 Task: Create a red blue creative presentation templates elements.
Action: Mouse moved to (544, 251)
Screenshot: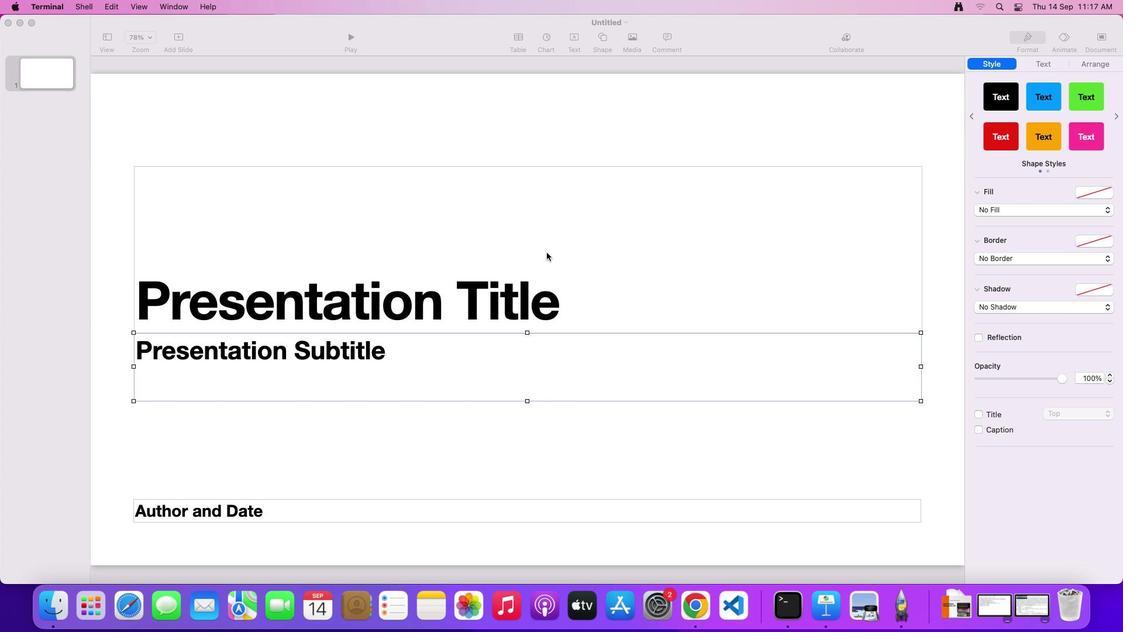 
Action: Mouse pressed left at (544, 251)
Screenshot: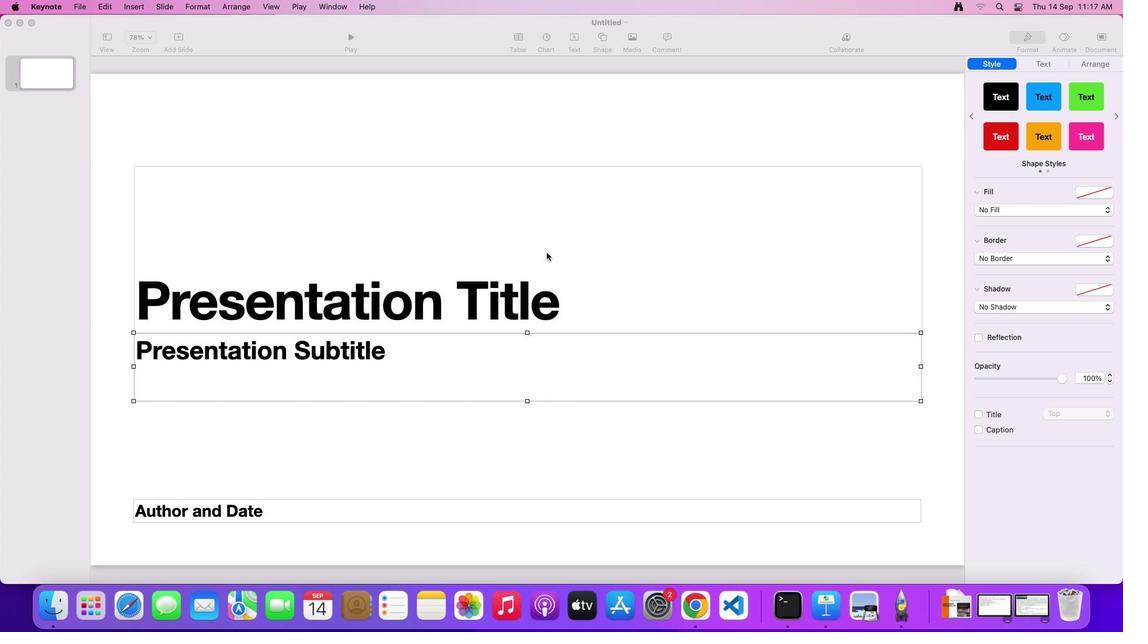 
Action: Mouse moved to (560, 247)
Screenshot: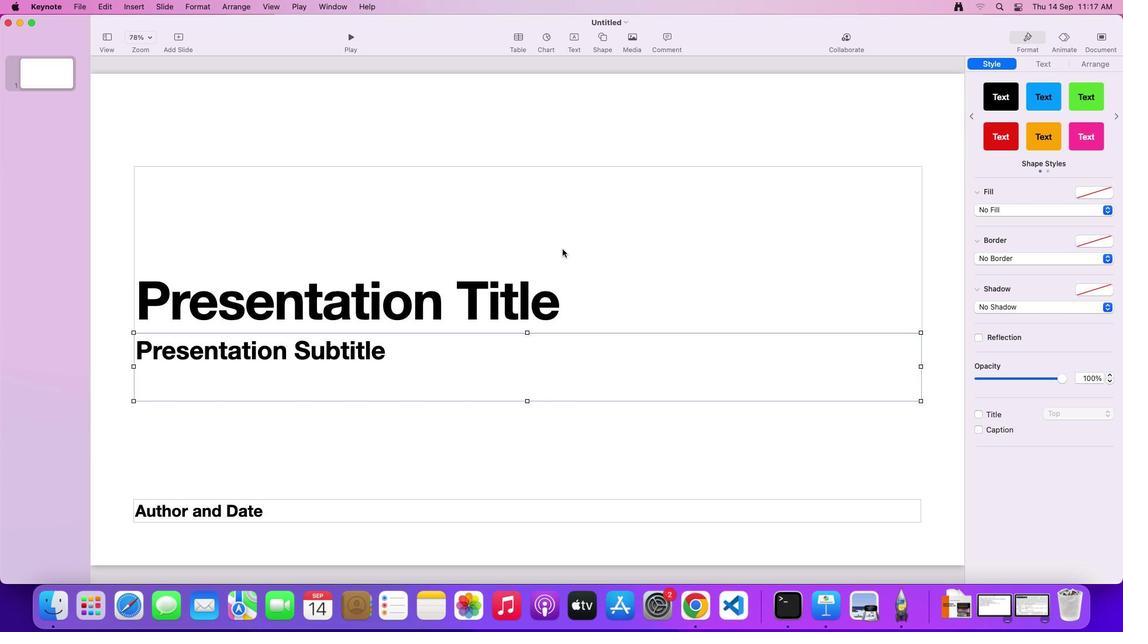
Action: Mouse pressed left at (560, 247)
Screenshot: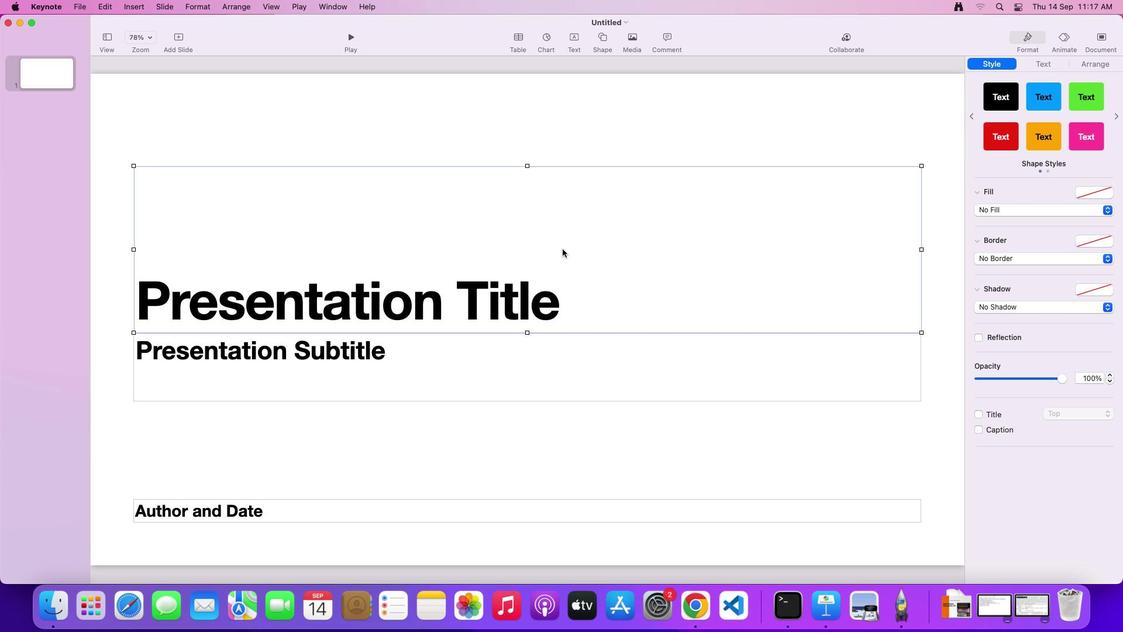 
Action: Mouse moved to (559, 249)
Screenshot: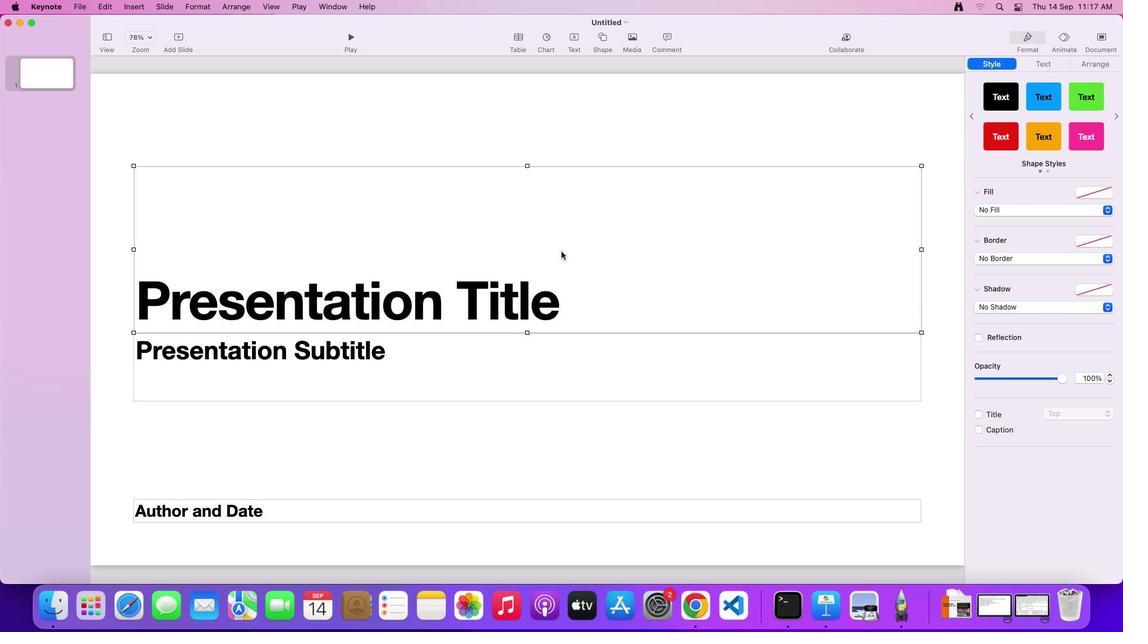 
Action: Key pressed Key.delete
Screenshot: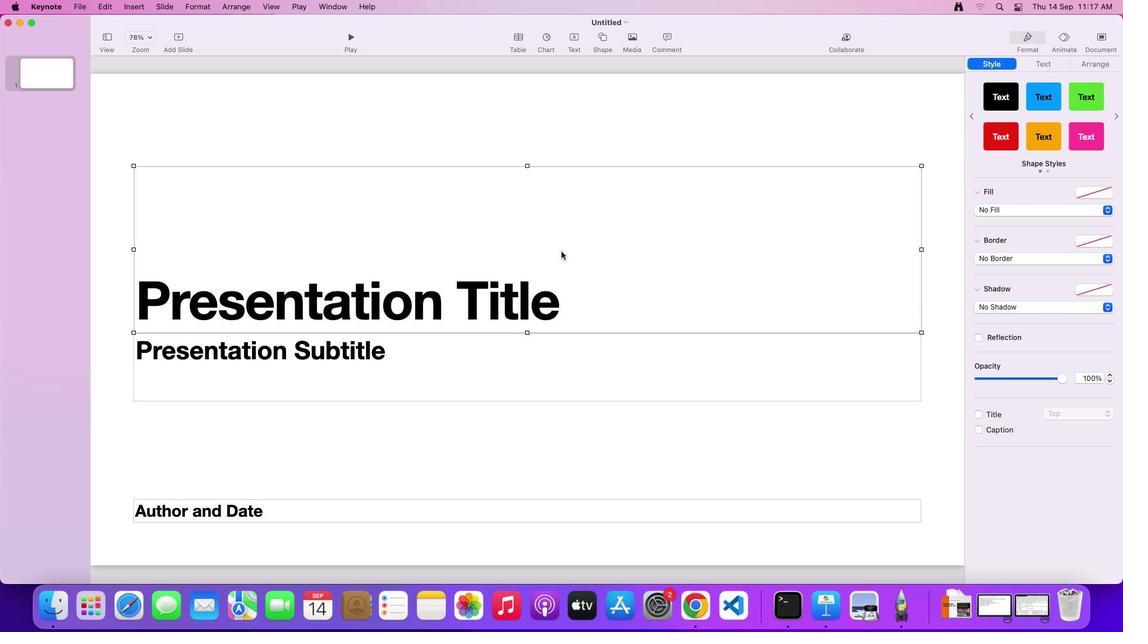
Action: Mouse moved to (544, 355)
Screenshot: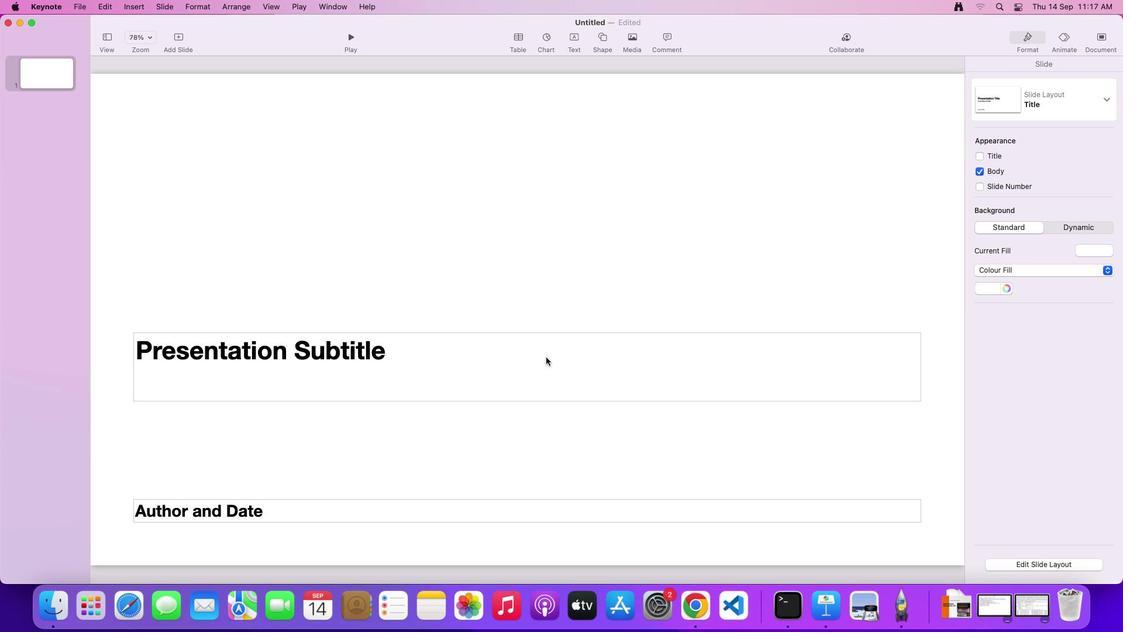 
Action: Mouse pressed left at (544, 355)
Screenshot: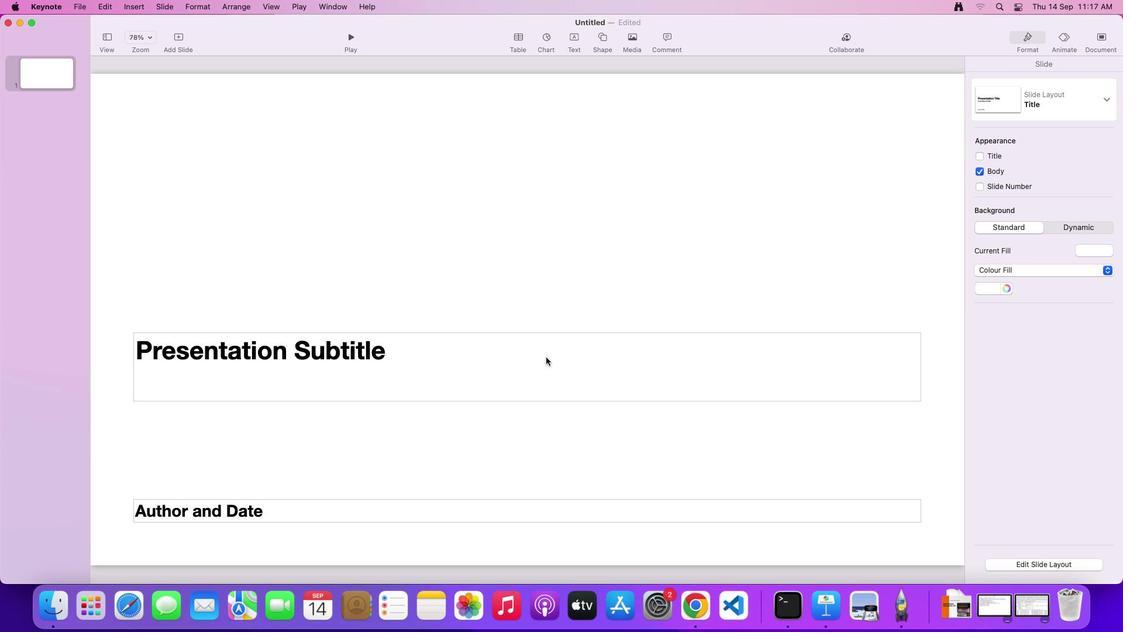 
Action: Key pressed Key.delete
Screenshot: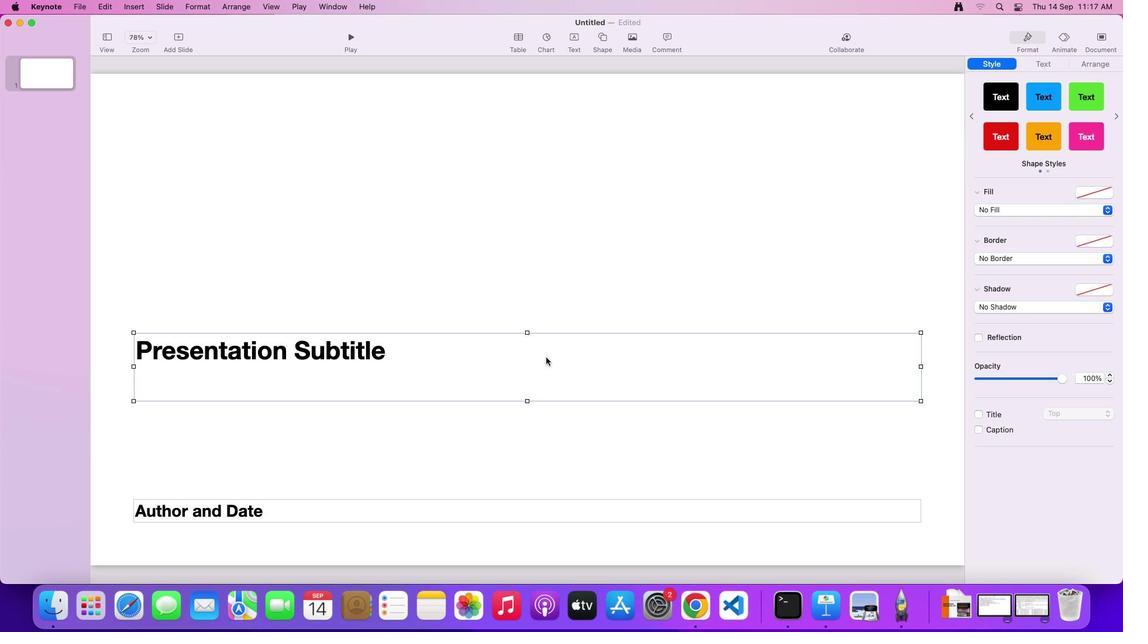 
Action: Mouse moved to (541, 505)
Screenshot: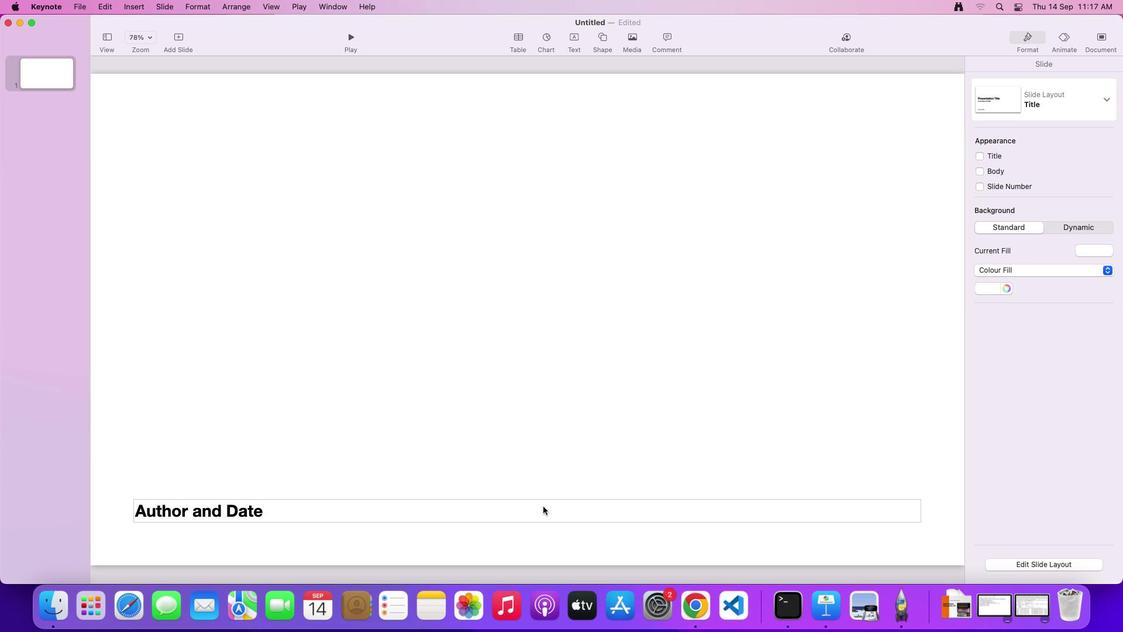 
Action: Mouse pressed left at (541, 505)
Screenshot: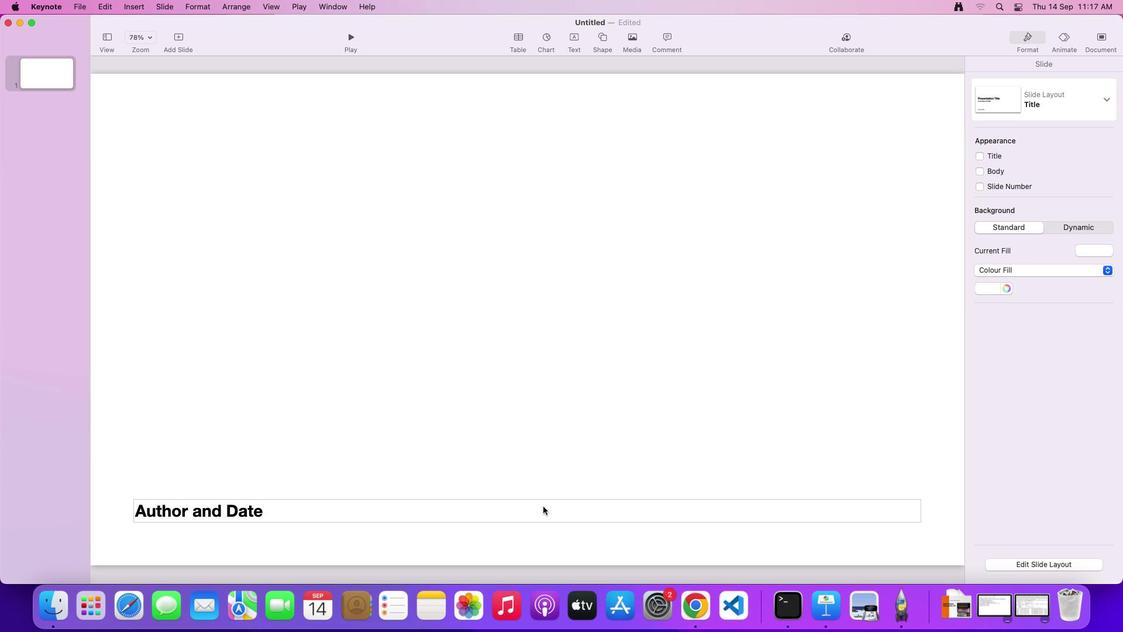
Action: Key pressed Key.delete
Screenshot: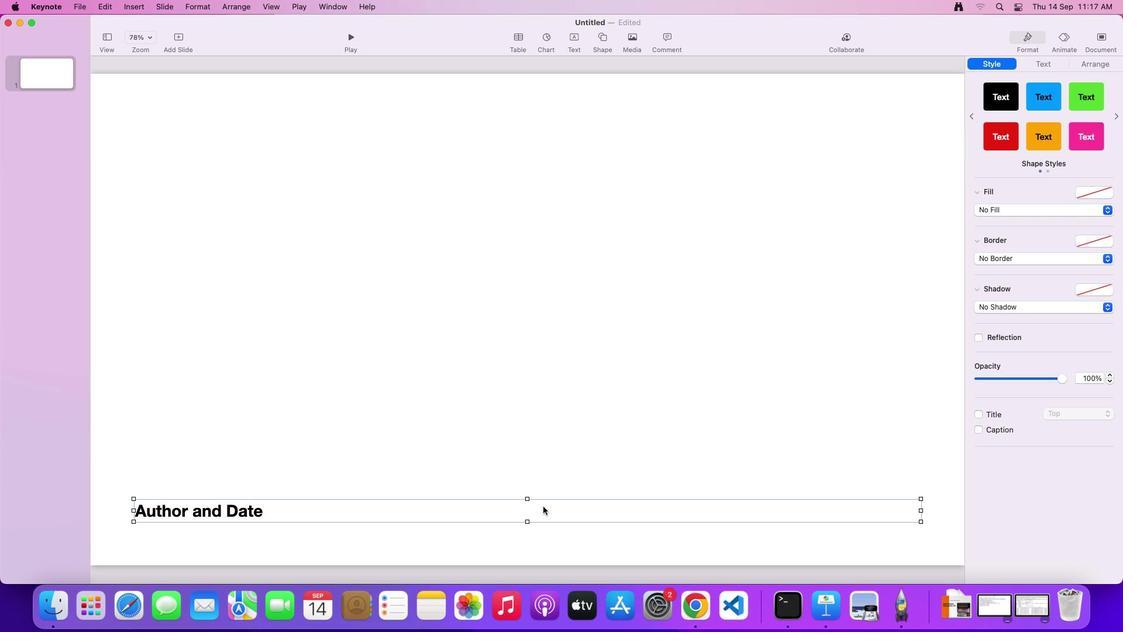 
Action: Mouse moved to (475, 318)
Screenshot: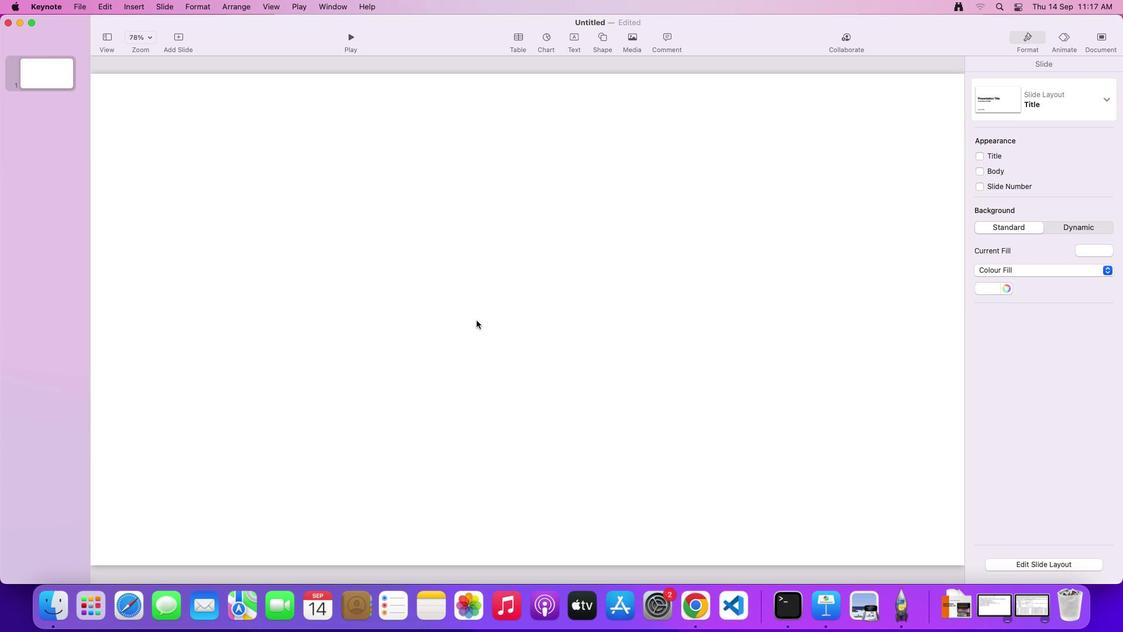 
Action: Mouse pressed left at (475, 318)
Screenshot: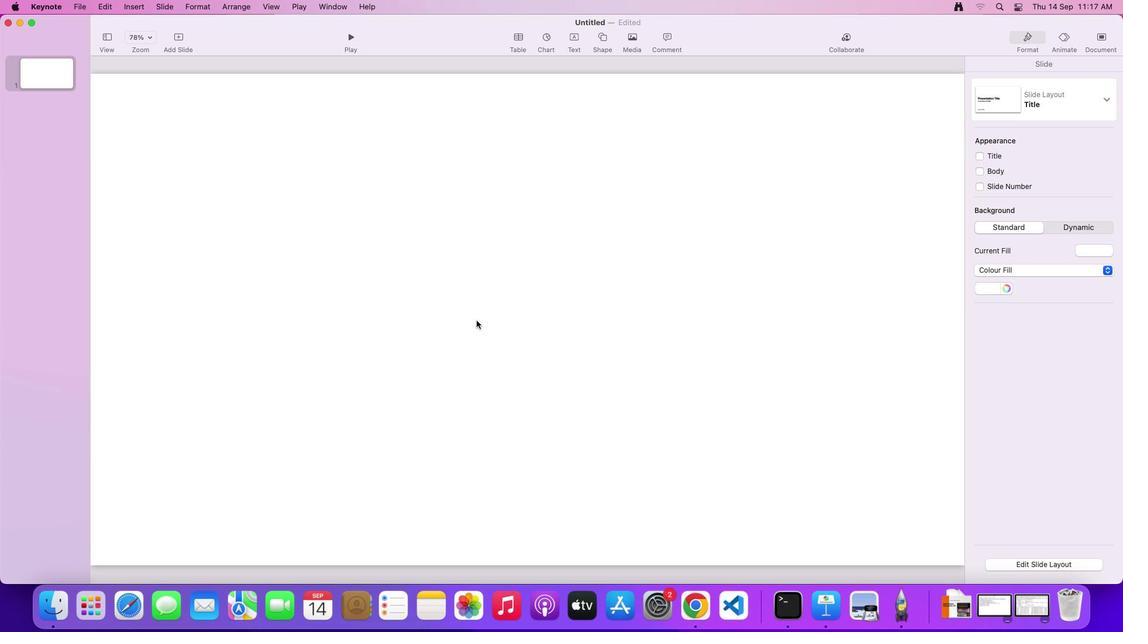 
Action: Mouse moved to (605, 34)
Screenshot: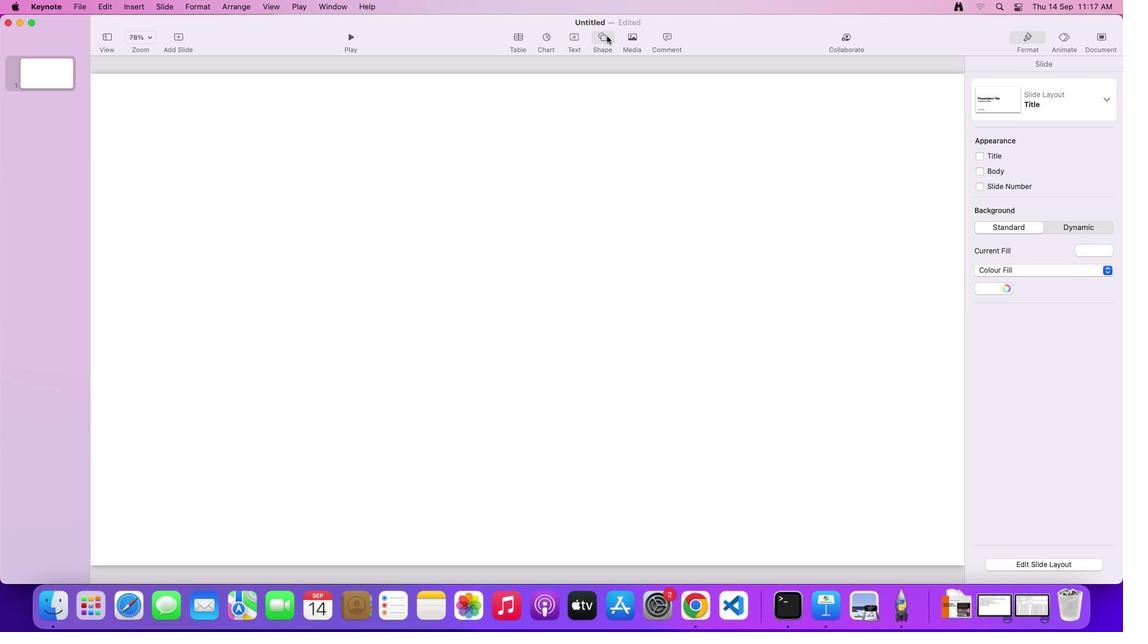 
Action: Mouse pressed left at (605, 34)
Screenshot: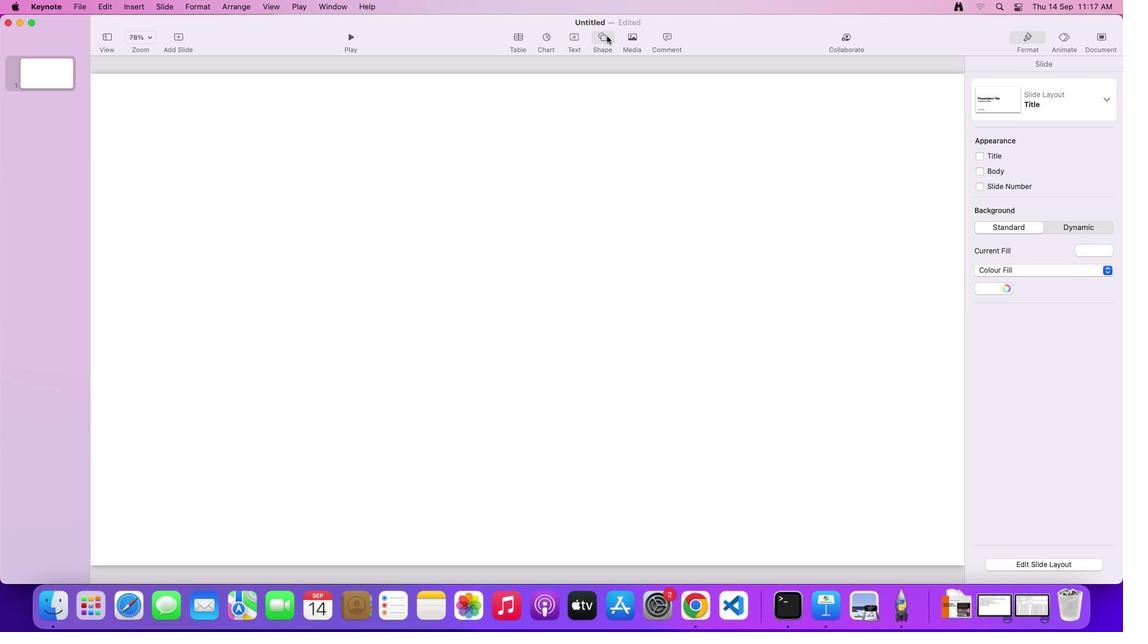 
Action: Mouse moved to (602, 129)
Screenshot: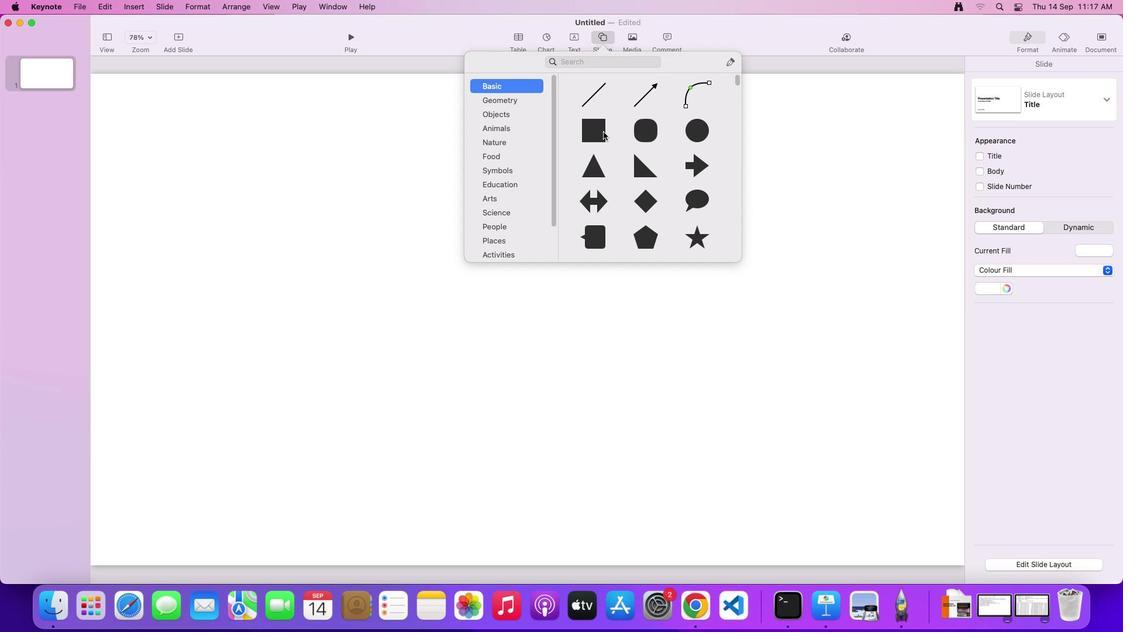 
Action: Mouse pressed left at (602, 129)
Screenshot: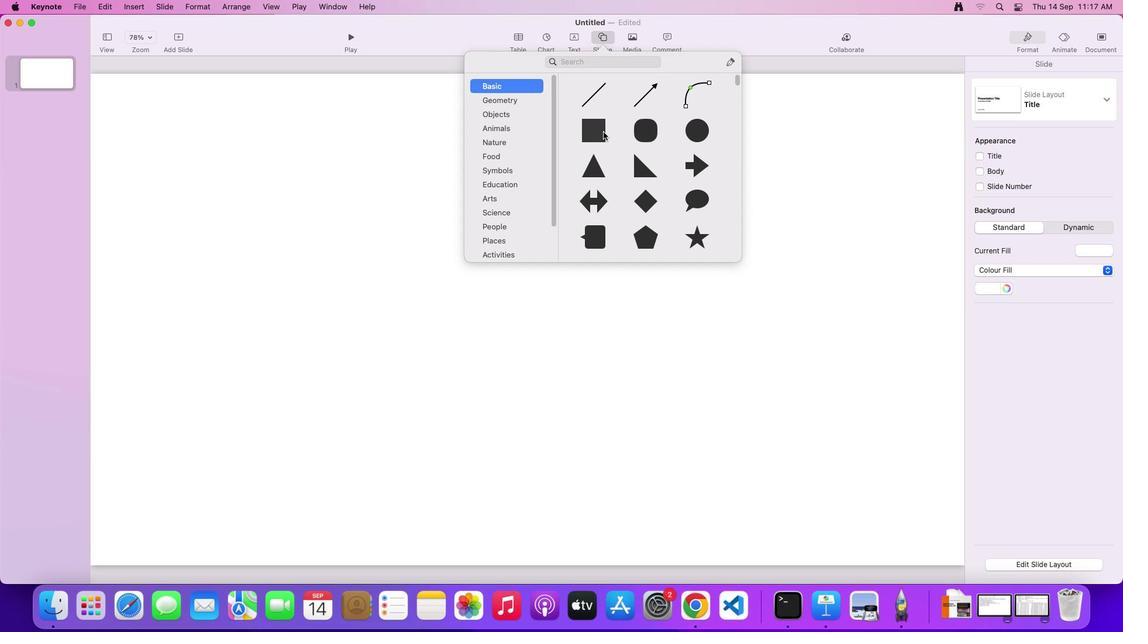
Action: Mouse moved to (502, 293)
Screenshot: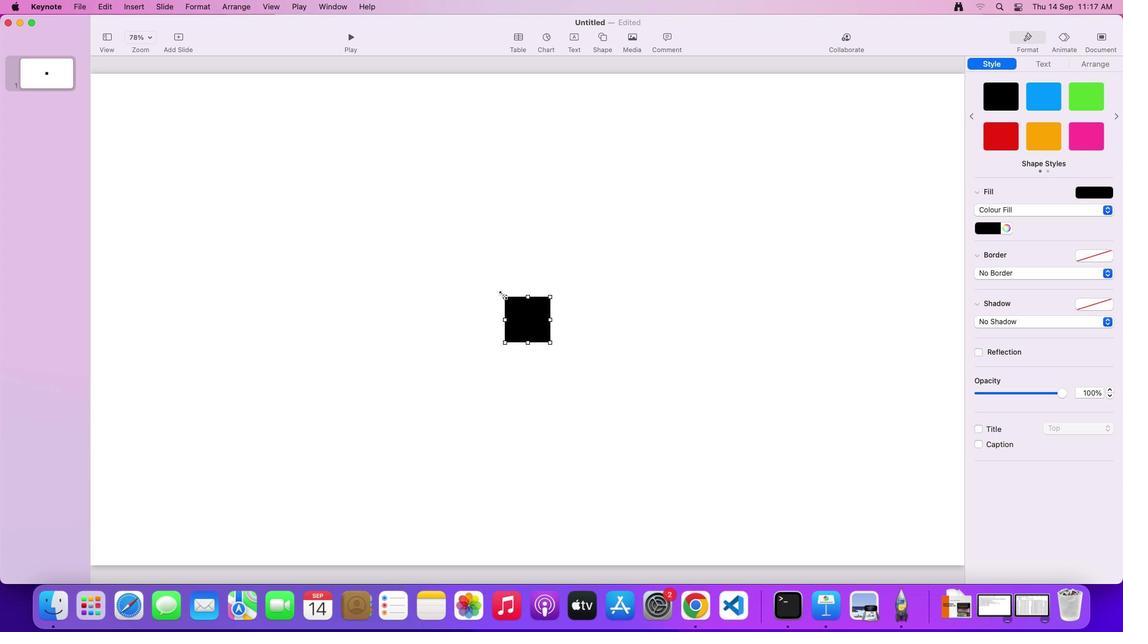 
Action: Mouse pressed left at (502, 293)
Screenshot: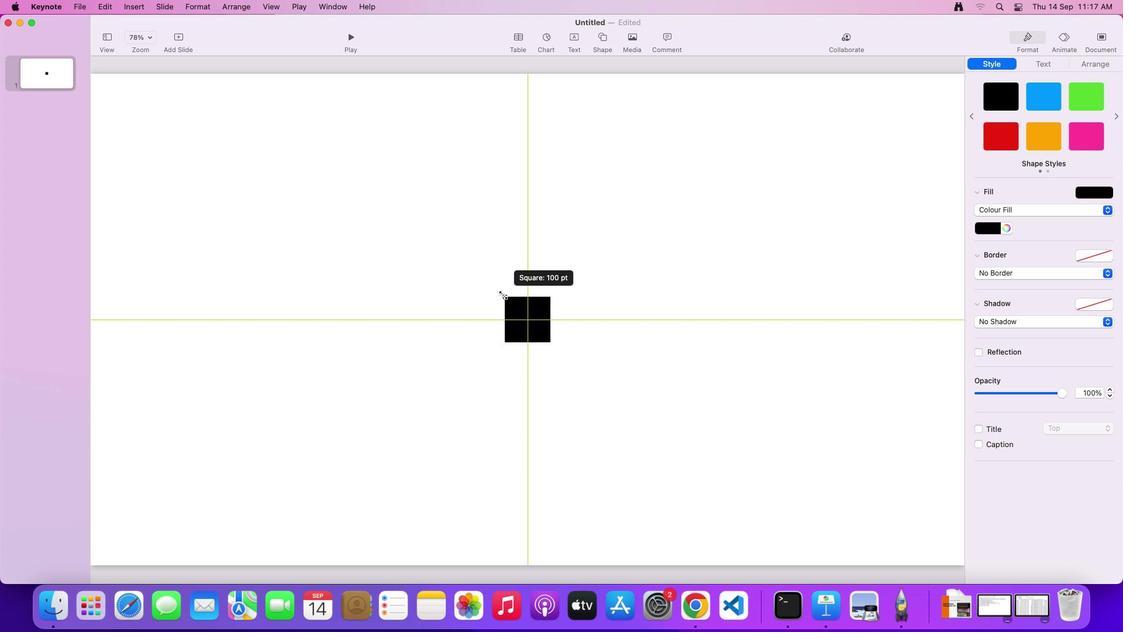 
Action: Mouse moved to (547, 341)
Screenshot: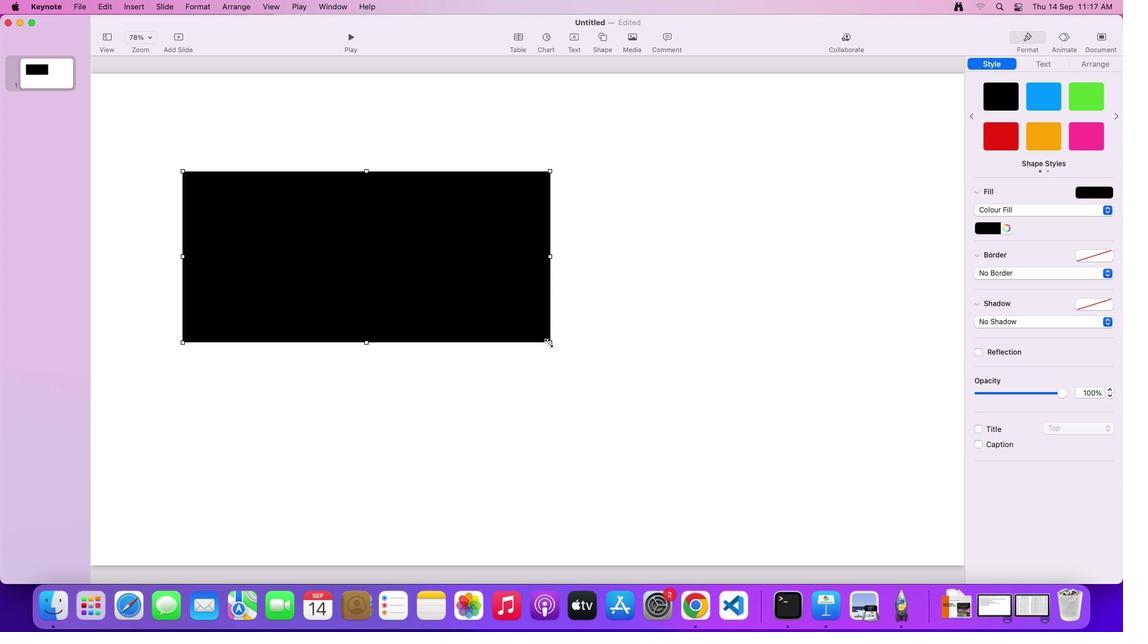 
Action: Mouse pressed left at (547, 341)
Screenshot: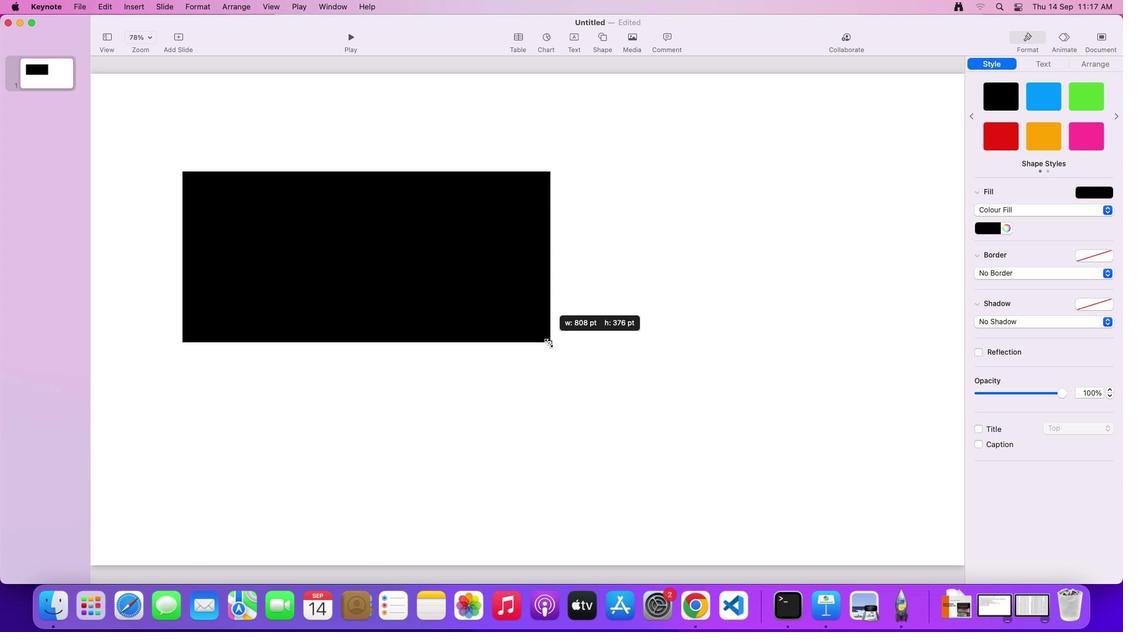 
Action: Mouse moved to (656, 400)
Screenshot: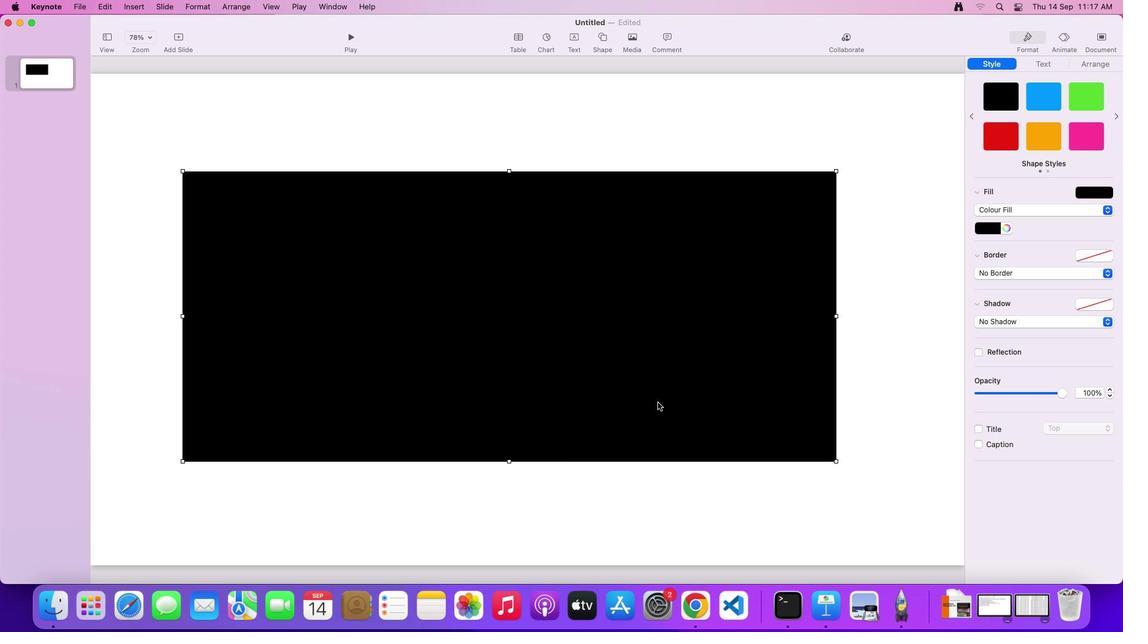 
Action: Mouse pressed left at (656, 400)
Screenshot: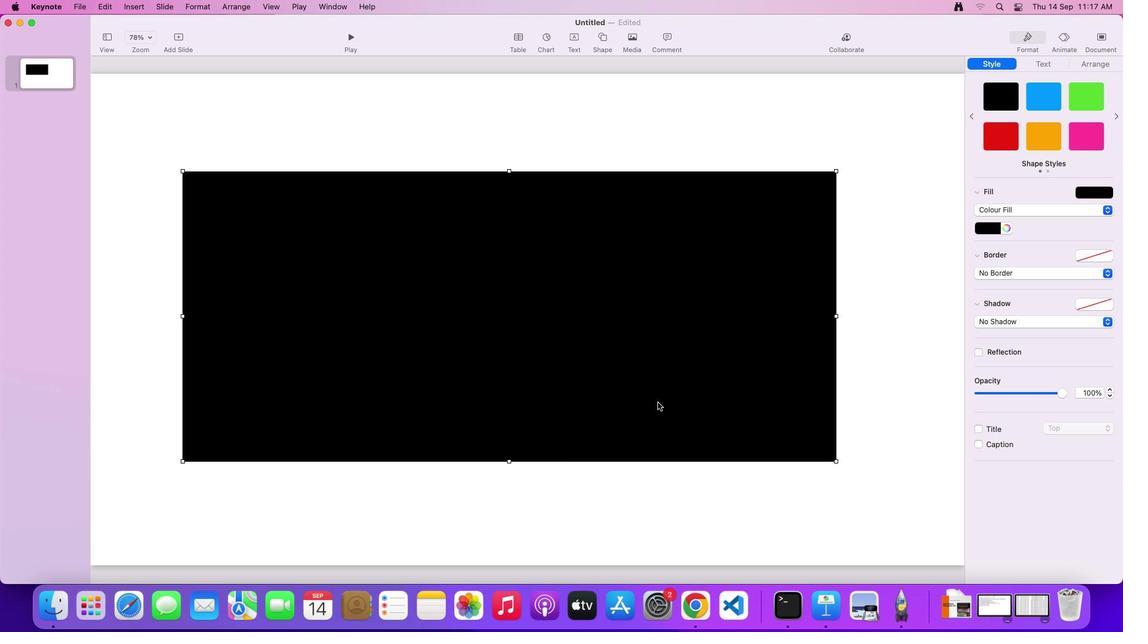 
Action: Mouse moved to (805, 431)
Screenshot: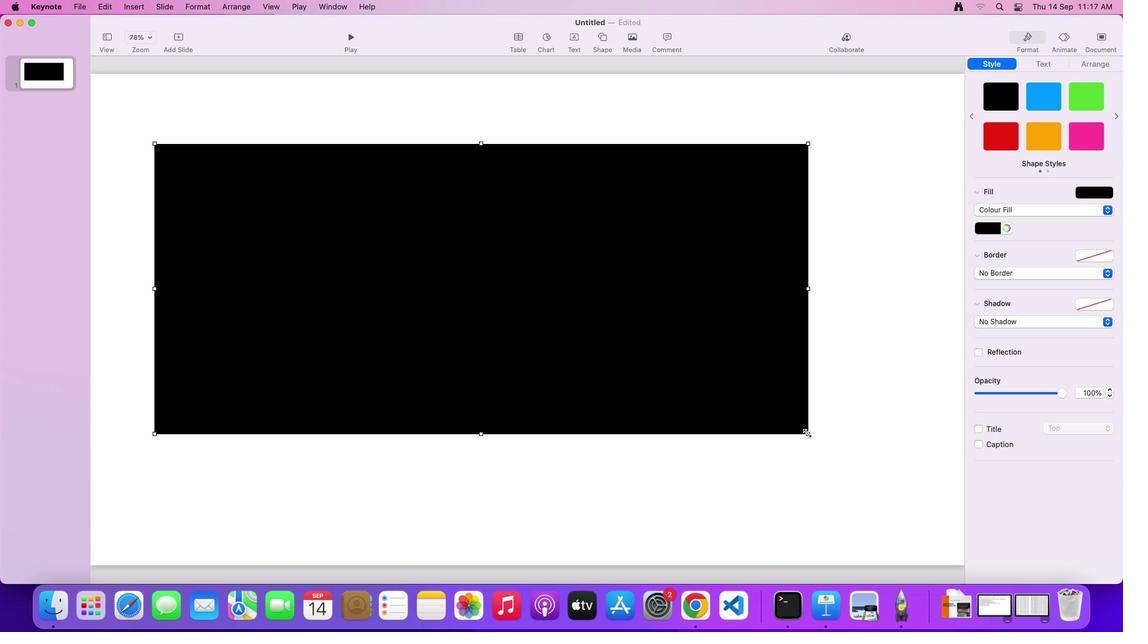 
Action: Mouse pressed left at (805, 431)
Screenshot: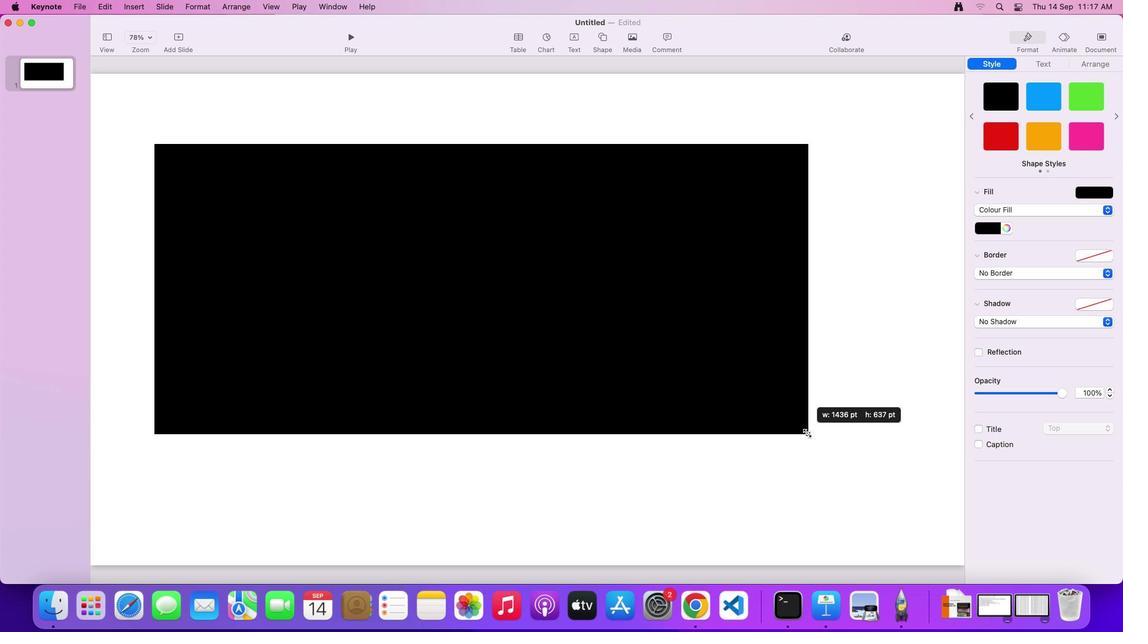 
Action: Mouse moved to (733, 402)
Screenshot: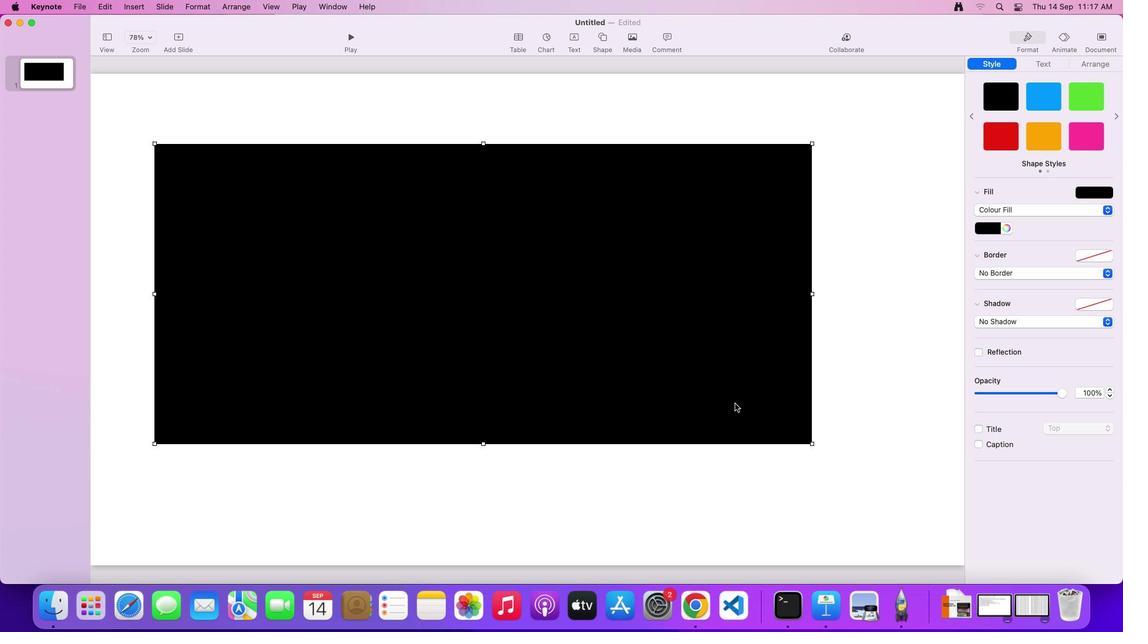 
Action: Mouse pressed left at (733, 402)
Screenshot: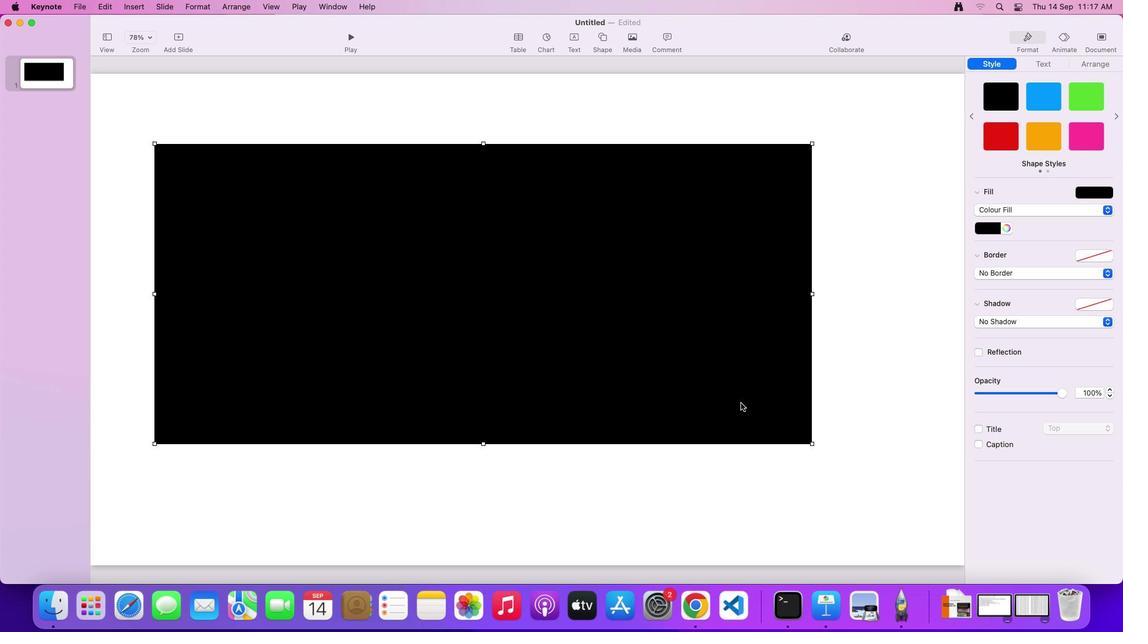 
Action: Mouse moved to (1103, 204)
Screenshot: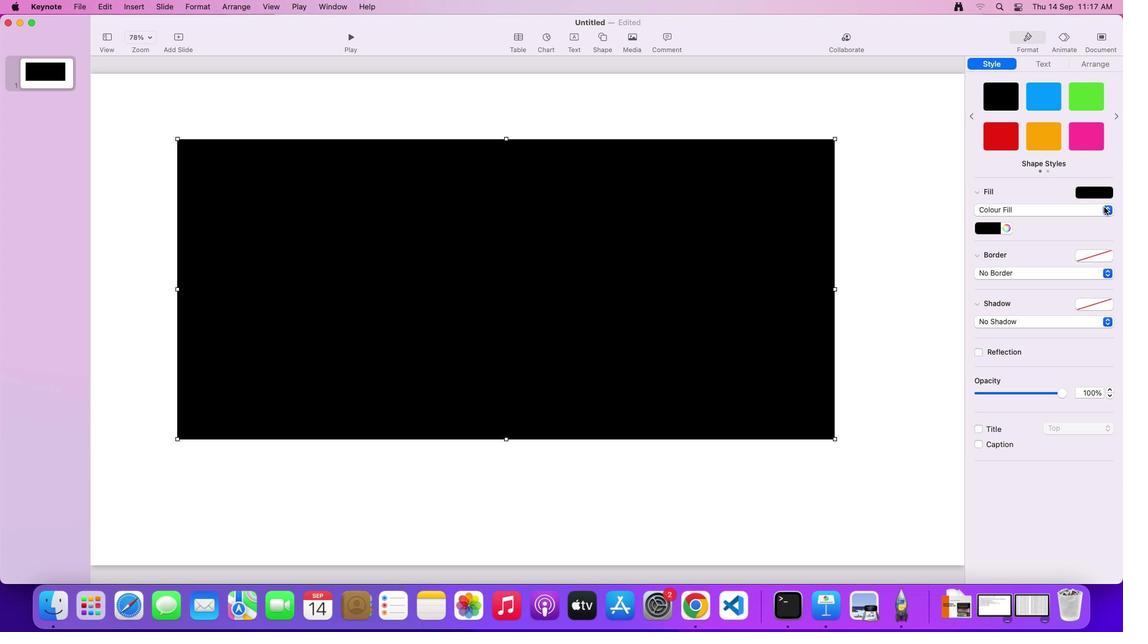 
Action: Mouse pressed left at (1103, 204)
Screenshot: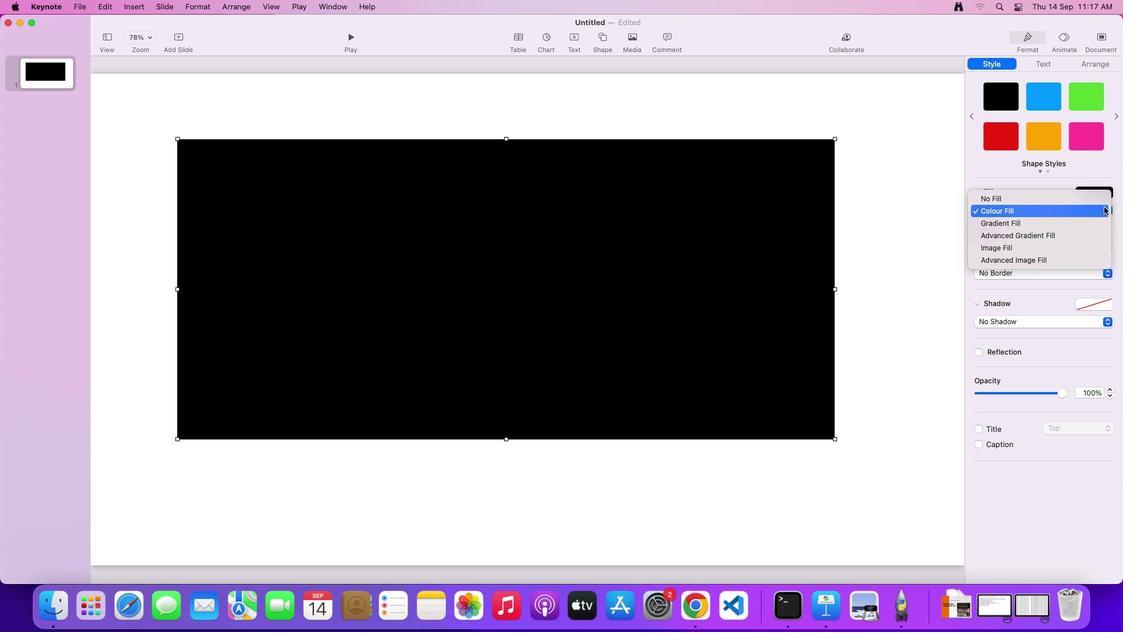 
Action: Mouse moved to (1010, 225)
Screenshot: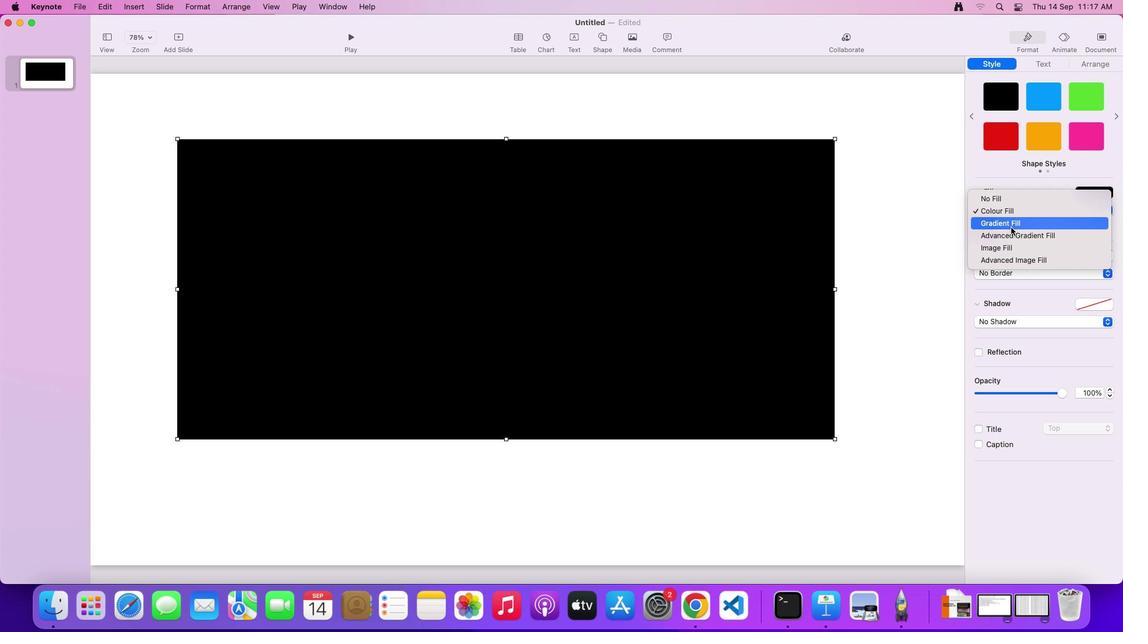 
Action: Mouse pressed left at (1010, 225)
Screenshot: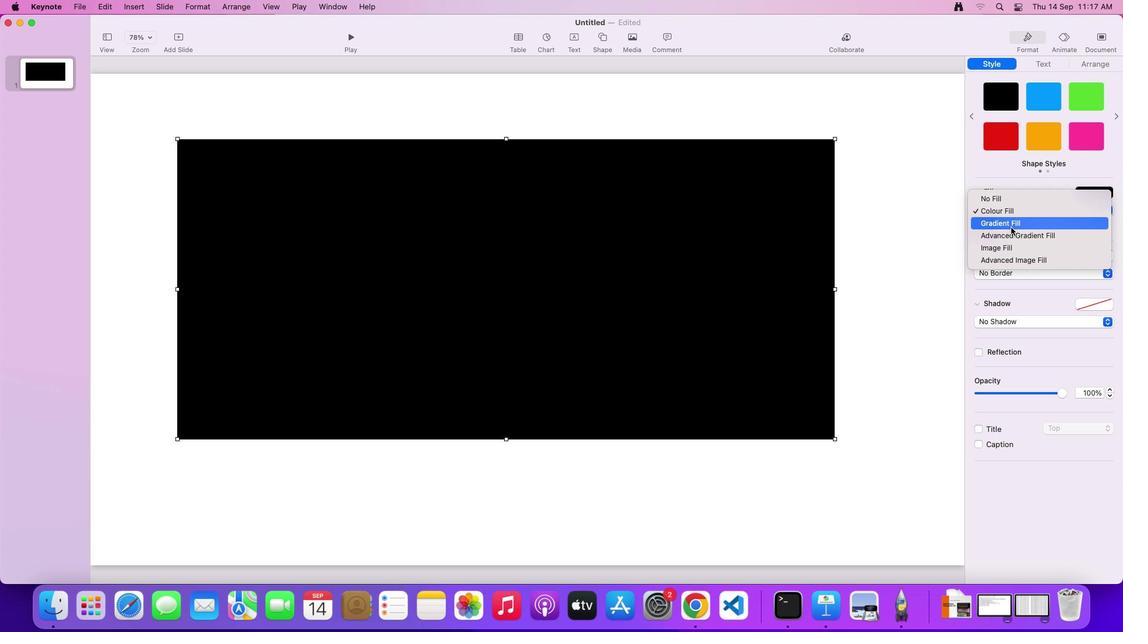 
Action: Mouse moved to (1001, 222)
Screenshot: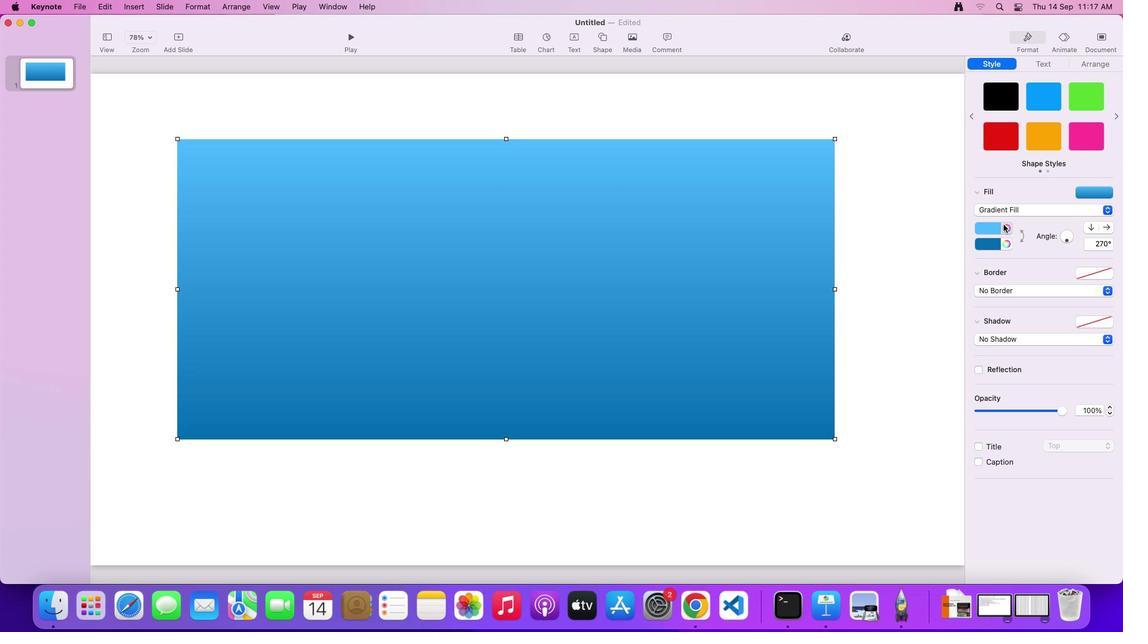 
Action: Mouse pressed left at (1001, 222)
Screenshot: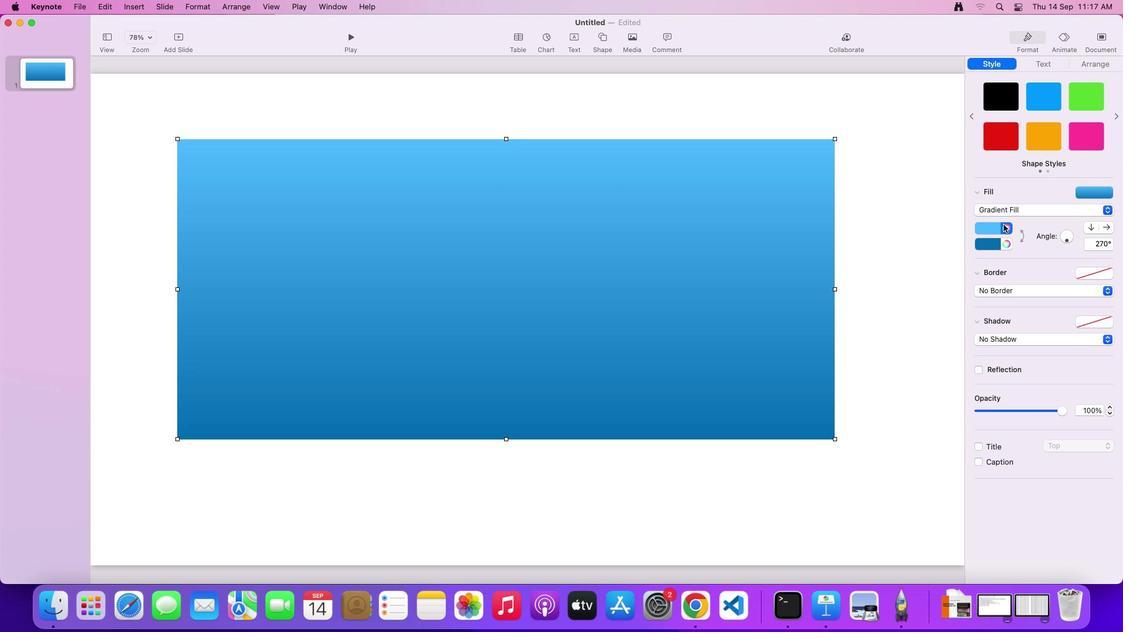 
Action: Mouse moved to (21, 354)
Screenshot: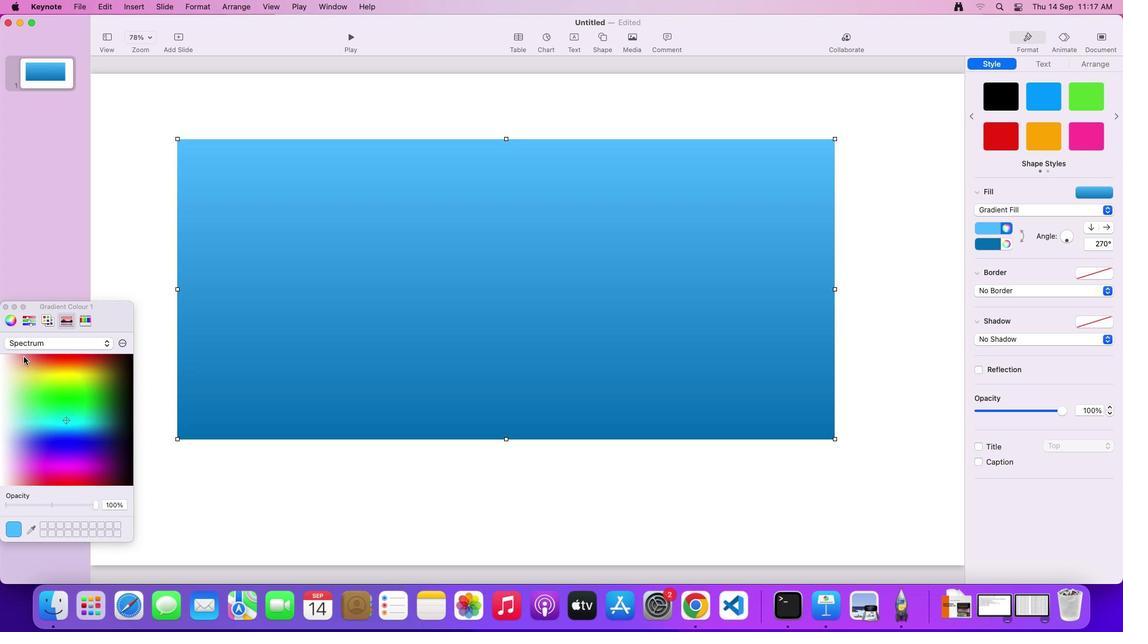 
Action: Mouse pressed left at (21, 354)
Screenshot: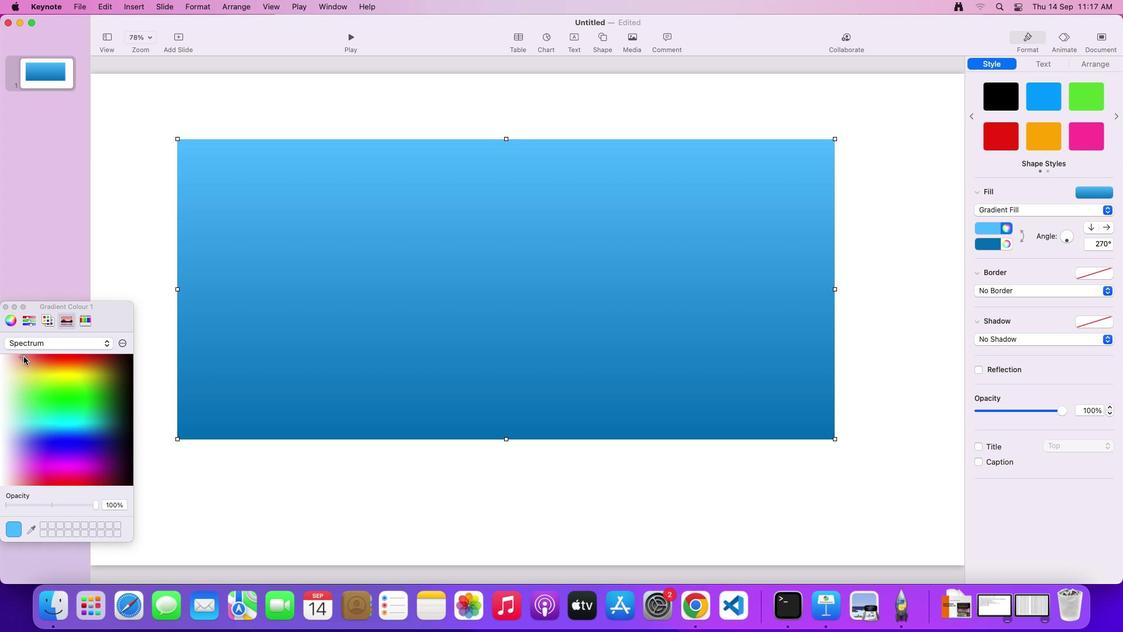 
Action: Mouse moved to (38, 358)
Screenshot: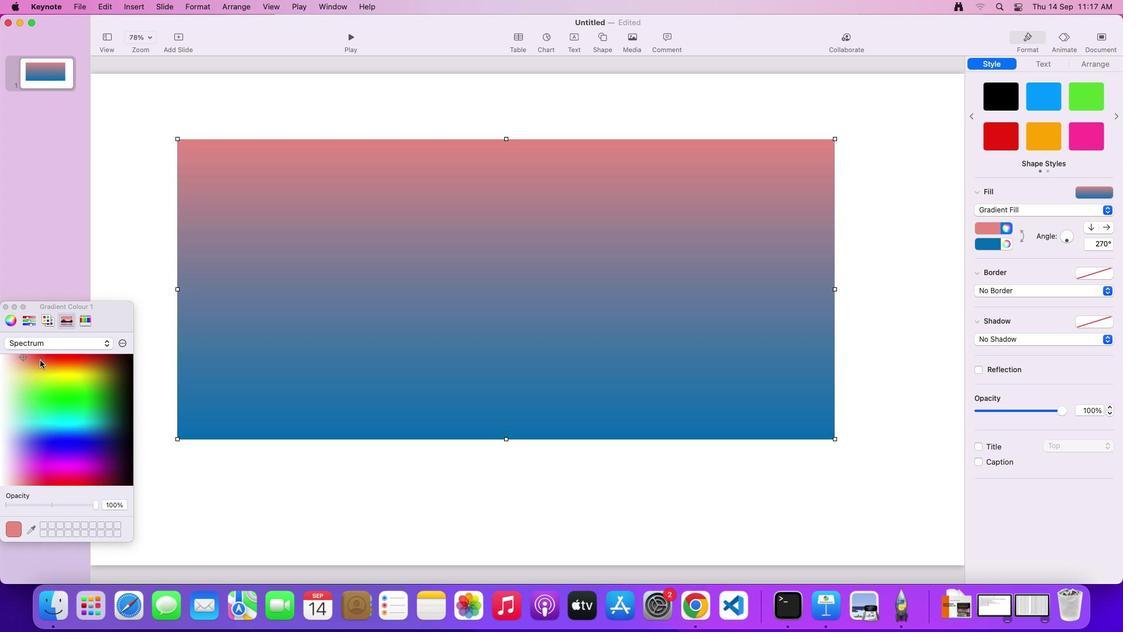 
Action: Mouse pressed left at (38, 358)
Screenshot: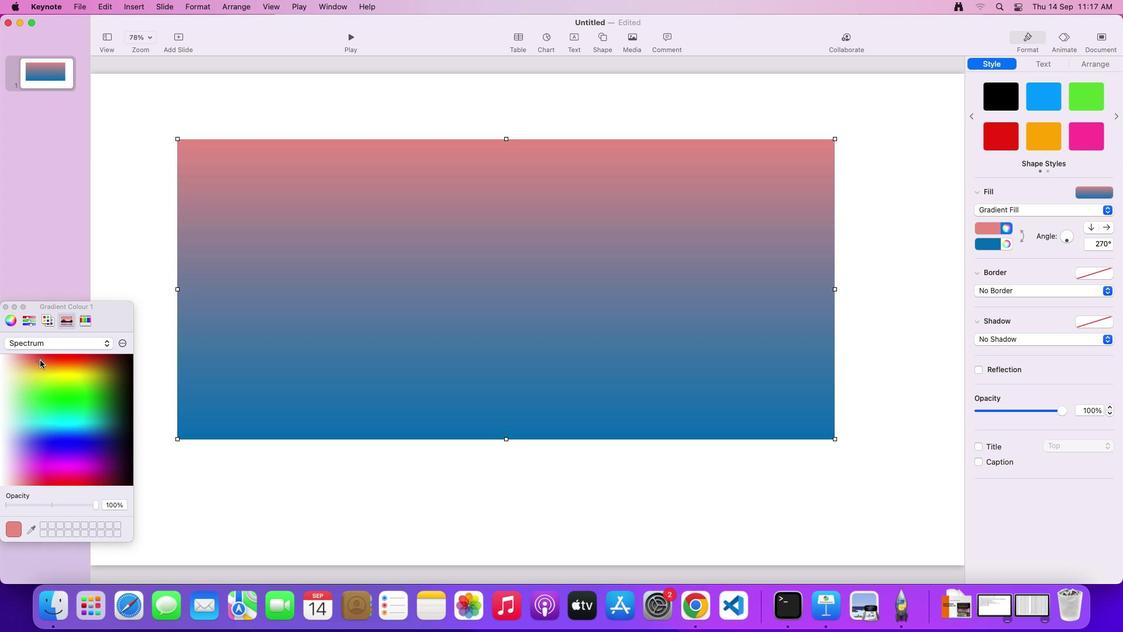 
Action: Mouse moved to (1002, 243)
Screenshot: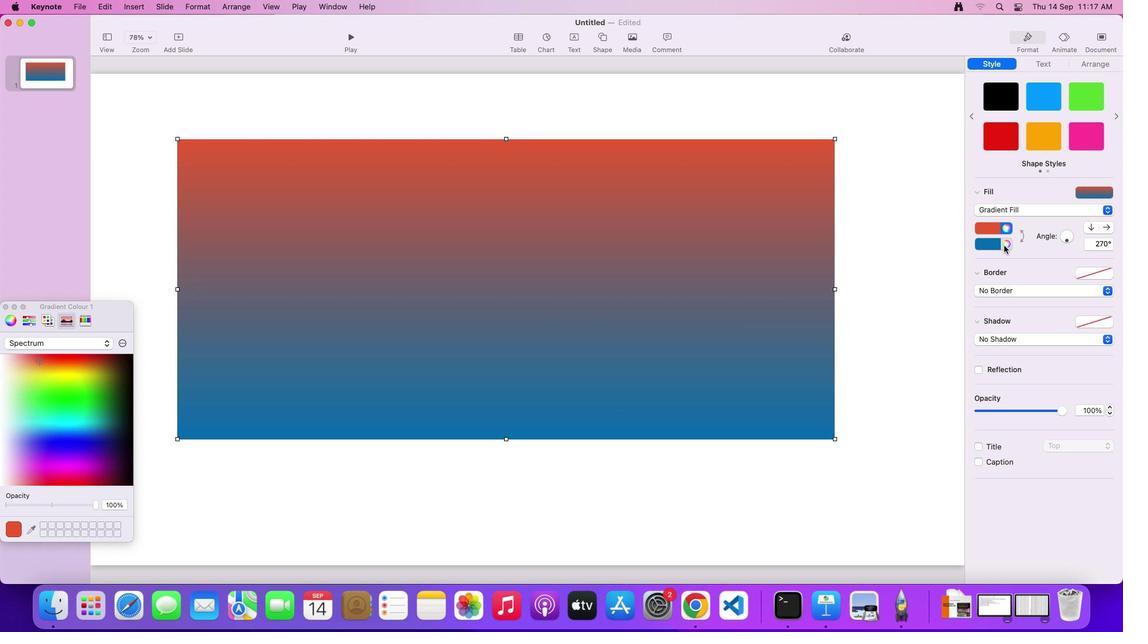 
Action: Mouse pressed left at (1002, 243)
Screenshot: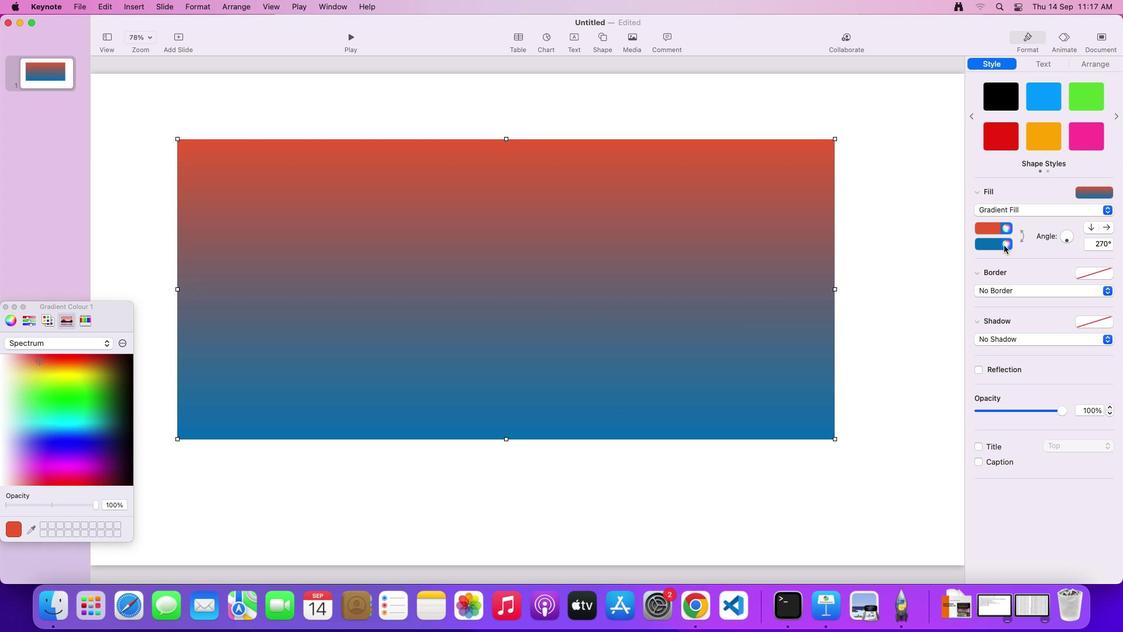 
Action: Mouse moved to (29, 430)
Screenshot: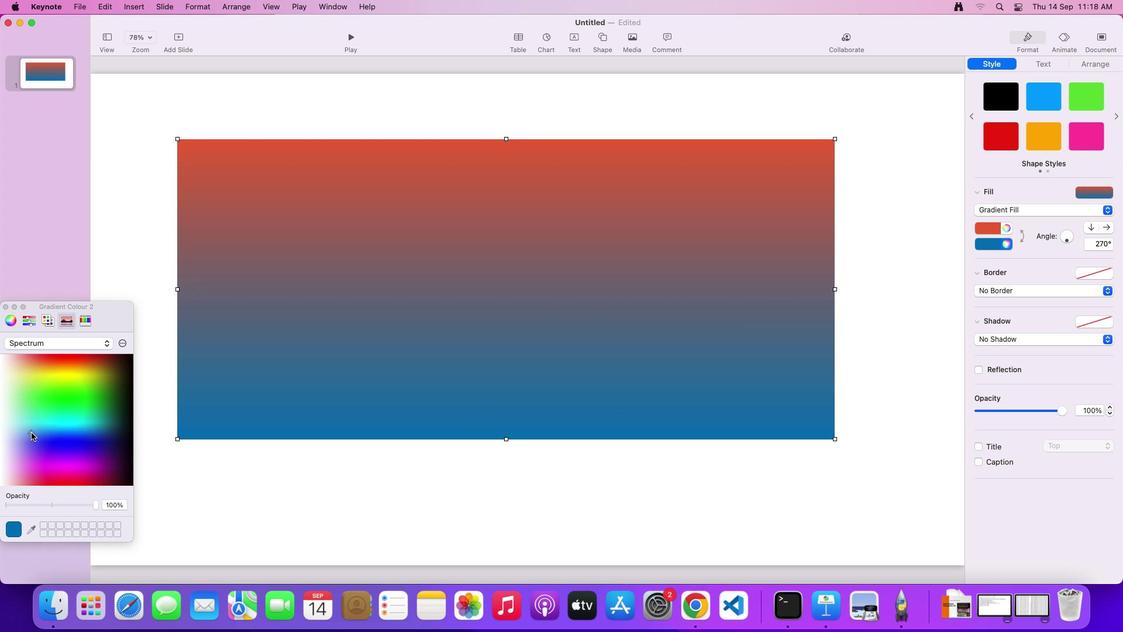 
Action: Mouse pressed left at (29, 430)
Screenshot: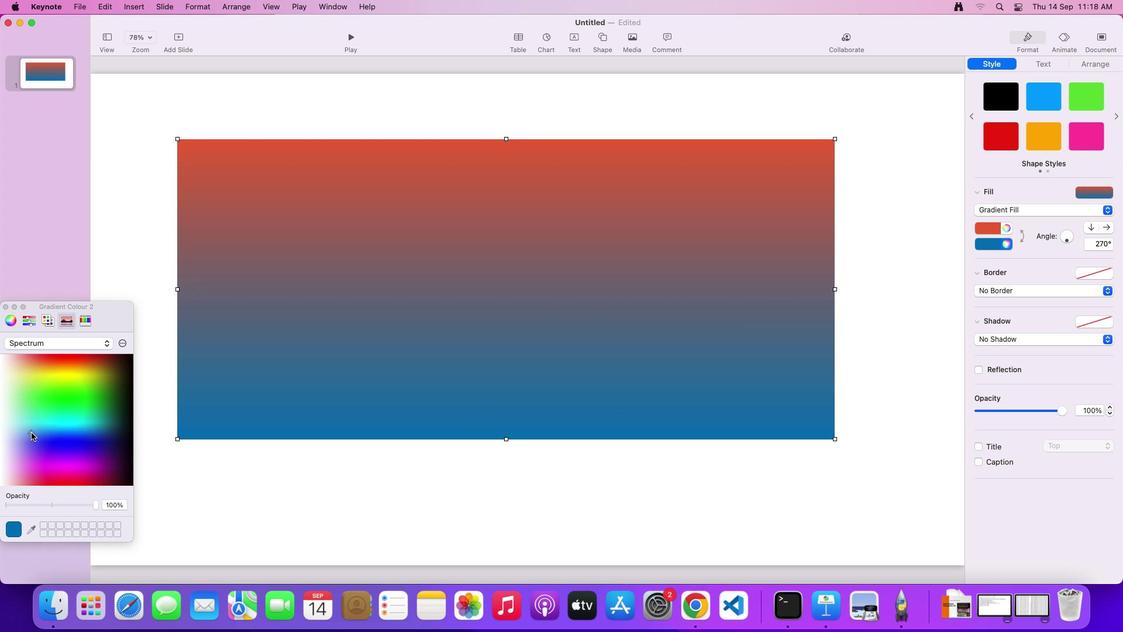 
Action: Mouse moved to (47, 431)
Screenshot: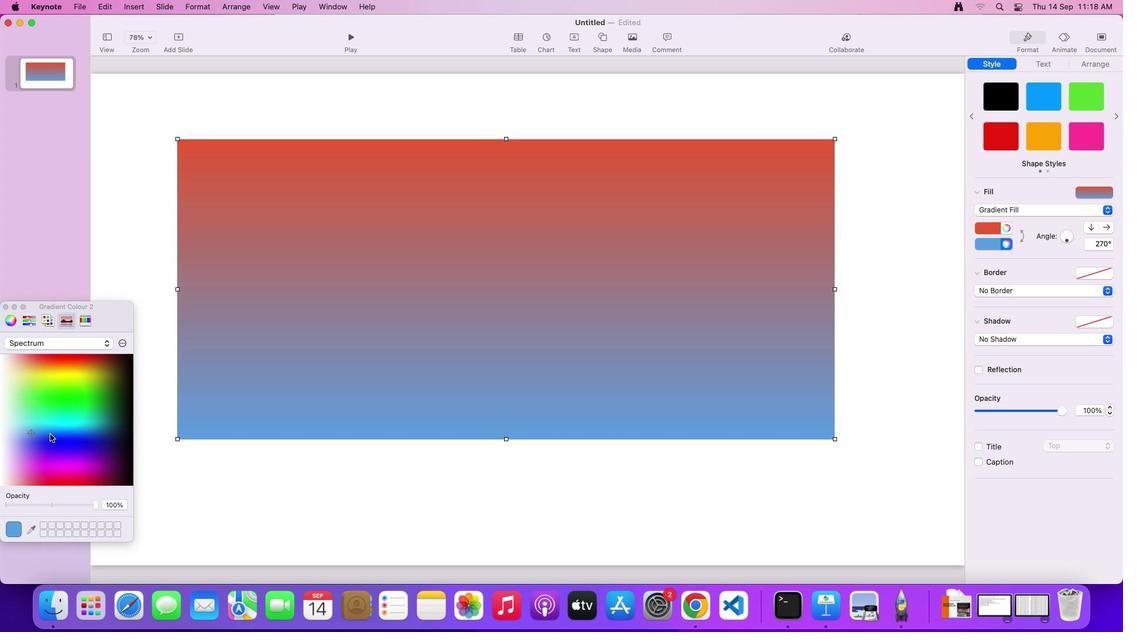 
Action: Mouse pressed left at (47, 431)
Screenshot: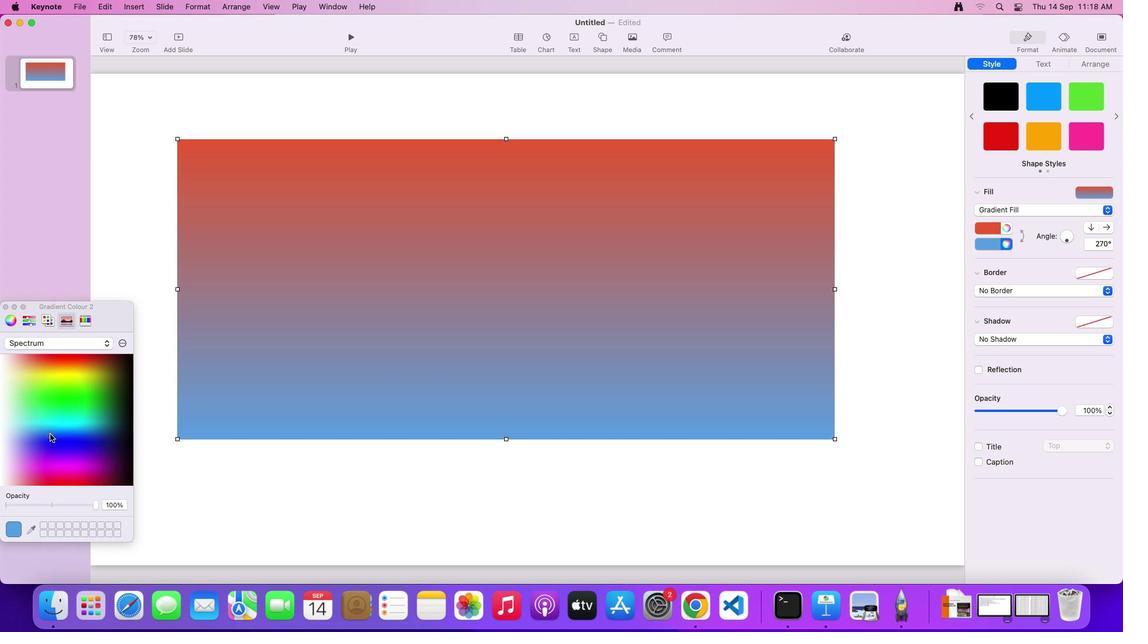 
Action: Mouse moved to (40, 436)
Screenshot: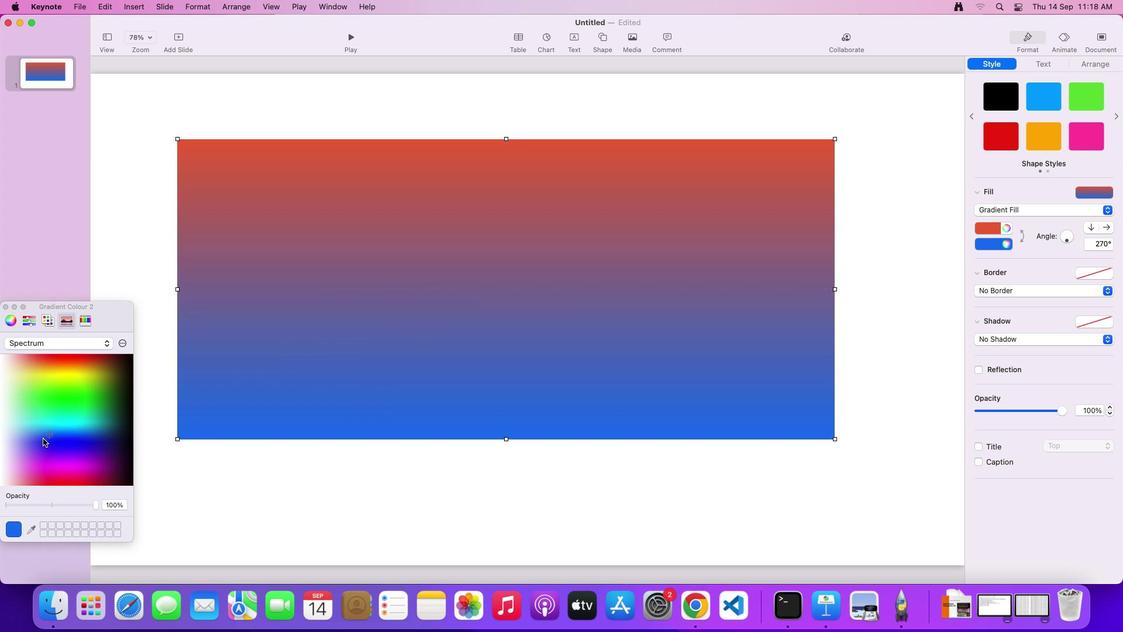 
Action: Mouse pressed left at (40, 436)
Screenshot: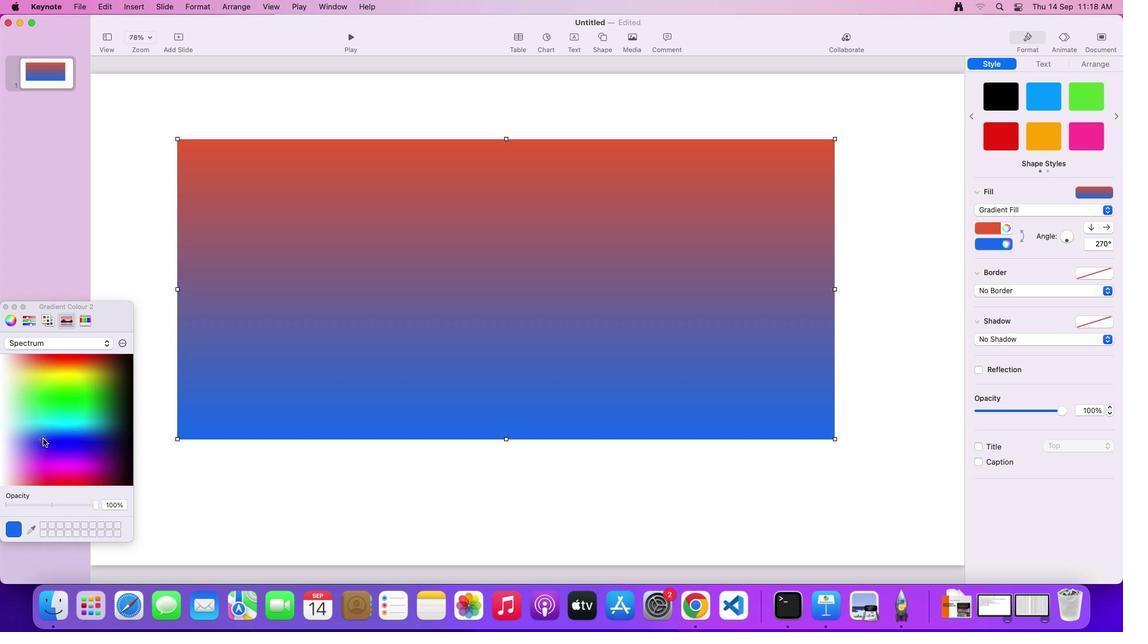 
Action: Mouse moved to (23, 438)
Screenshot: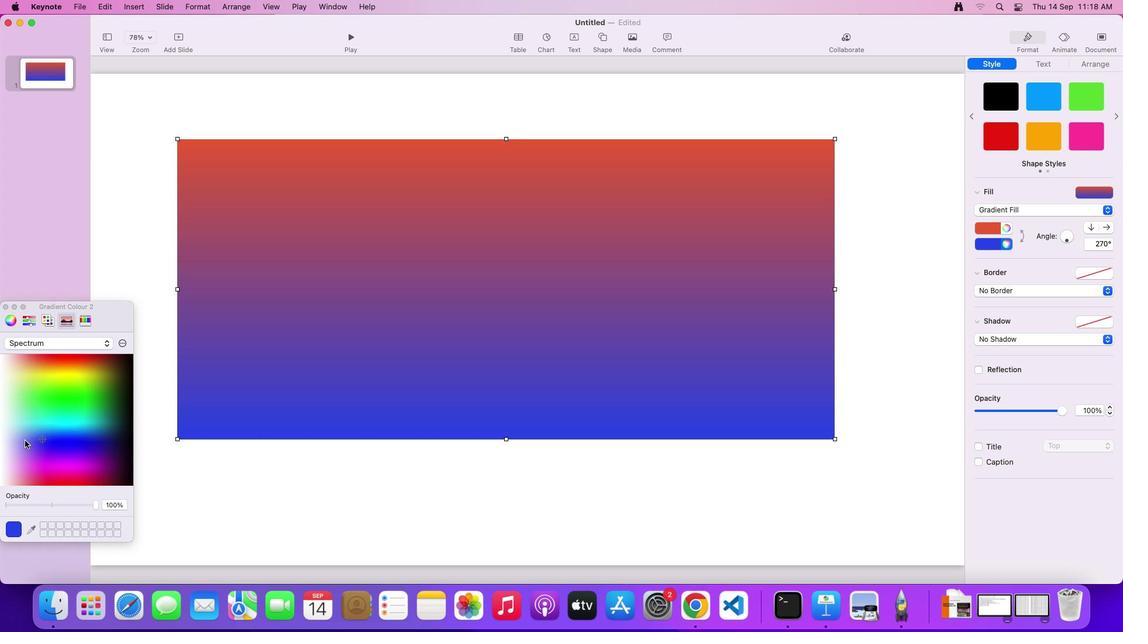 
Action: Mouse pressed left at (23, 438)
Screenshot: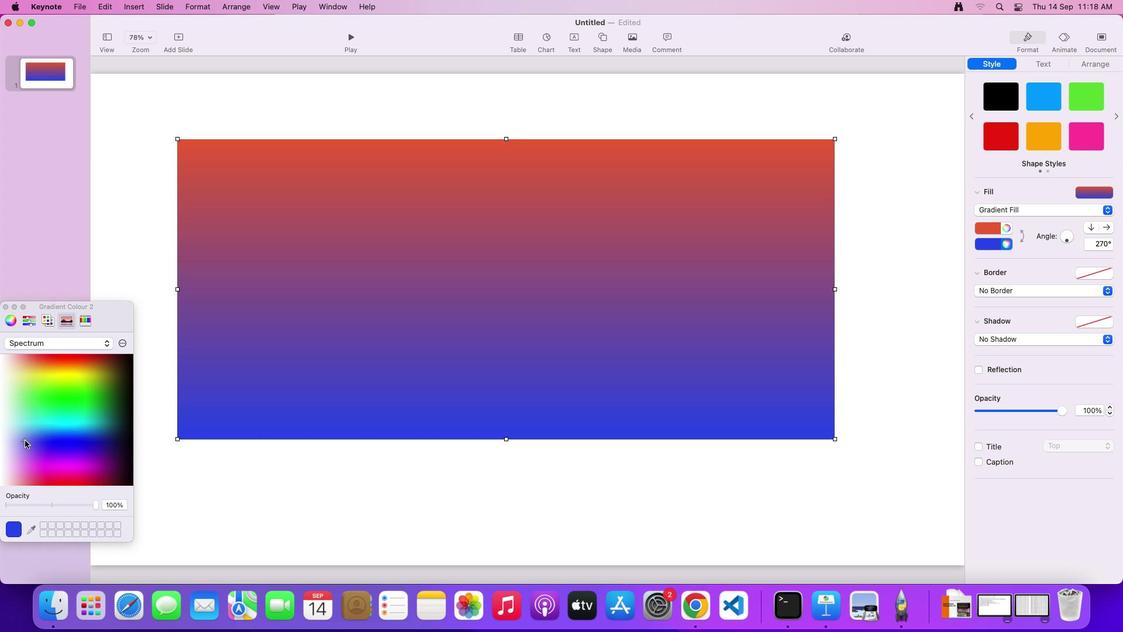 
Action: Mouse moved to (27, 434)
Screenshot: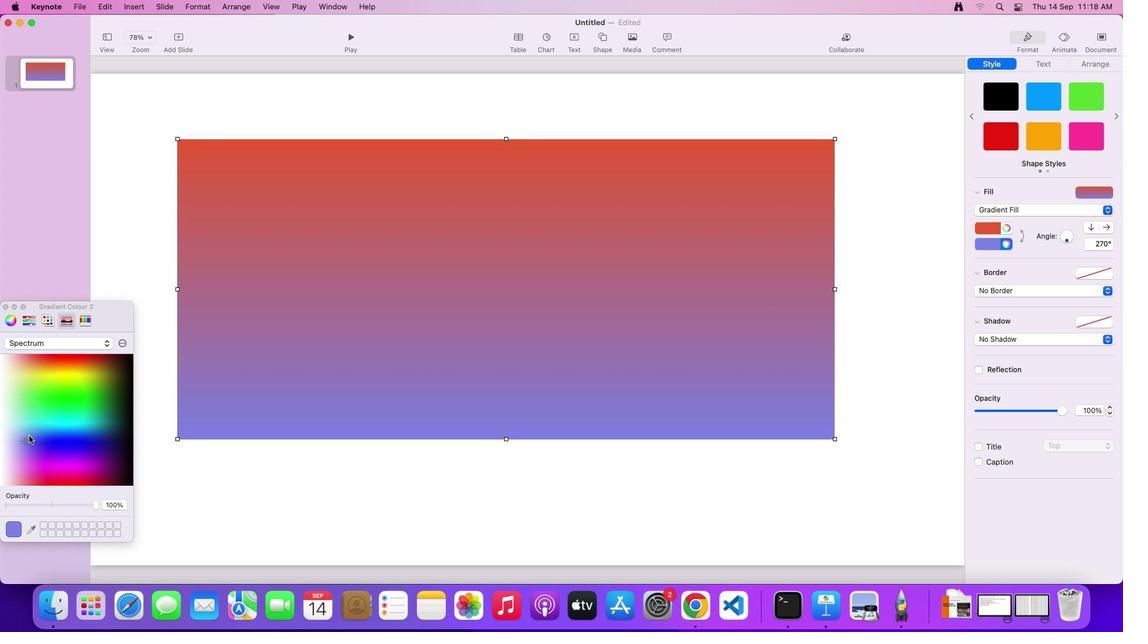 
Action: Mouse pressed left at (27, 434)
Screenshot: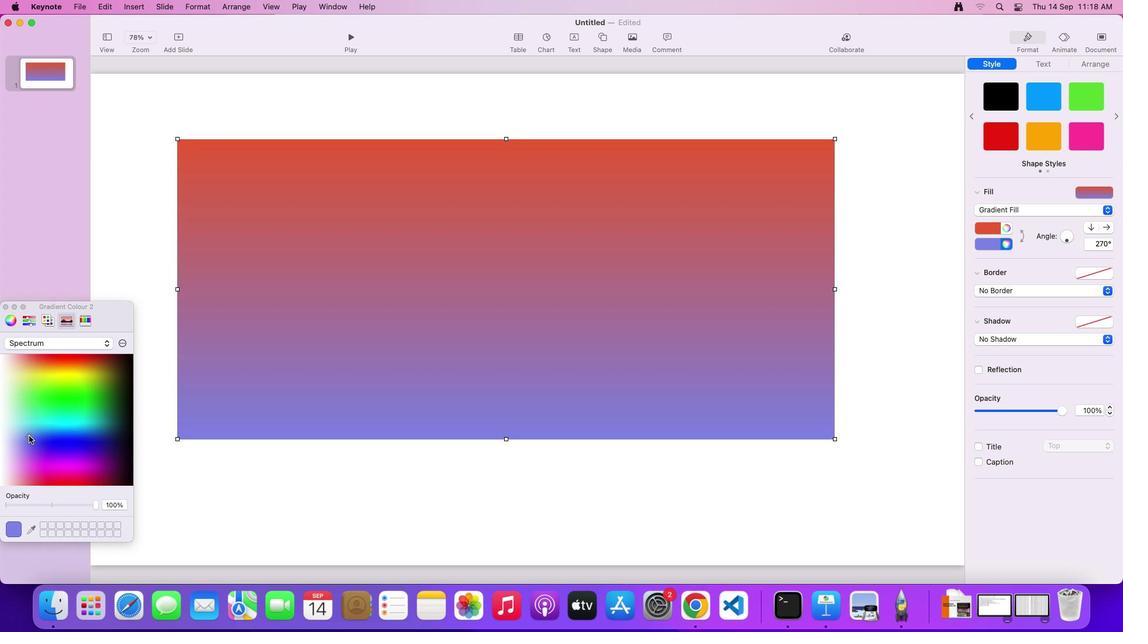
Action: Mouse moved to (37, 437)
Screenshot: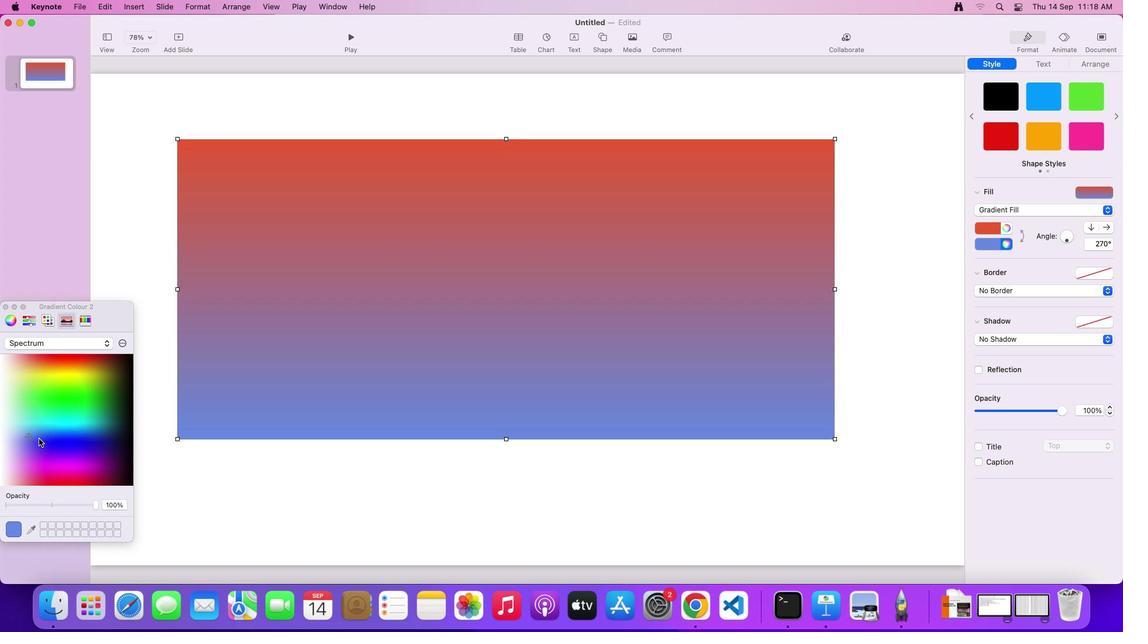 
Action: Mouse pressed left at (37, 437)
Screenshot: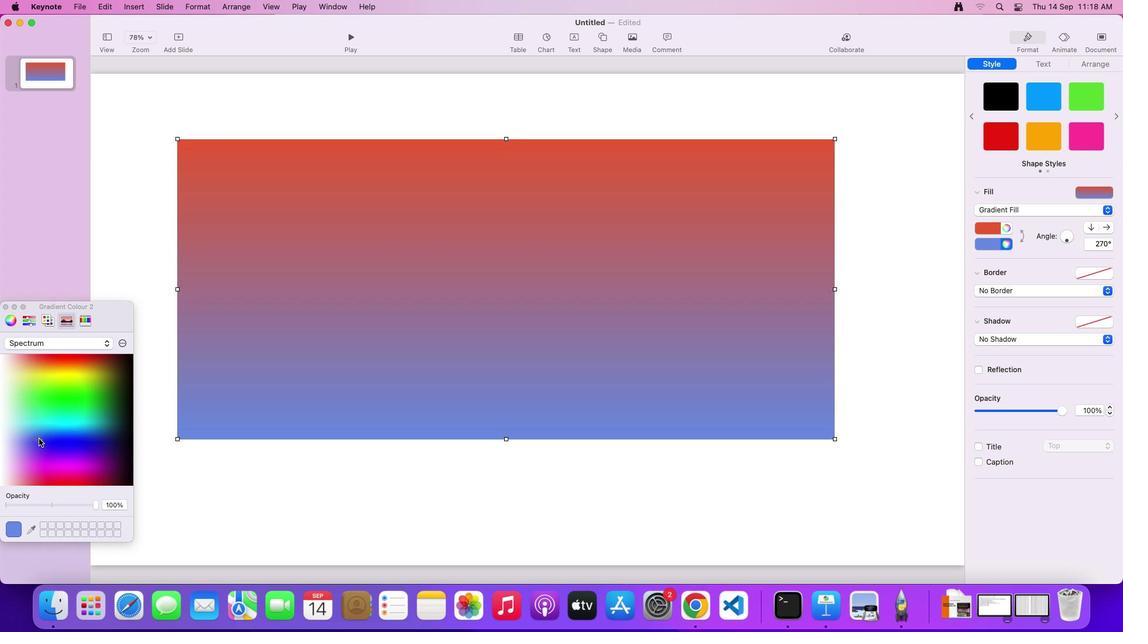 
Action: Mouse moved to (25, 439)
Screenshot: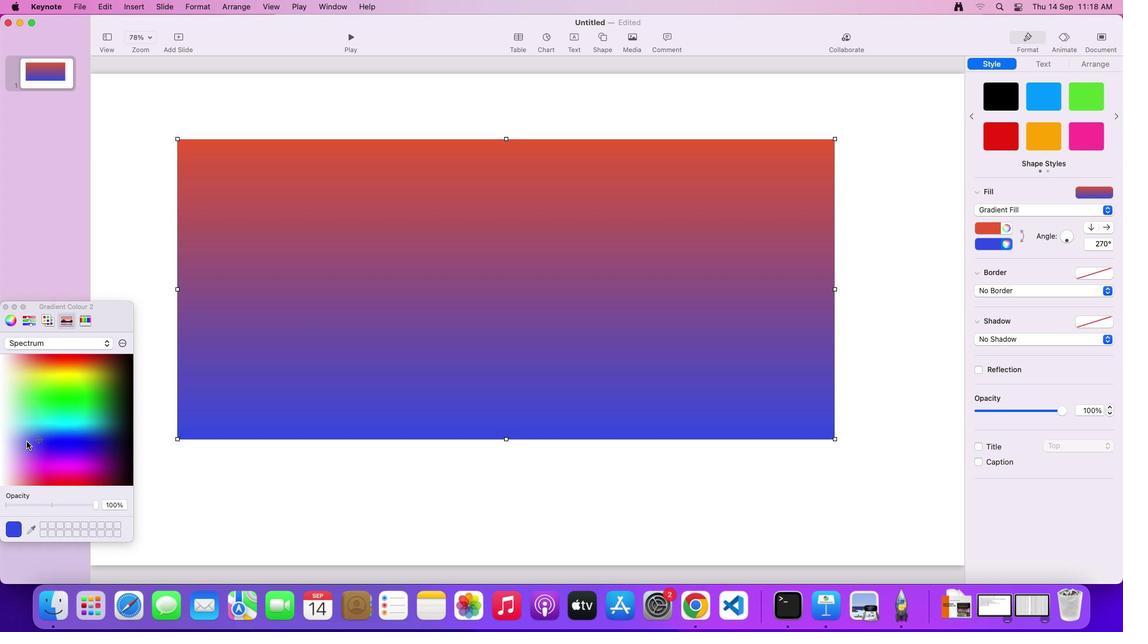 
Action: Mouse pressed left at (25, 439)
Screenshot: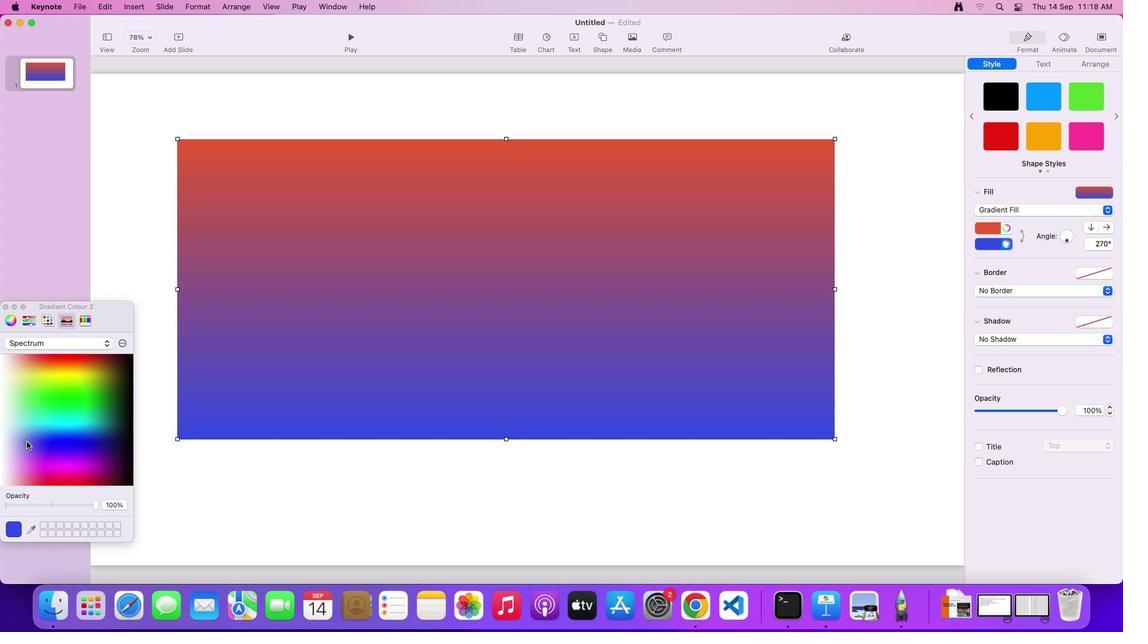 
Action: Mouse moved to (1, 305)
Screenshot: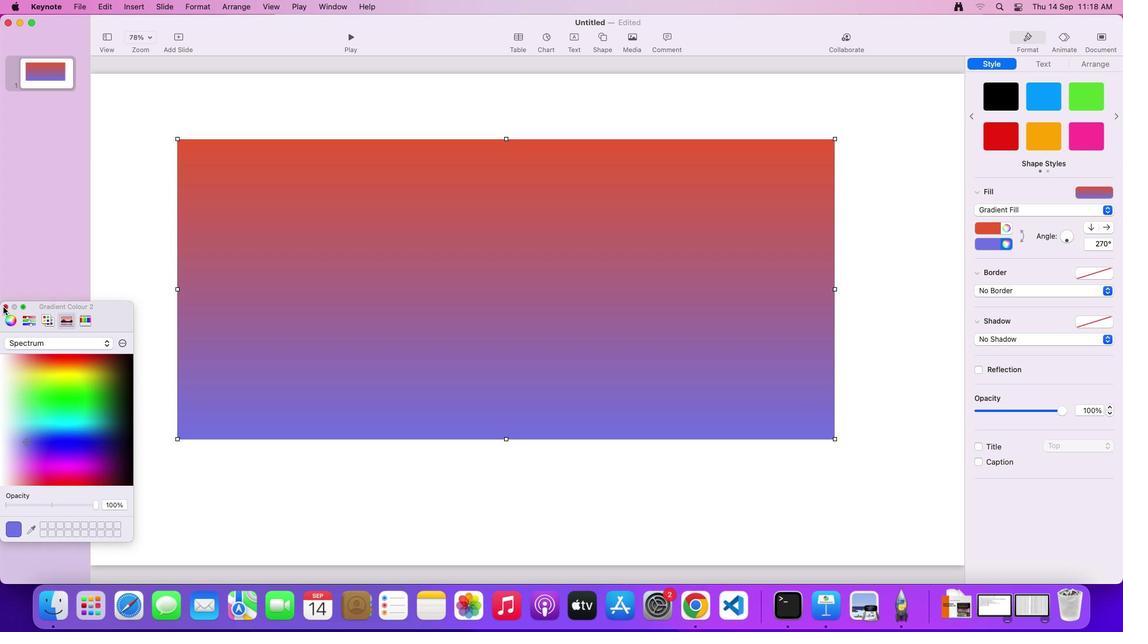 
Action: Mouse pressed left at (1, 305)
Screenshot: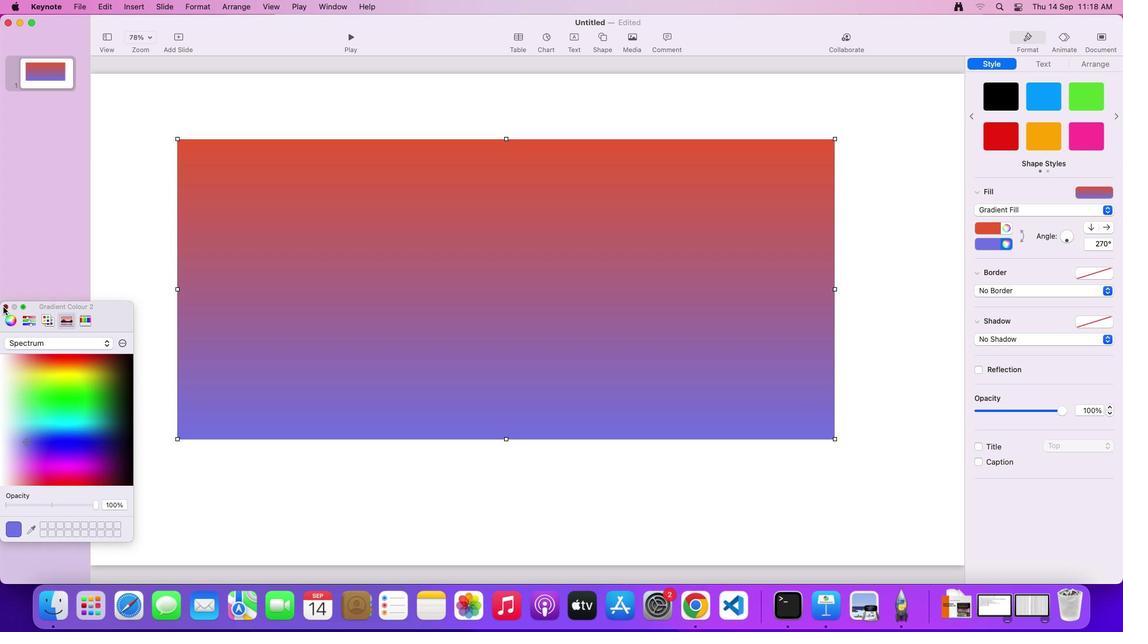 
Action: Mouse moved to (603, 40)
Screenshot: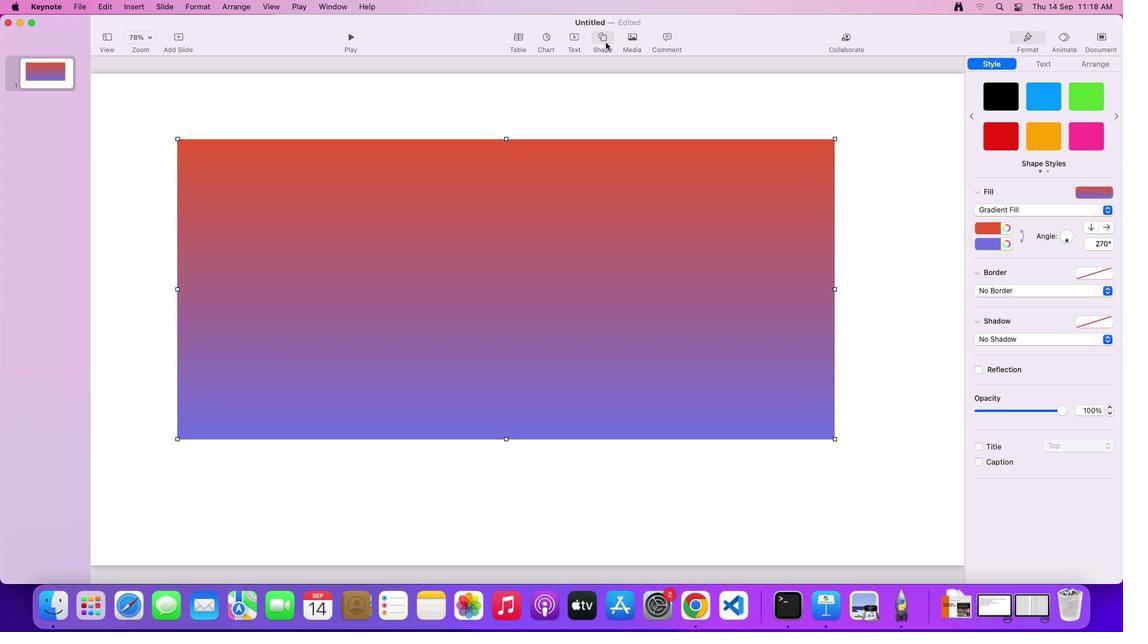 
Action: Mouse pressed left at (603, 40)
Screenshot: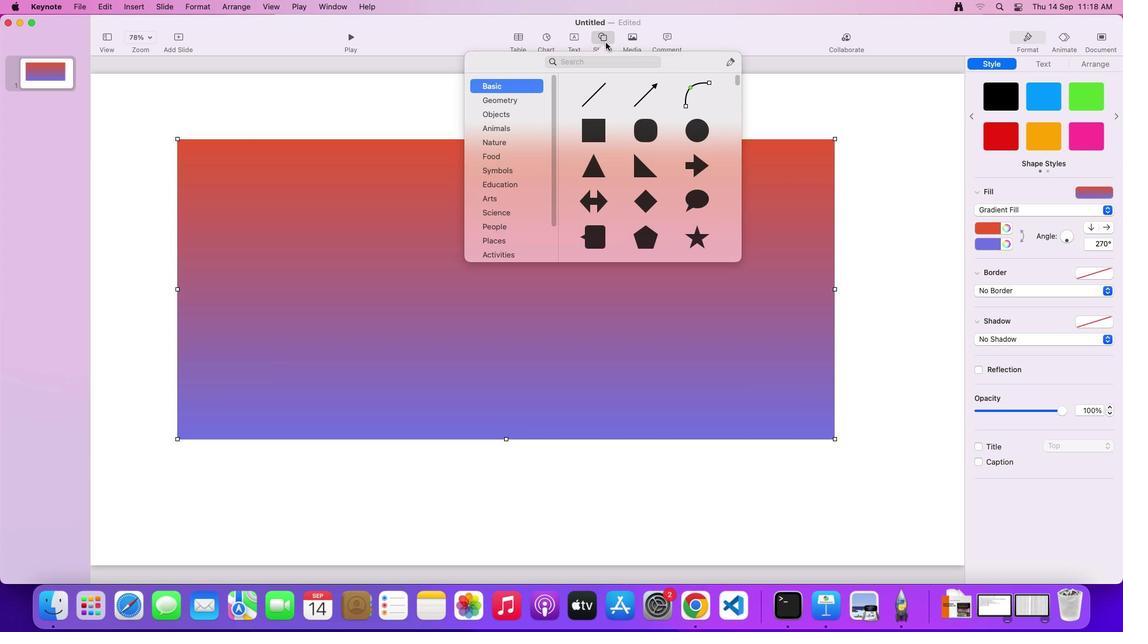 
Action: Mouse moved to (645, 124)
Screenshot: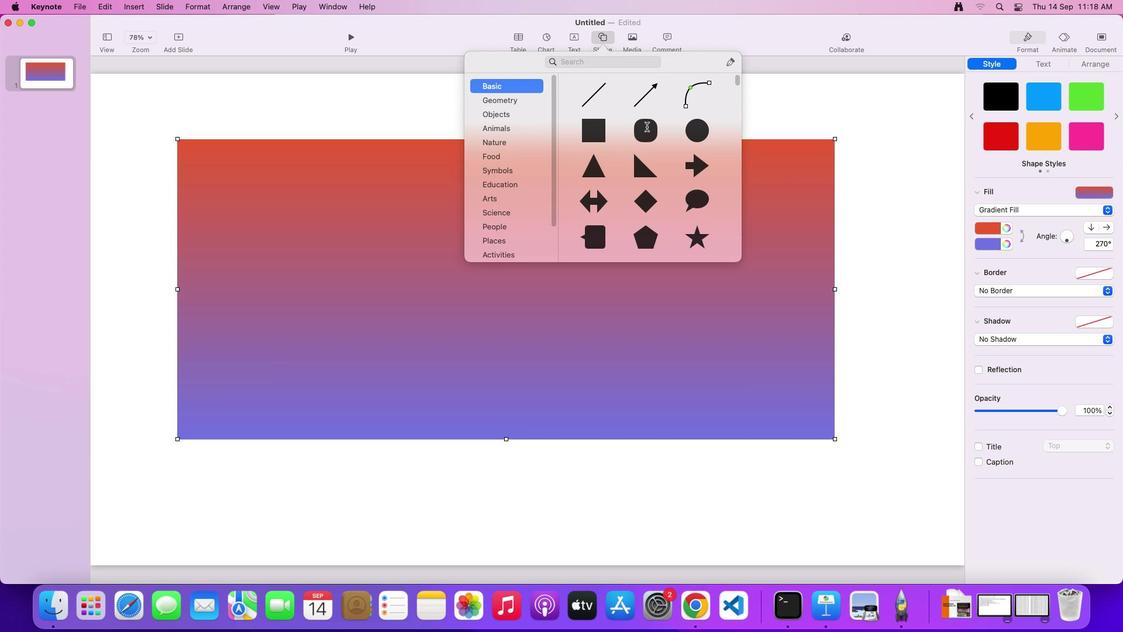 
Action: Mouse pressed left at (645, 124)
Screenshot: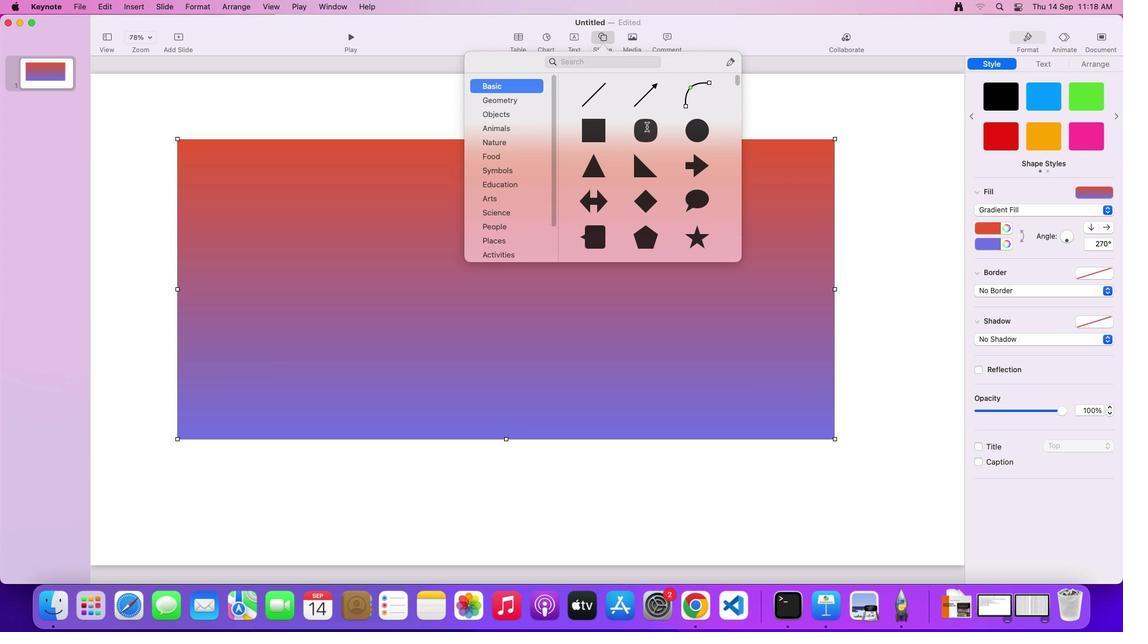 
Action: Mouse moved to (503, 319)
Screenshot: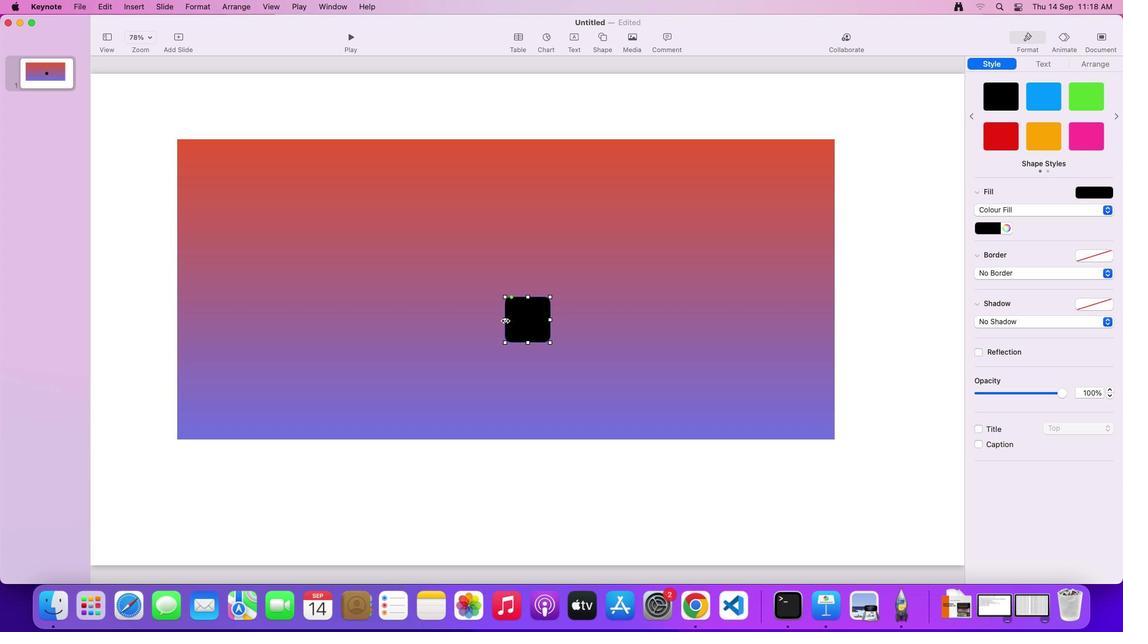 
Action: Mouse pressed left at (503, 319)
Screenshot: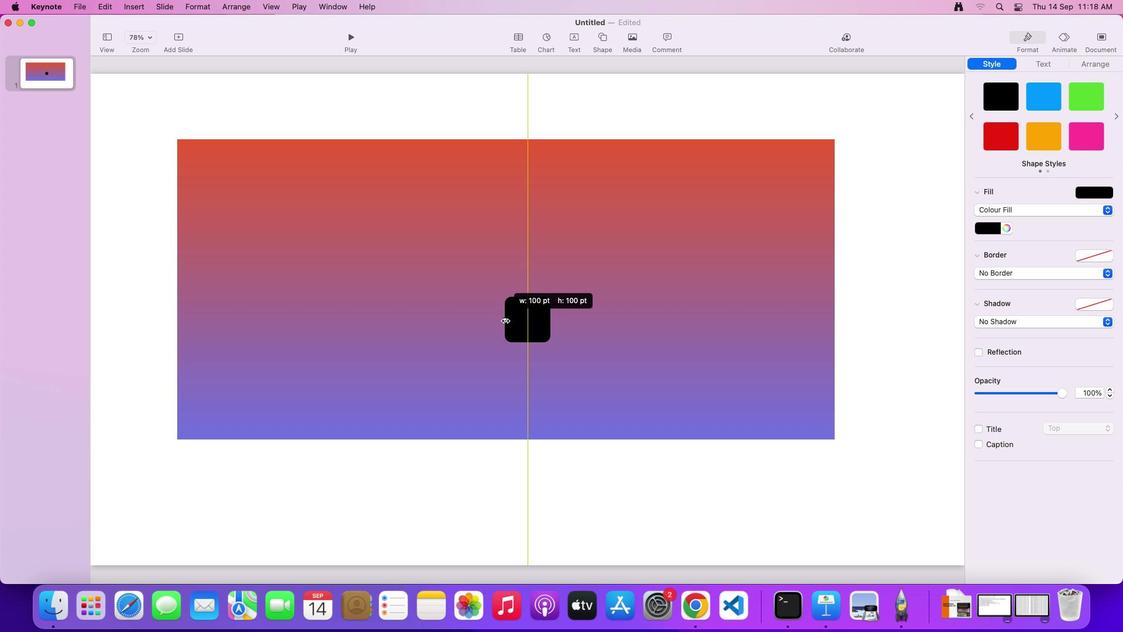 
Action: Mouse moved to (573, 351)
Screenshot: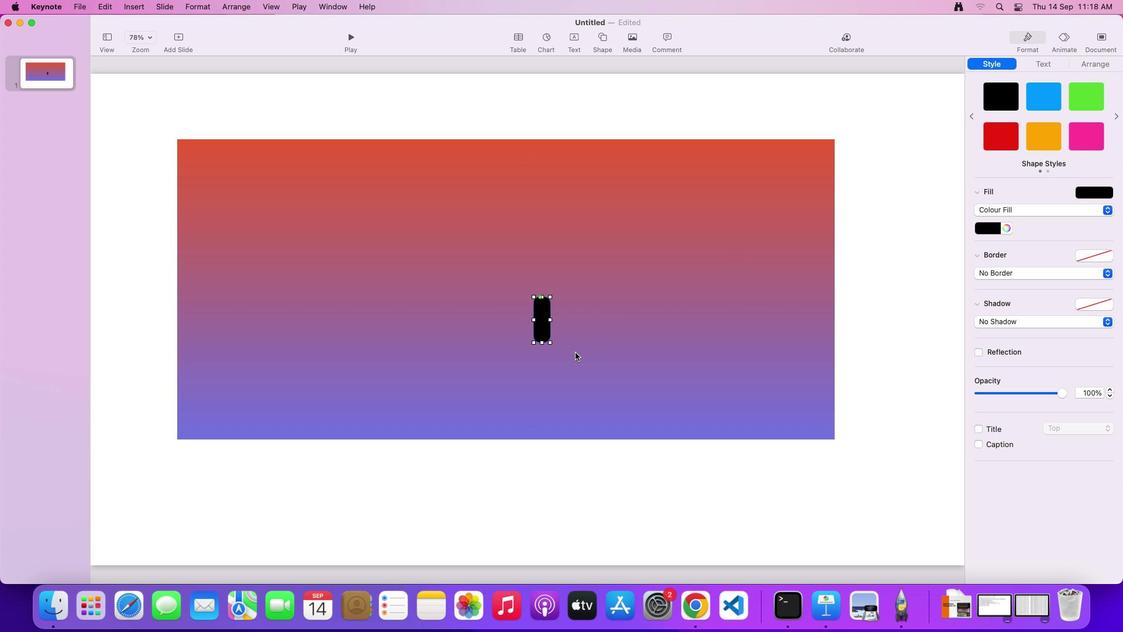 
Action: Mouse pressed left at (573, 351)
Screenshot: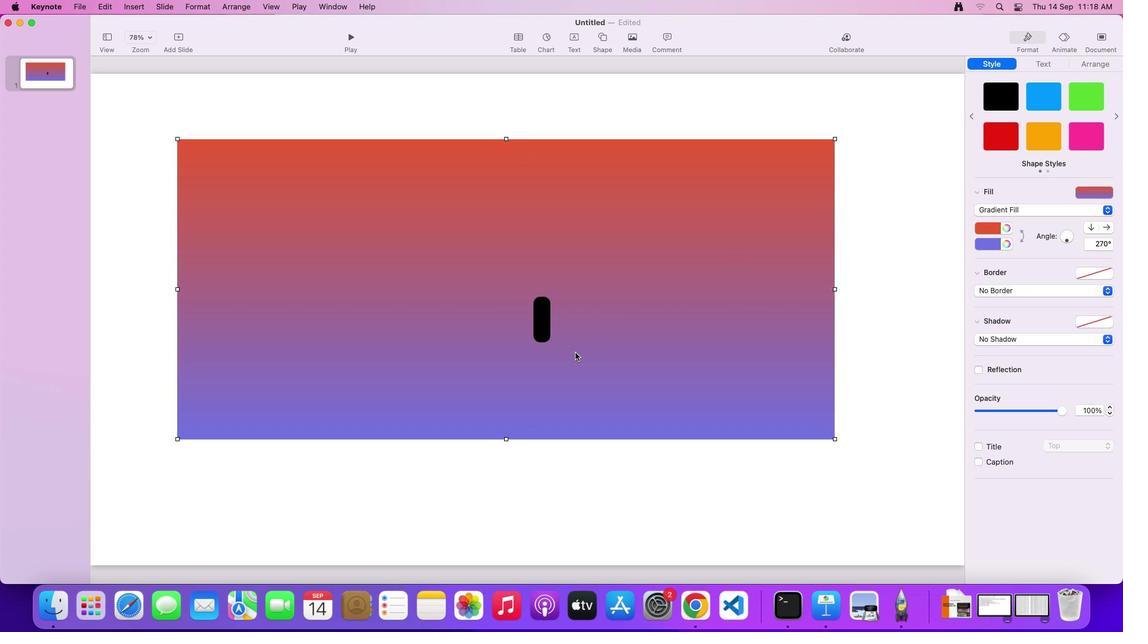 
Action: Mouse moved to (1089, 63)
Screenshot: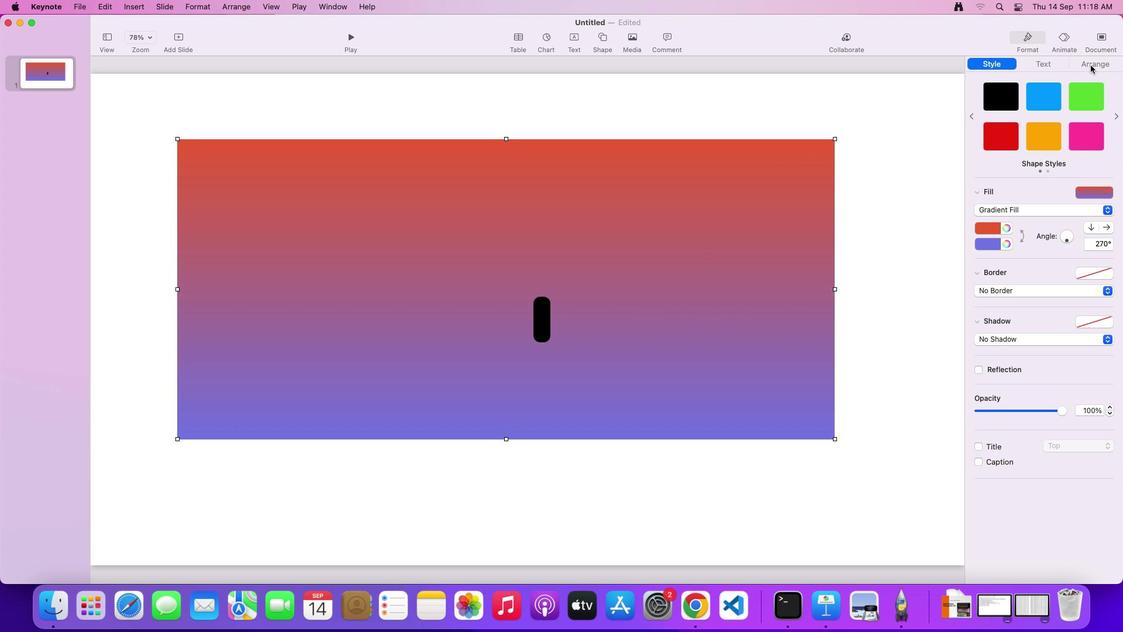 
Action: Mouse pressed left at (1089, 63)
Screenshot: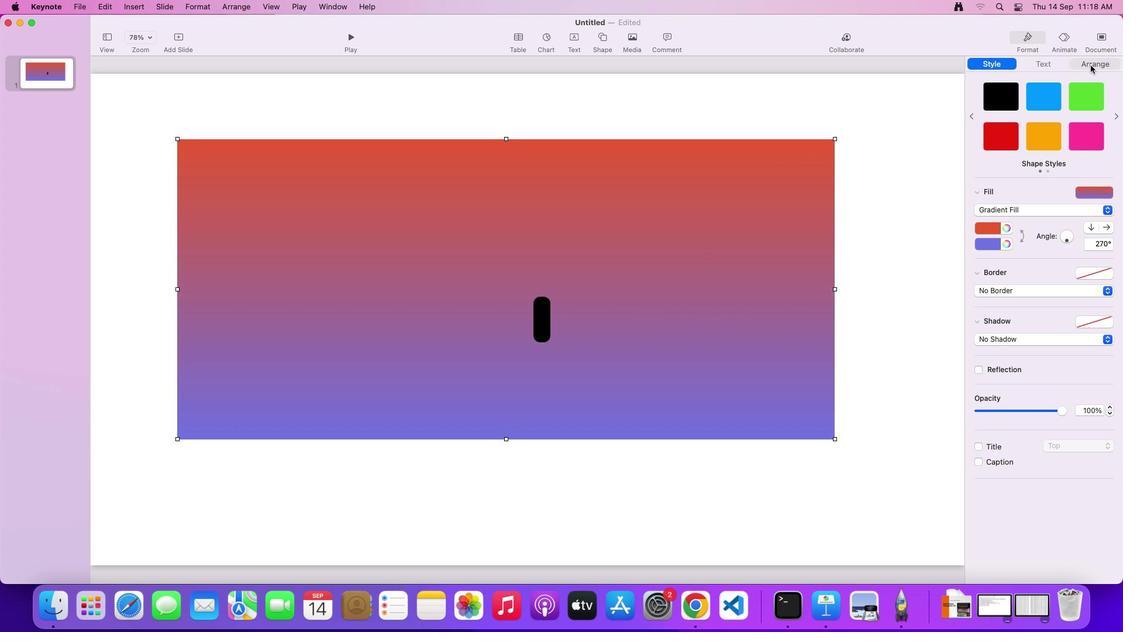 
Action: Mouse moved to (1005, 262)
Screenshot: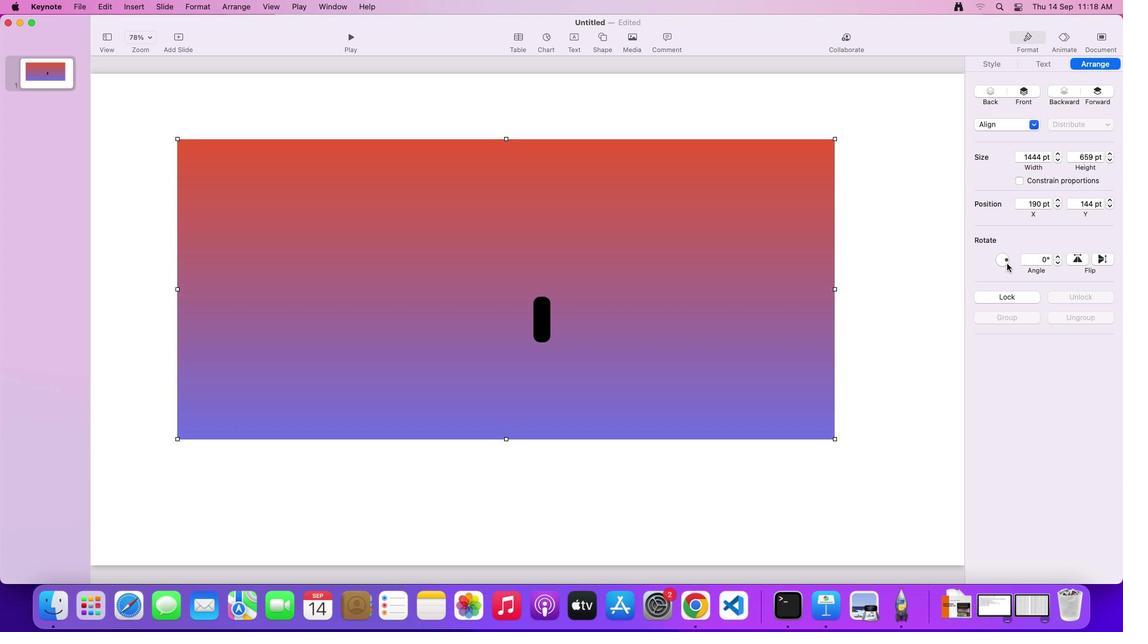 
Action: Mouse pressed left at (1005, 262)
Screenshot: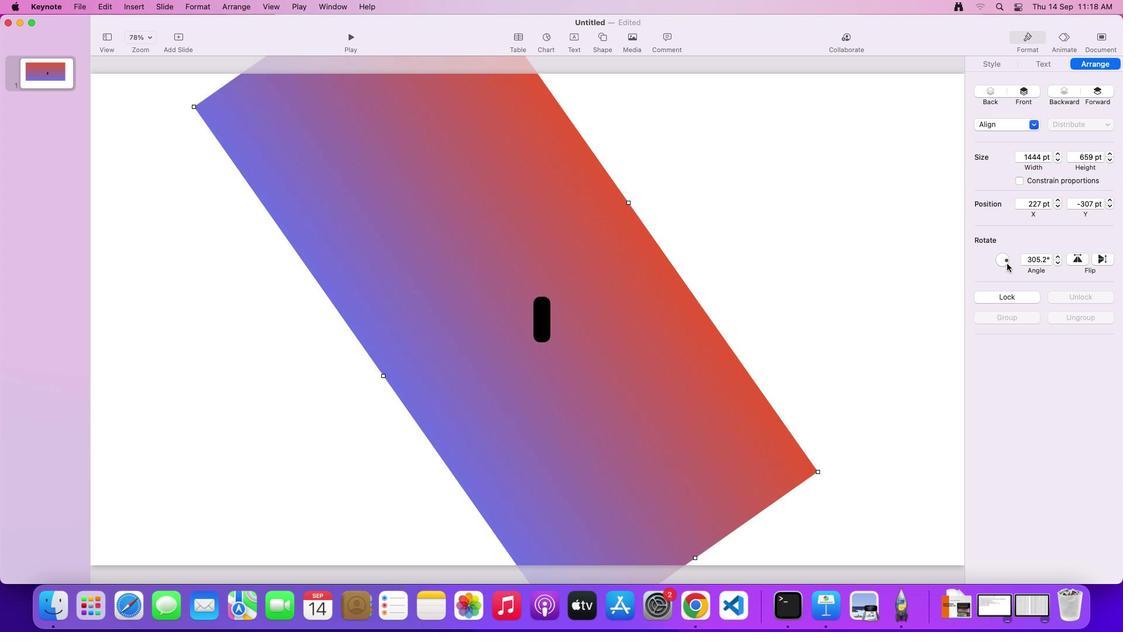 
Action: Mouse moved to (632, 372)
Screenshot: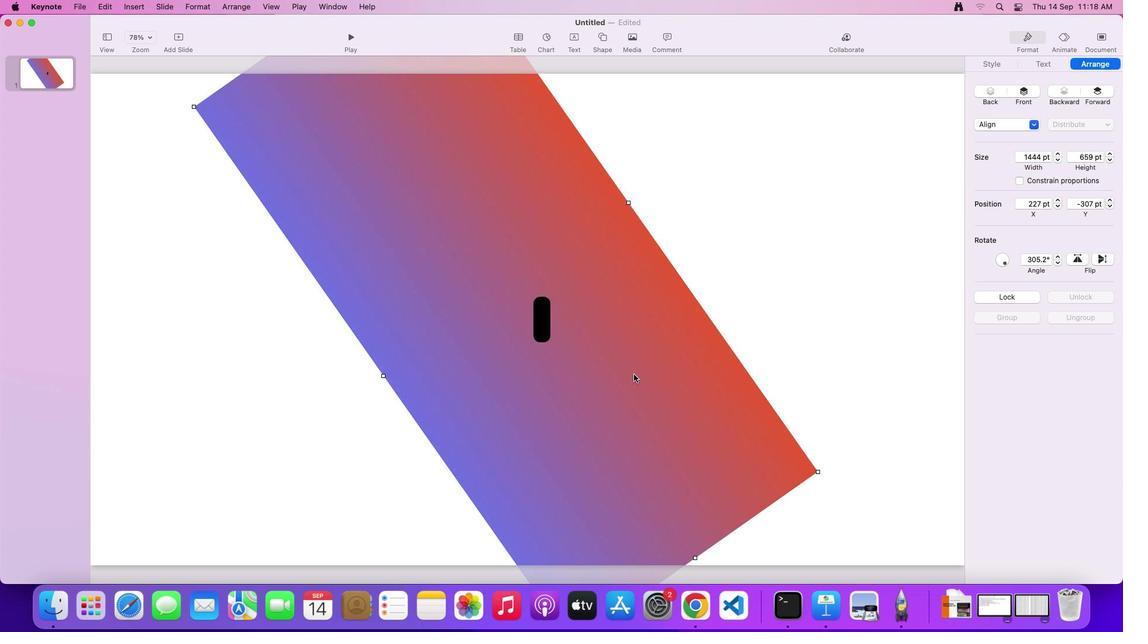 
Action: Key pressed Key.cmd'z'
Screenshot: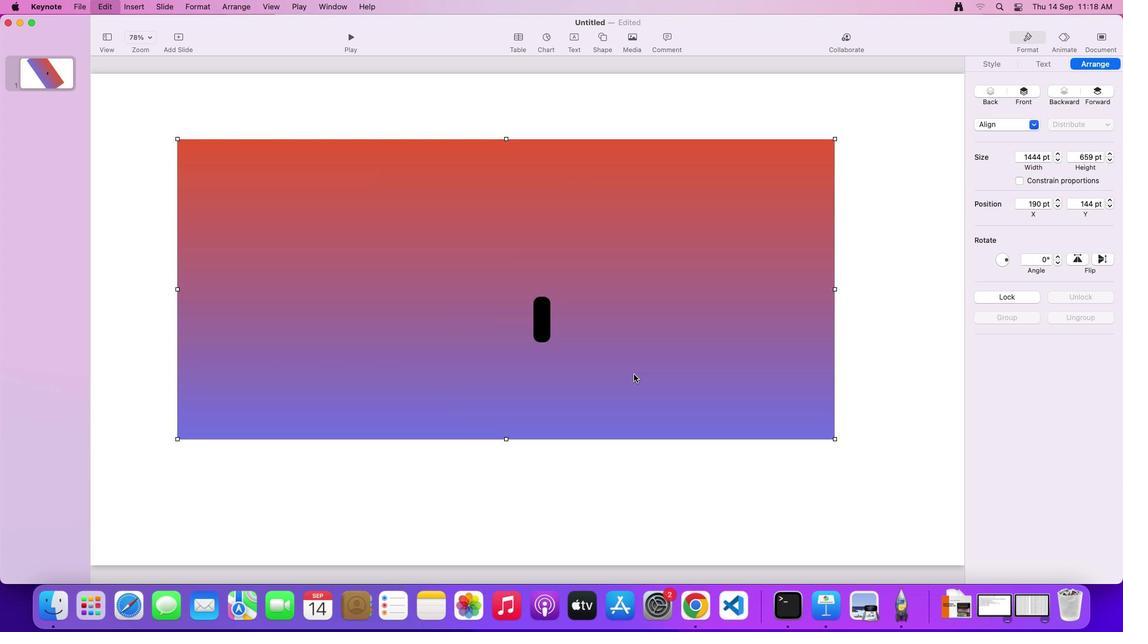 
Action: Mouse moved to (537, 335)
Screenshot: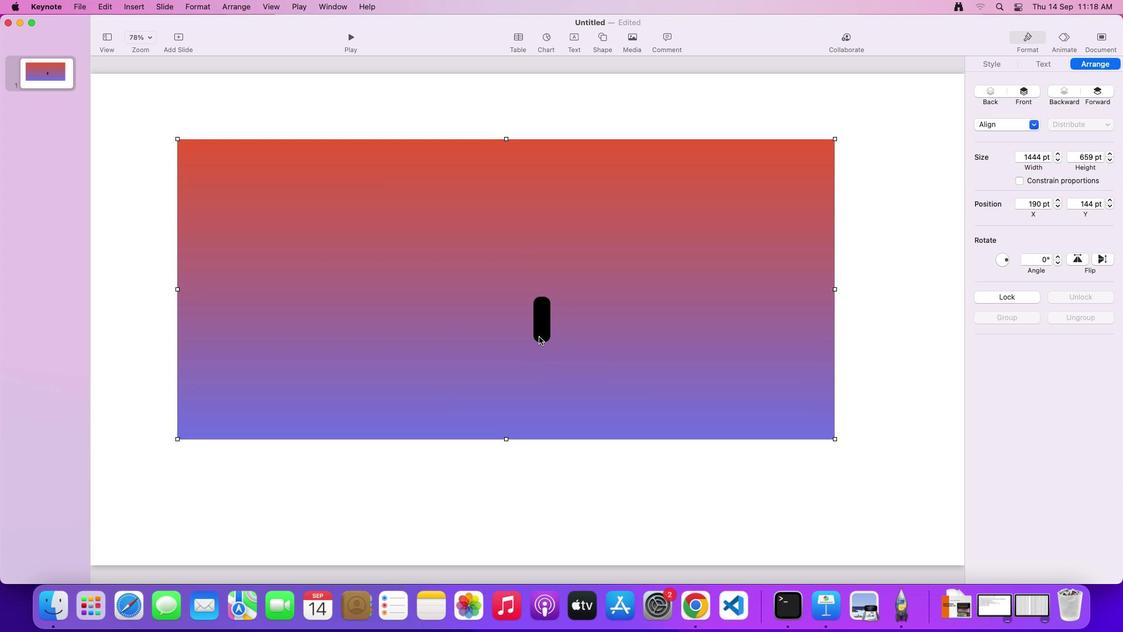 
Action: Mouse pressed left at (537, 335)
Screenshot: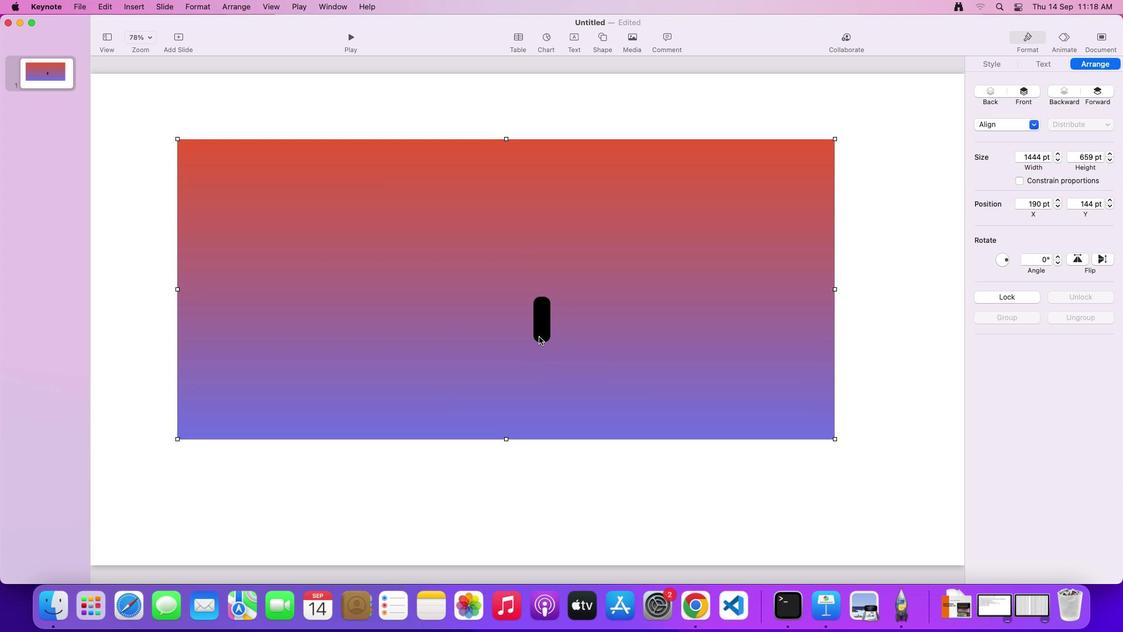
Action: Mouse moved to (998, 263)
Screenshot: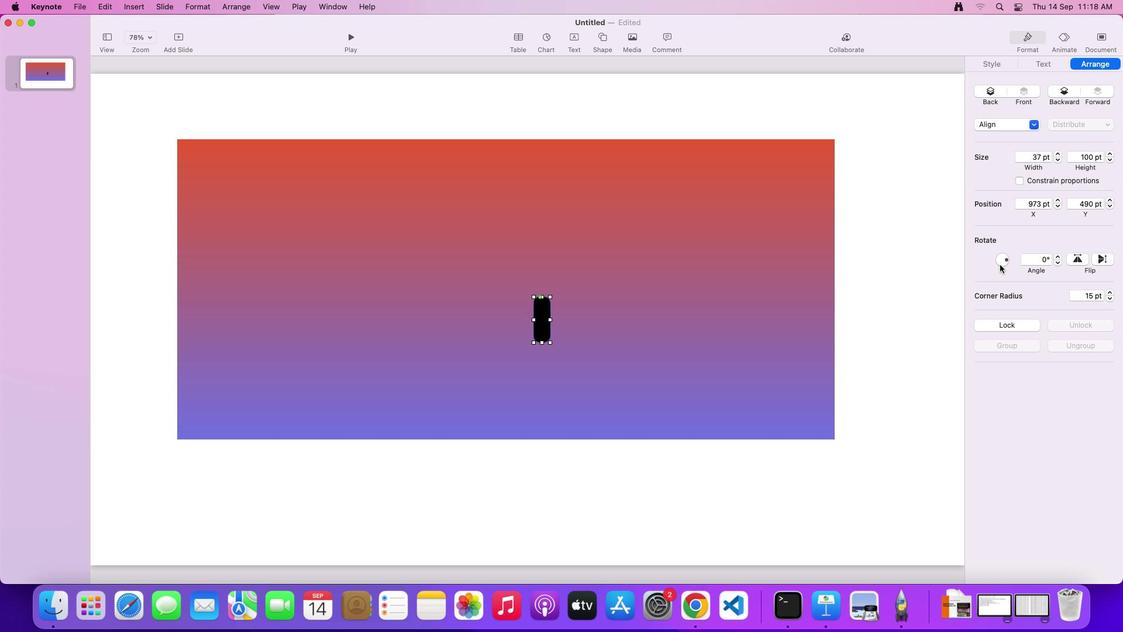 
Action: Mouse pressed left at (998, 263)
Screenshot: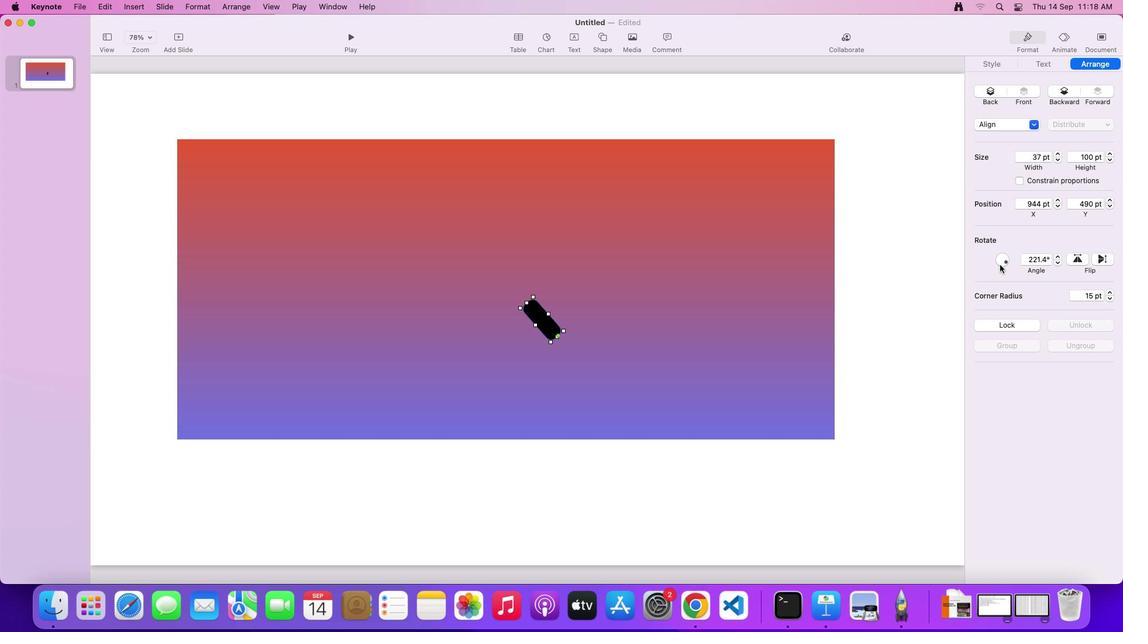 
Action: Mouse moved to (1055, 259)
Screenshot: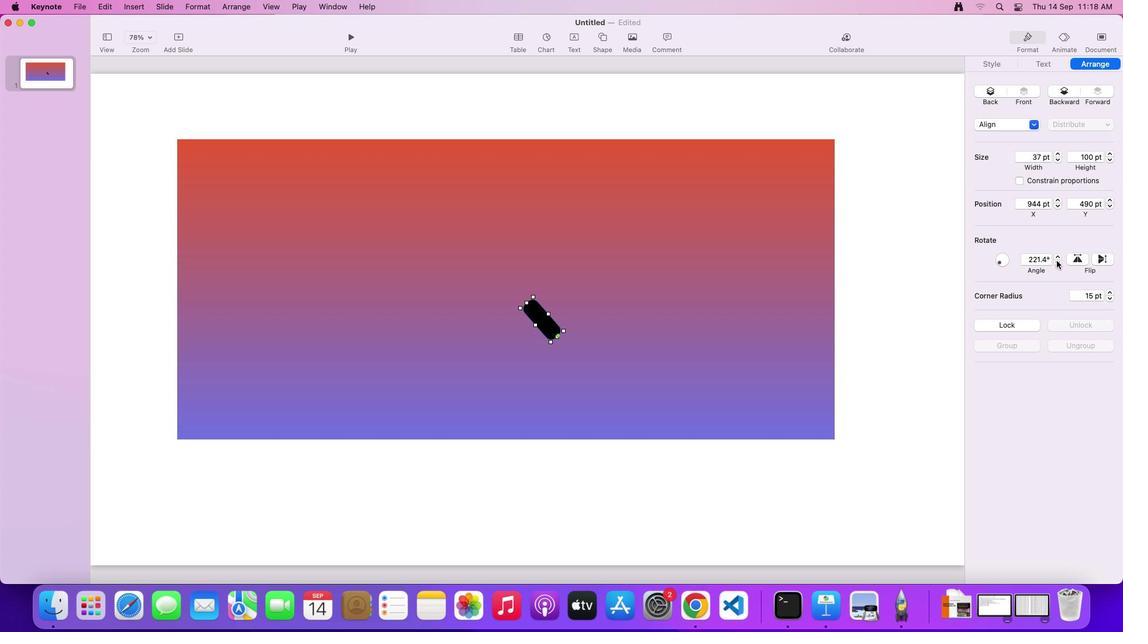 
Action: Mouse pressed left at (1055, 259)
Screenshot: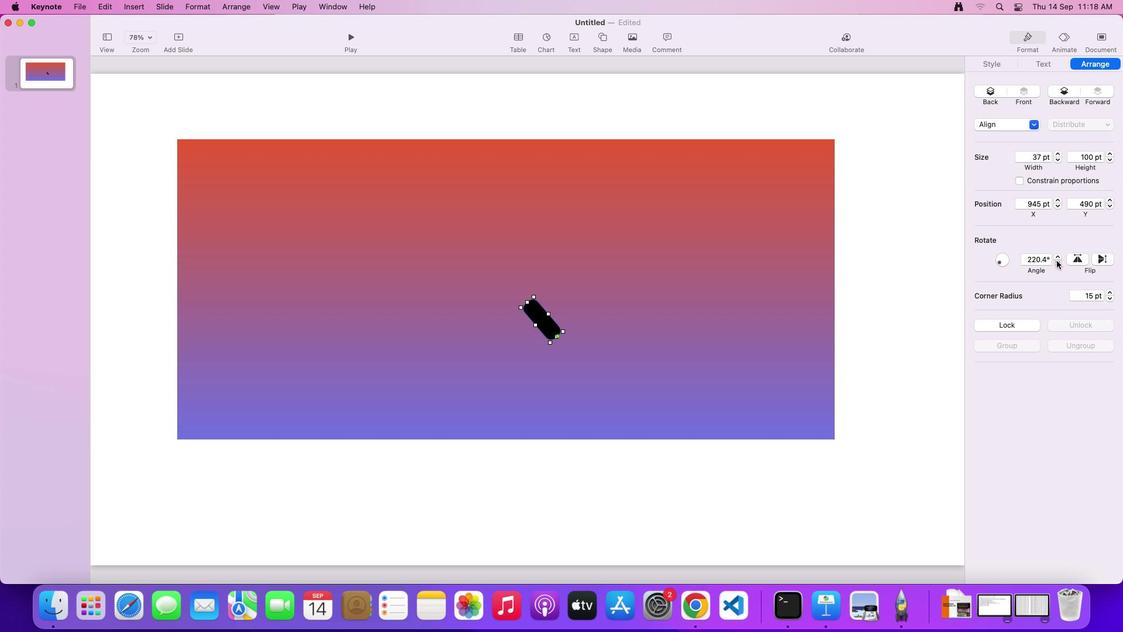 
Action: Mouse moved to (1055, 253)
Screenshot: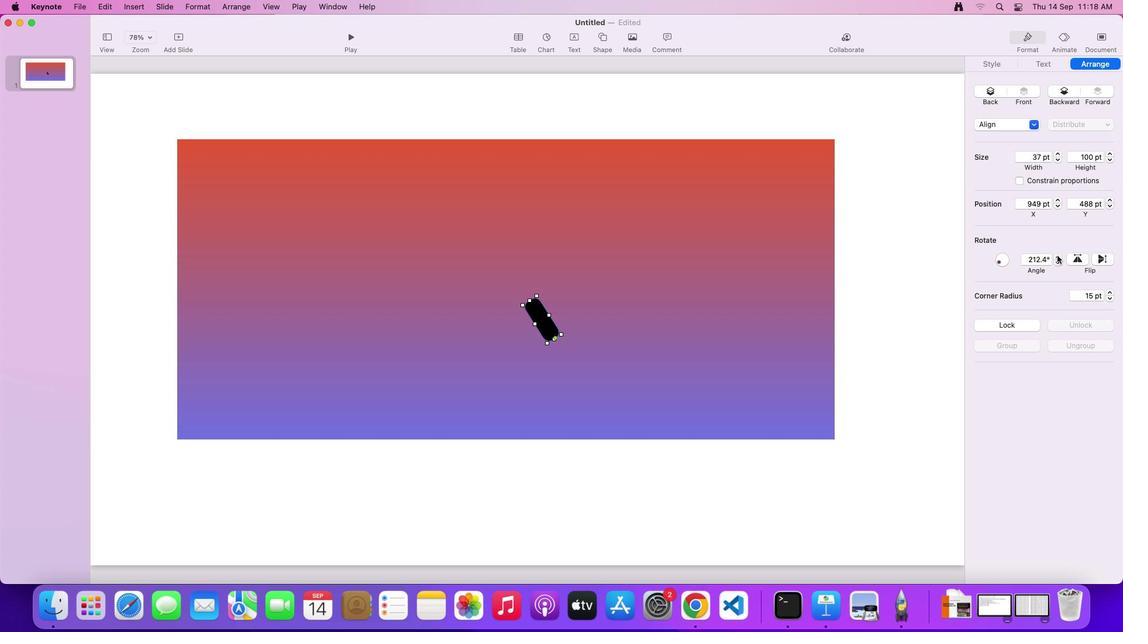 
Action: Mouse pressed left at (1055, 253)
Screenshot: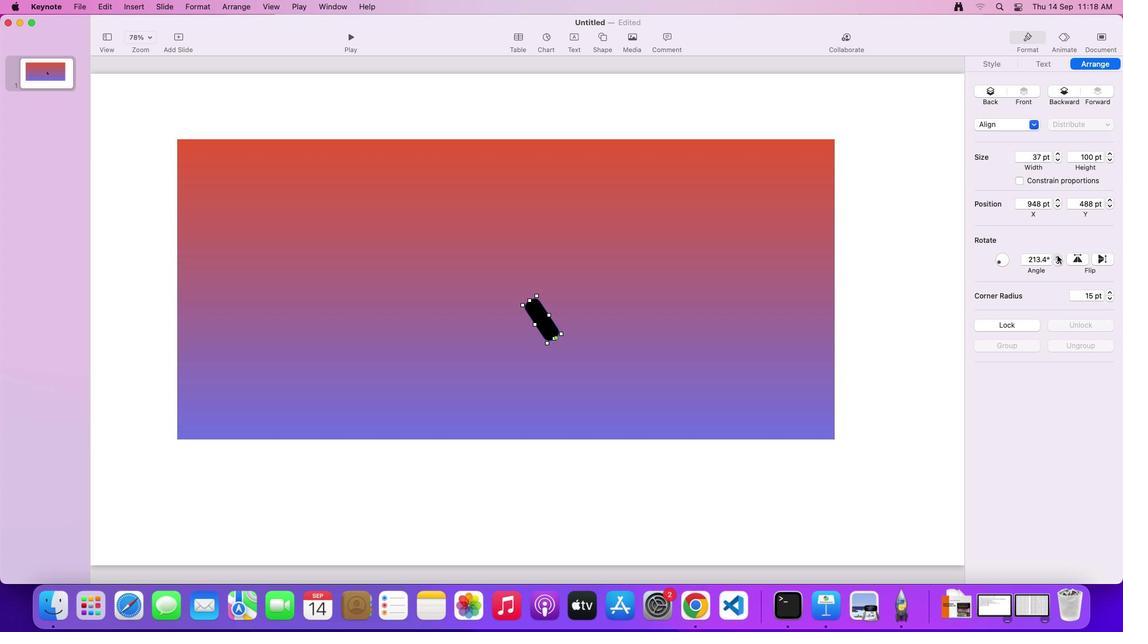 
Action: Mouse moved to (545, 312)
Screenshot: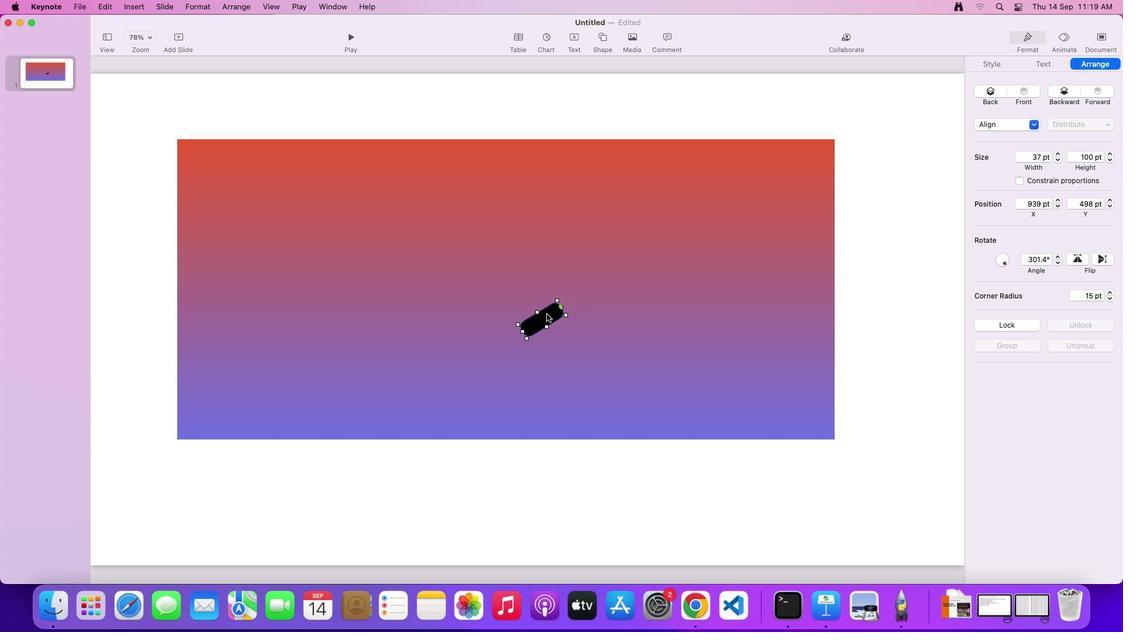 
Action: Mouse pressed left at (545, 312)
Screenshot: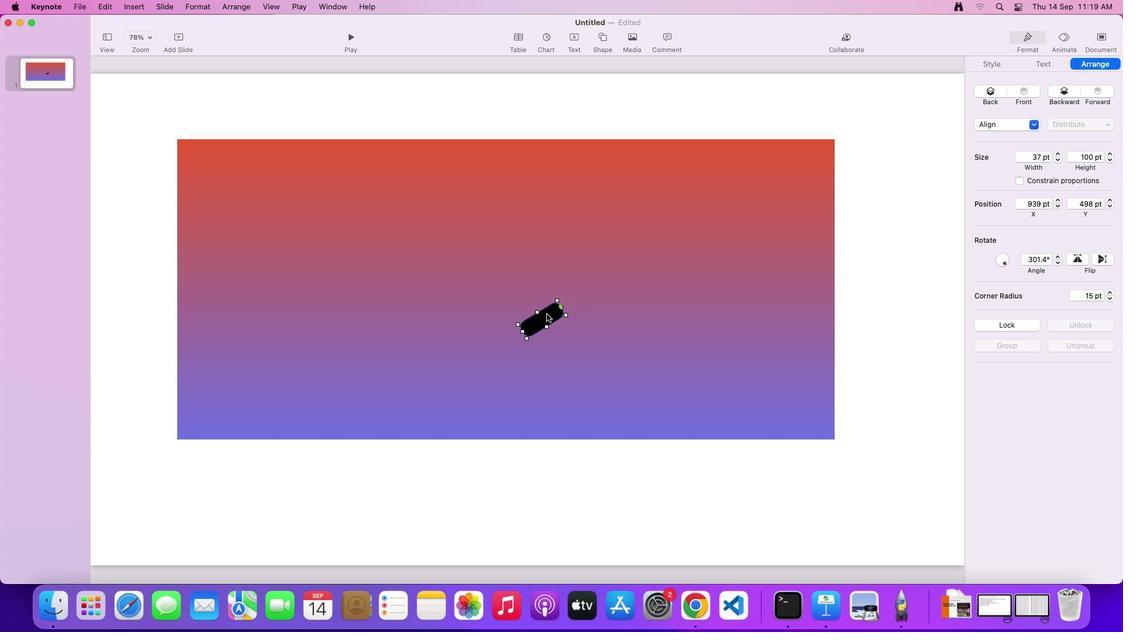 
Action: Mouse moved to (677, 222)
Screenshot: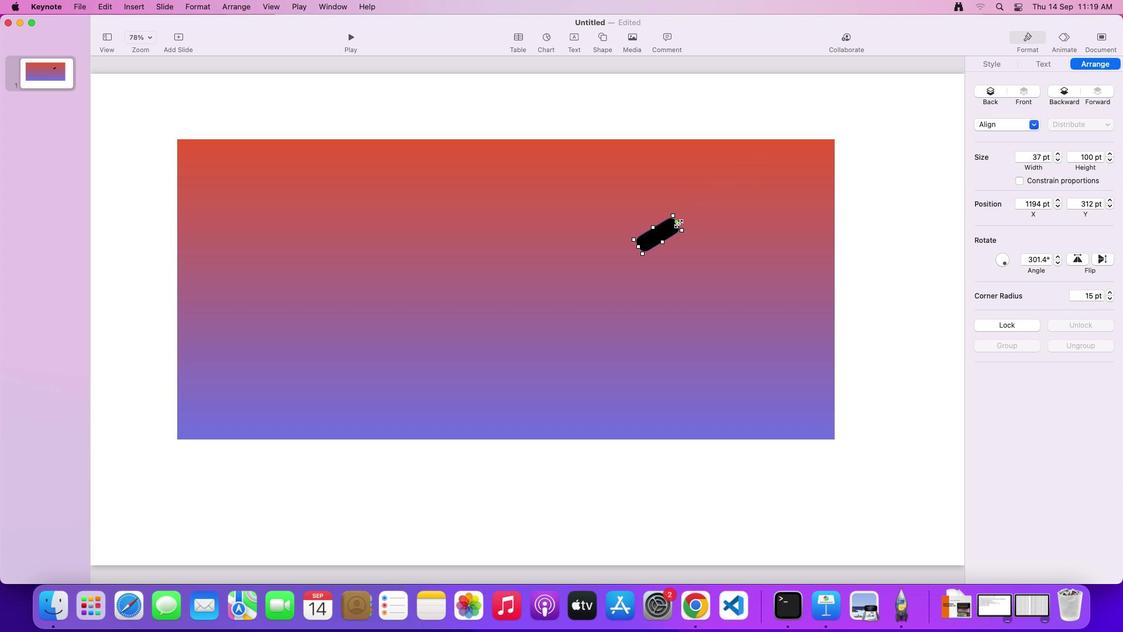 
Action: Mouse pressed left at (677, 222)
Screenshot: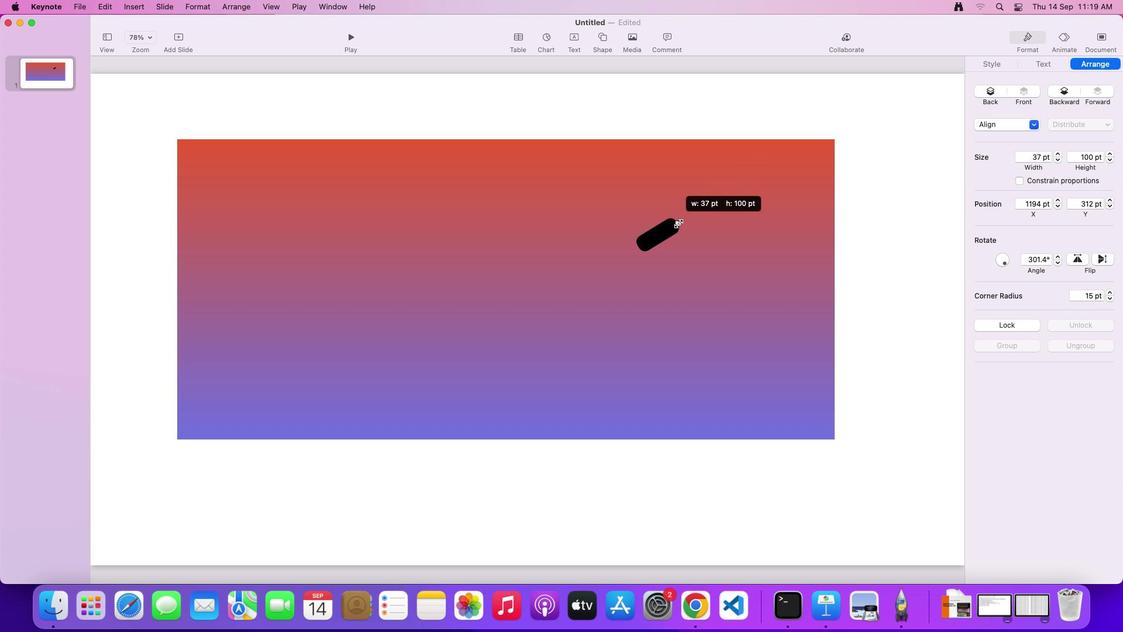 
Action: Mouse moved to (743, 185)
Screenshot: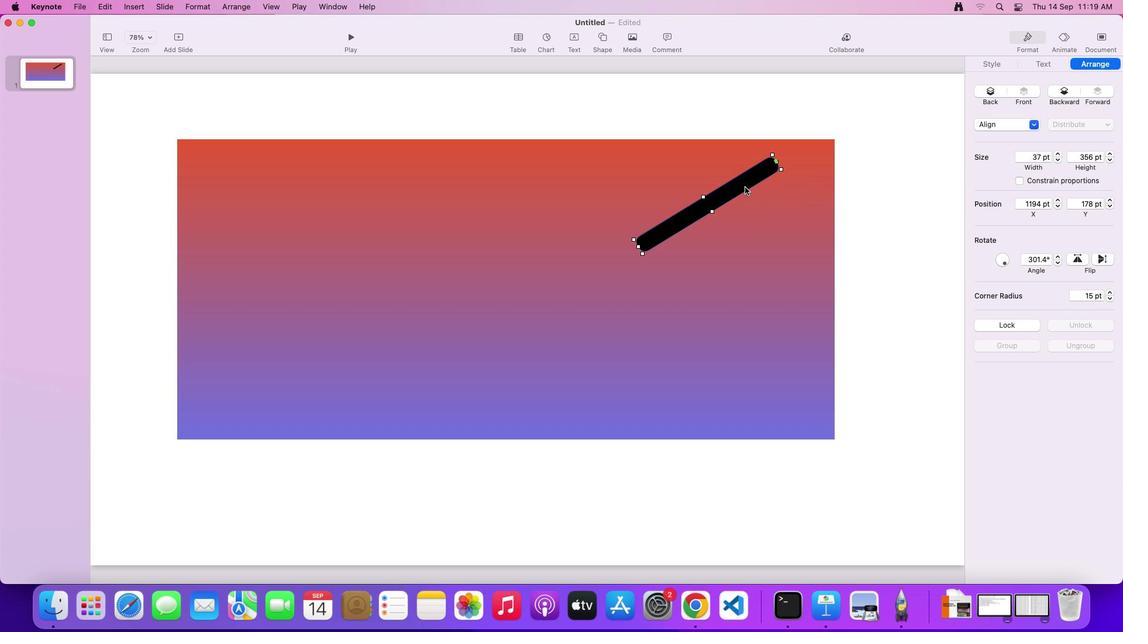 
Action: Mouse pressed left at (743, 185)
Screenshot: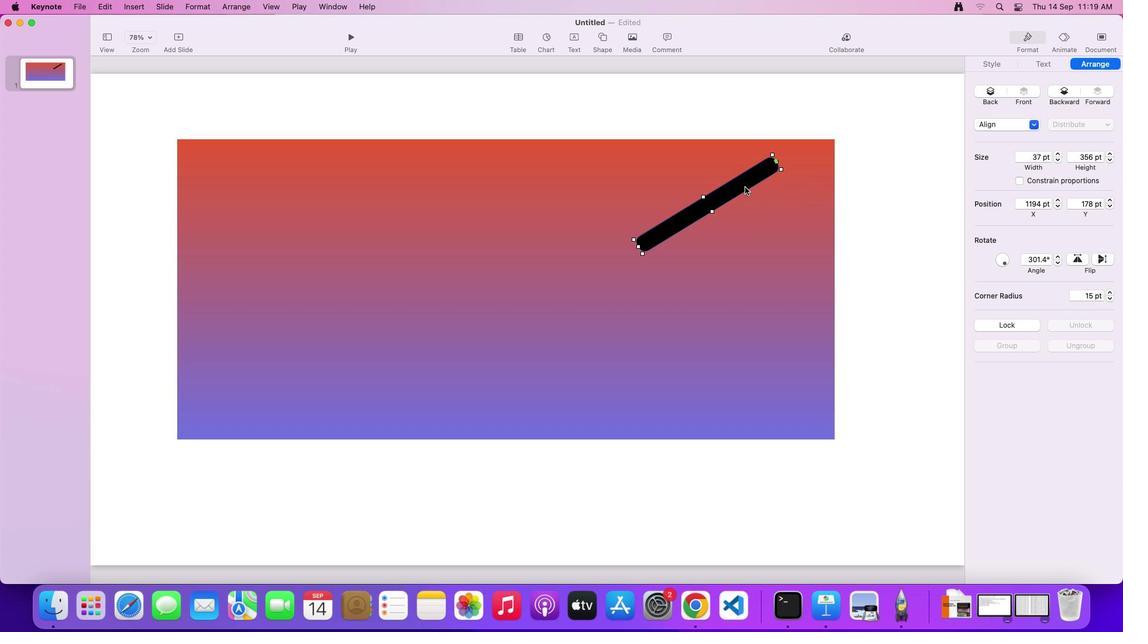 
Action: Mouse moved to (731, 189)
Screenshot: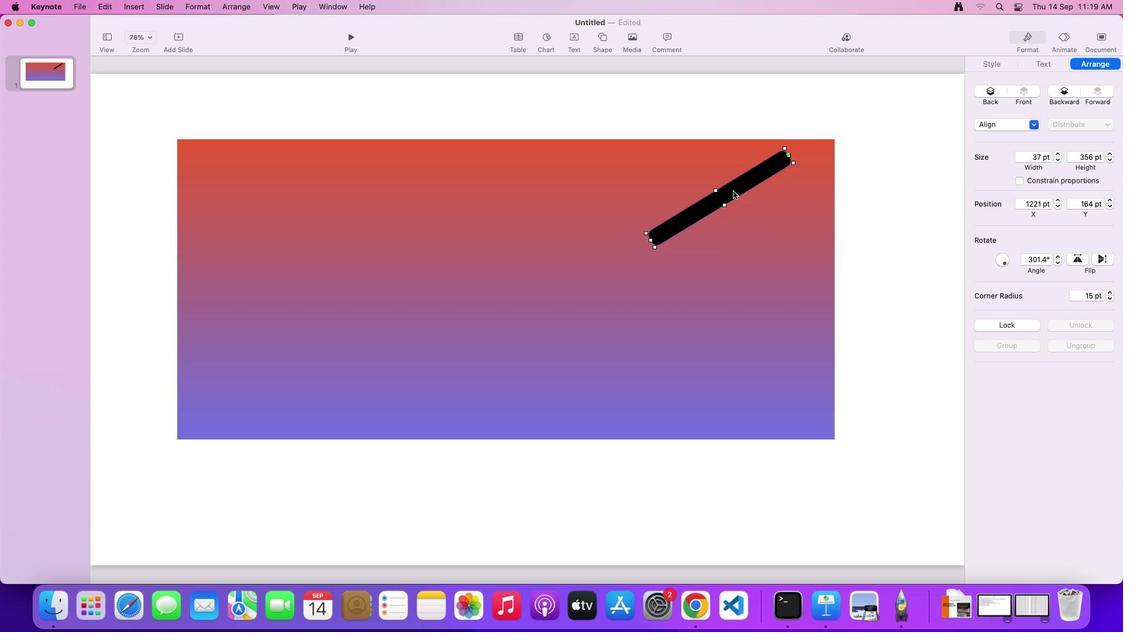 
Action: Mouse pressed left at (731, 189)
Screenshot: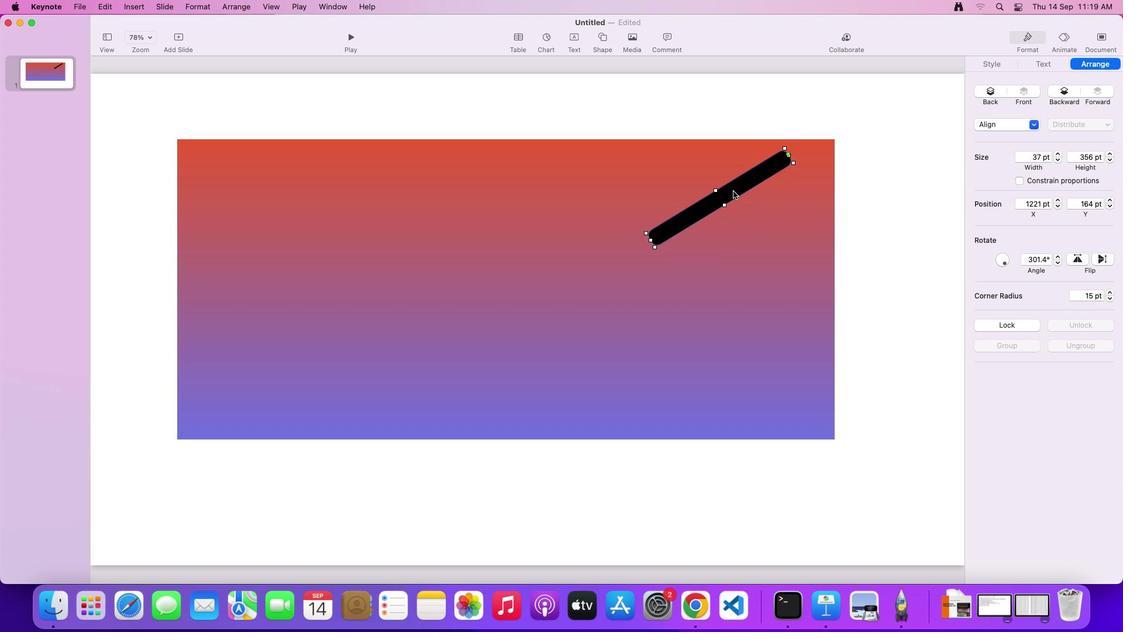 
Action: Mouse moved to (990, 60)
Screenshot: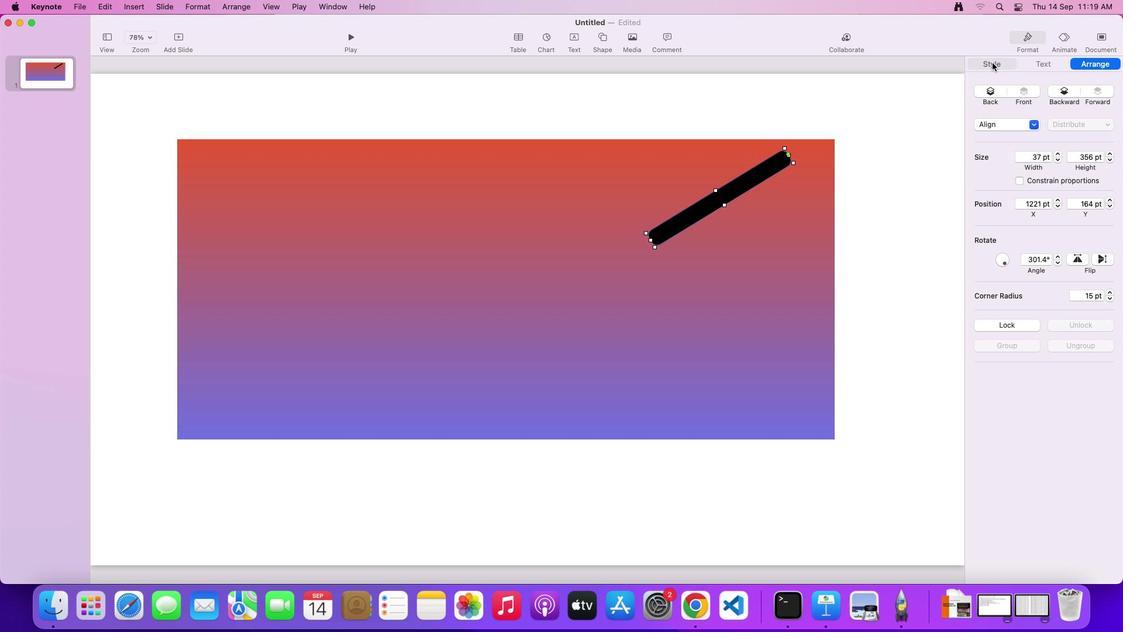 
Action: Mouse pressed left at (990, 60)
Screenshot: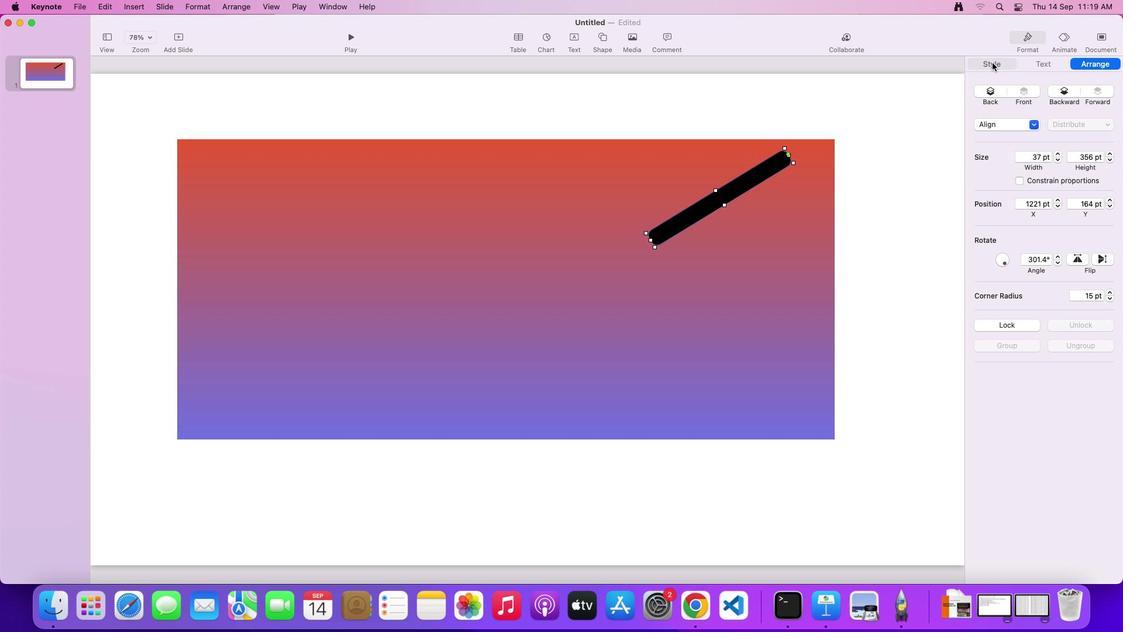 
Action: Mouse moved to (1104, 207)
Screenshot: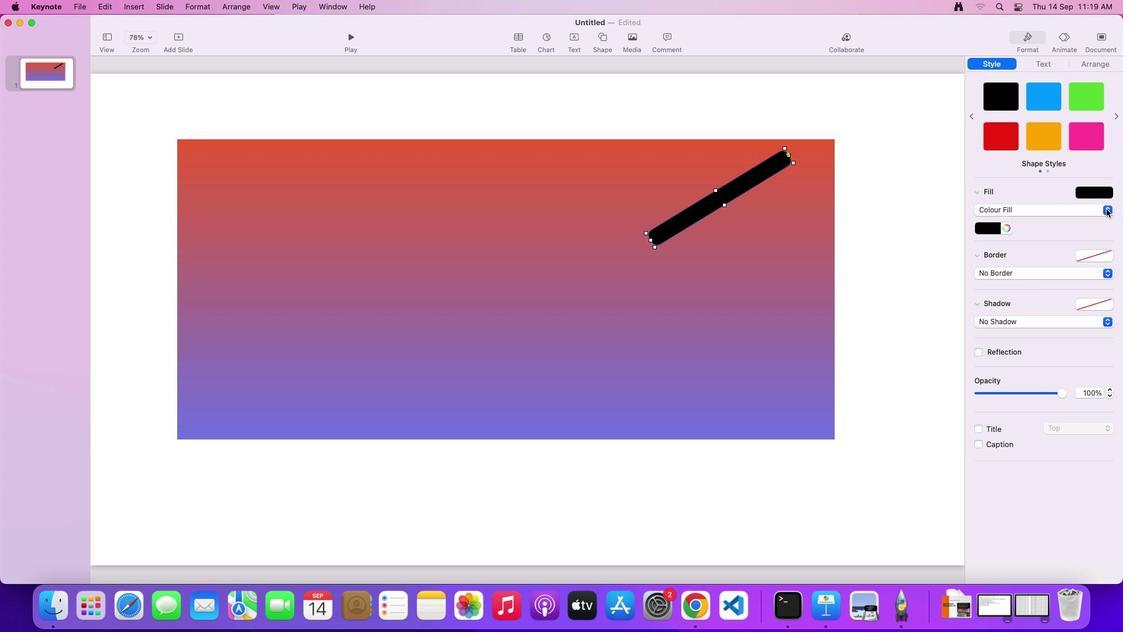 
Action: Mouse pressed left at (1104, 207)
Screenshot: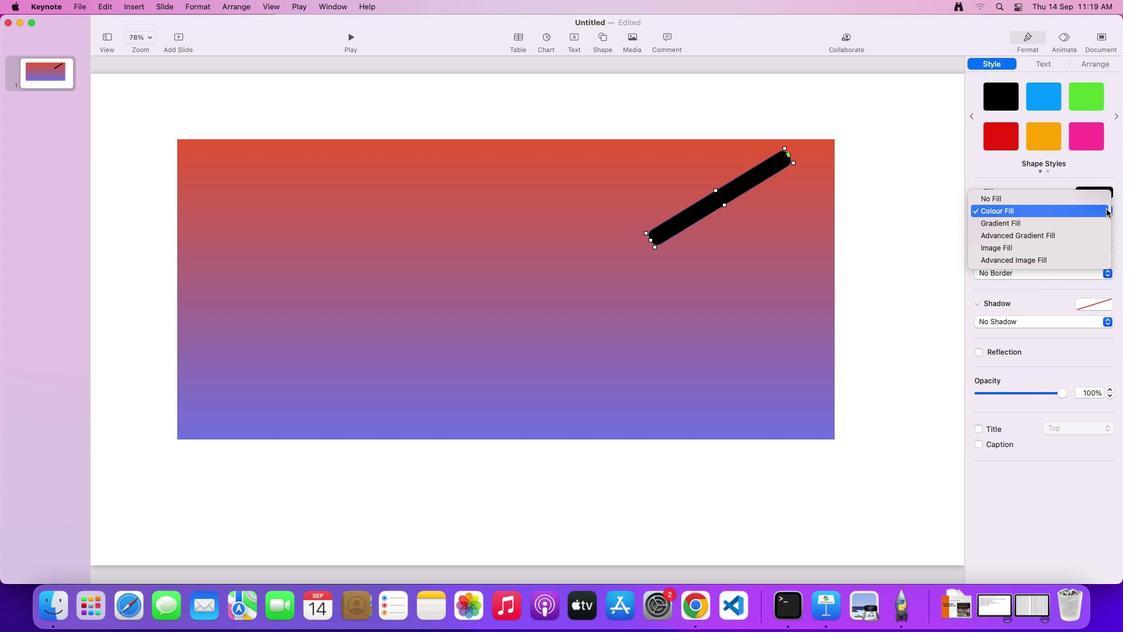 
Action: Mouse moved to (1035, 221)
Screenshot: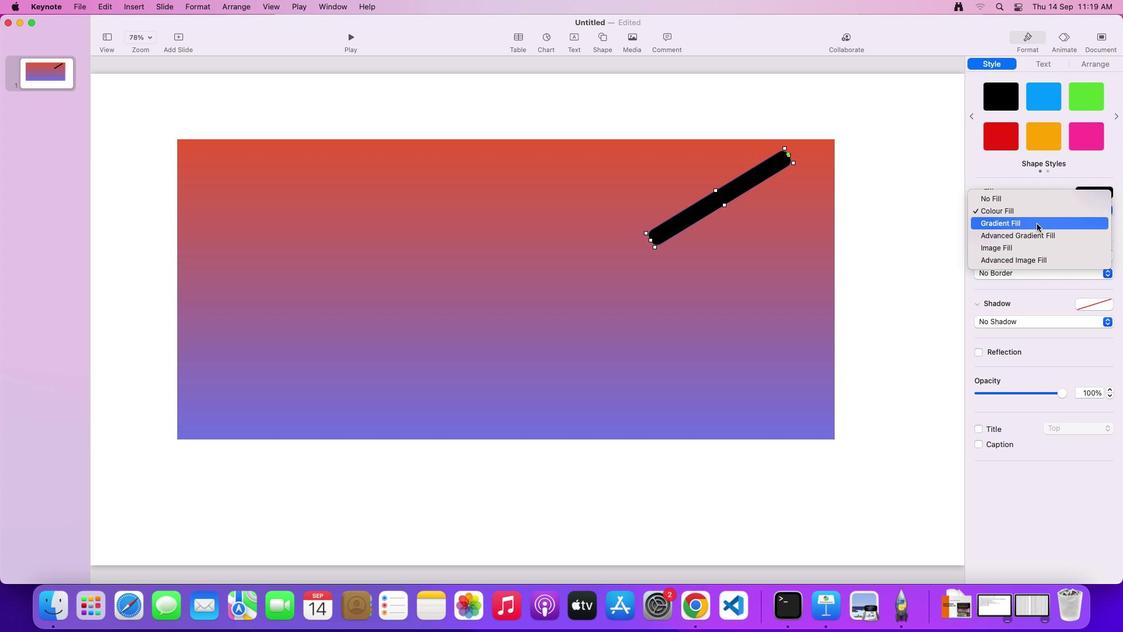 
Action: Mouse pressed left at (1035, 221)
Screenshot: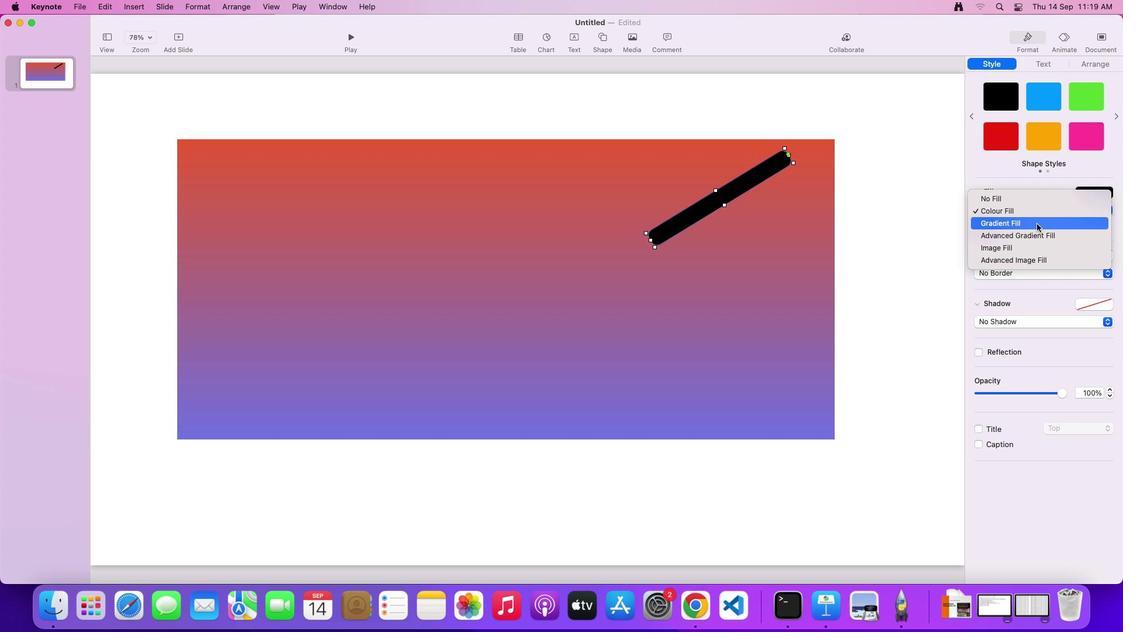 
Action: Mouse moved to (756, 244)
Screenshot: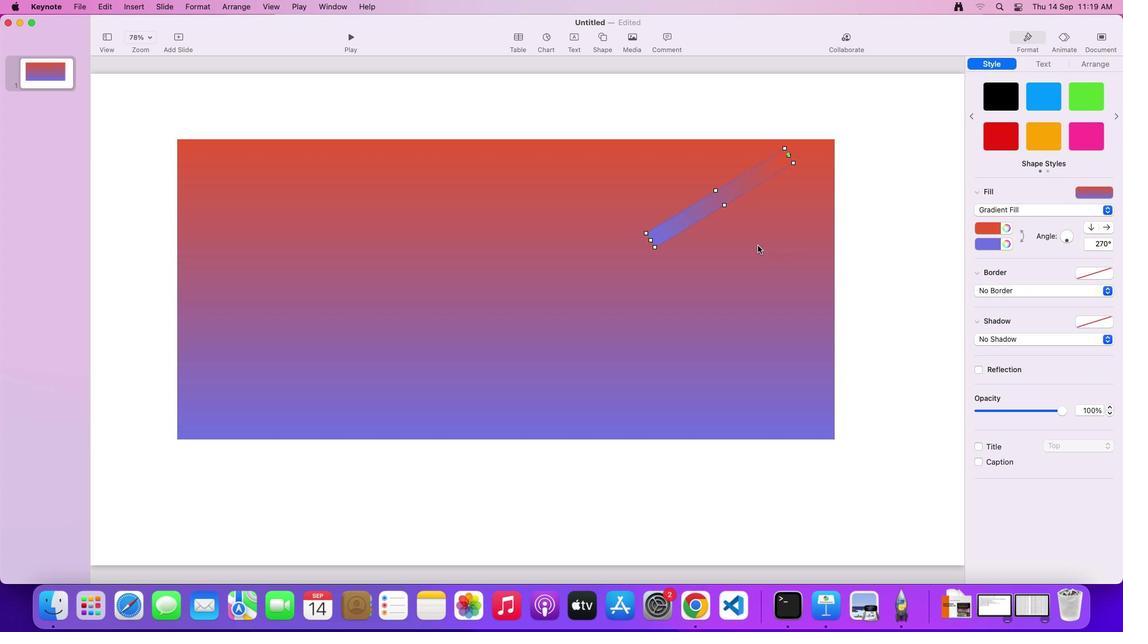 
Action: Mouse pressed left at (756, 244)
Screenshot: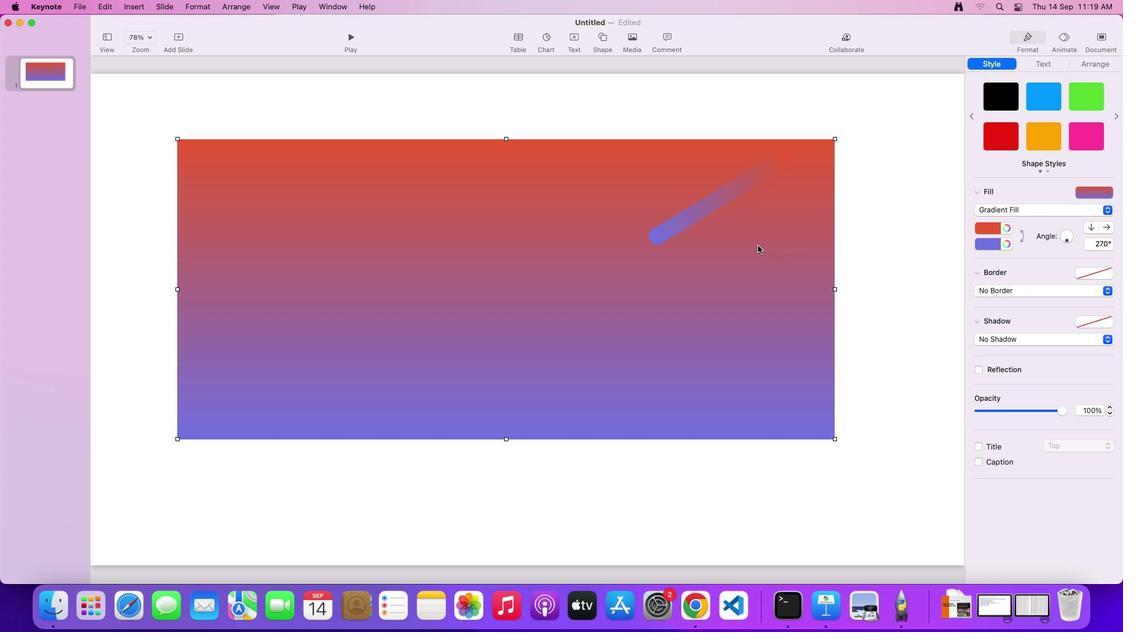 
Action: Mouse moved to (728, 189)
Screenshot: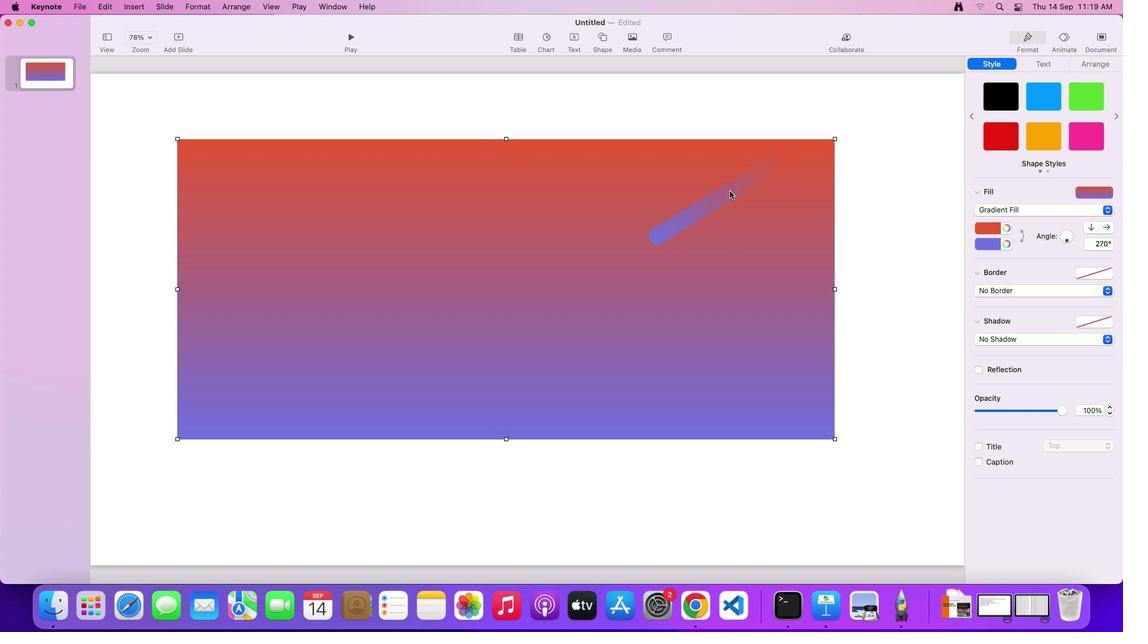 
Action: Mouse pressed left at (728, 189)
Screenshot: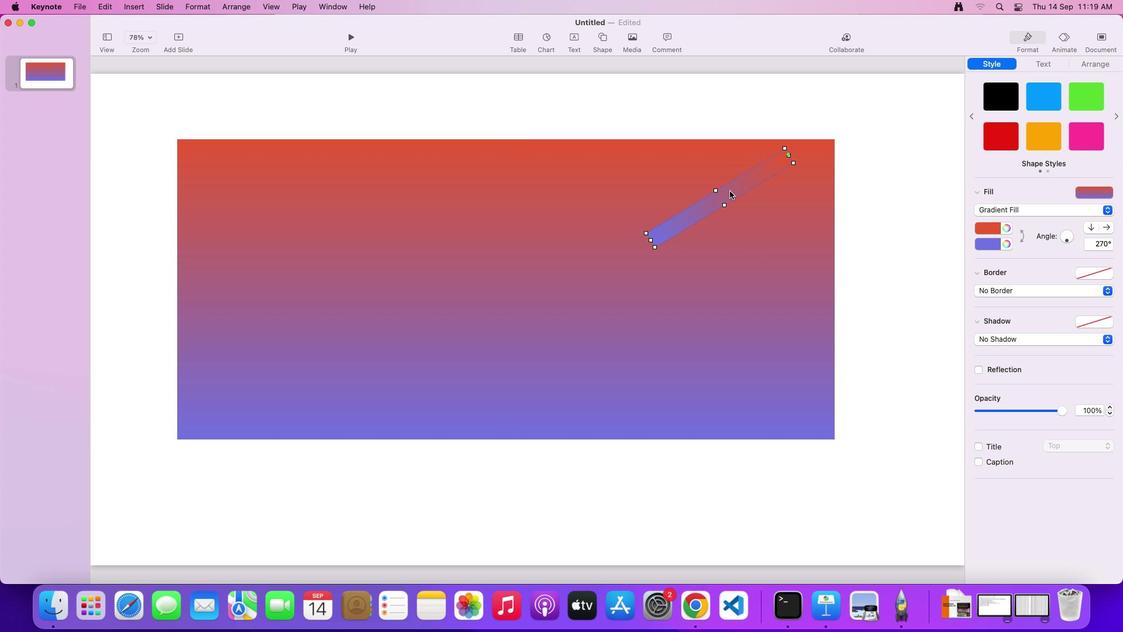 
Action: Mouse moved to (673, 224)
Screenshot: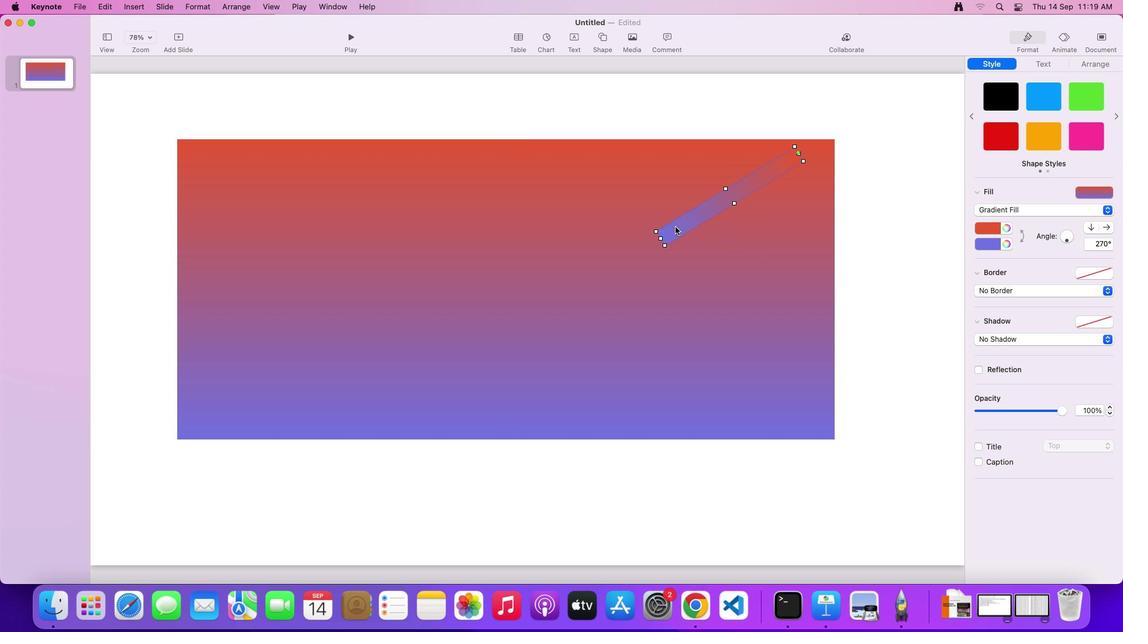 
Action: Mouse pressed left at (673, 224)
Screenshot: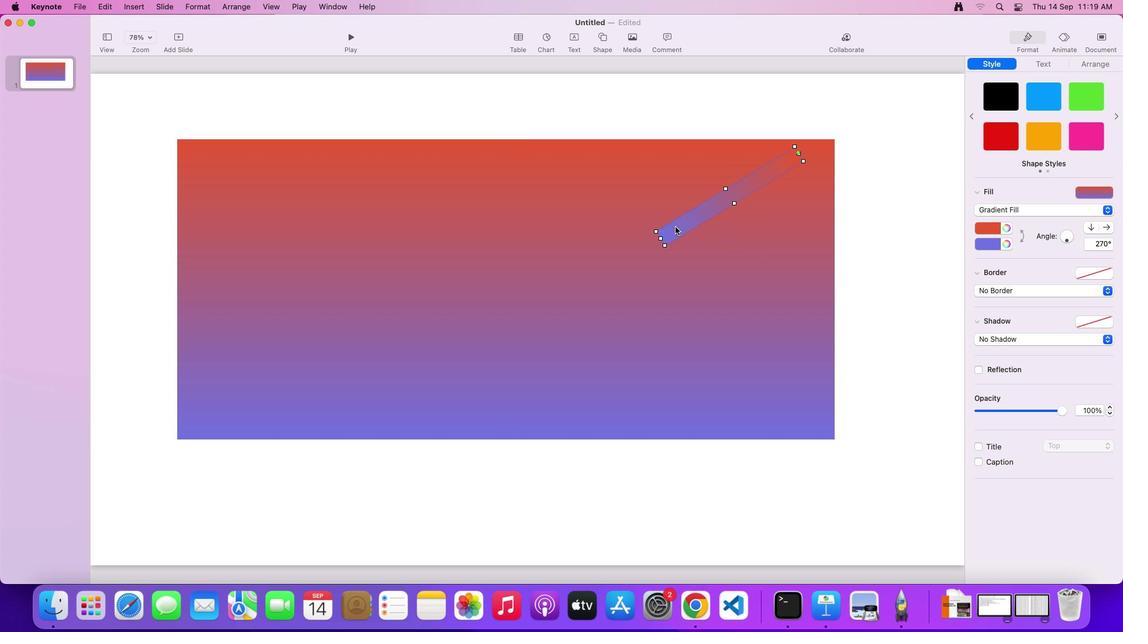 
Action: Mouse moved to (711, 213)
Screenshot: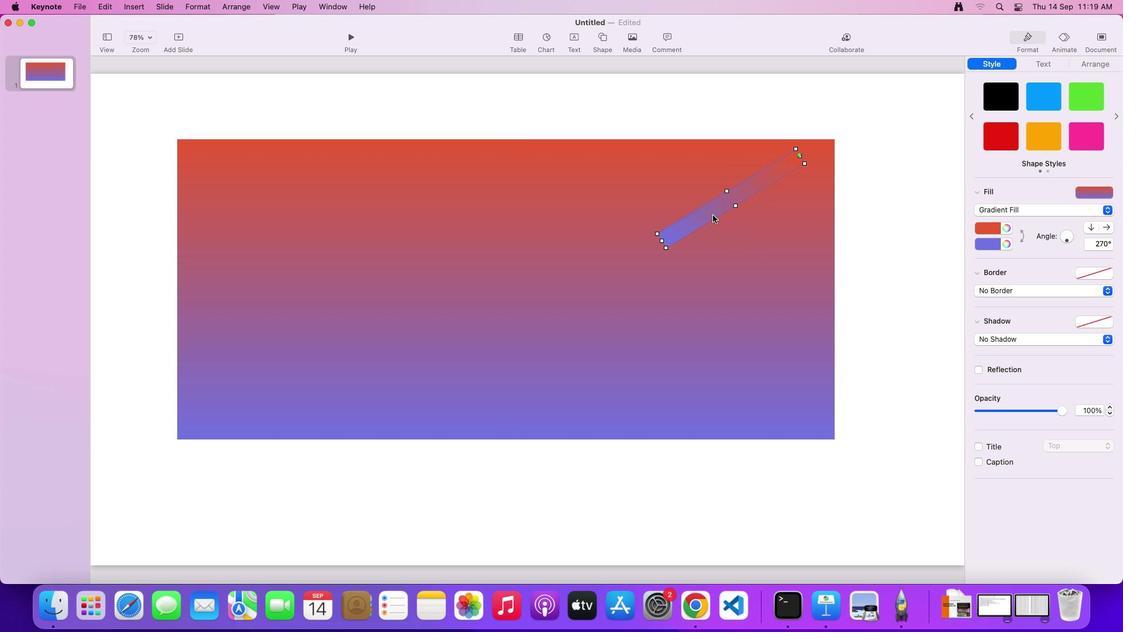 
Action: Mouse pressed left at (711, 213)
Screenshot: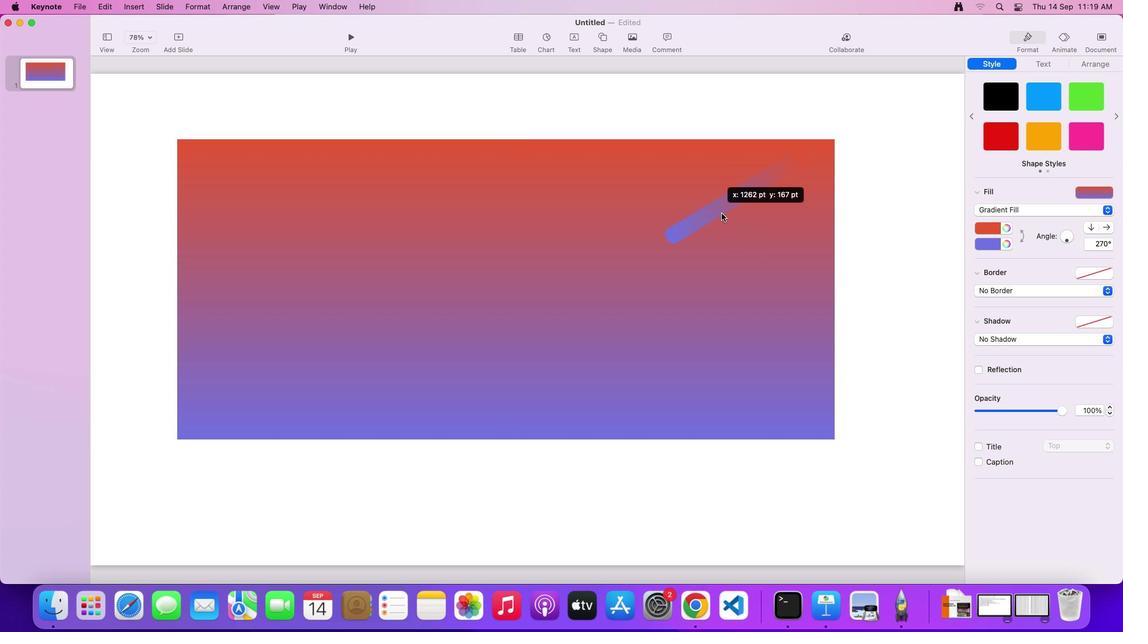
Action: Mouse moved to (1005, 243)
Screenshot: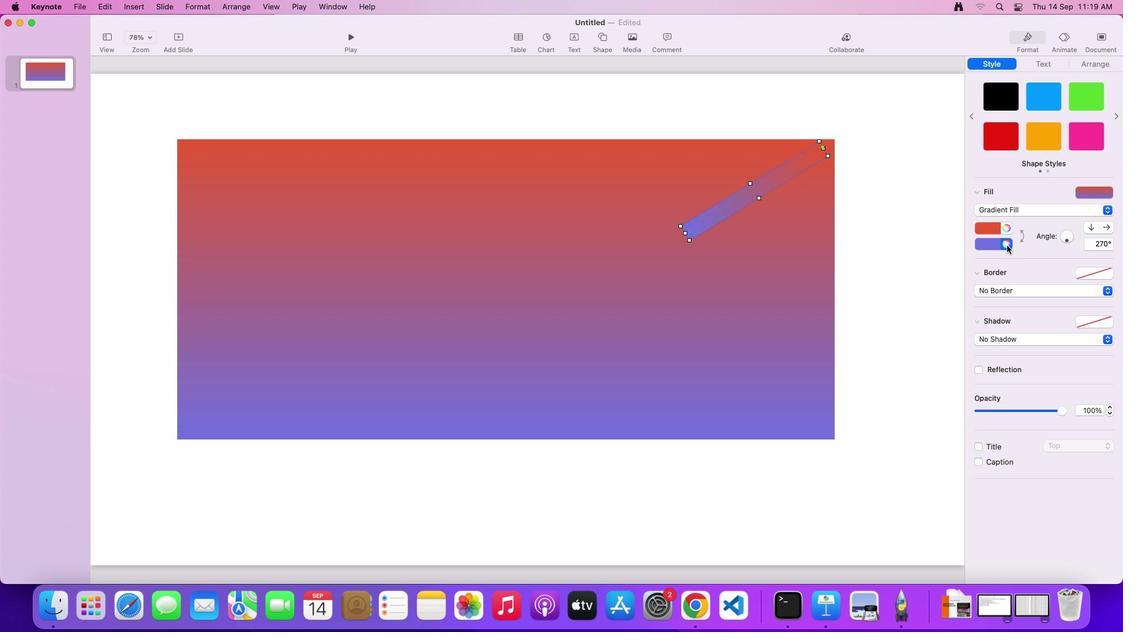 
Action: Mouse pressed left at (1005, 243)
Screenshot: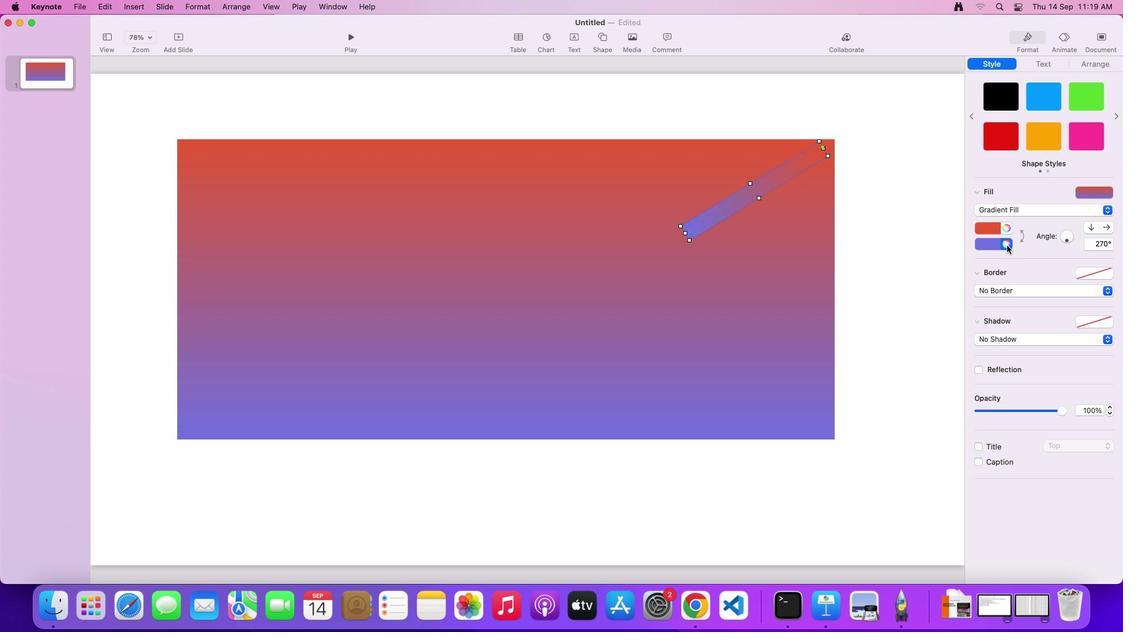 
Action: Mouse moved to (33, 357)
Screenshot: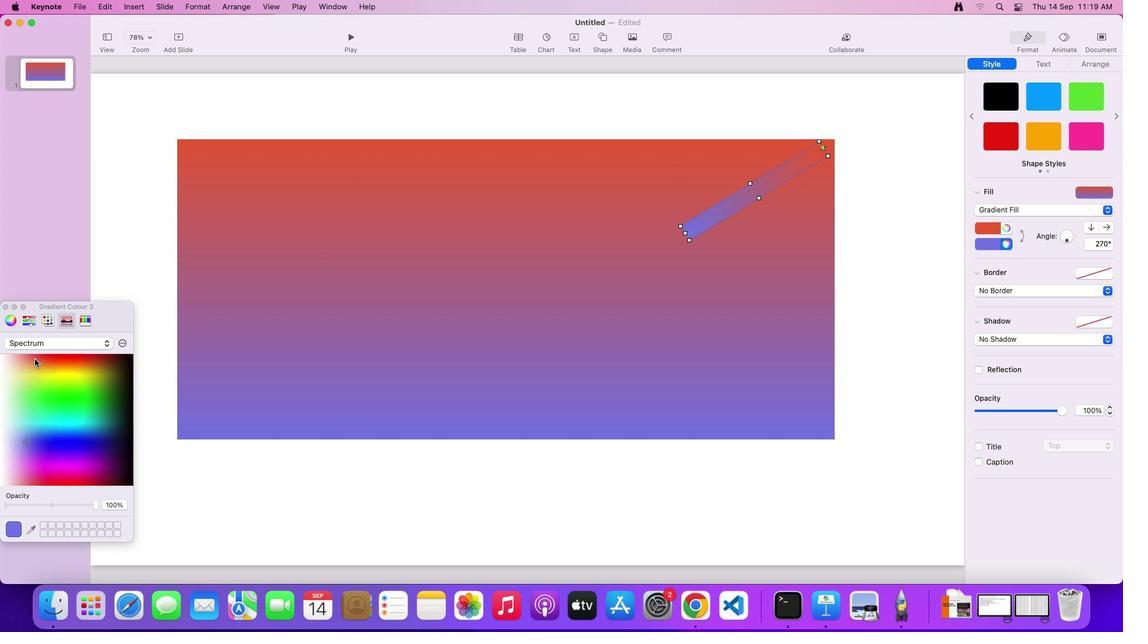 
Action: Mouse pressed left at (33, 357)
Screenshot: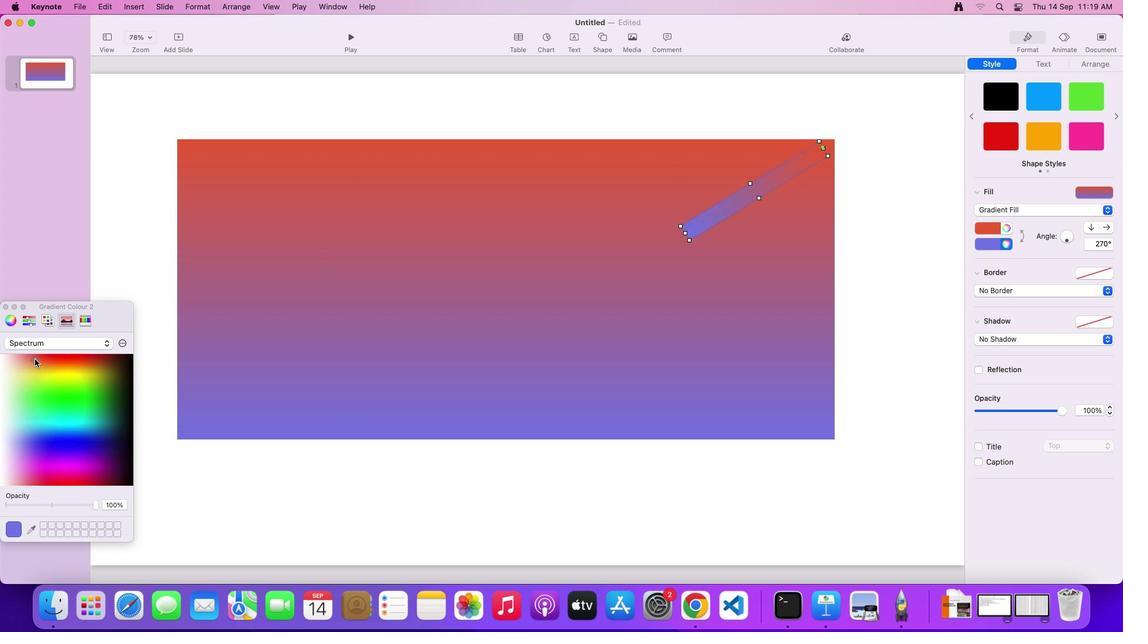
Action: Mouse moved to (45, 356)
Screenshot: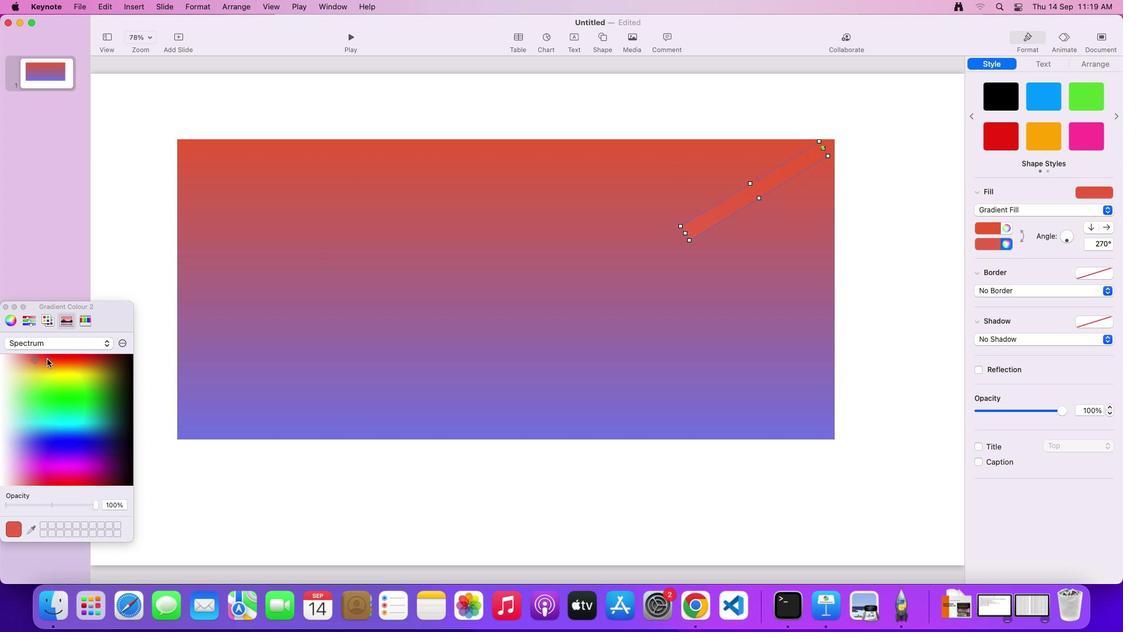 
Action: Mouse pressed left at (45, 356)
Screenshot: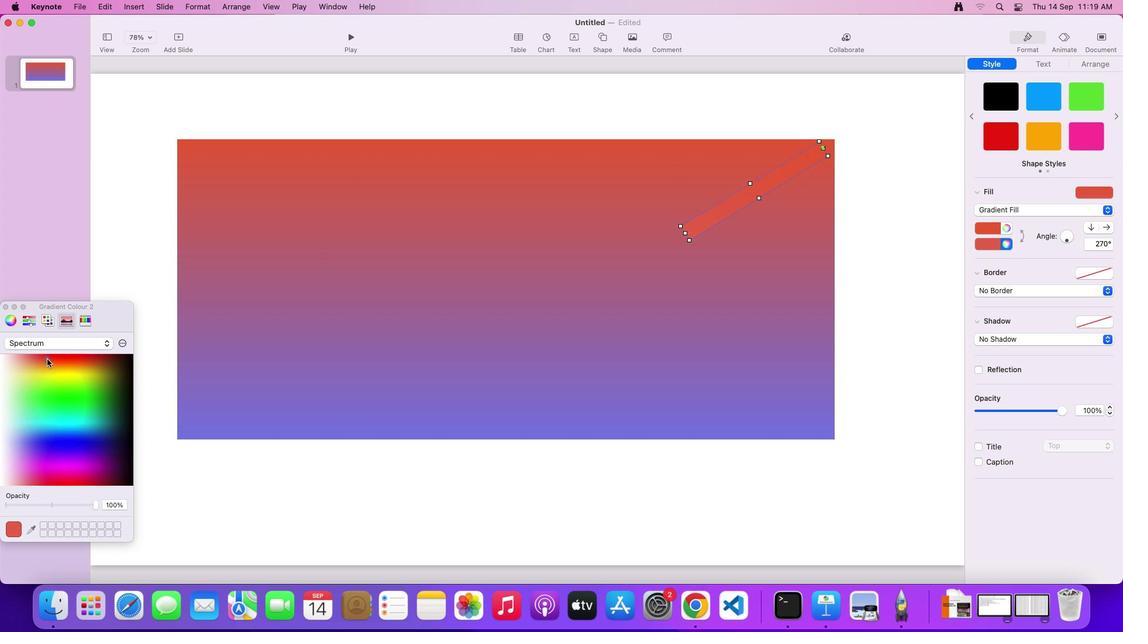 
Action: Mouse moved to (1005, 230)
Screenshot: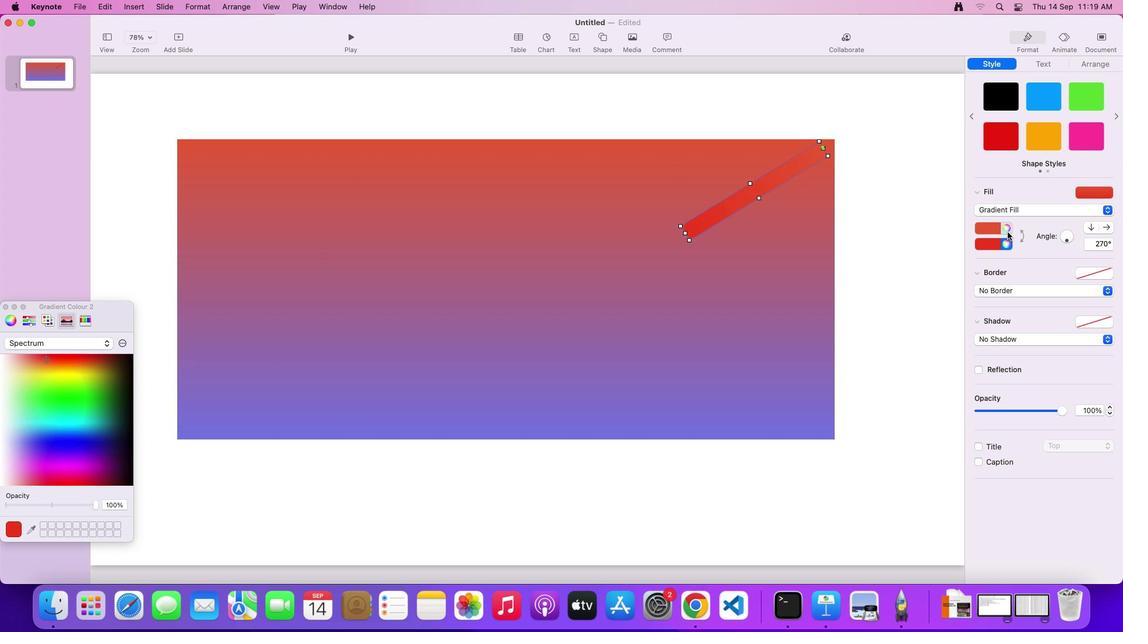 
Action: Mouse pressed left at (1005, 230)
Screenshot: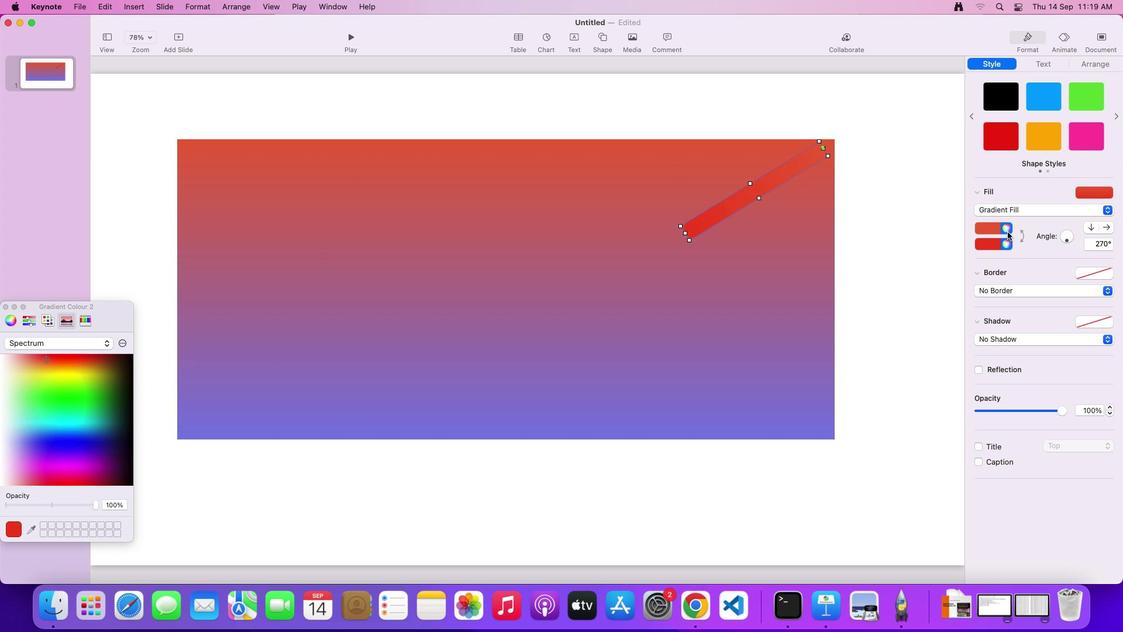 
Action: Mouse moved to (992, 227)
Screenshot: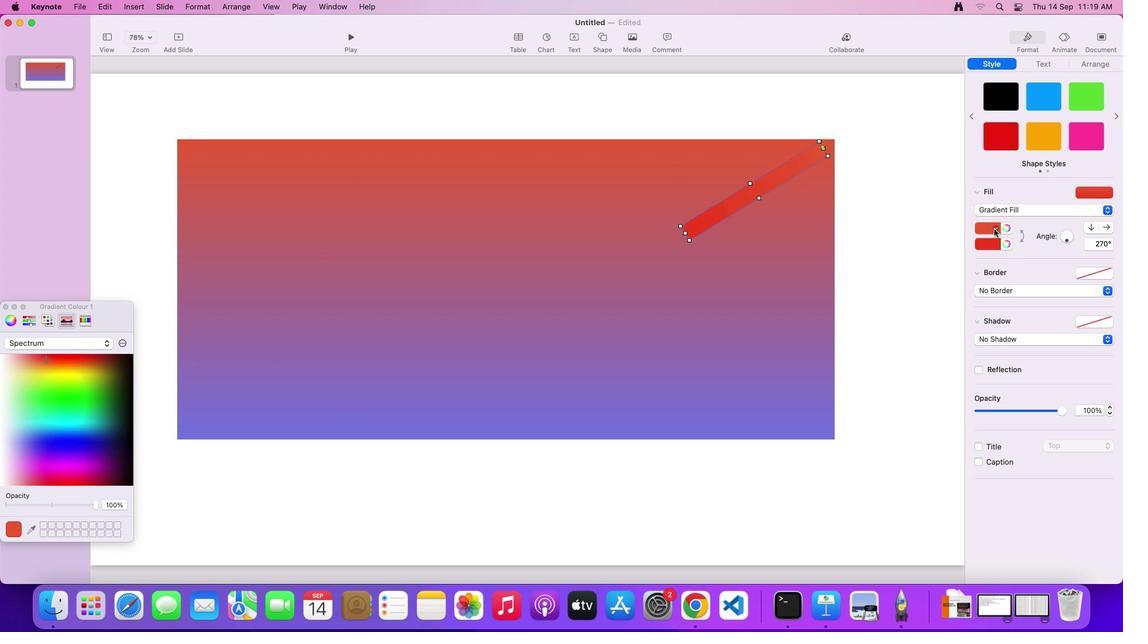 
Action: Mouse pressed left at (992, 227)
Screenshot: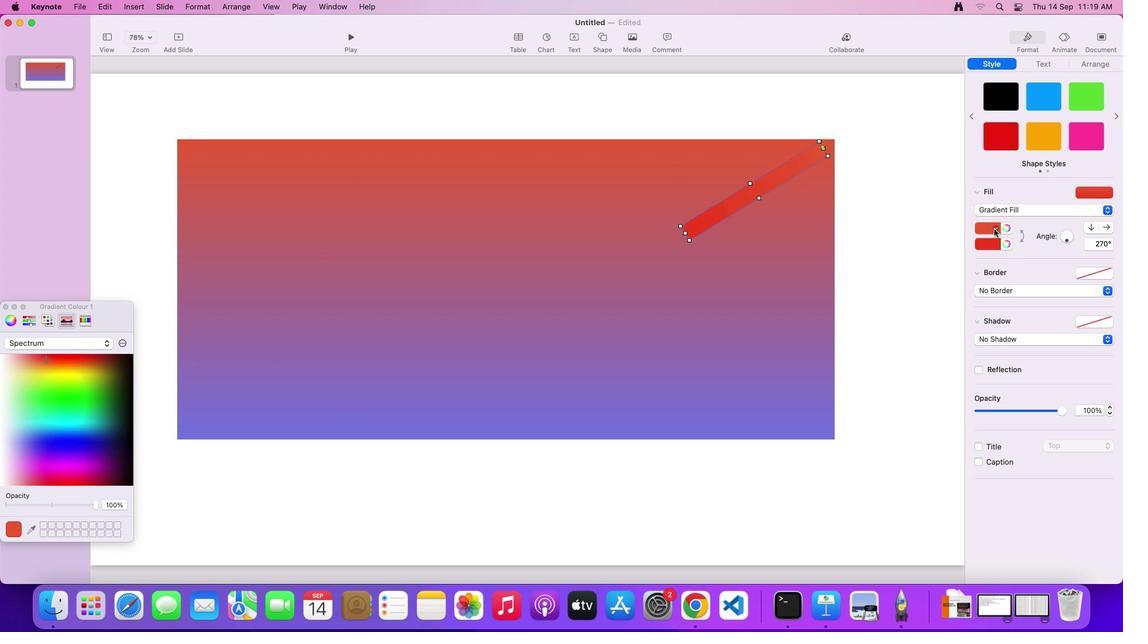
Action: Mouse moved to (1004, 228)
Screenshot: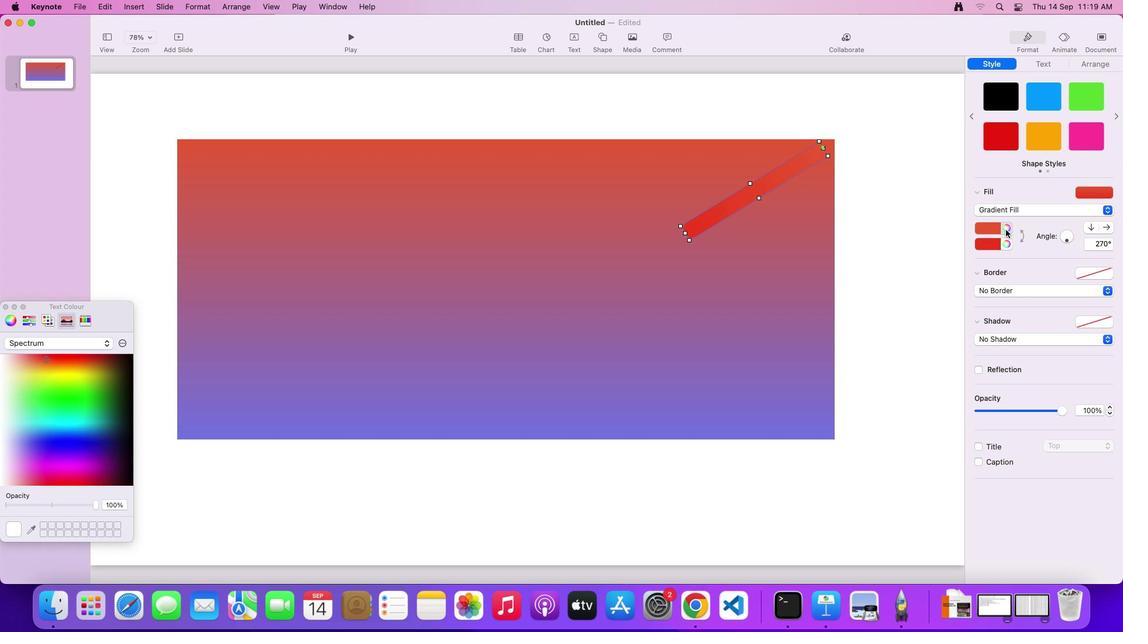 
Action: Mouse pressed left at (1004, 228)
Screenshot: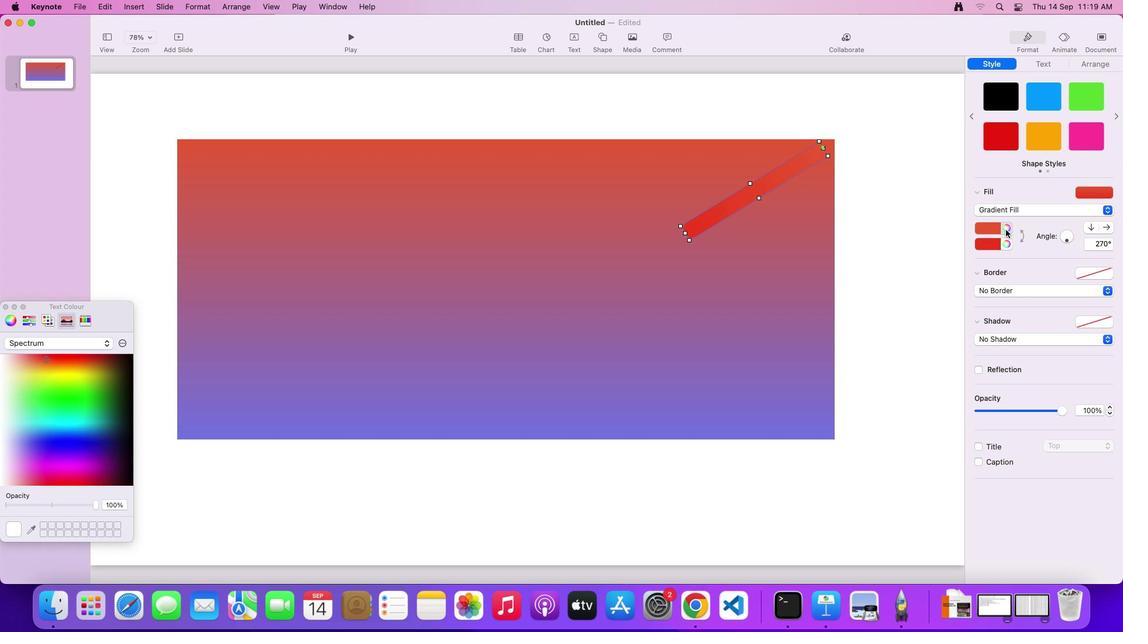 
Action: Mouse moved to (18, 430)
Screenshot: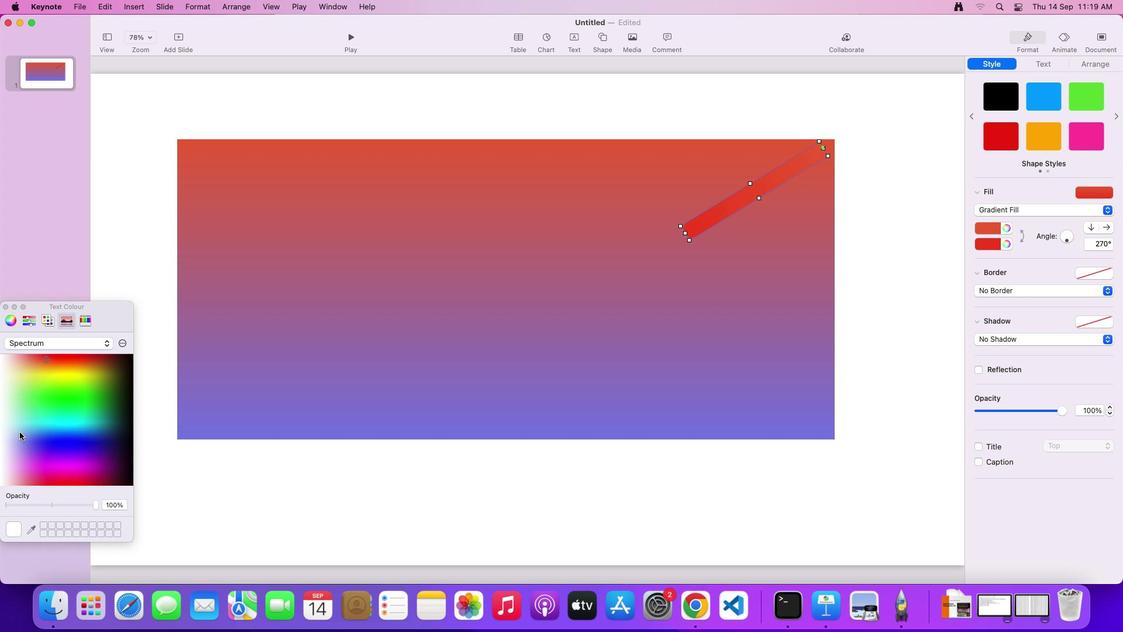 
Action: Mouse pressed left at (18, 430)
Screenshot: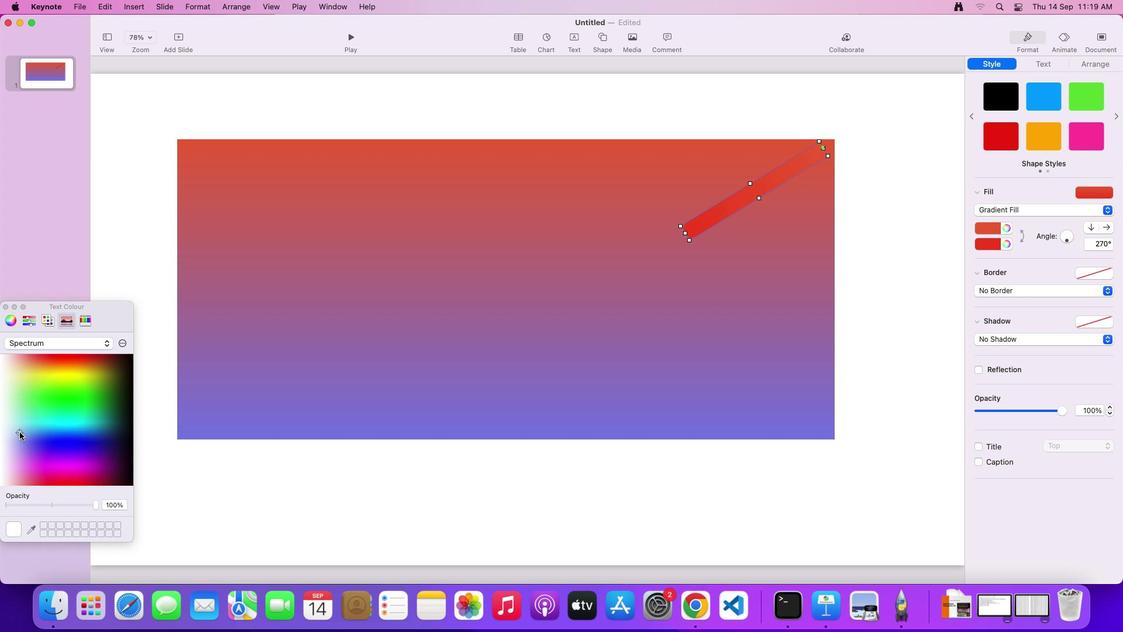 
Action: Mouse moved to (18, 433)
Screenshot: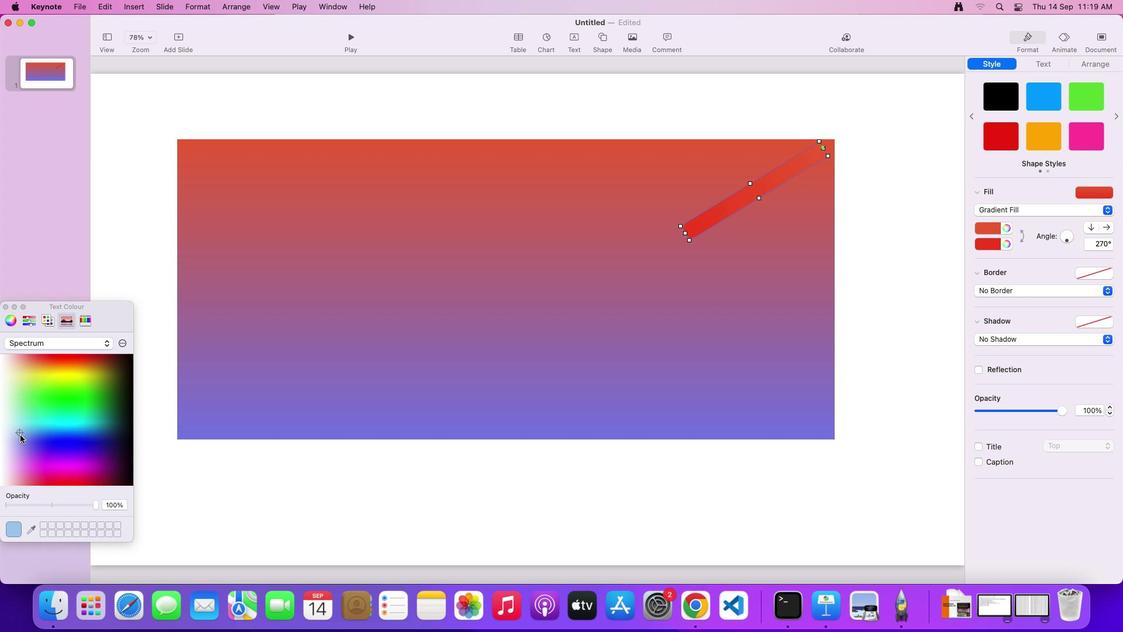 
Action: Mouse pressed left at (18, 433)
Screenshot: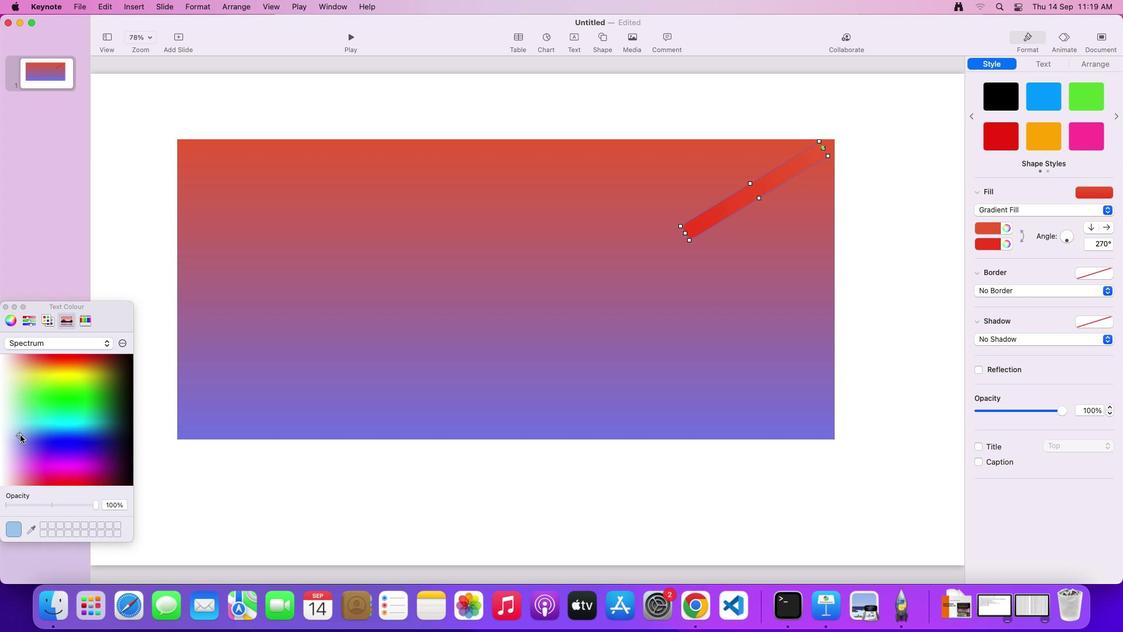 
Action: Mouse moved to (21, 436)
Screenshot: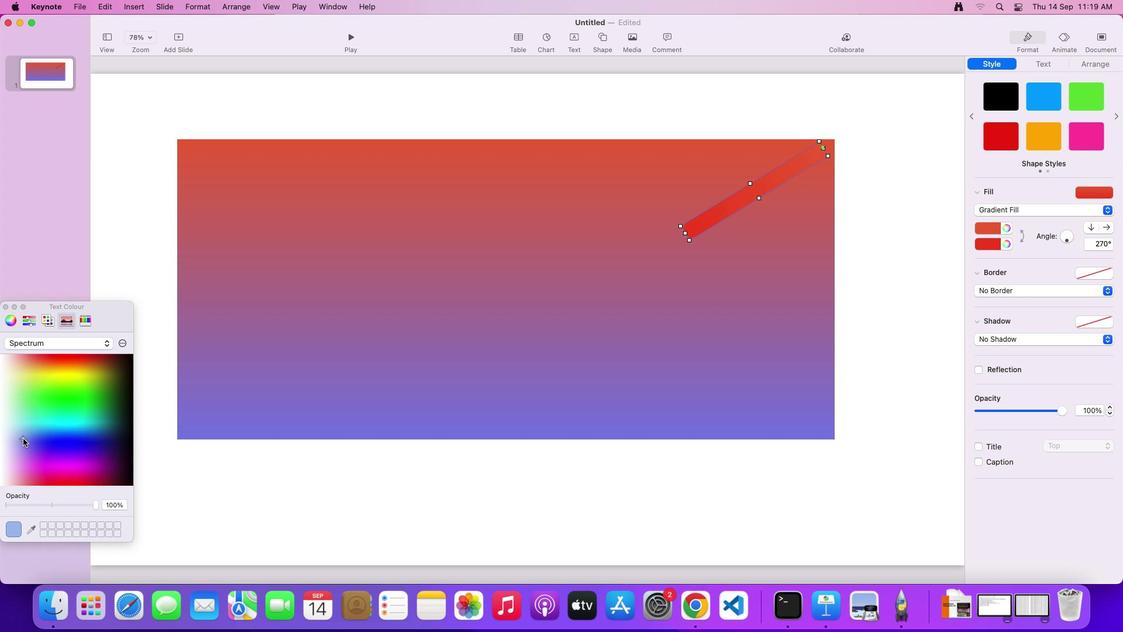 
Action: Mouse pressed left at (21, 436)
Screenshot: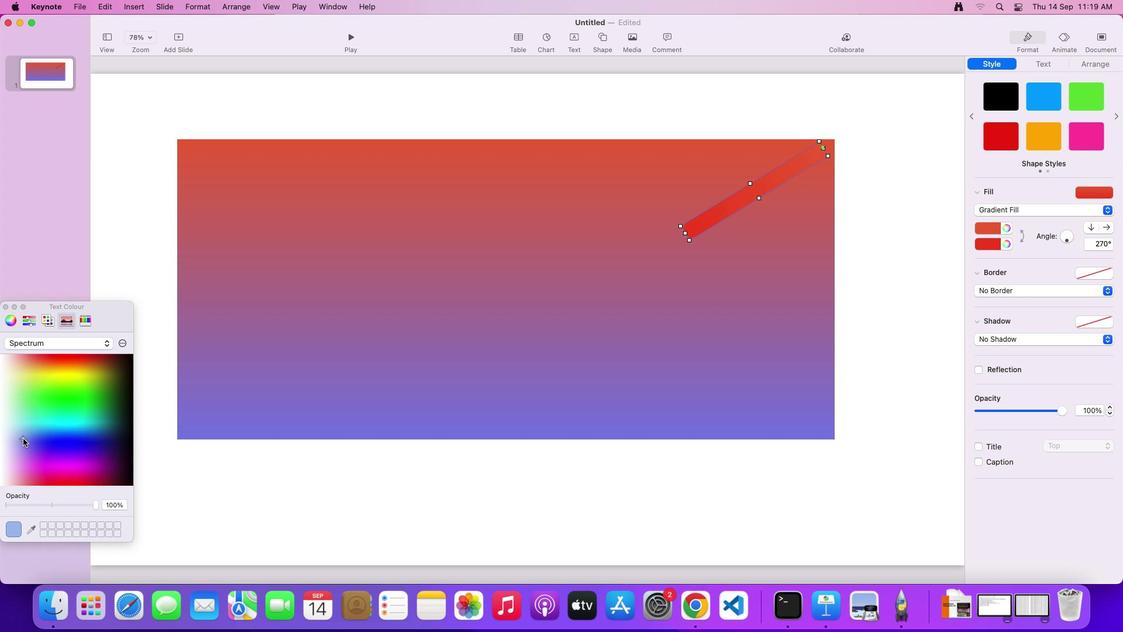 
Action: Mouse moved to (1007, 228)
Screenshot: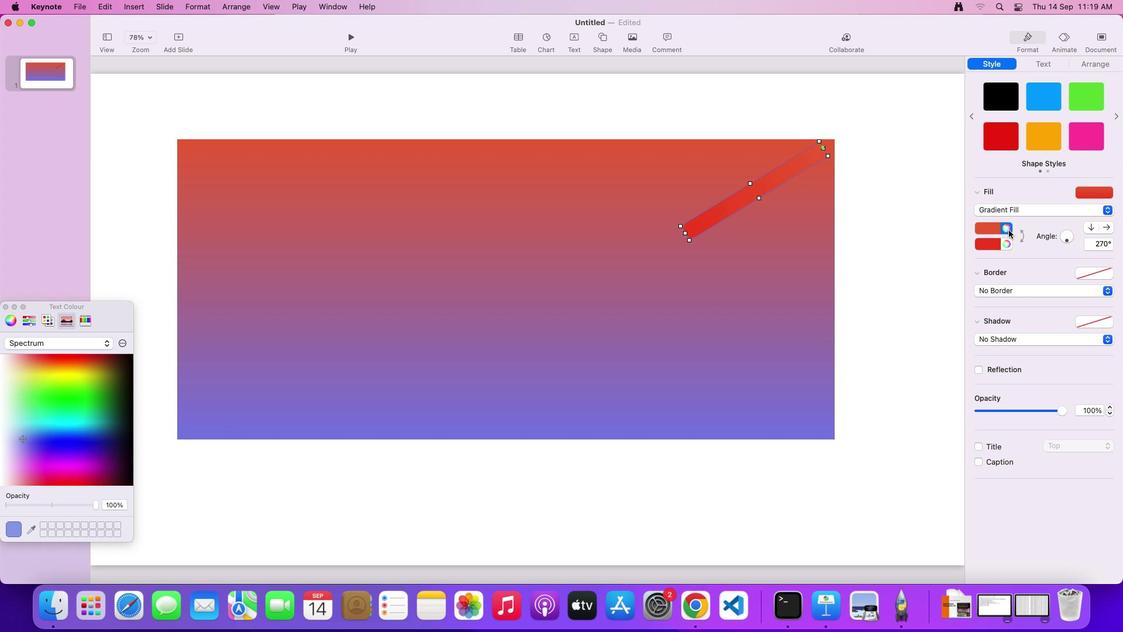 
Action: Mouse pressed left at (1007, 228)
Screenshot: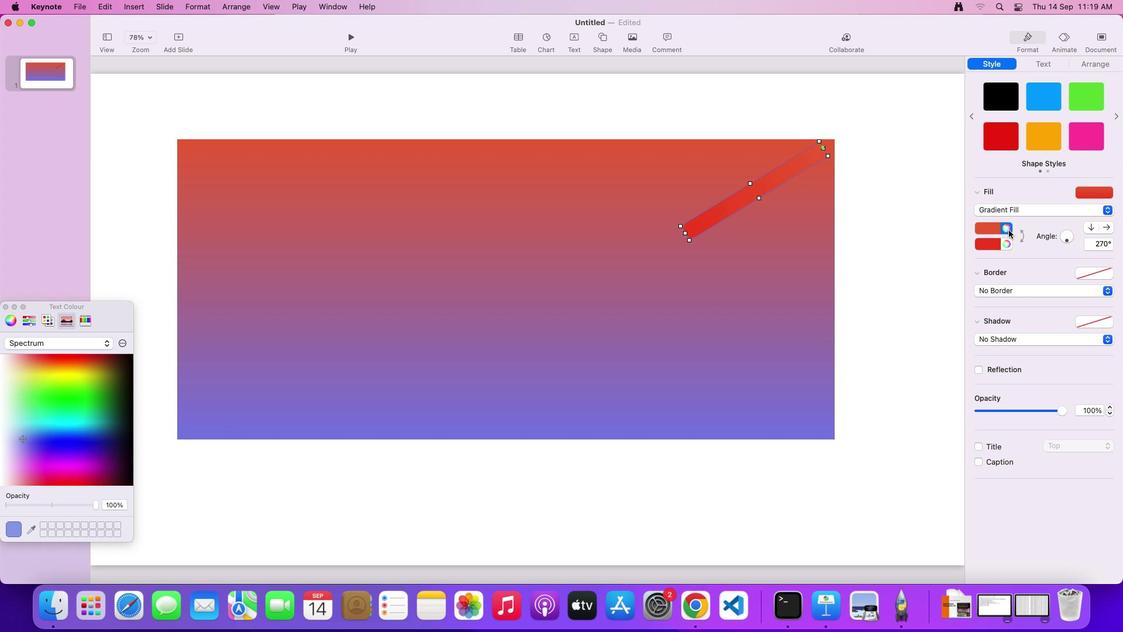 
Action: Mouse moved to (28, 439)
Screenshot: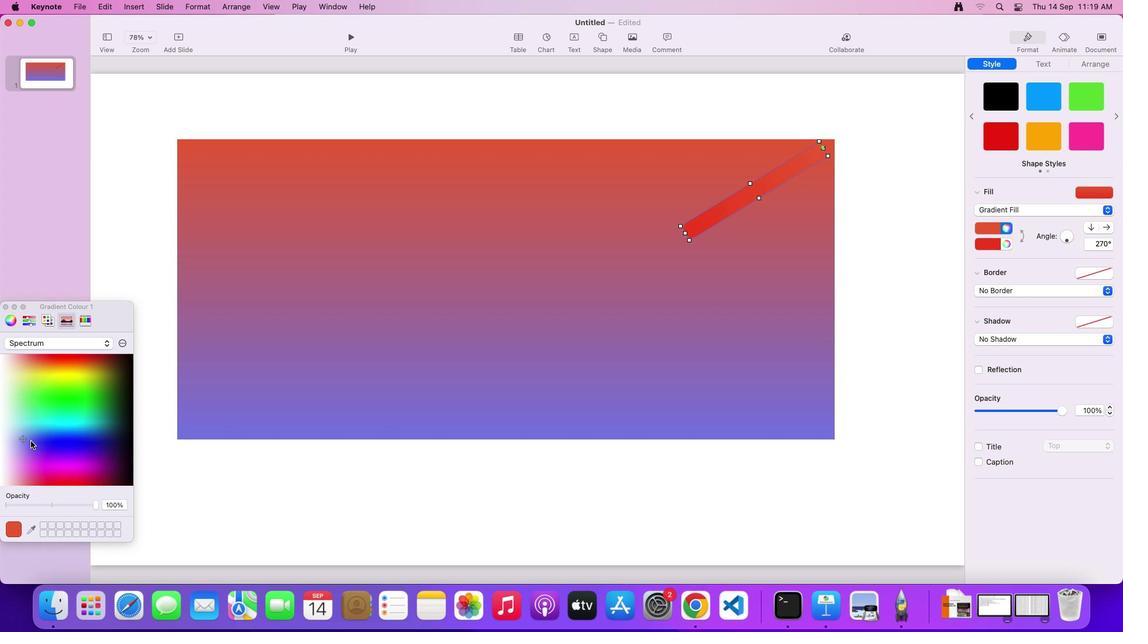 
Action: Mouse pressed left at (28, 439)
Screenshot: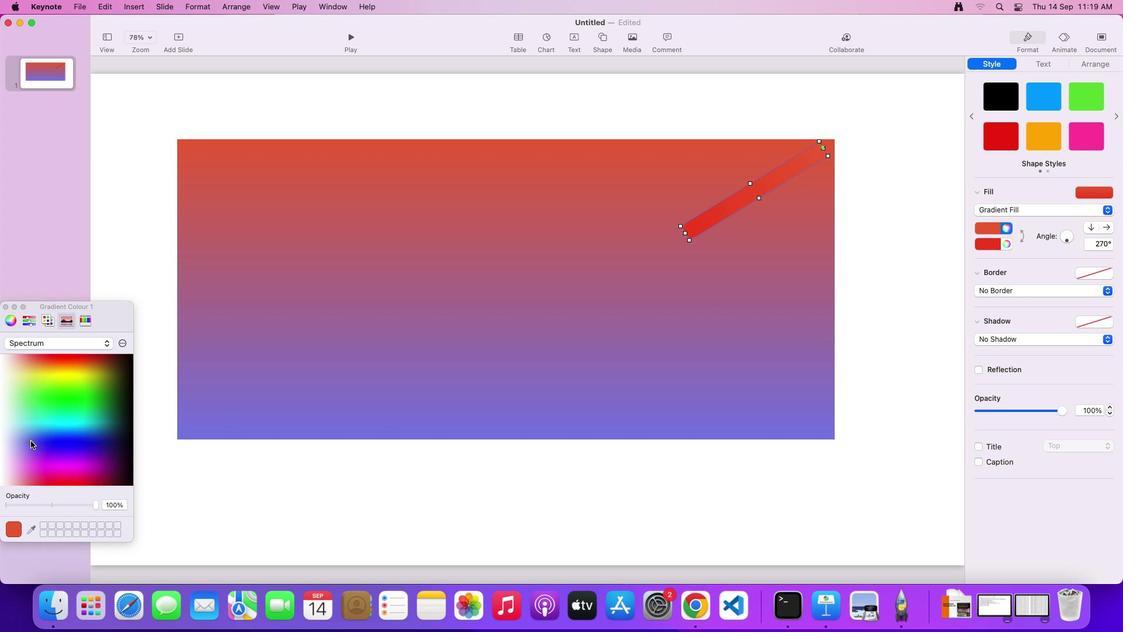 
Action: Mouse moved to (6, 431)
Screenshot: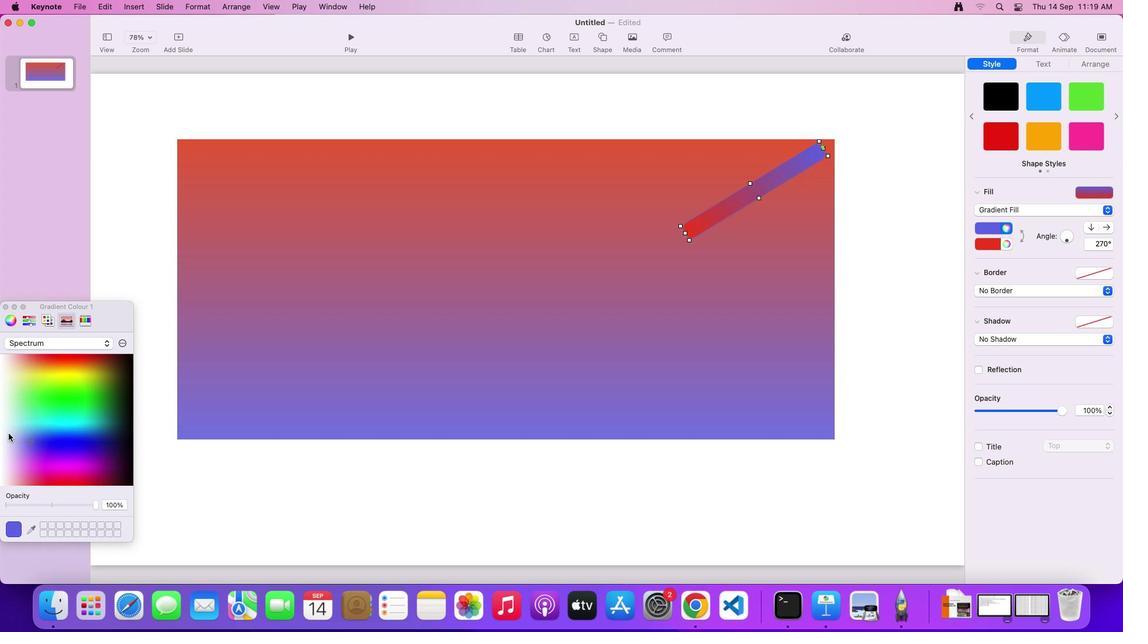 
Action: Mouse pressed left at (6, 431)
Screenshot: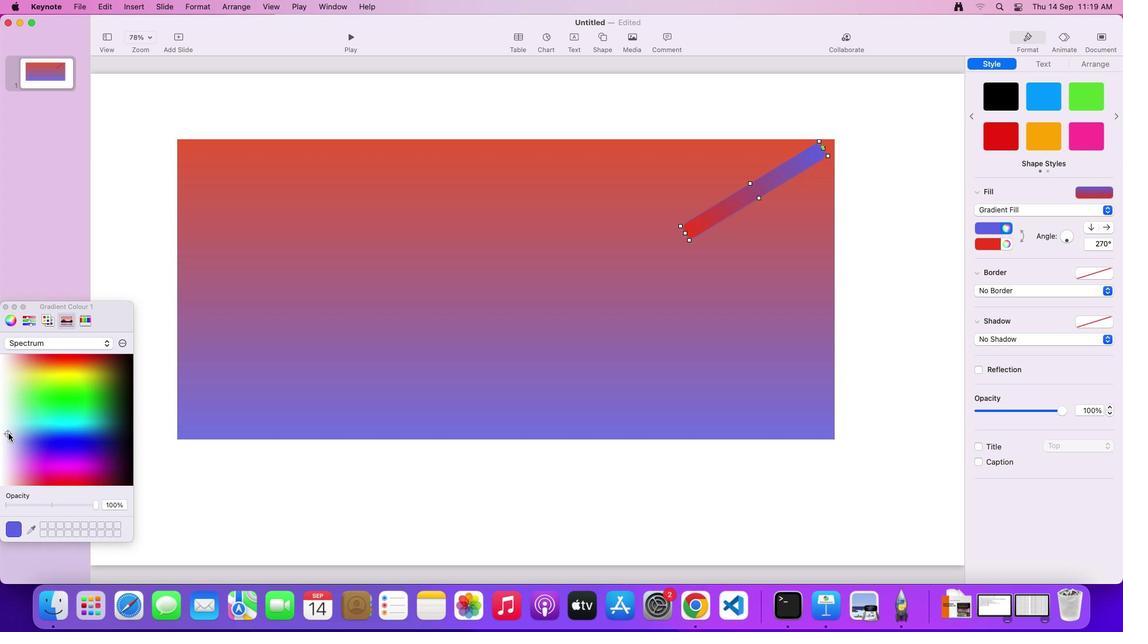 
Action: Mouse moved to (15, 435)
Screenshot: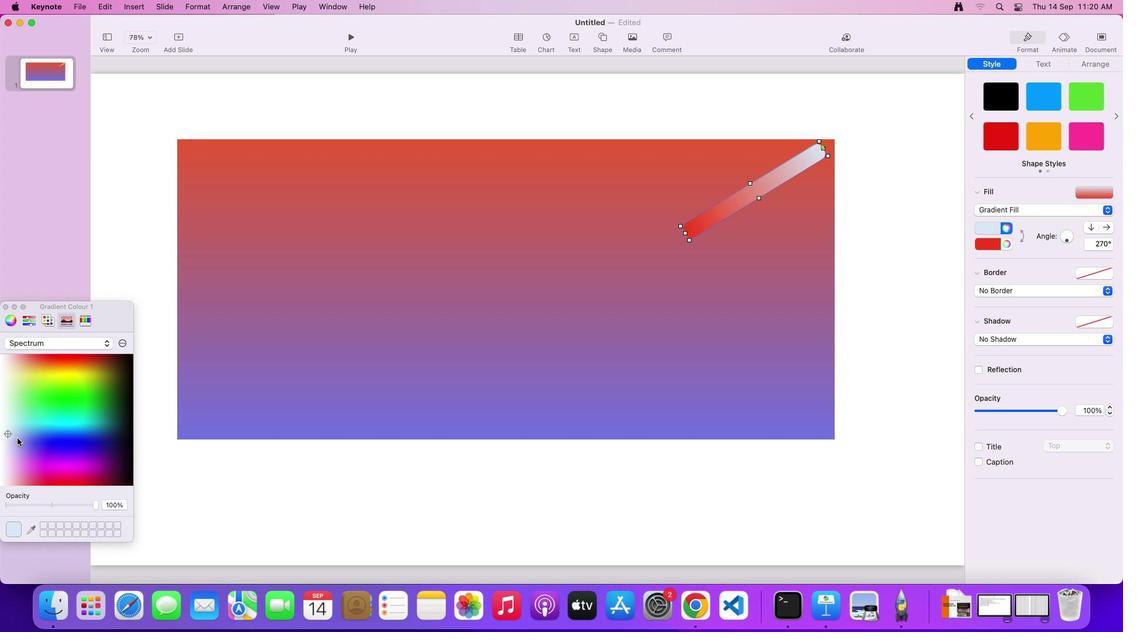 
Action: Mouse pressed left at (15, 435)
Screenshot: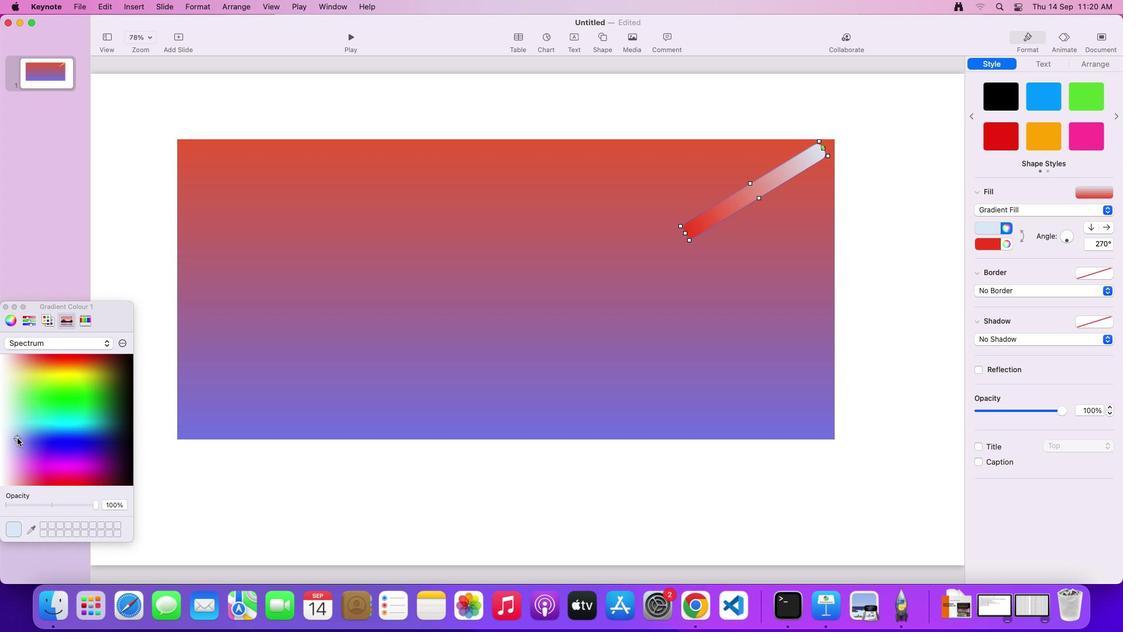 
Action: Mouse moved to (422, 390)
Screenshot: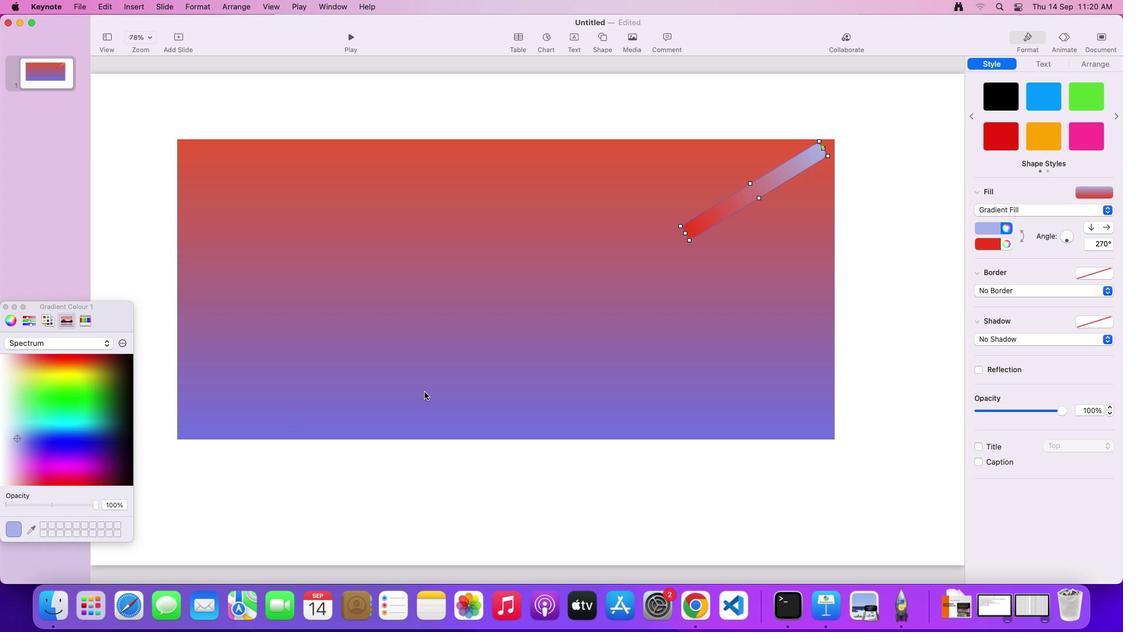 
Action: Mouse pressed left at (422, 390)
Screenshot: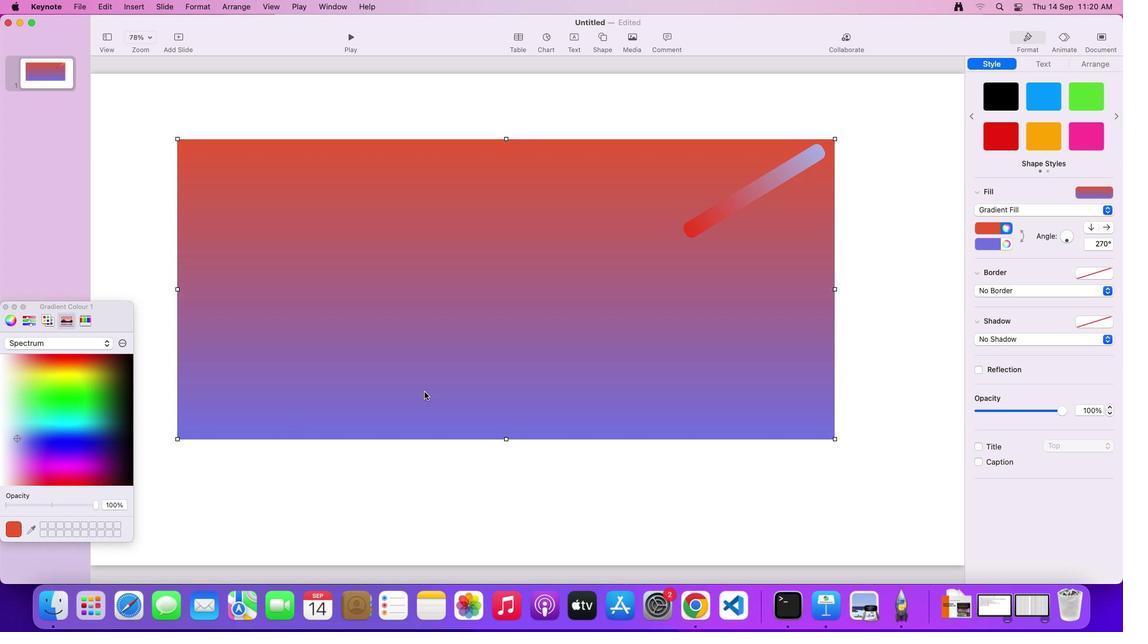 
Action: Mouse moved to (323, 369)
Screenshot: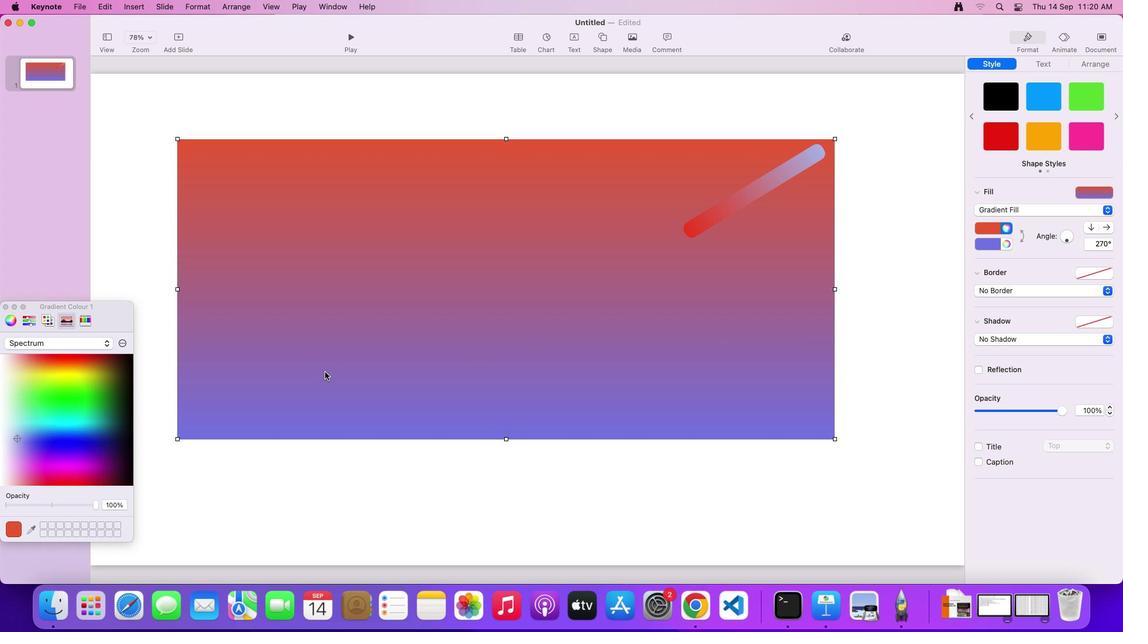 
Action: Mouse pressed left at (323, 369)
Screenshot: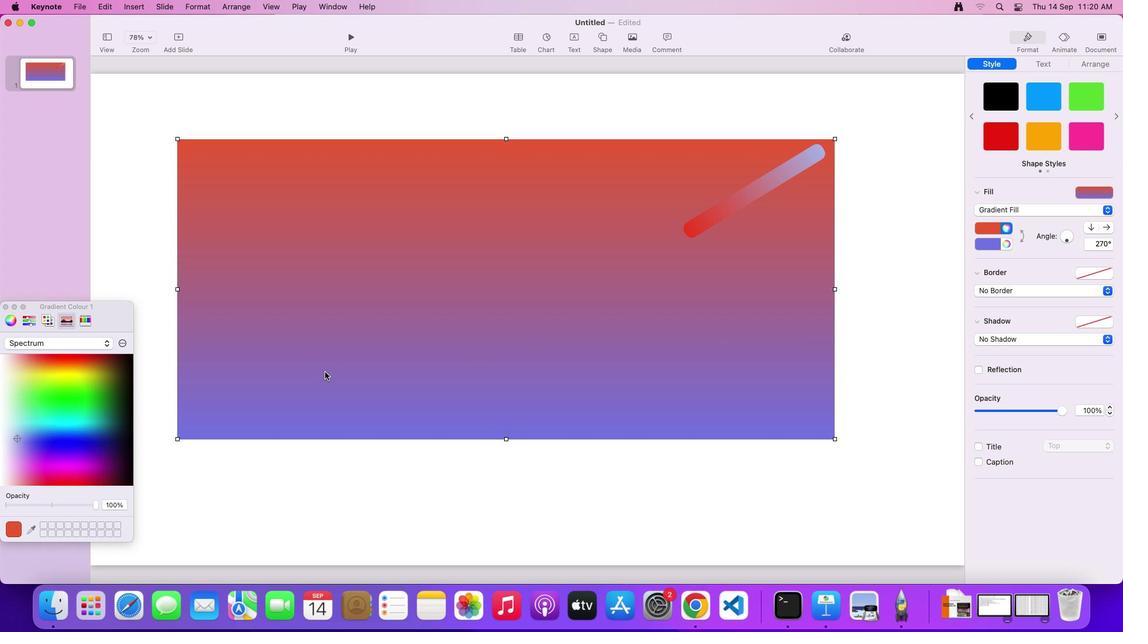 
Action: Mouse moved to (409, 405)
Screenshot: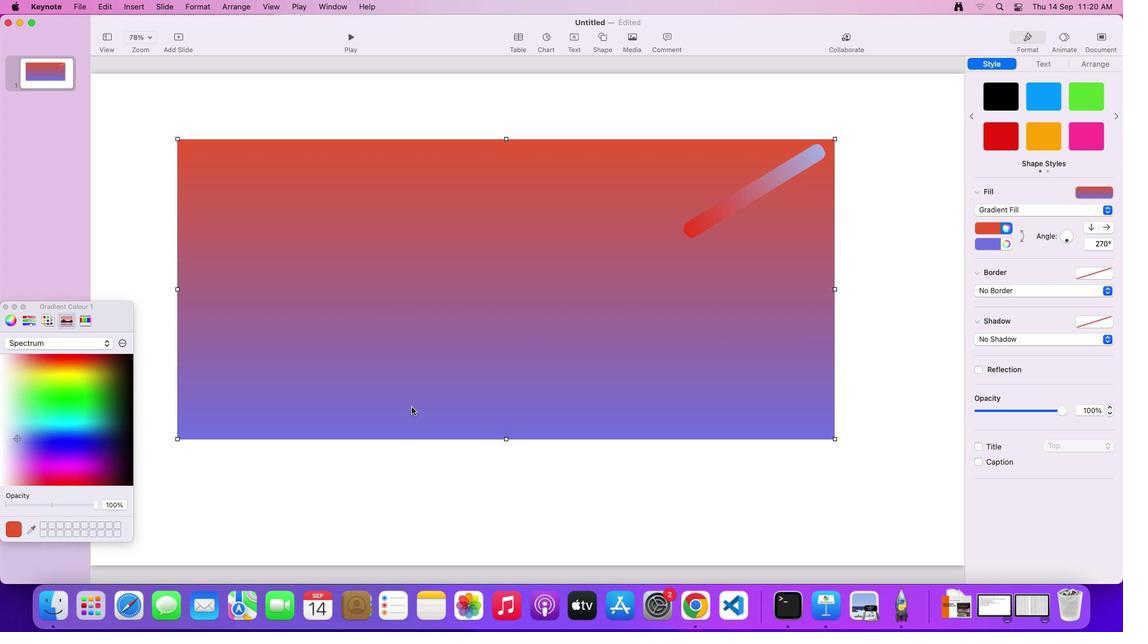 
Action: Mouse pressed left at (409, 405)
Screenshot: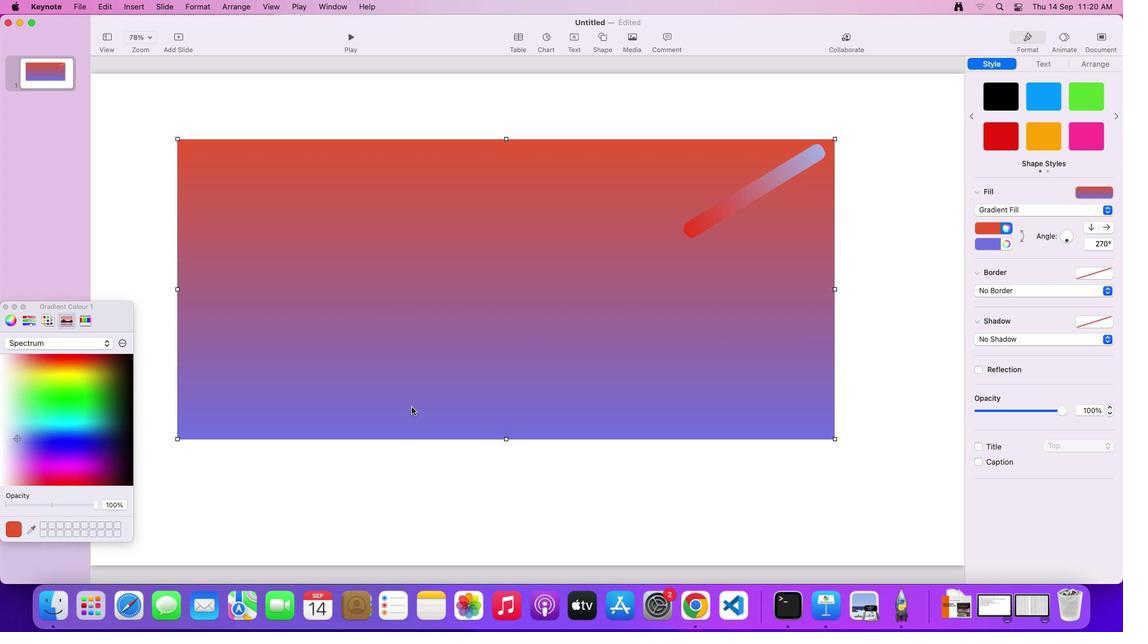 
Action: Mouse moved to (459, 254)
Screenshot: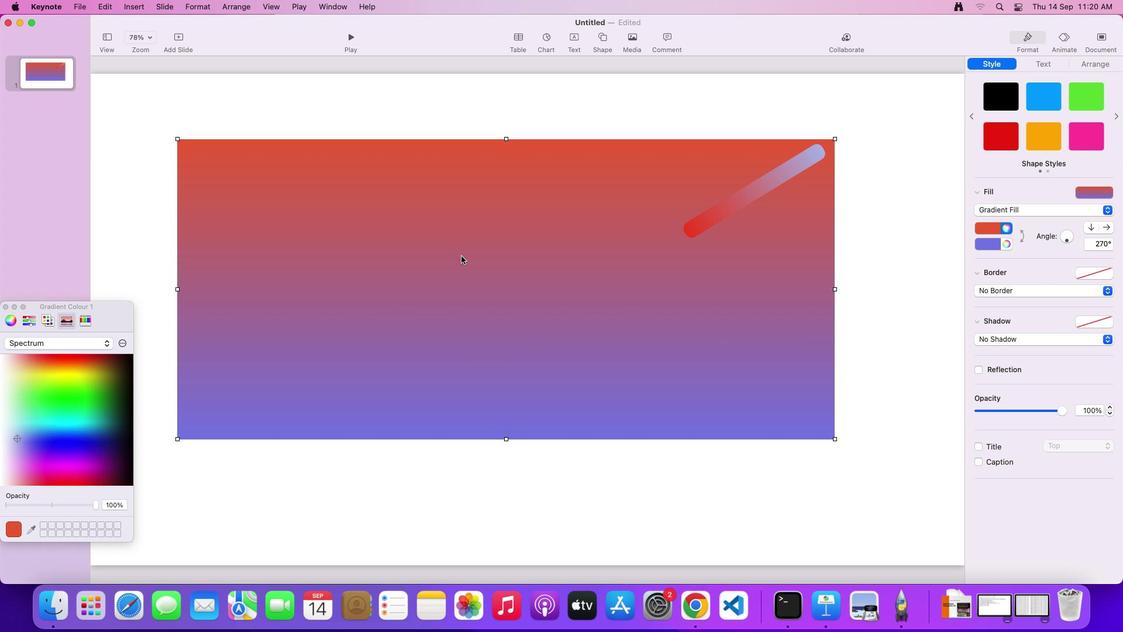 
Action: Mouse pressed left at (459, 254)
Screenshot: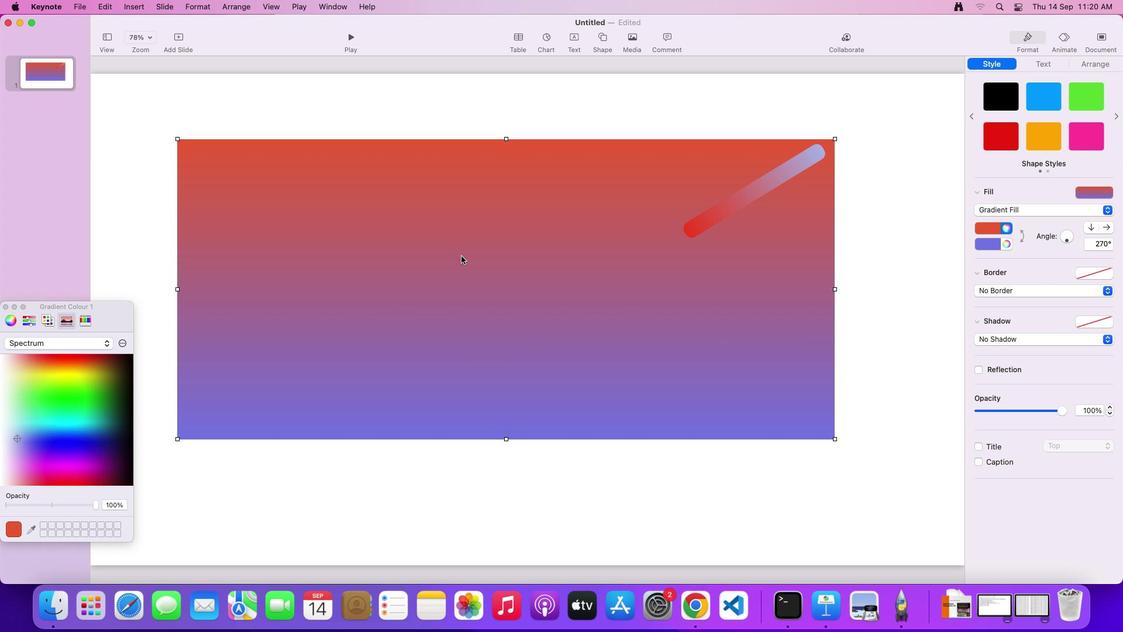 
Action: Mouse moved to (244, 402)
Screenshot: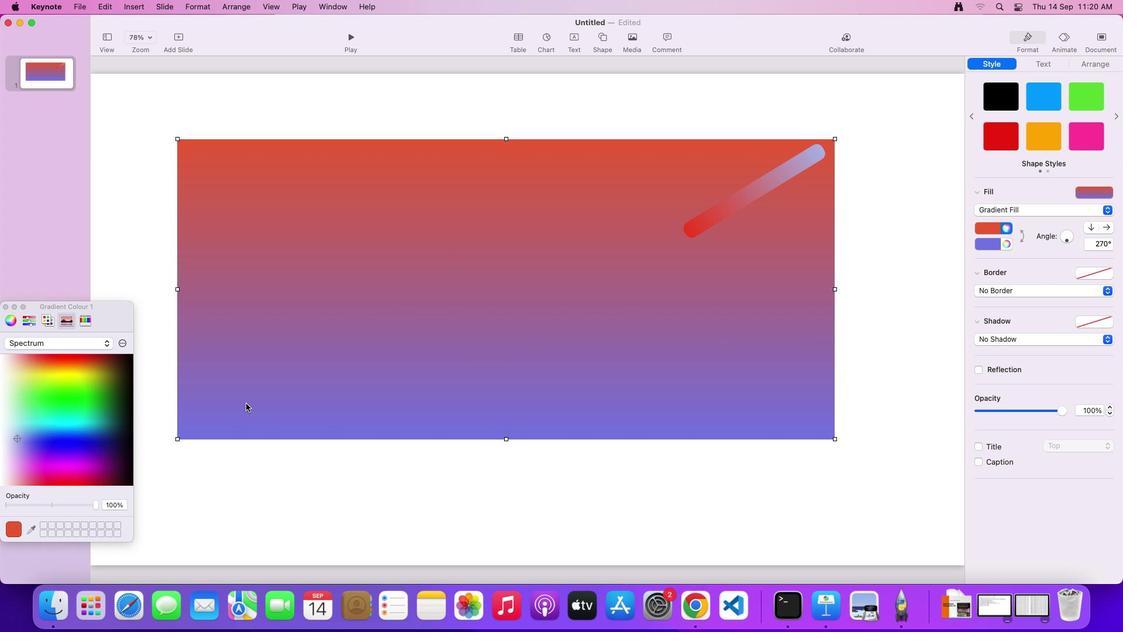 
Action: Mouse pressed left at (244, 402)
Screenshot: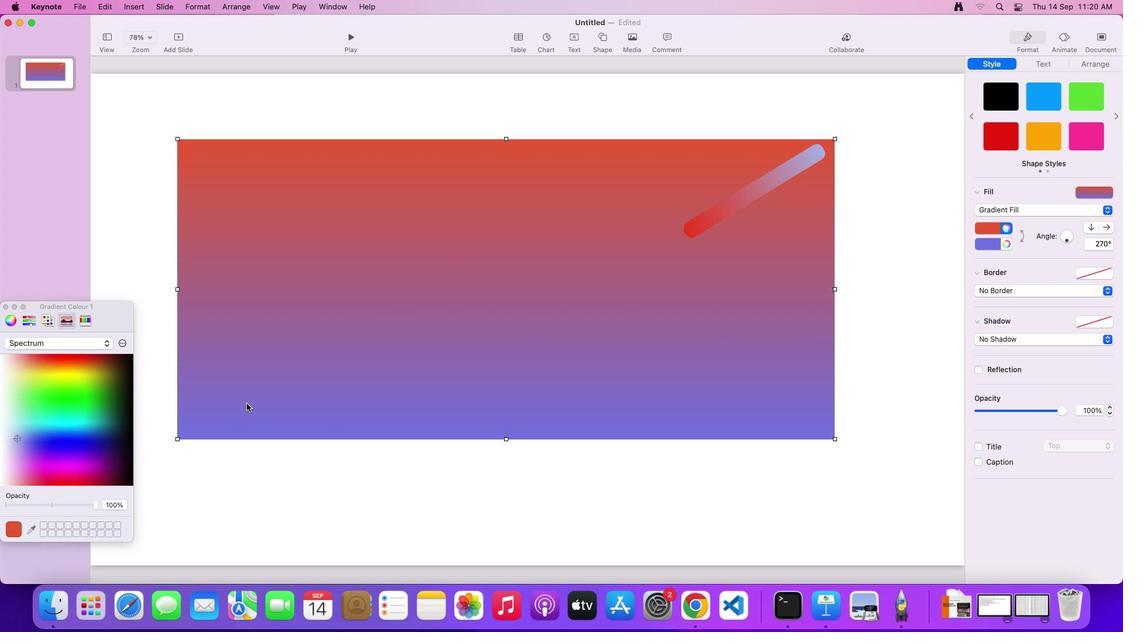 
Action: Mouse moved to (1003, 238)
Screenshot: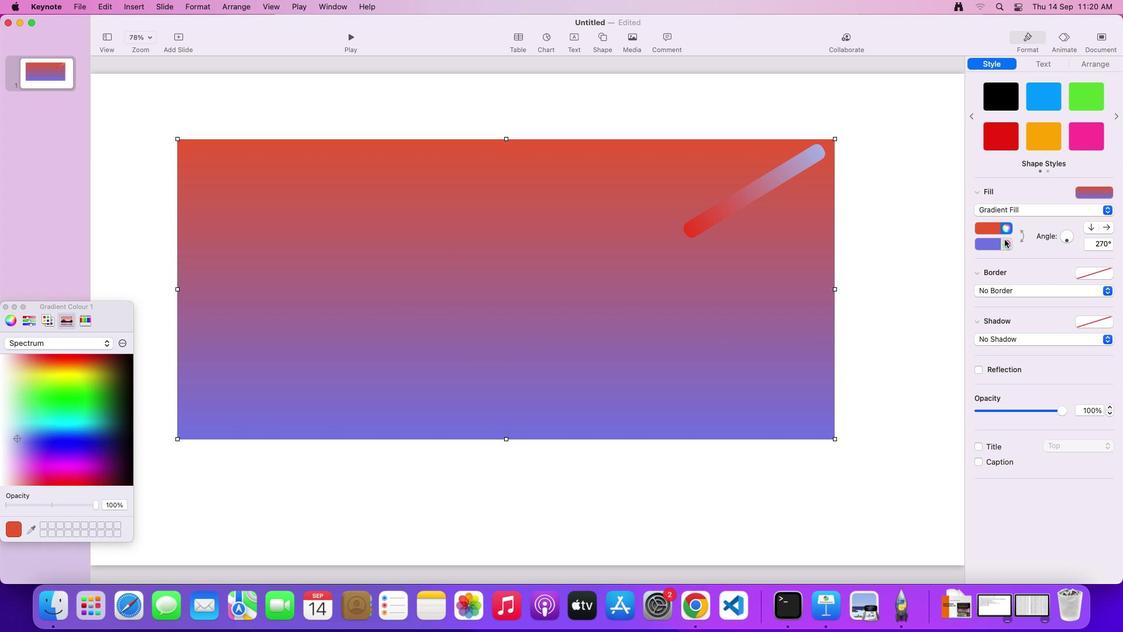 
Action: Mouse pressed left at (1003, 238)
Screenshot: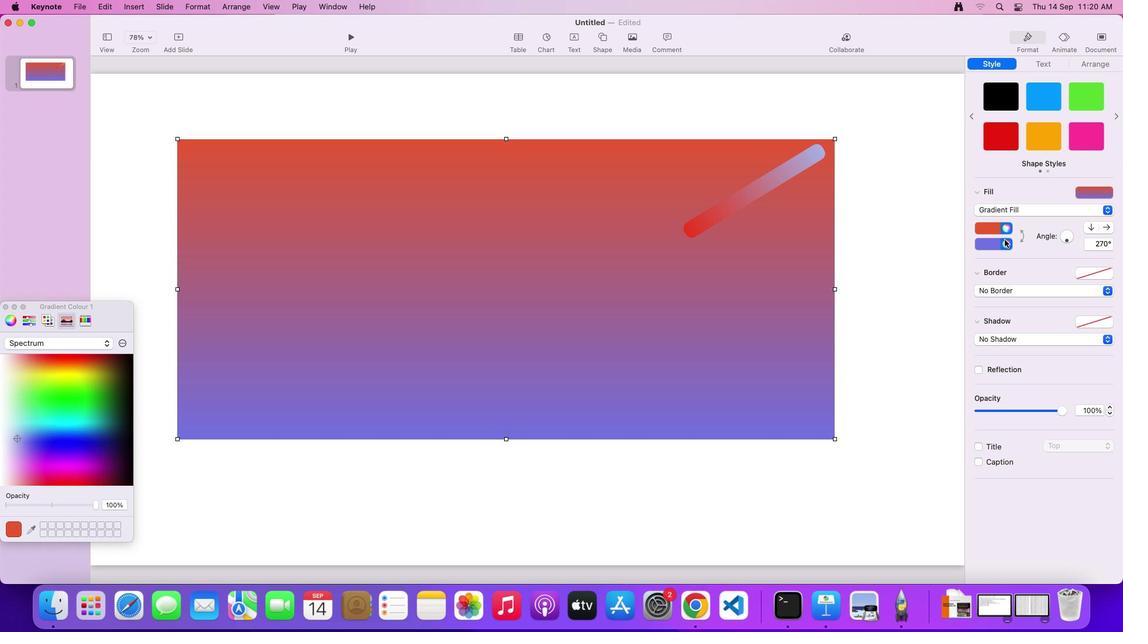 
Action: Mouse moved to (35, 475)
Screenshot: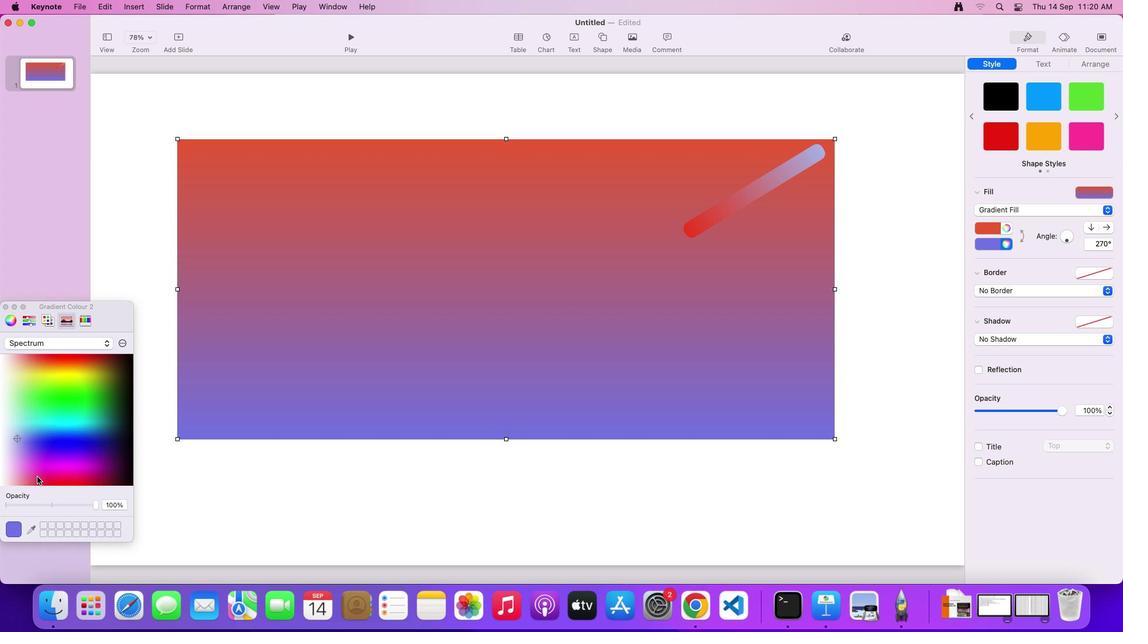
Action: Mouse pressed left at (35, 475)
Screenshot: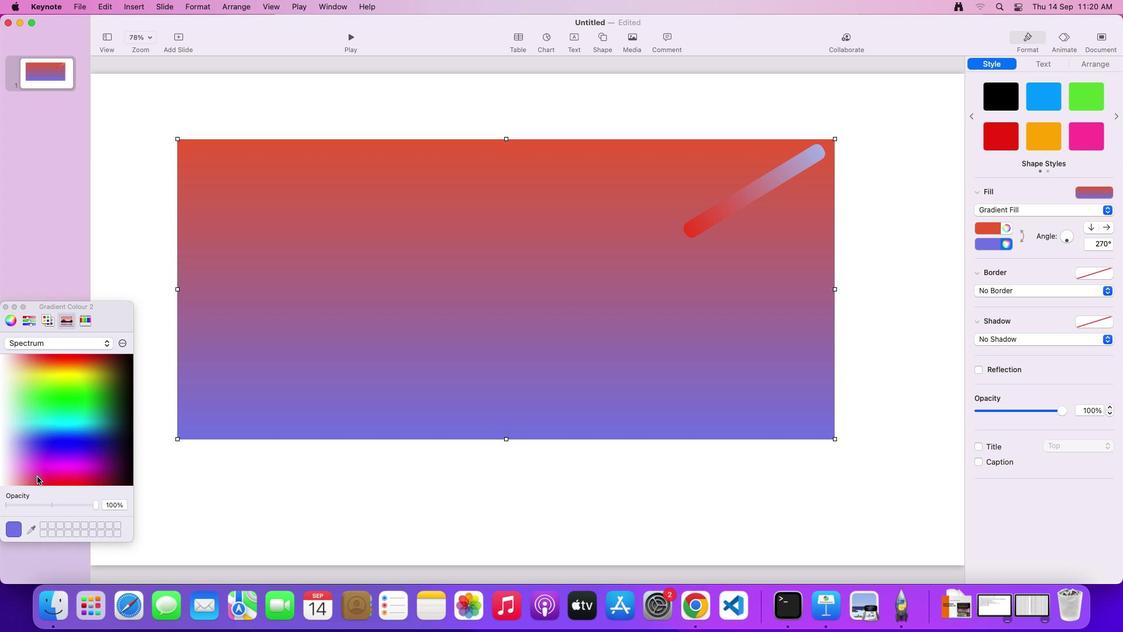 
Action: Mouse moved to (43, 354)
Screenshot: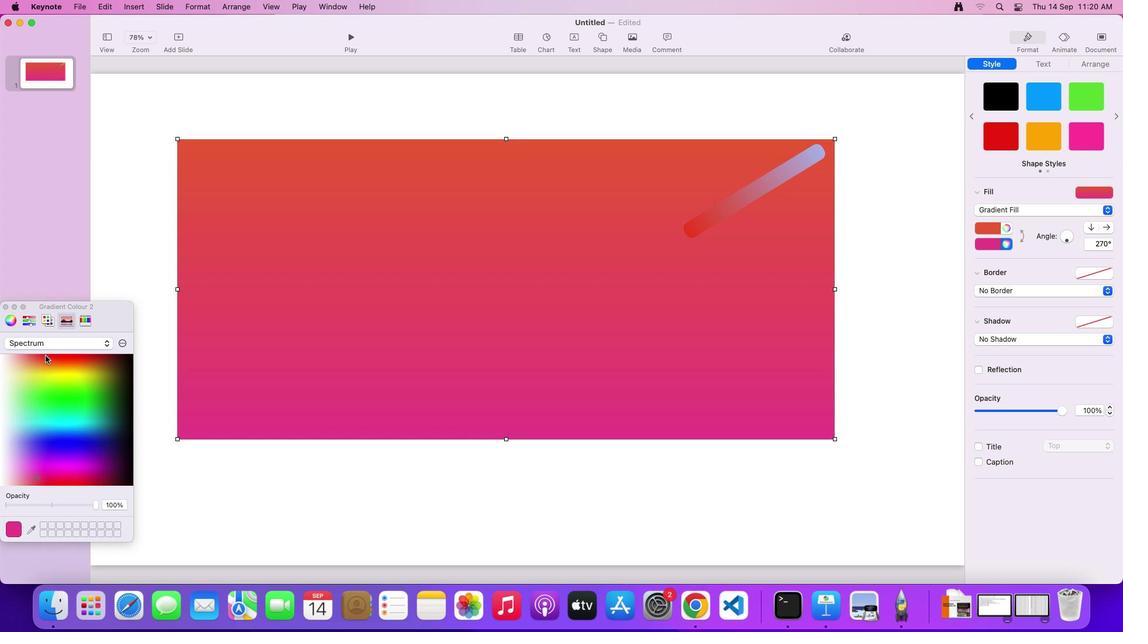 
Action: Mouse pressed left at (43, 354)
Screenshot: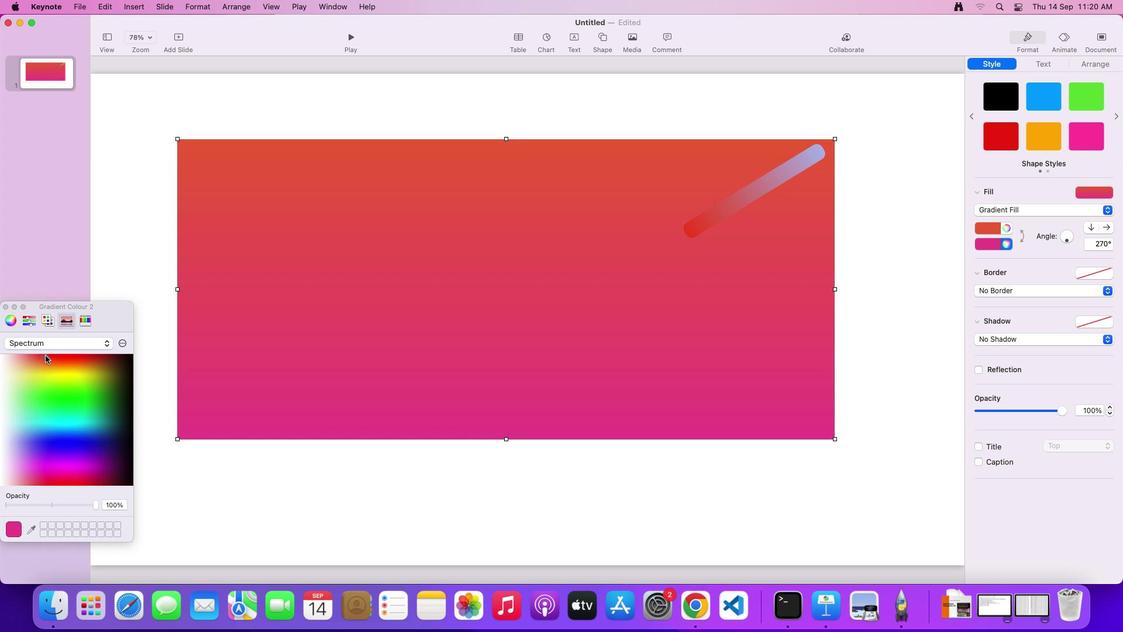 
Action: Mouse moved to (28, 358)
Screenshot: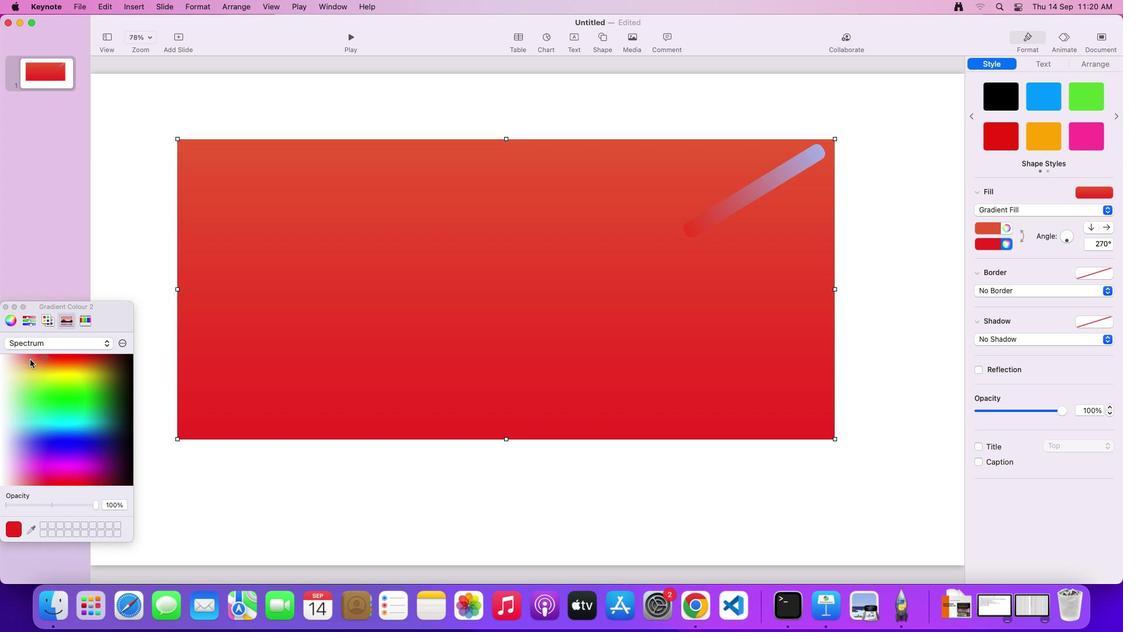 
Action: Mouse pressed left at (28, 358)
Screenshot: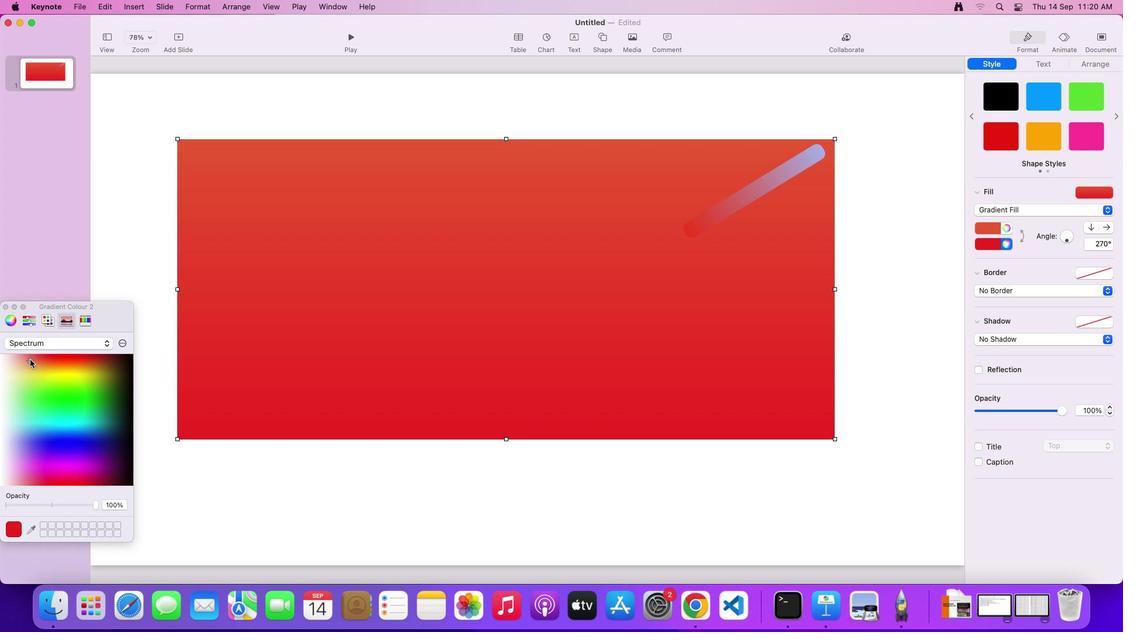 
Action: Mouse moved to (1005, 224)
Screenshot: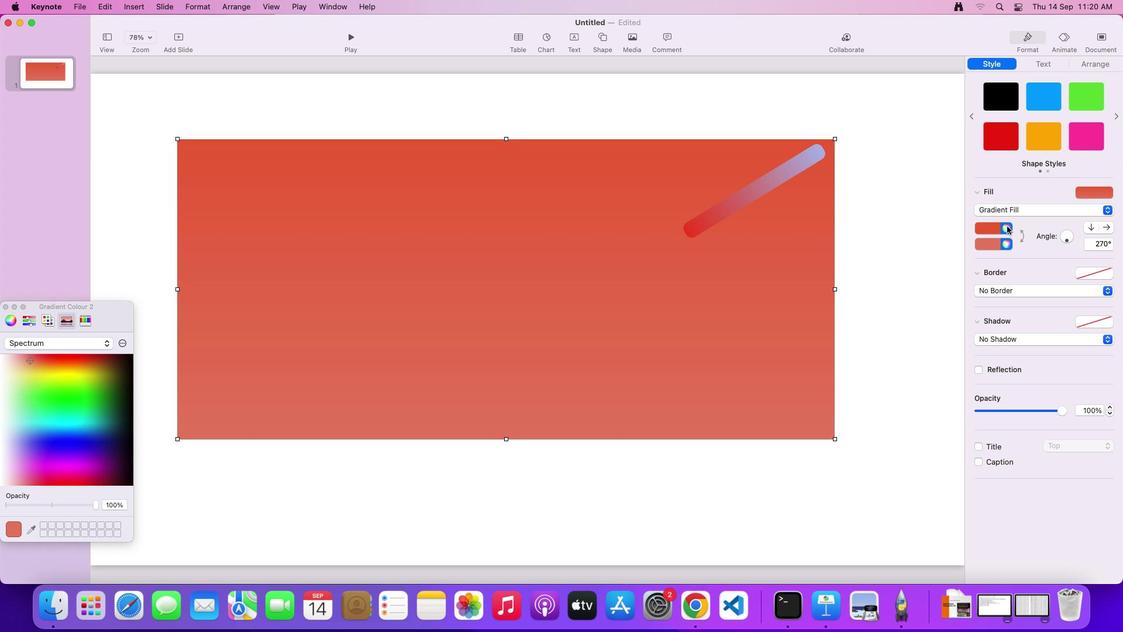 
Action: Mouse pressed left at (1005, 224)
Screenshot: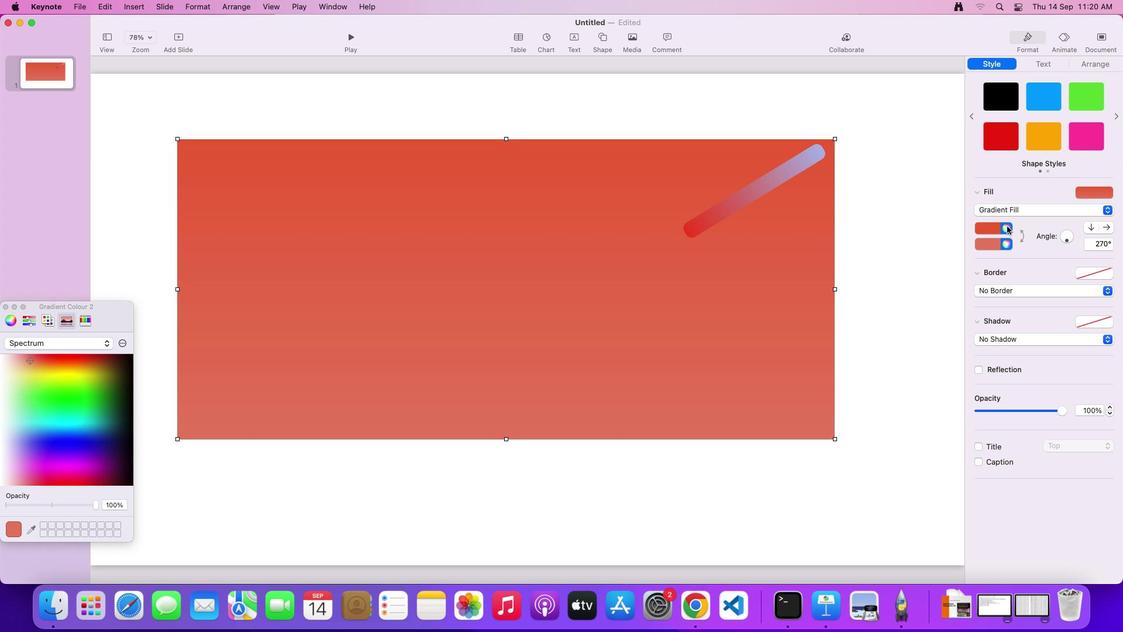 
Action: Mouse moved to (35, 431)
Screenshot: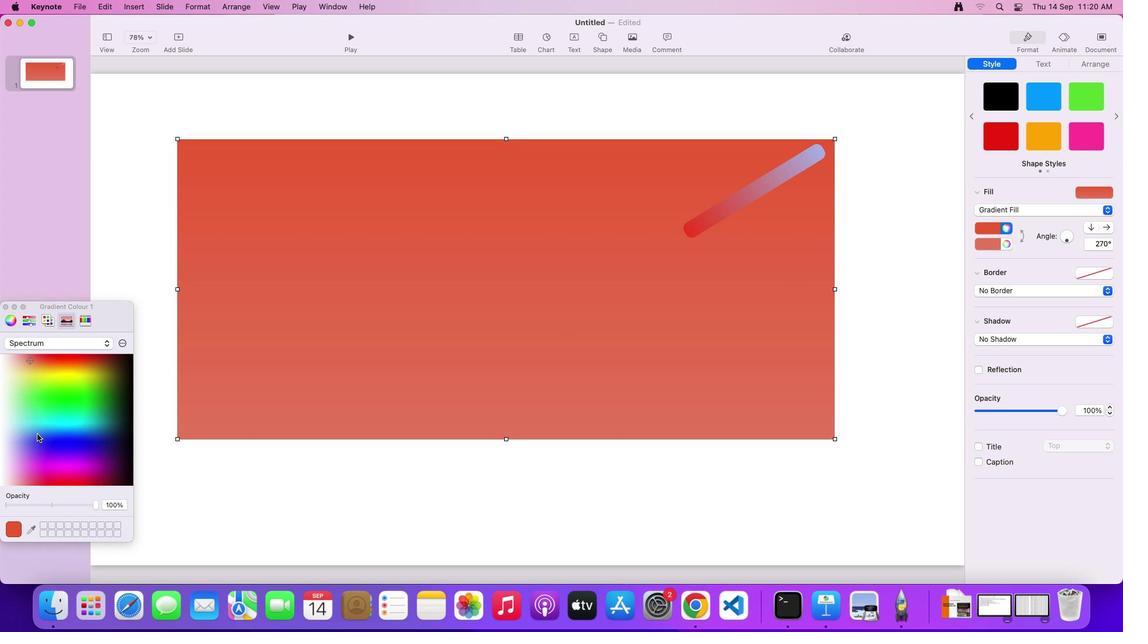 
Action: Mouse pressed left at (35, 431)
Screenshot: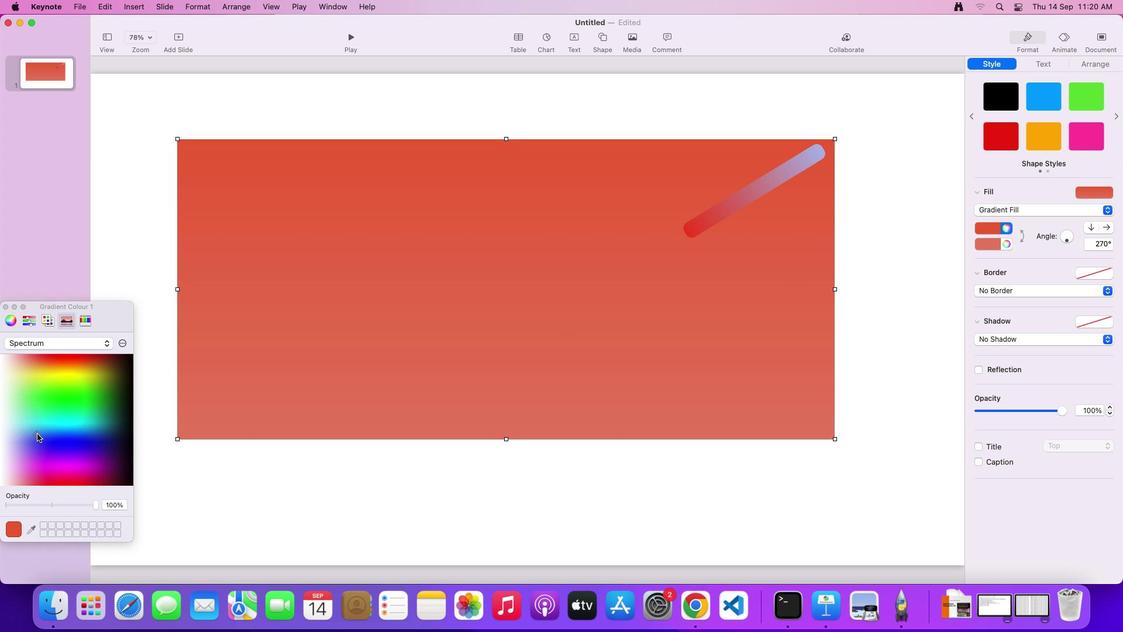 
Action: Mouse moved to (14, 432)
Screenshot: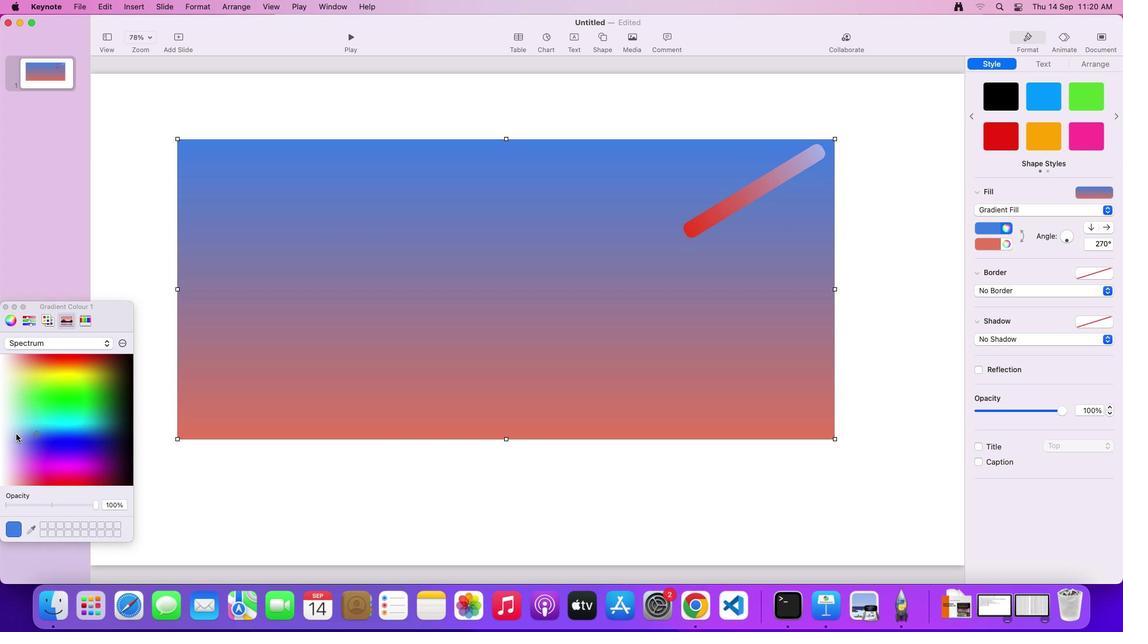 
Action: Mouse pressed left at (14, 432)
Screenshot: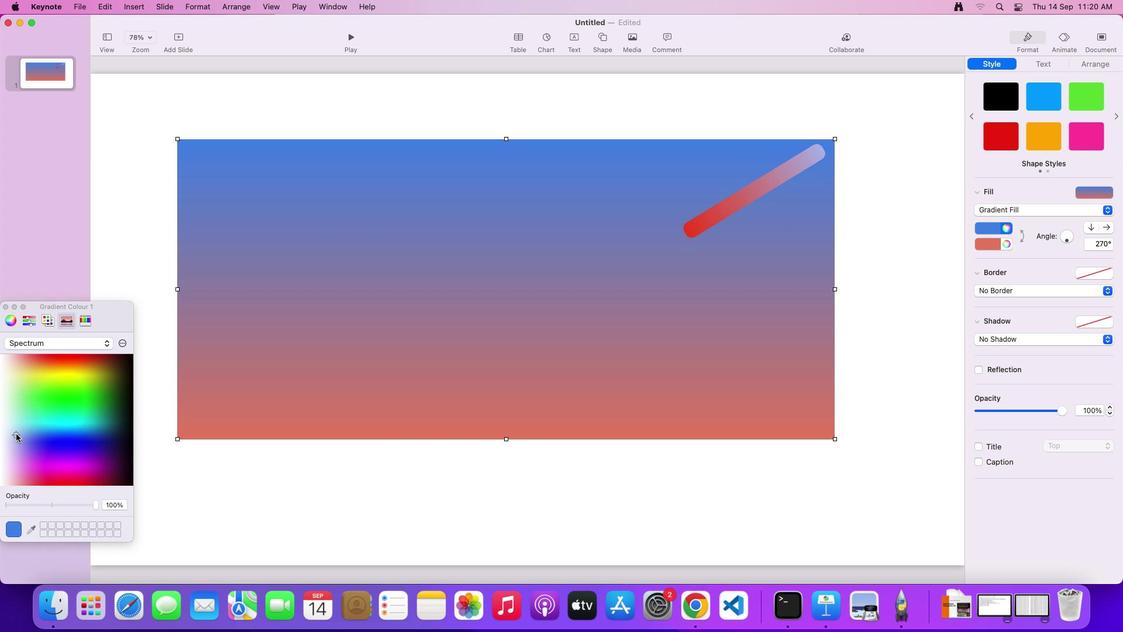 
Action: Mouse moved to (18, 437)
Screenshot: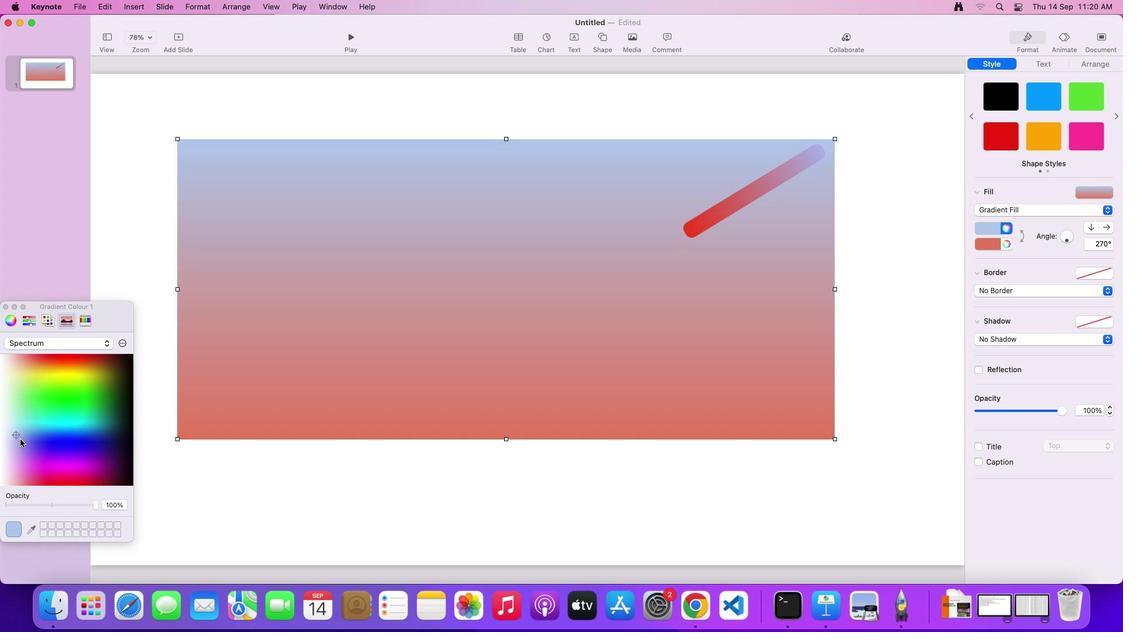 
Action: Mouse pressed left at (18, 437)
Screenshot: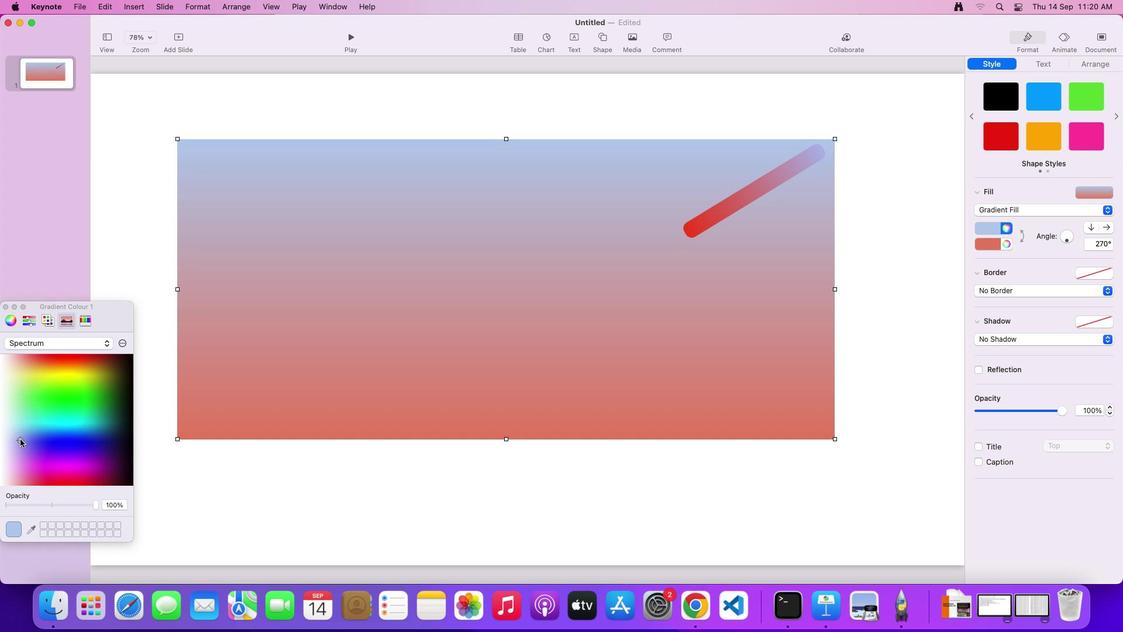 
Action: Mouse moved to (24, 436)
Screenshot: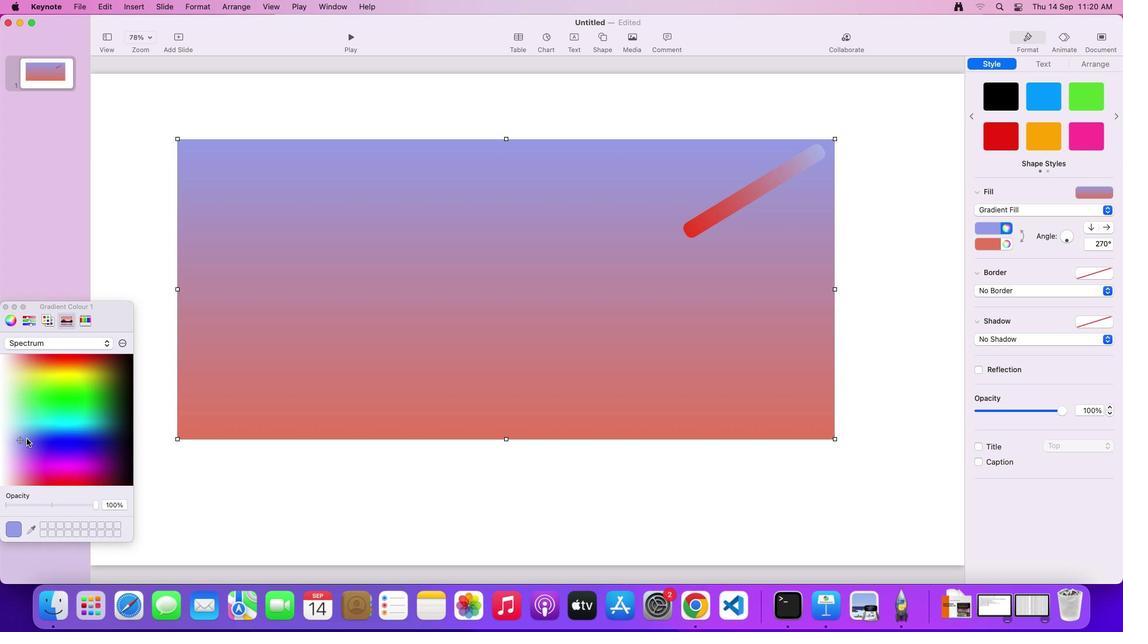 
Action: Mouse pressed left at (24, 436)
Screenshot: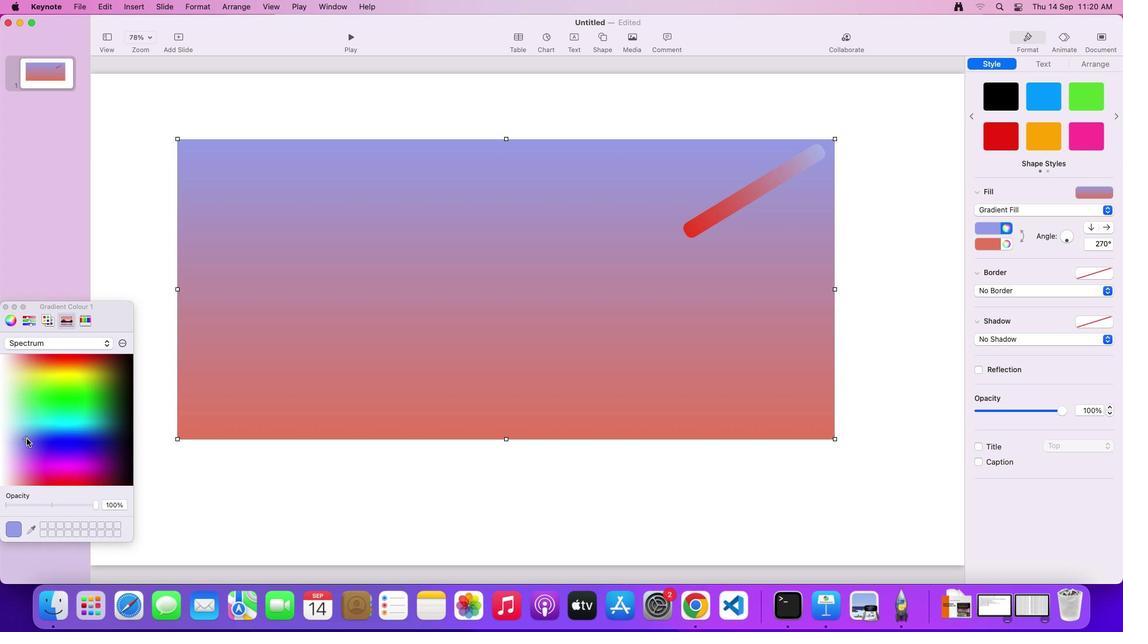
Action: Mouse moved to (1102, 207)
Screenshot: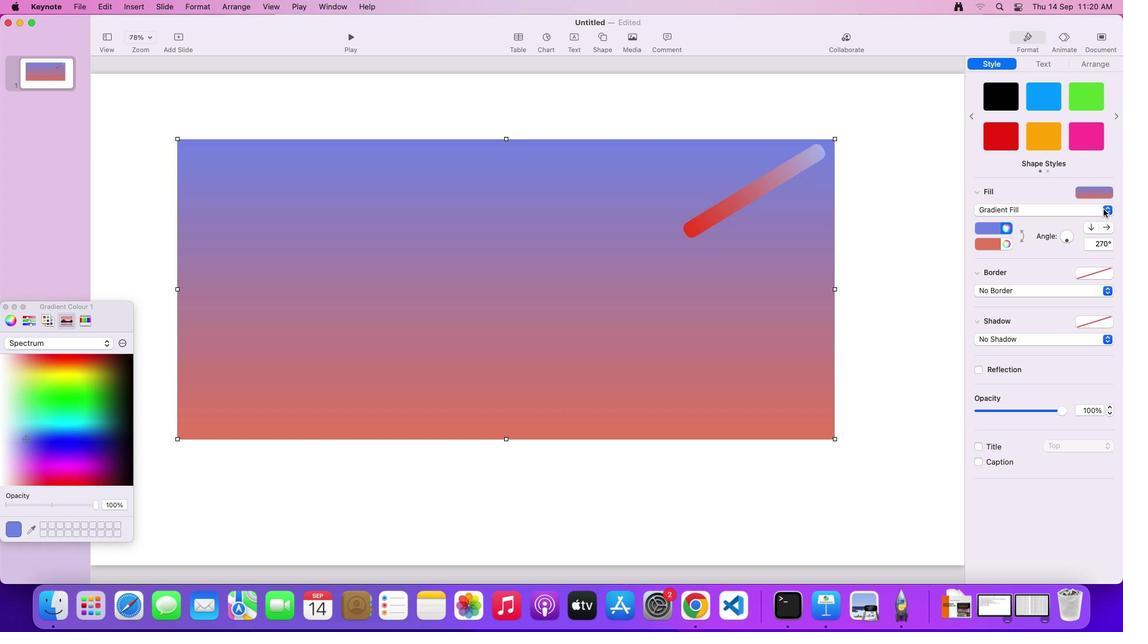 
Action: Mouse pressed left at (1102, 207)
Screenshot: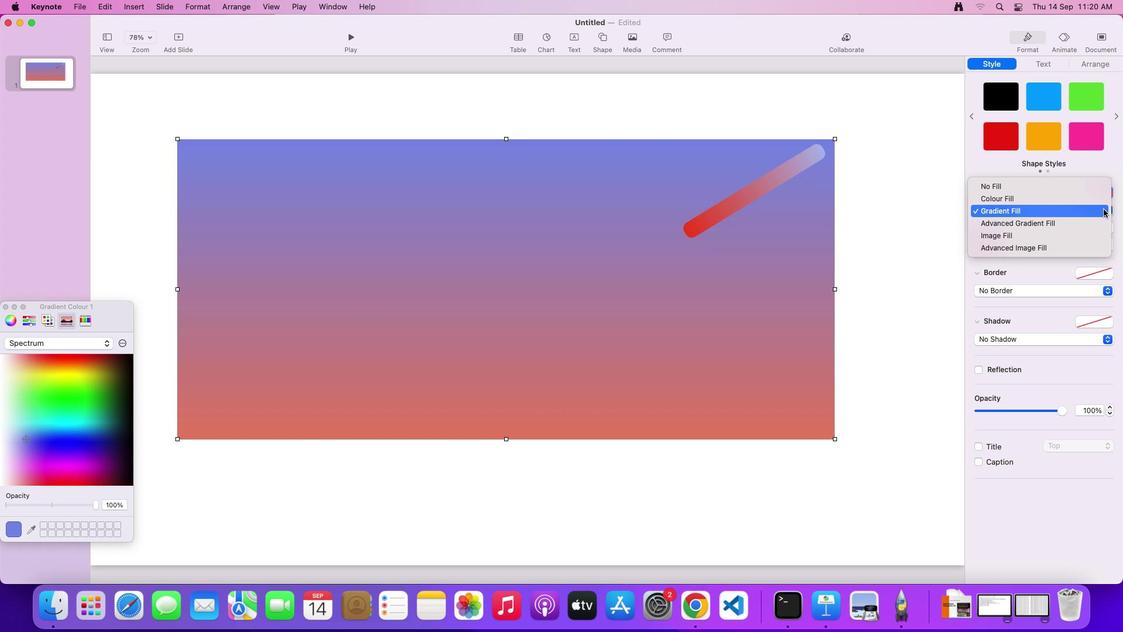 
Action: Mouse moved to (1067, 222)
Screenshot: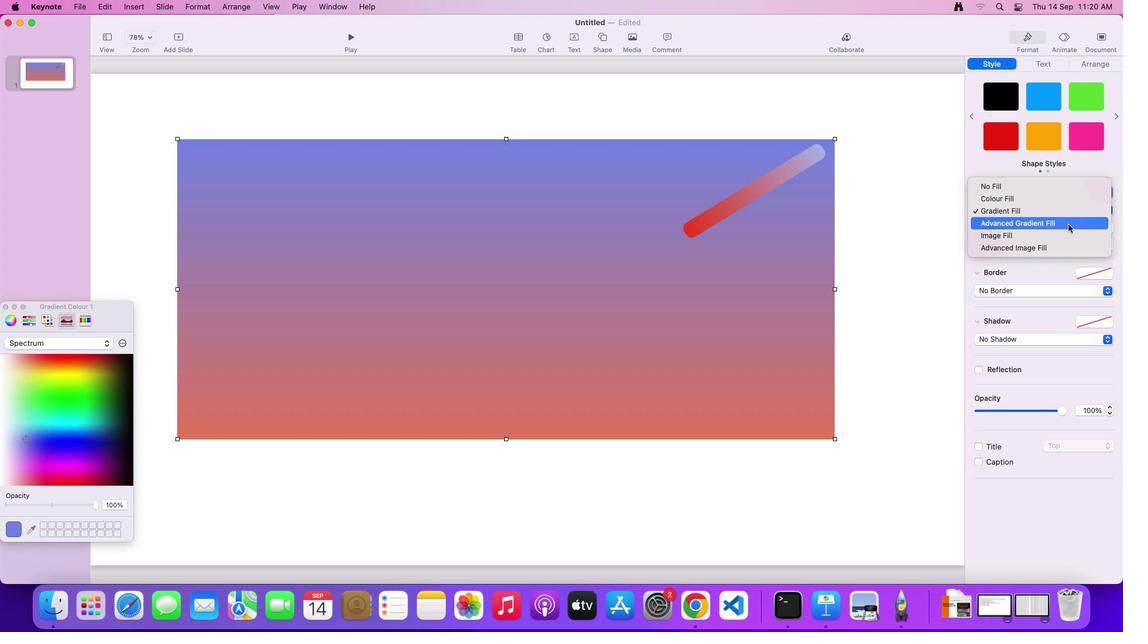 
Action: Mouse pressed left at (1067, 222)
Screenshot: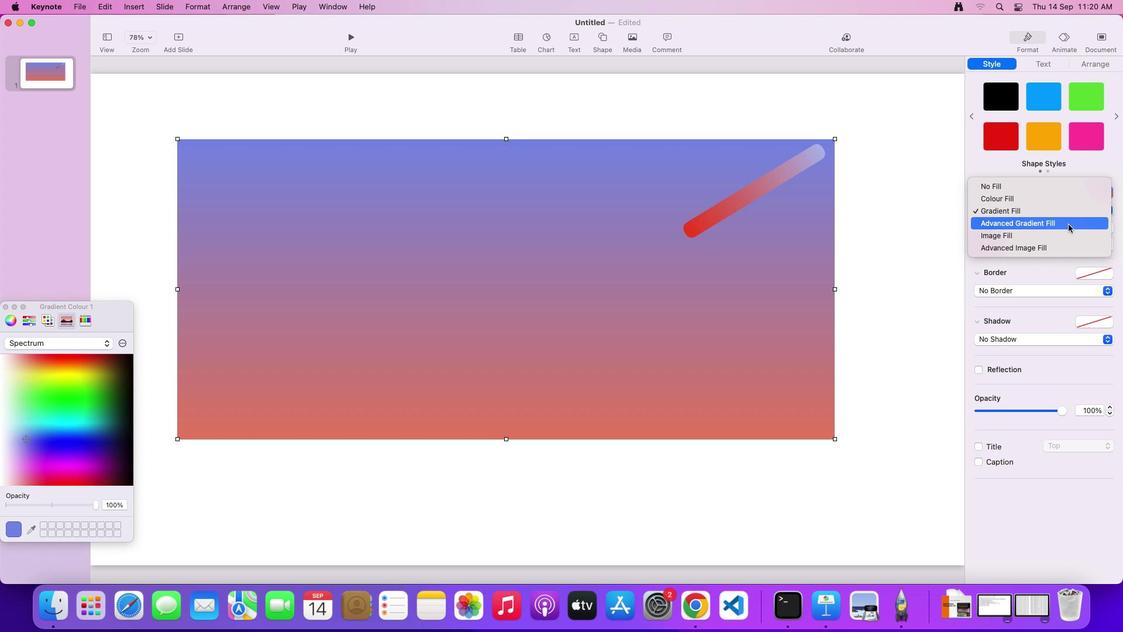 
Action: Mouse moved to (503, 136)
Screenshot: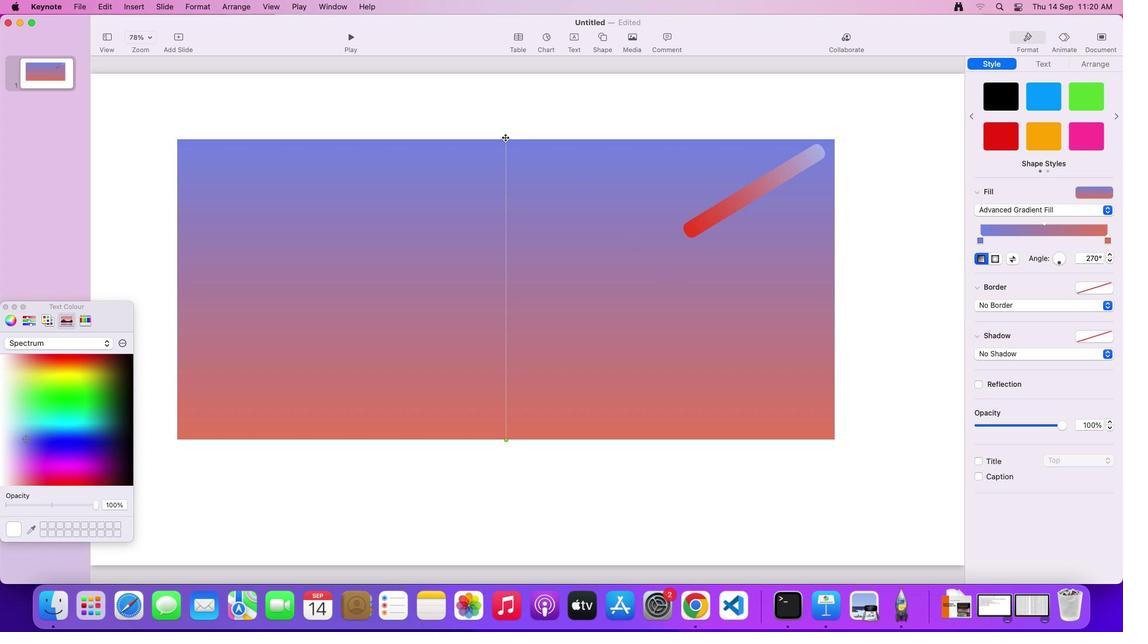 
Action: Mouse pressed left at (503, 136)
Screenshot: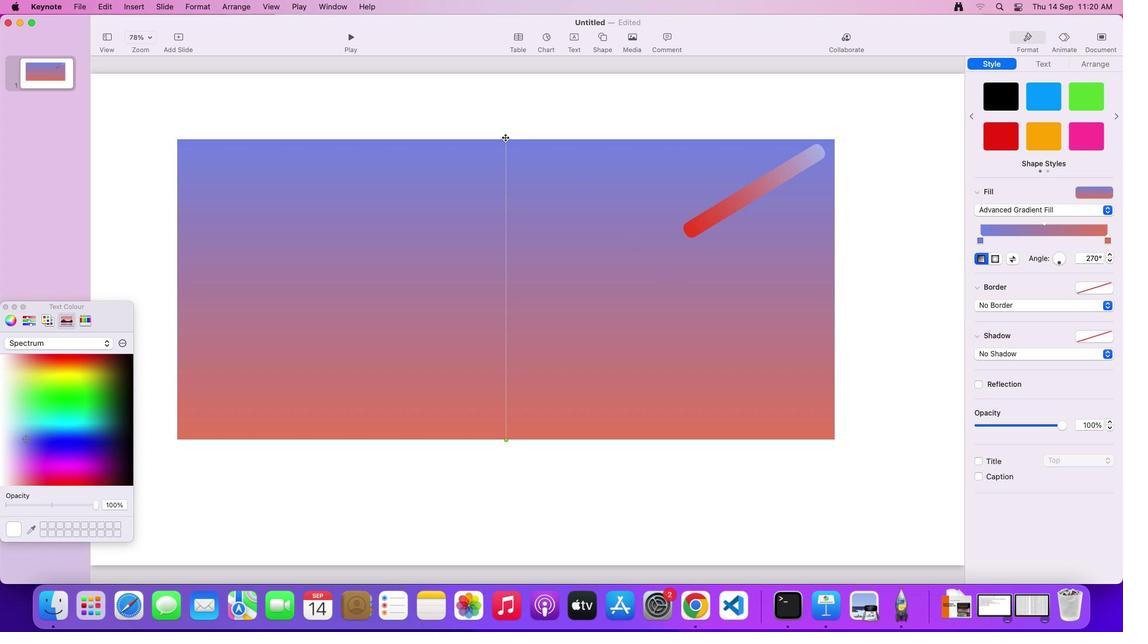 
Action: Mouse moved to (794, 162)
Screenshot: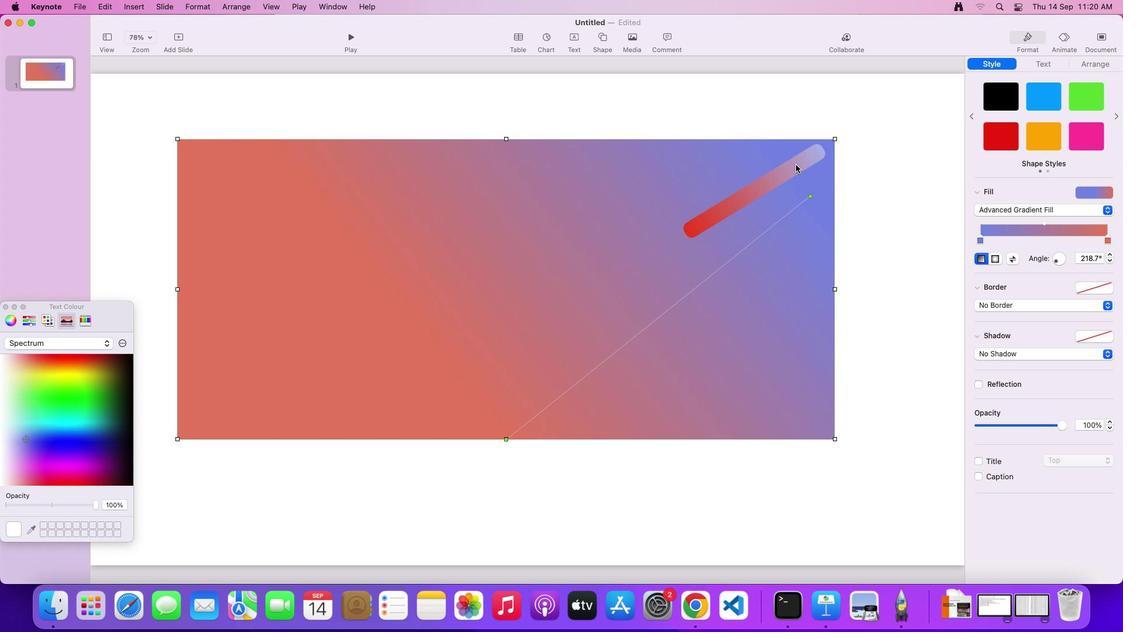 
Action: Mouse pressed left at (794, 162)
Screenshot: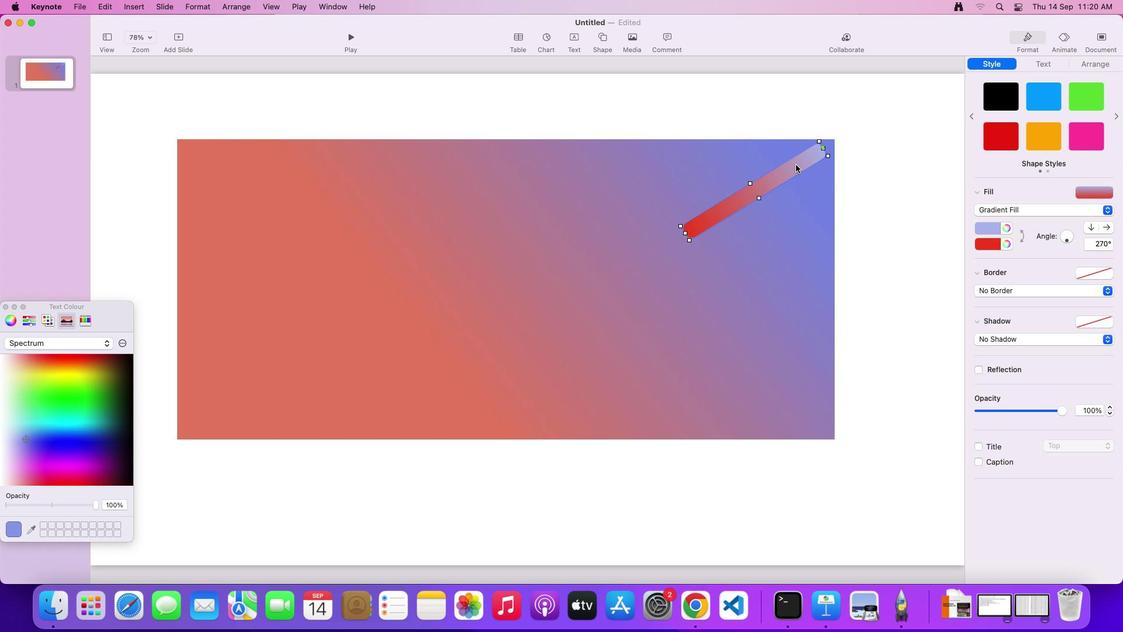 
Action: Mouse moved to (736, 200)
Screenshot: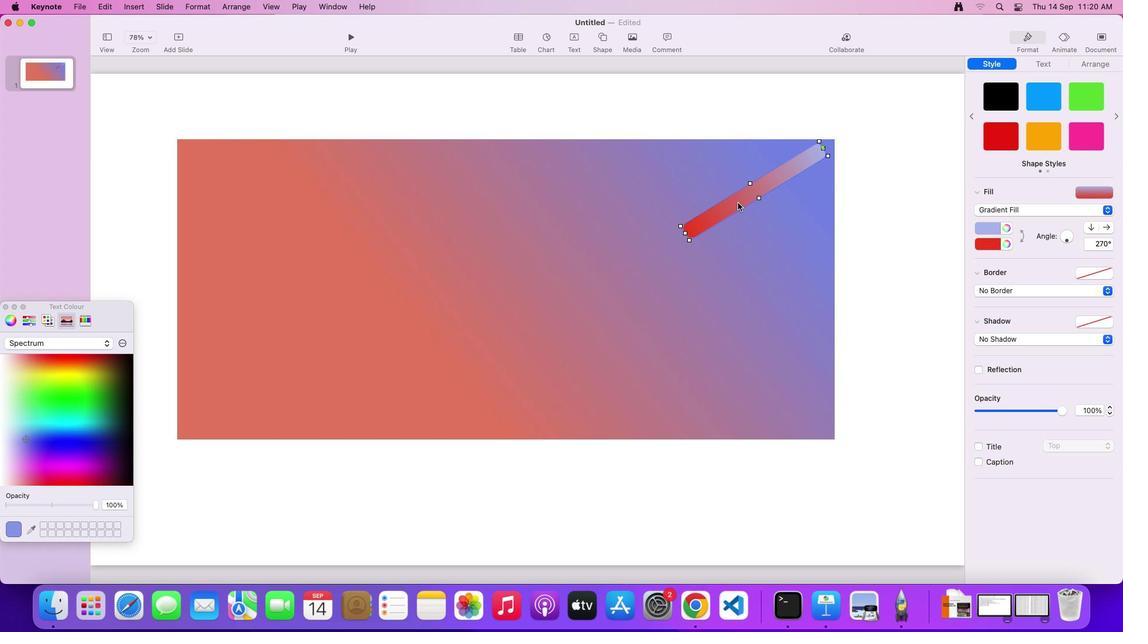 
Action: Mouse pressed left at (736, 200)
Screenshot: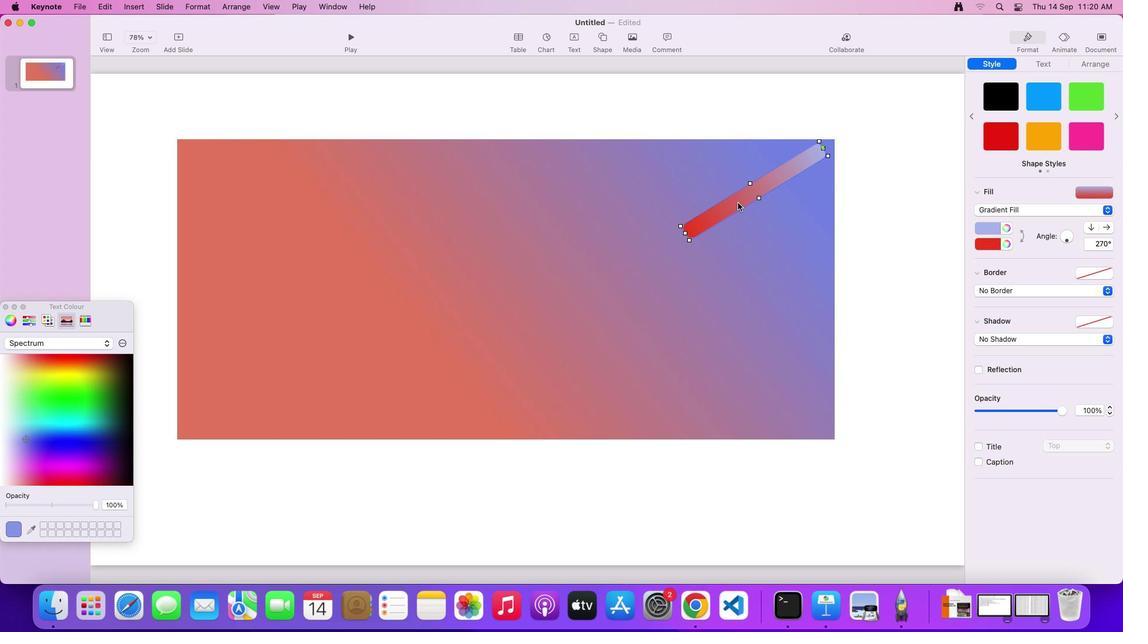 
Action: Mouse moved to (735, 310)
Screenshot: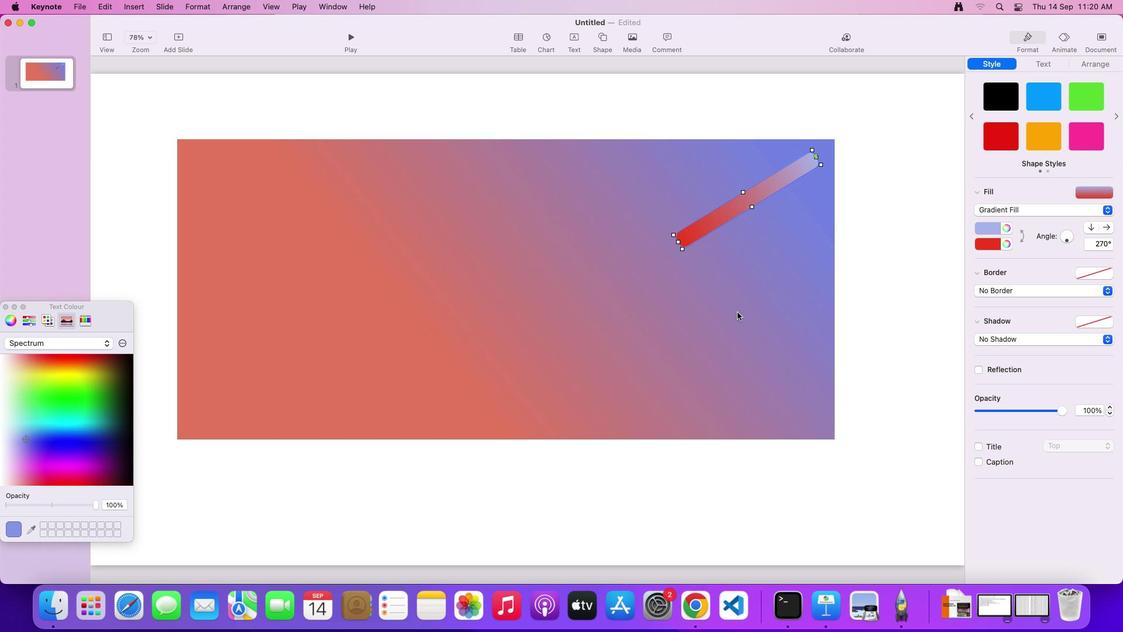 
Action: Mouse pressed left at (735, 310)
Screenshot: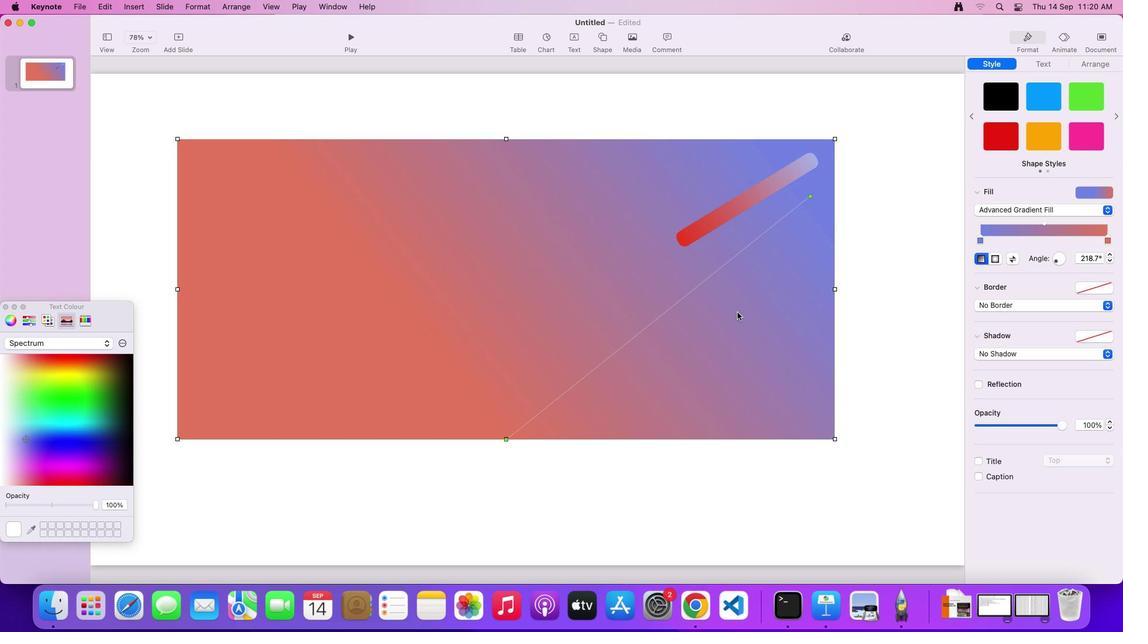 
Action: Mouse moved to (810, 196)
Screenshot: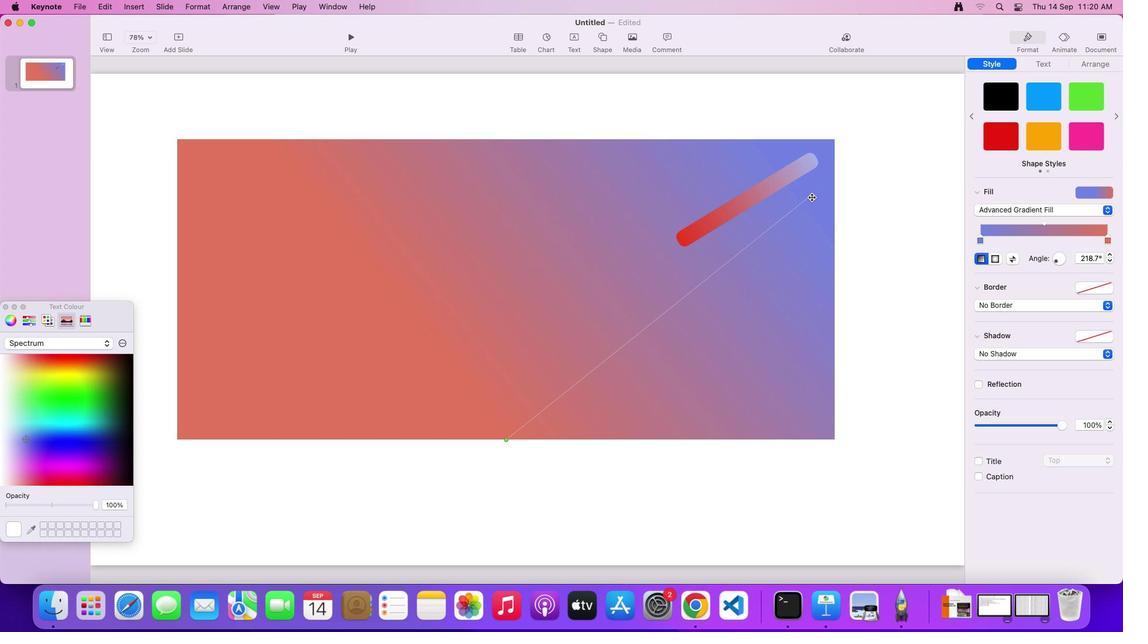 
Action: Mouse pressed left at (810, 196)
Screenshot: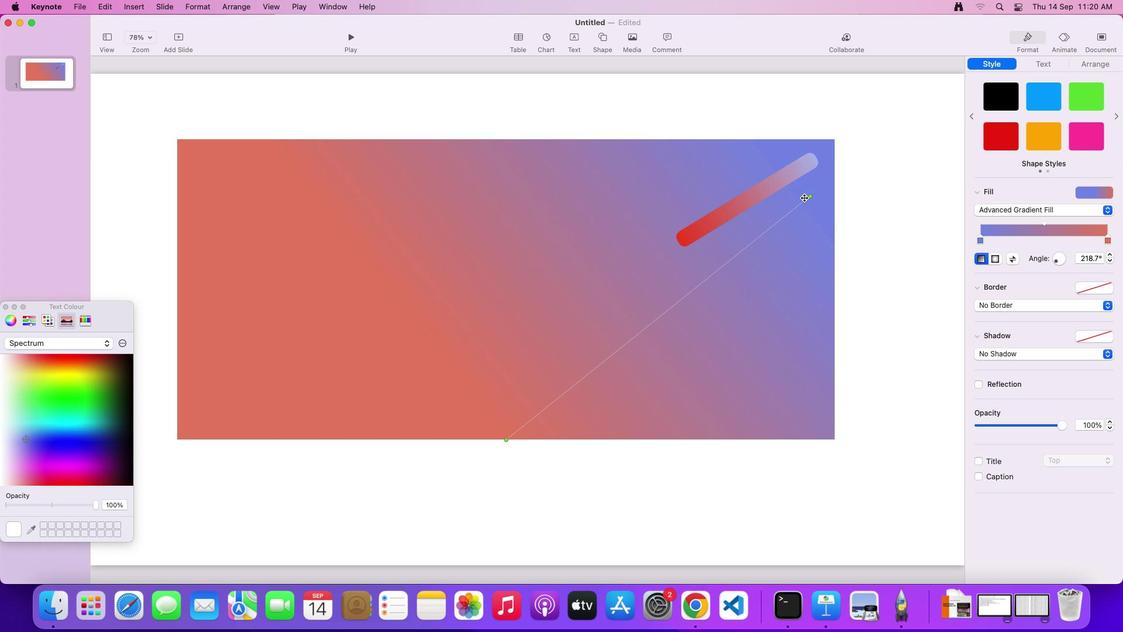 
Action: Mouse moved to (317, 266)
Screenshot: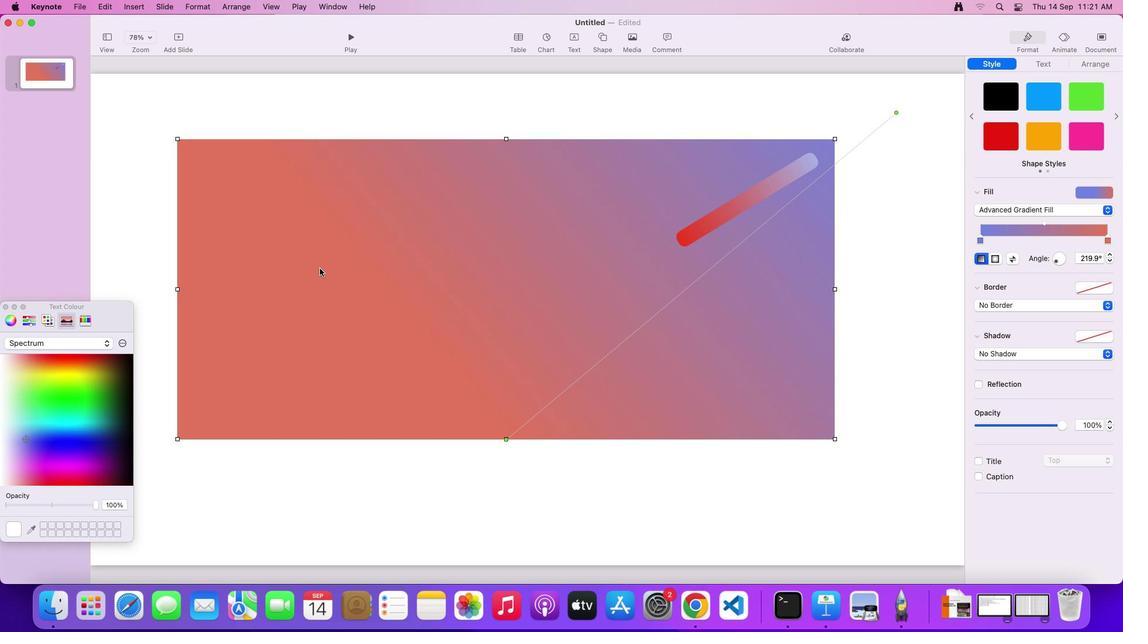 
Action: Mouse pressed left at (317, 266)
Screenshot: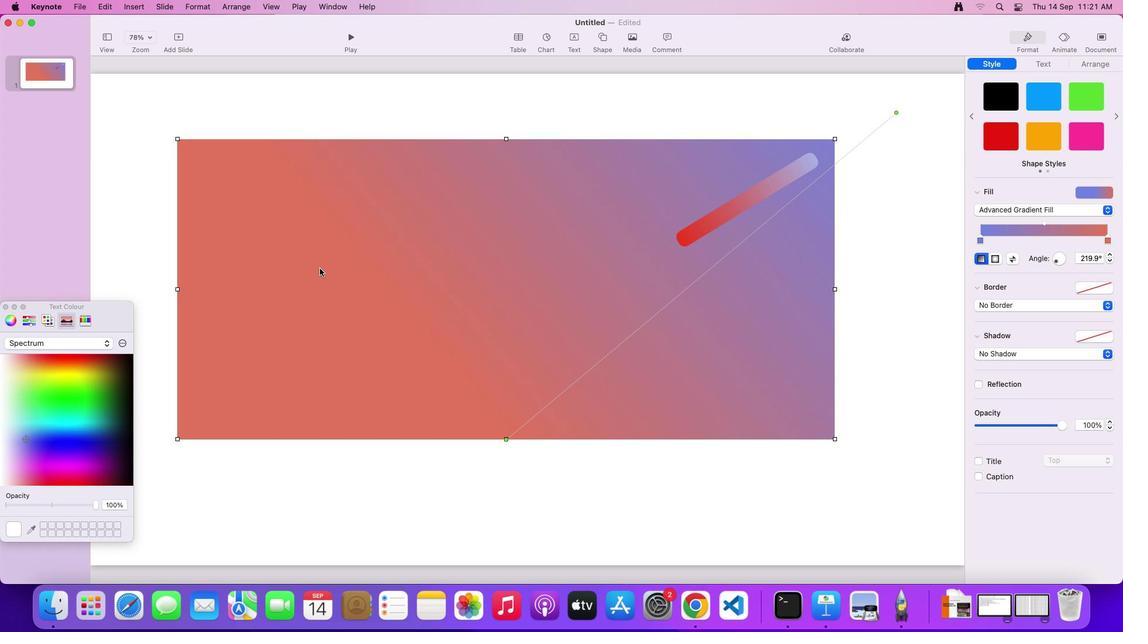 
Action: Mouse moved to (1109, 208)
Screenshot: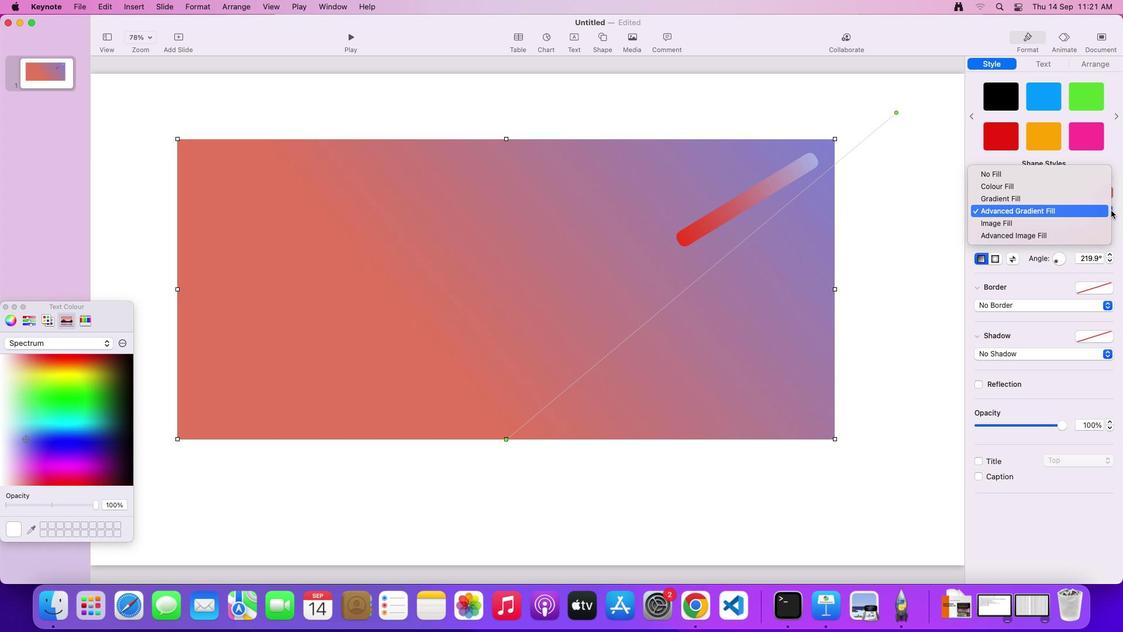 
Action: Mouse pressed left at (1109, 208)
Screenshot: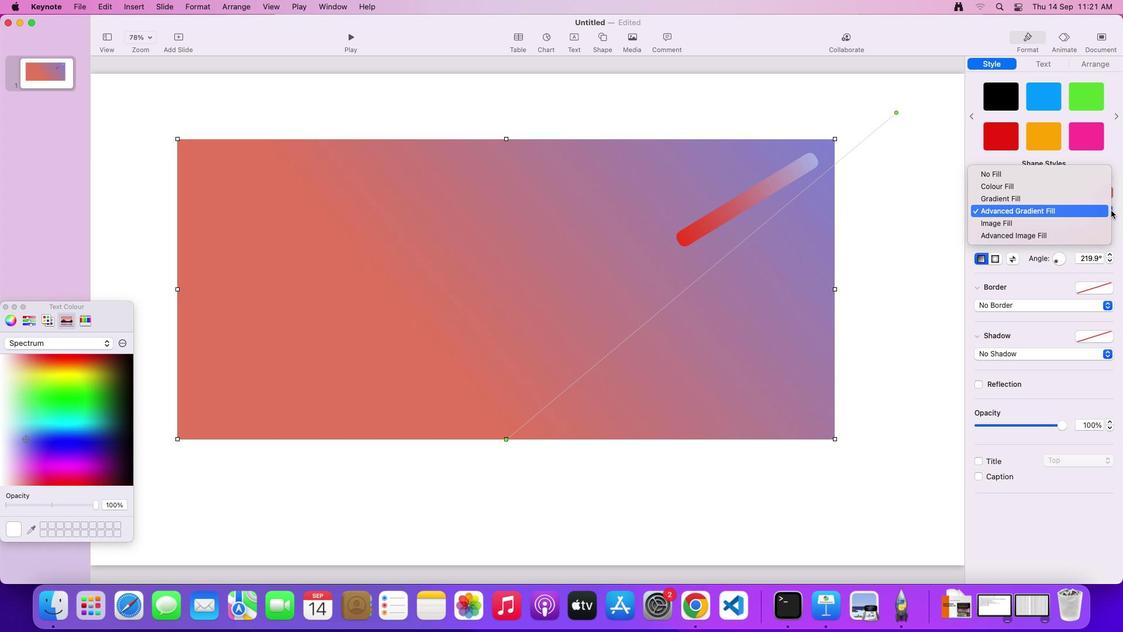 
Action: Mouse moved to (1034, 194)
Screenshot: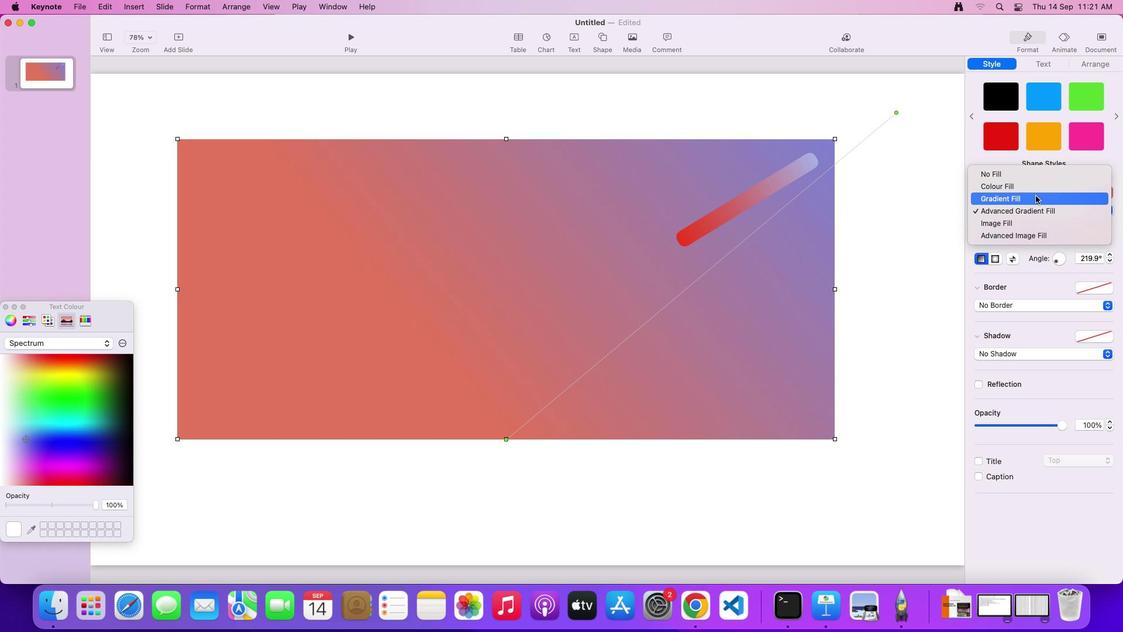 
Action: Mouse pressed left at (1034, 194)
Screenshot: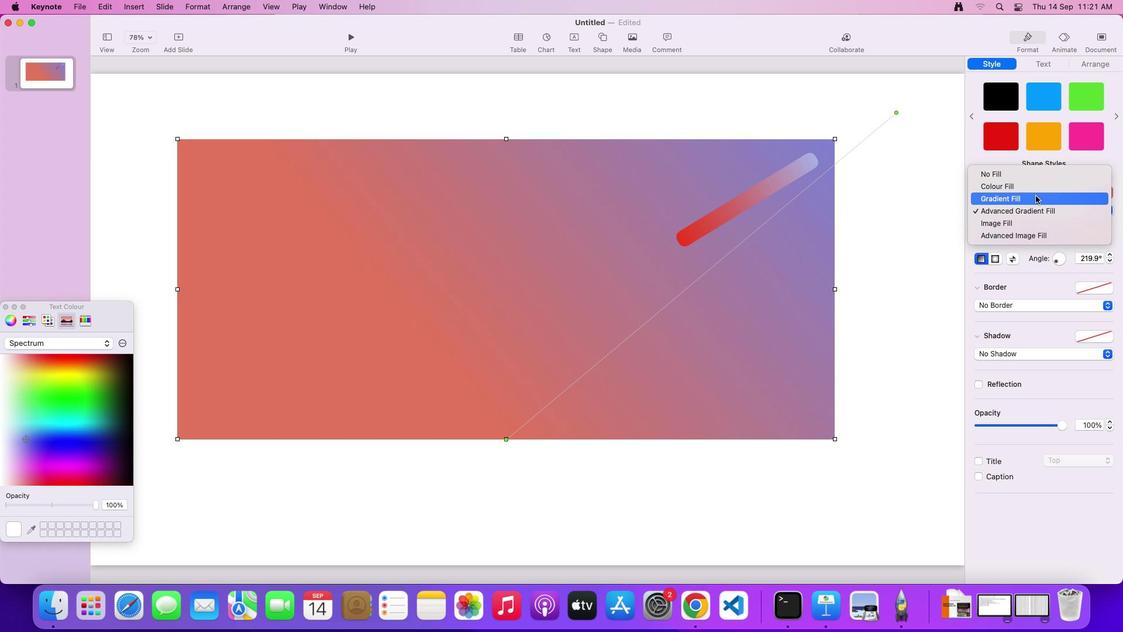 
Action: Mouse moved to (1003, 238)
Screenshot: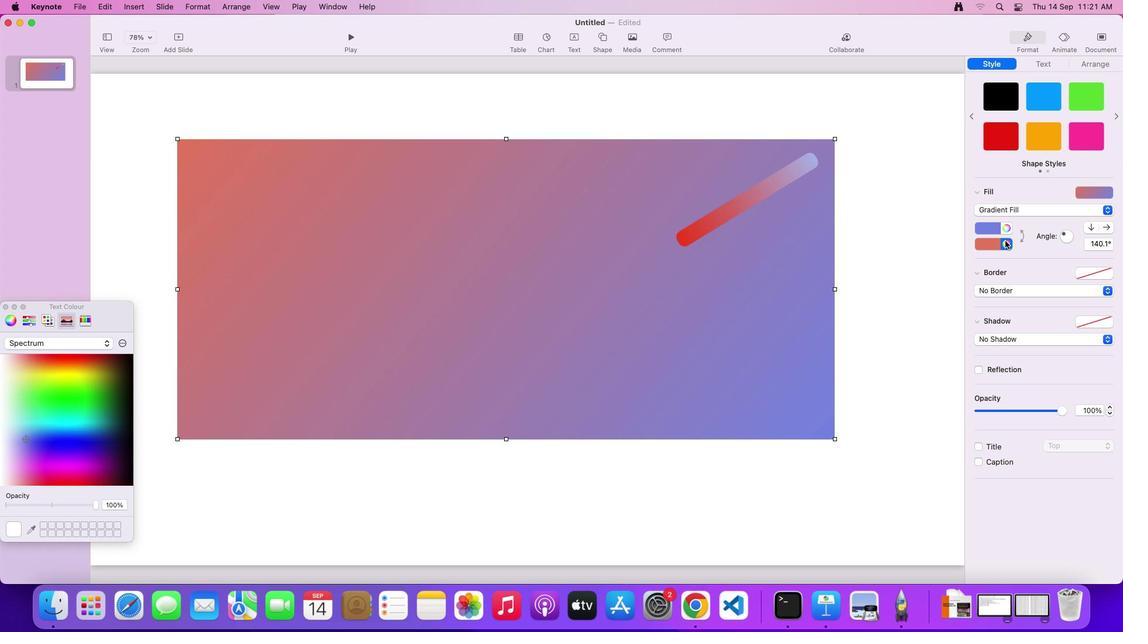 
Action: Mouse pressed left at (1003, 238)
Screenshot: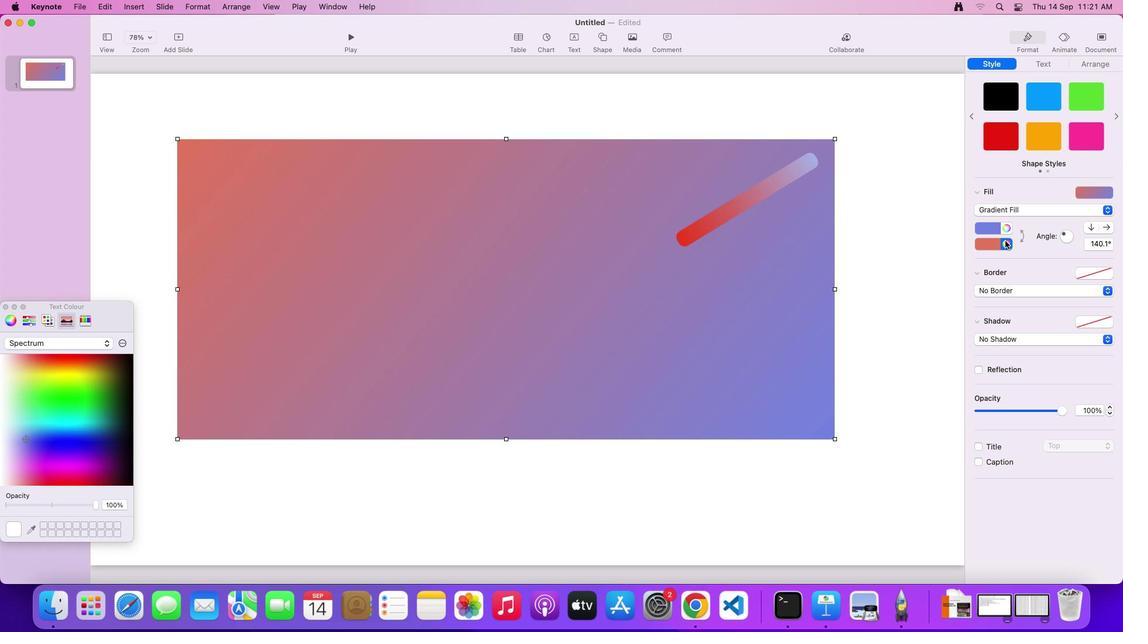 
Action: Mouse moved to (31, 359)
Screenshot: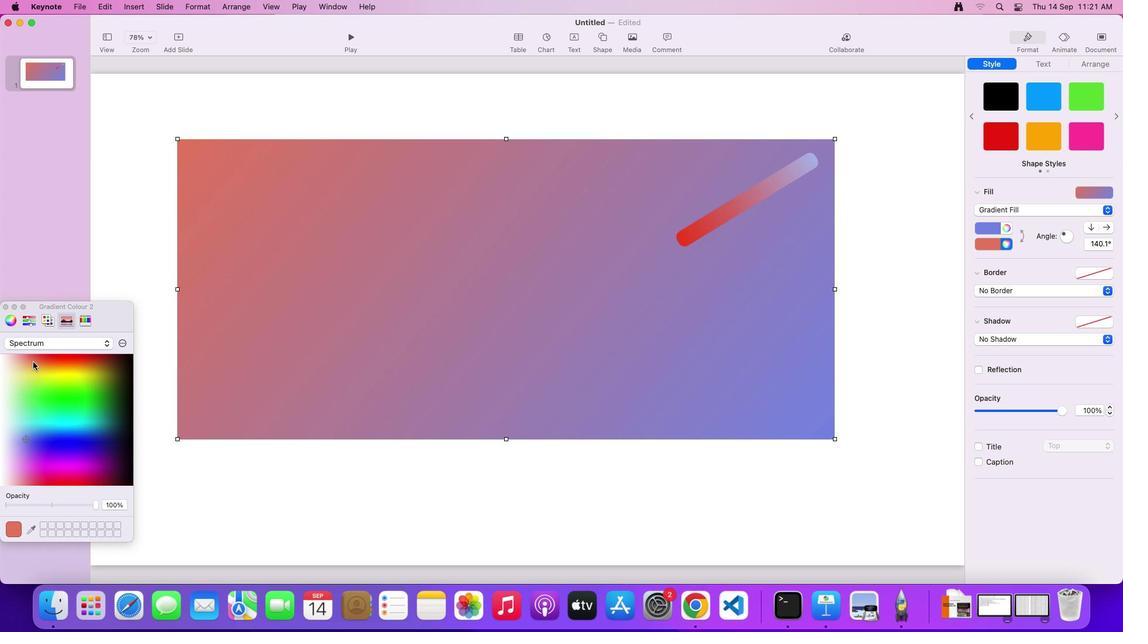 
Action: Mouse pressed left at (31, 359)
Screenshot: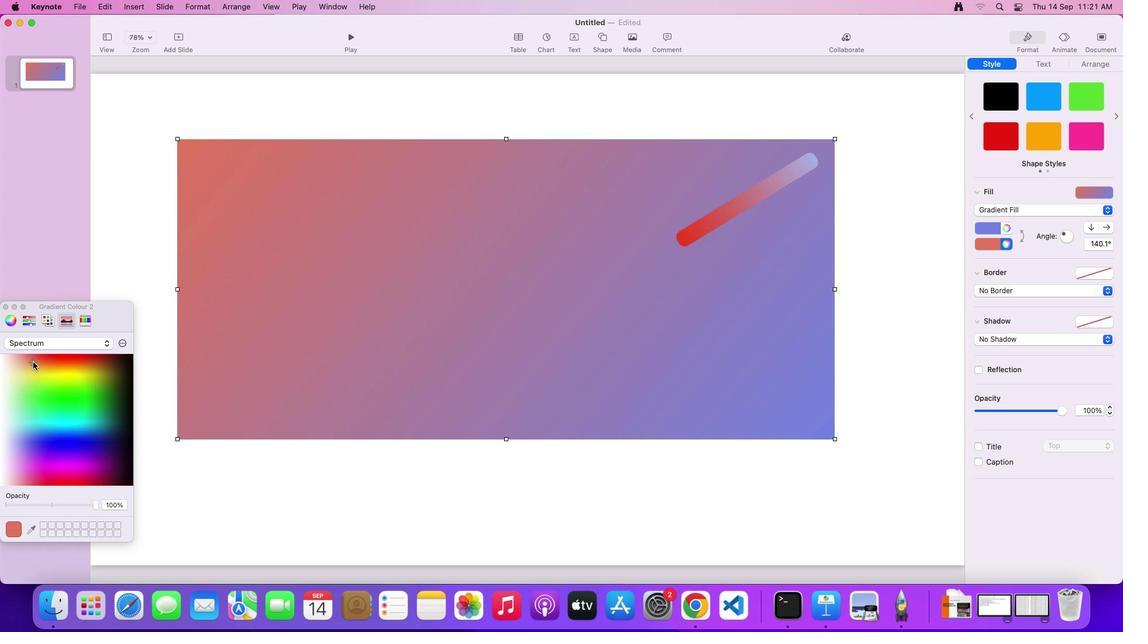 
Action: Mouse moved to (42, 356)
Screenshot: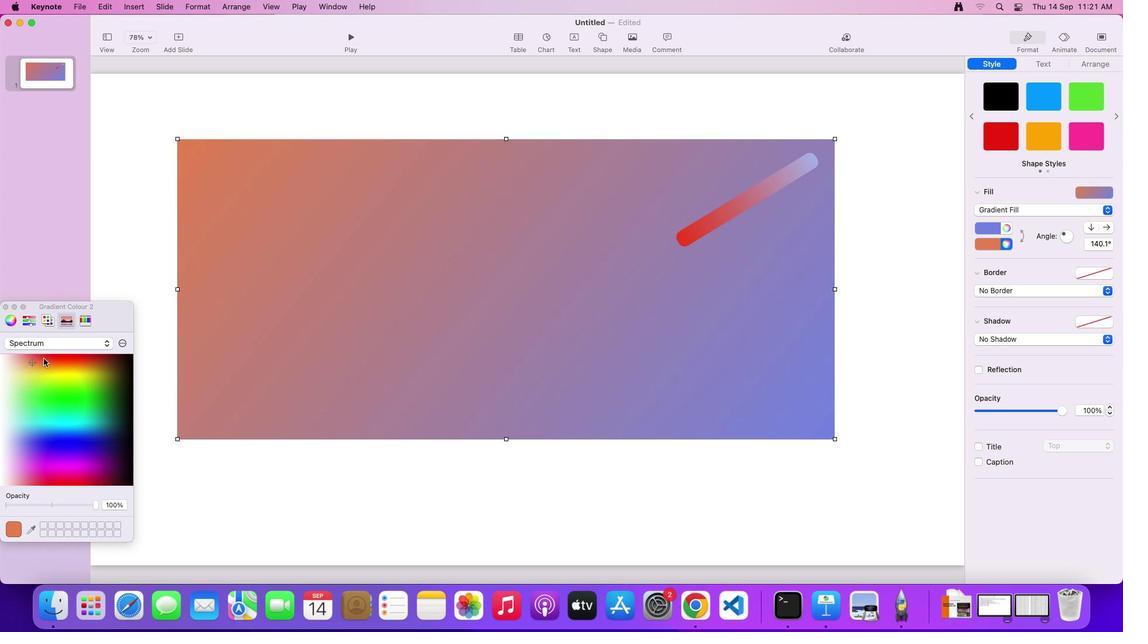 
Action: Mouse pressed left at (42, 356)
Screenshot: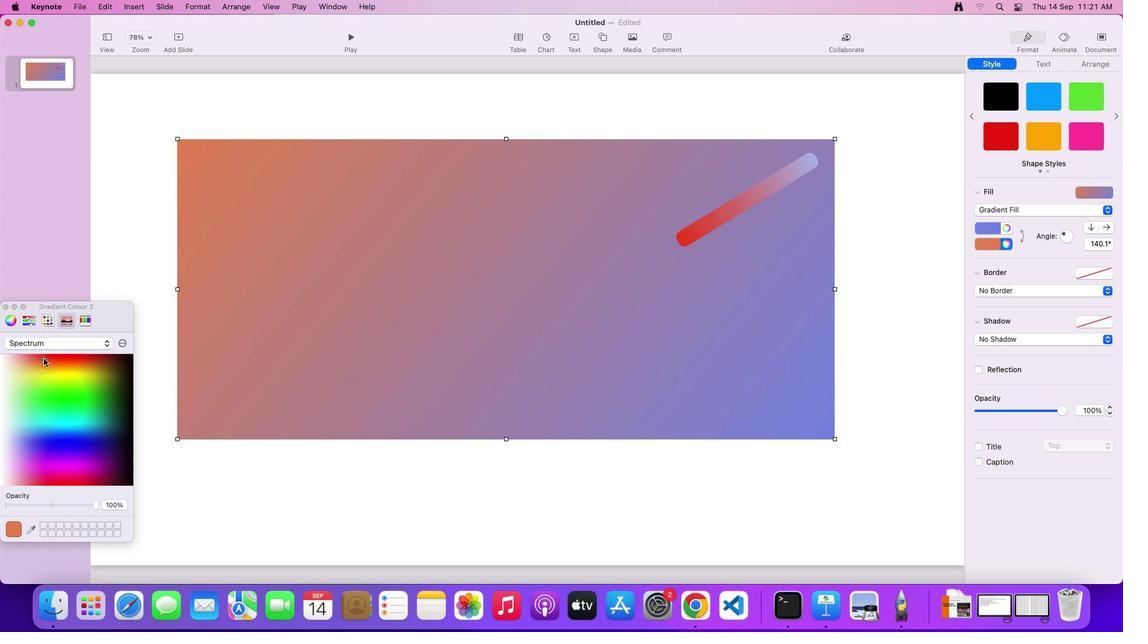 
Action: Mouse moved to (499, 306)
Screenshot: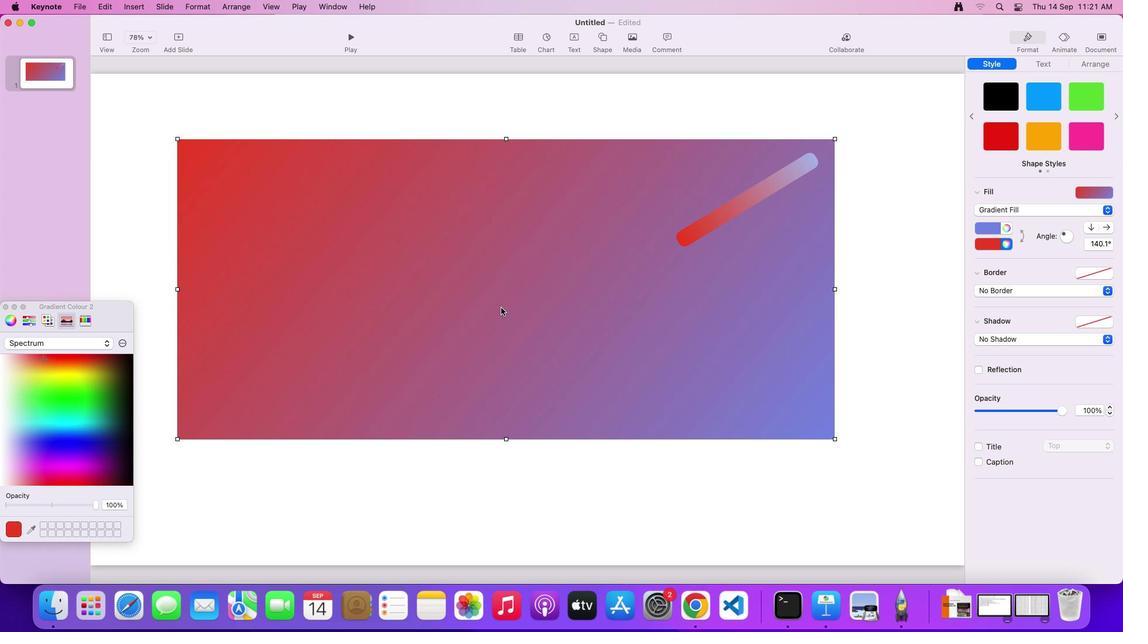 
Action: Mouse pressed left at (499, 306)
Screenshot: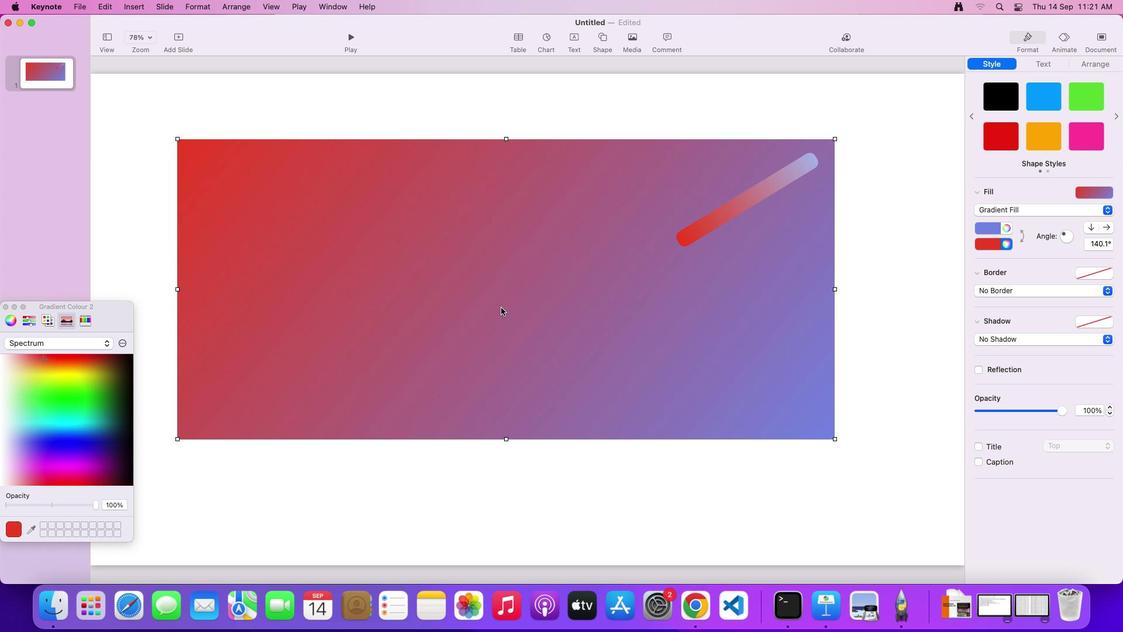 
Action: Mouse moved to (763, 192)
Screenshot: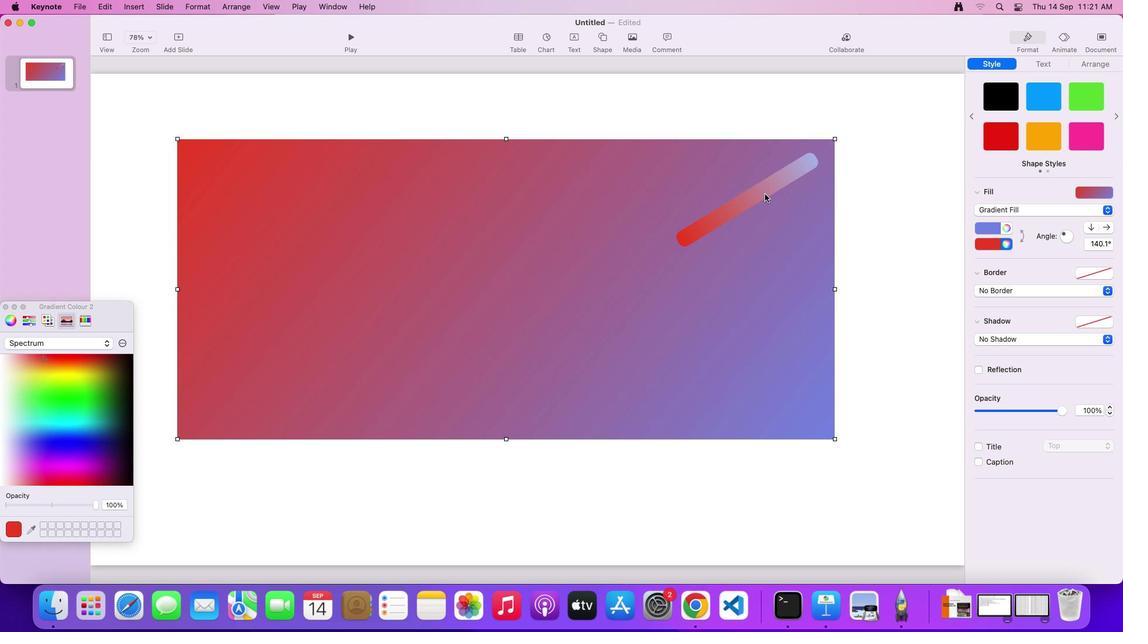 
Action: Mouse pressed left at (763, 192)
Screenshot: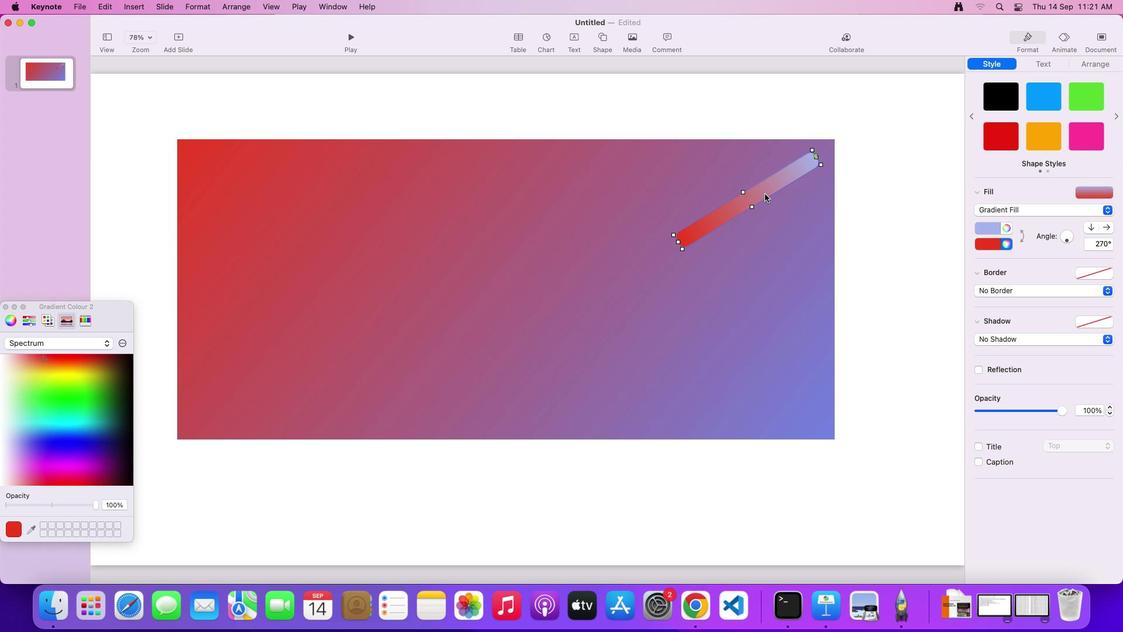 
Action: Mouse moved to (1104, 205)
Screenshot: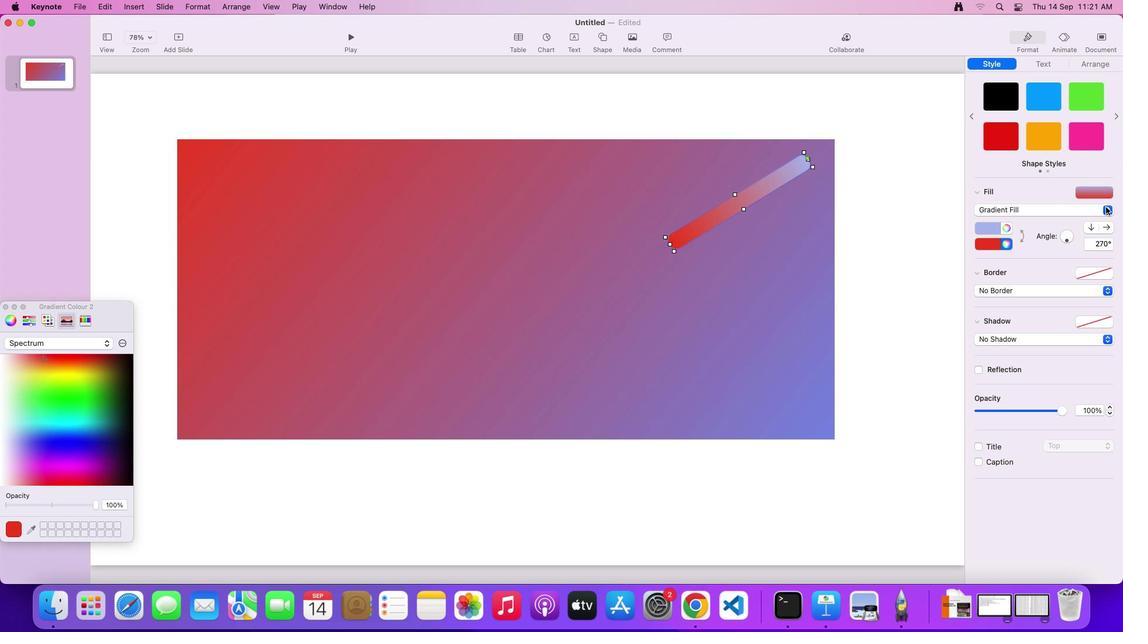 
Action: Mouse pressed left at (1104, 205)
Screenshot: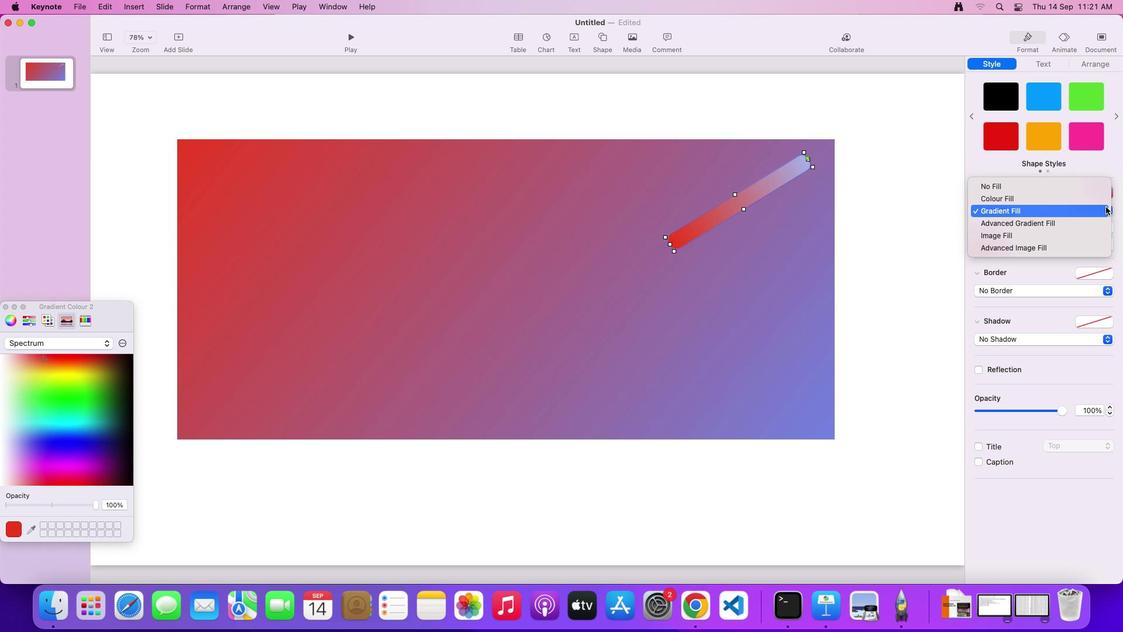 
Action: Mouse moved to (1069, 209)
Screenshot: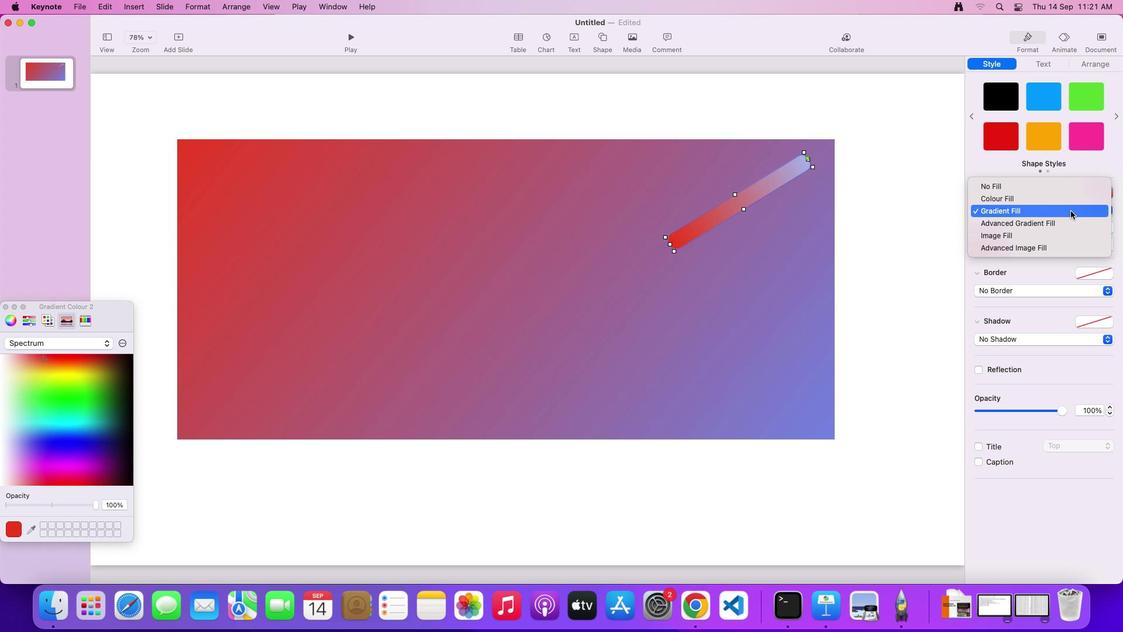 
Action: Mouse pressed left at (1069, 209)
Screenshot: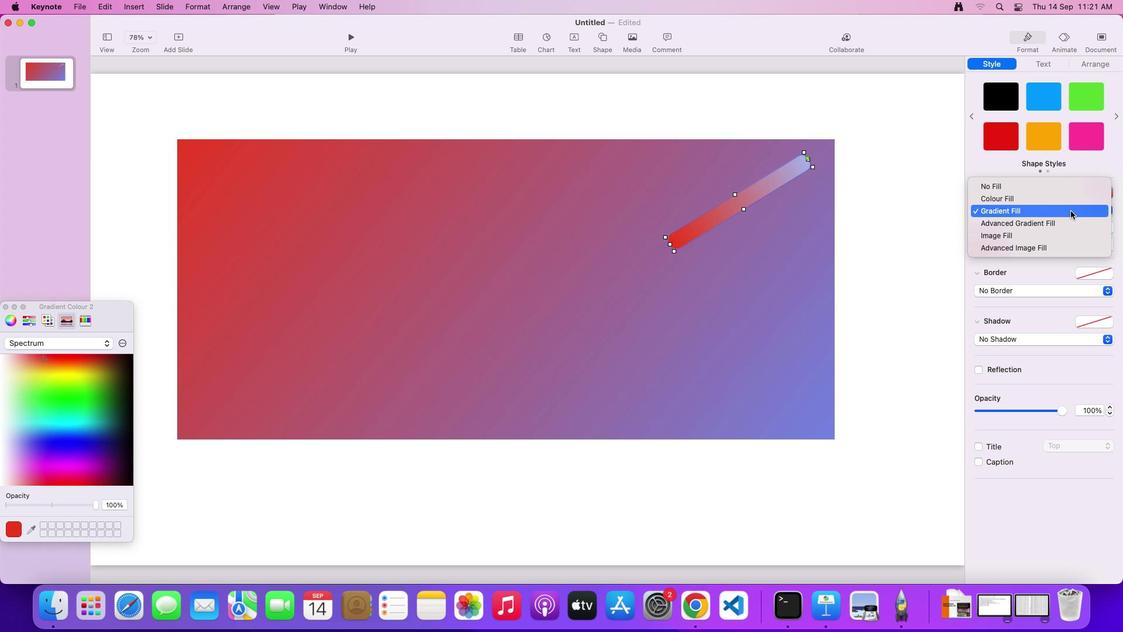 
Action: Mouse moved to (1003, 223)
Screenshot: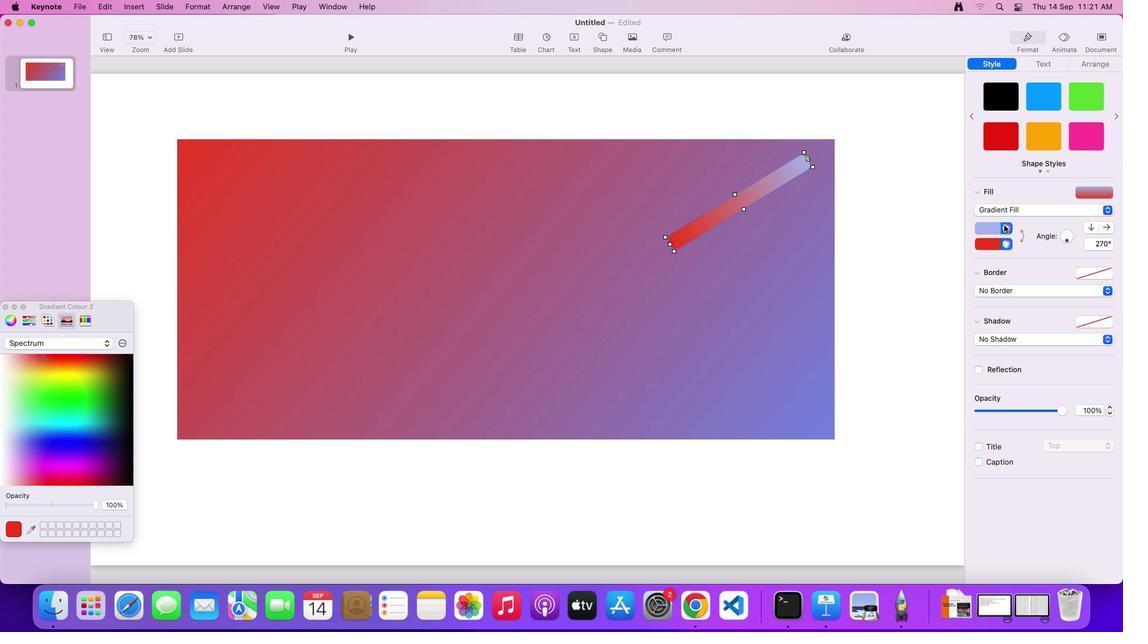 
Action: Mouse pressed left at (1003, 223)
Screenshot: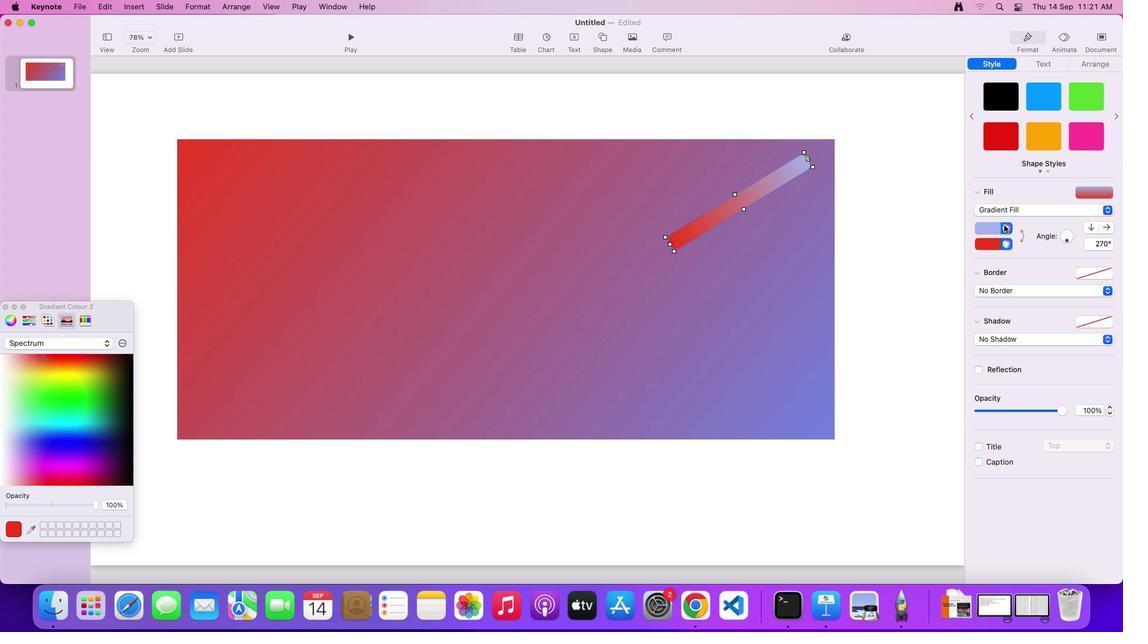 
Action: Mouse moved to (17, 433)
Screenshot: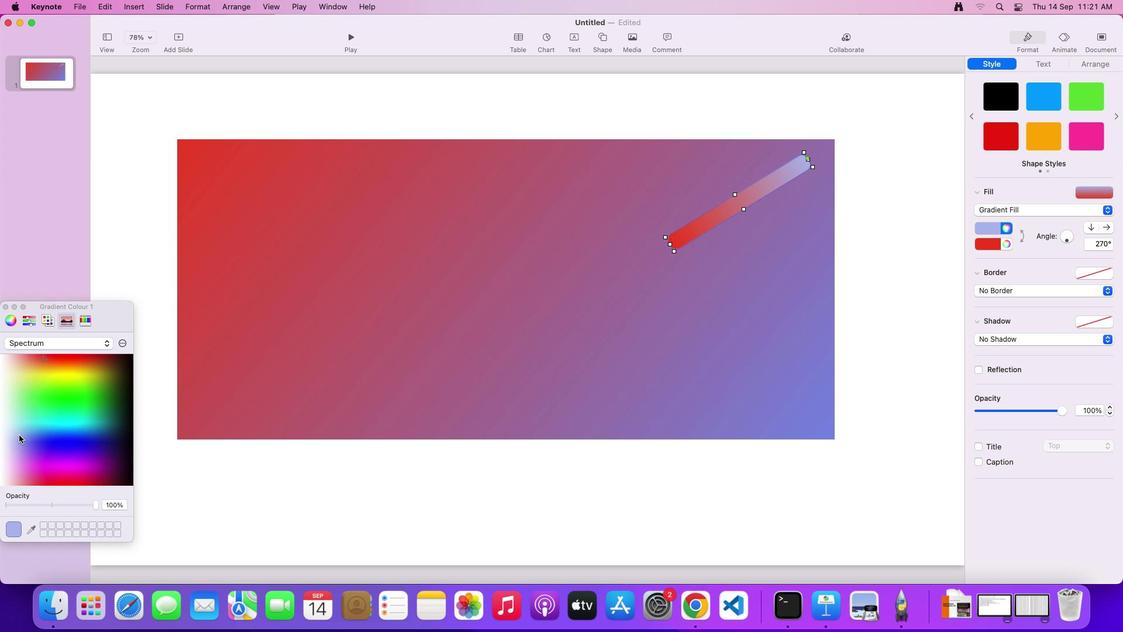 
Action: Mouse pressed left at (17, 433)
Screenshot: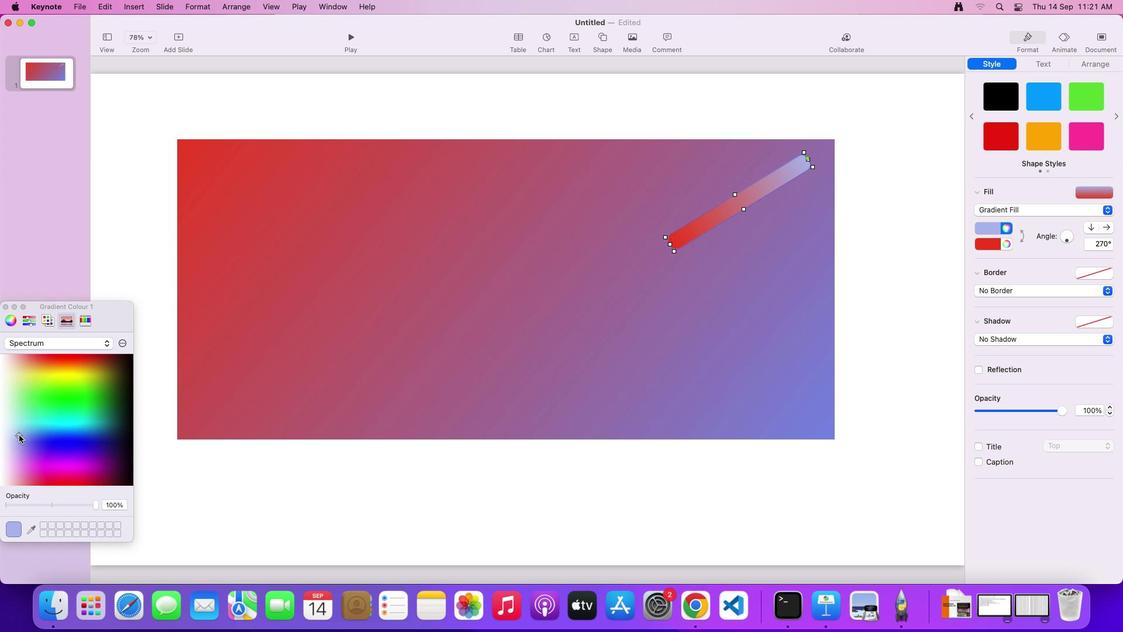
Action: Mouse moved to (22, 432)
Screenshot: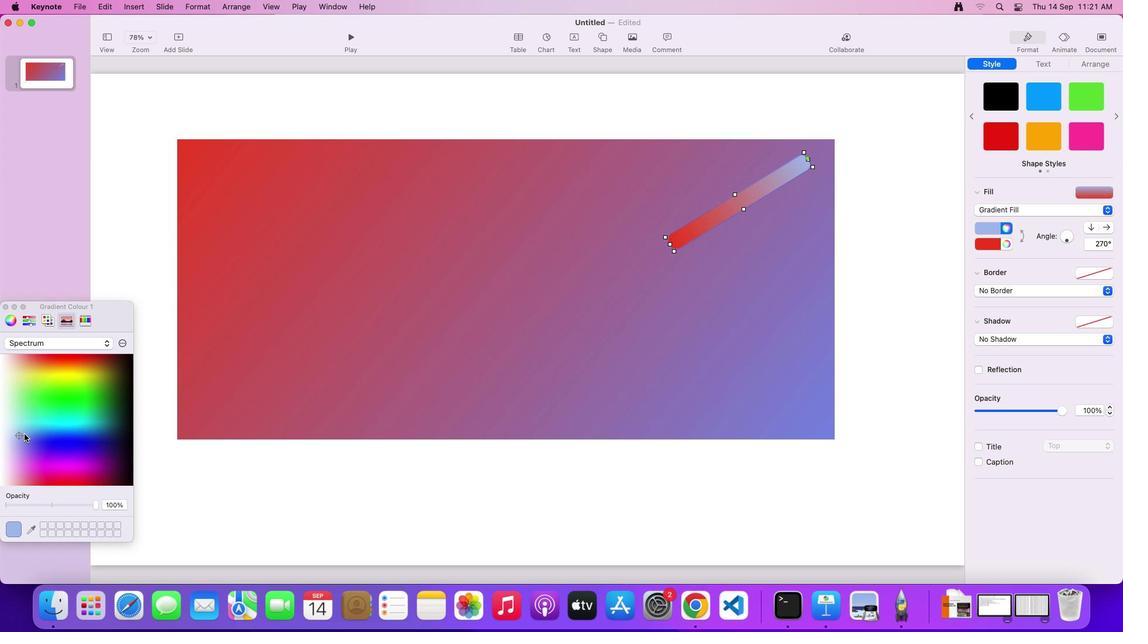 
Action: Mouse pressed left at (22, 432)
Screenshot: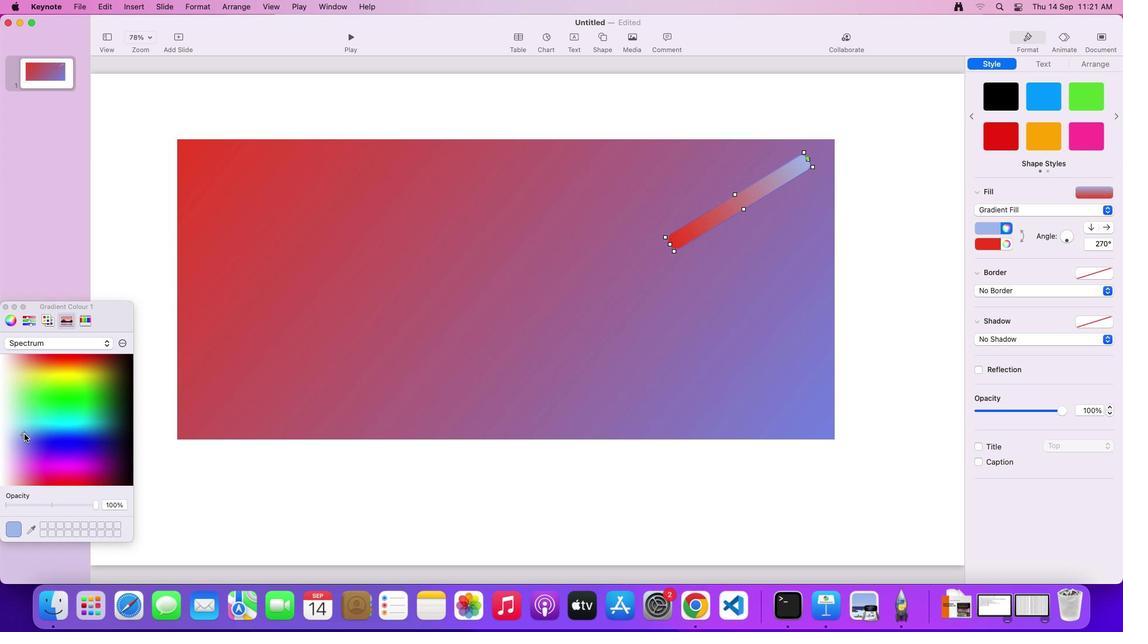 
Action: Mouse moved to (23, 432)
Screenshot: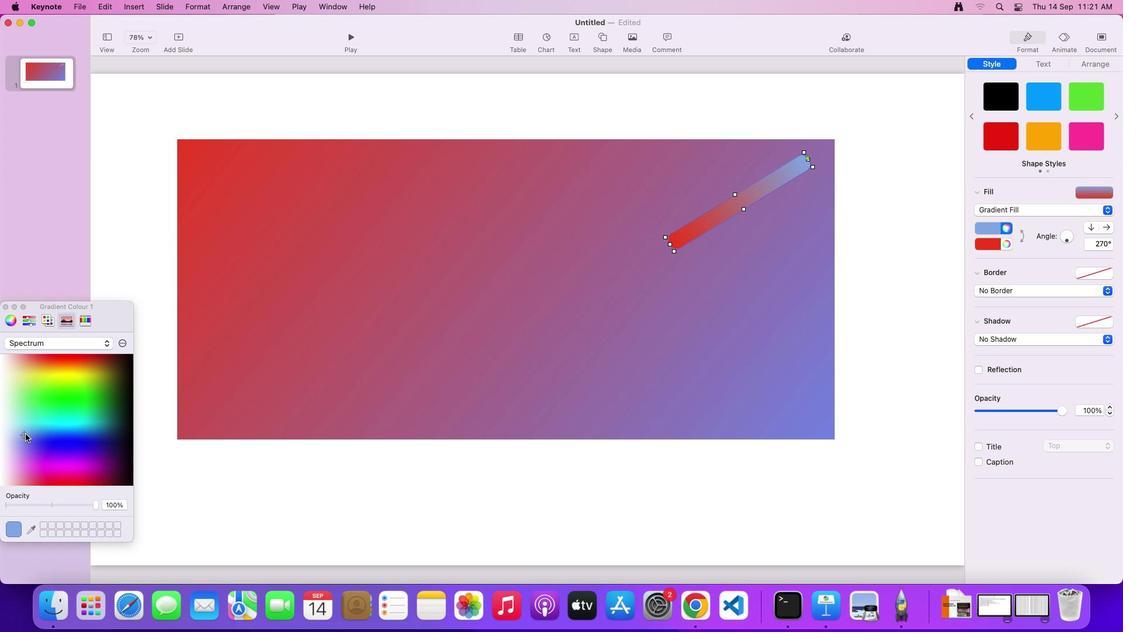 
Action: Mouse pressed left at (23, 432)
Screenshot: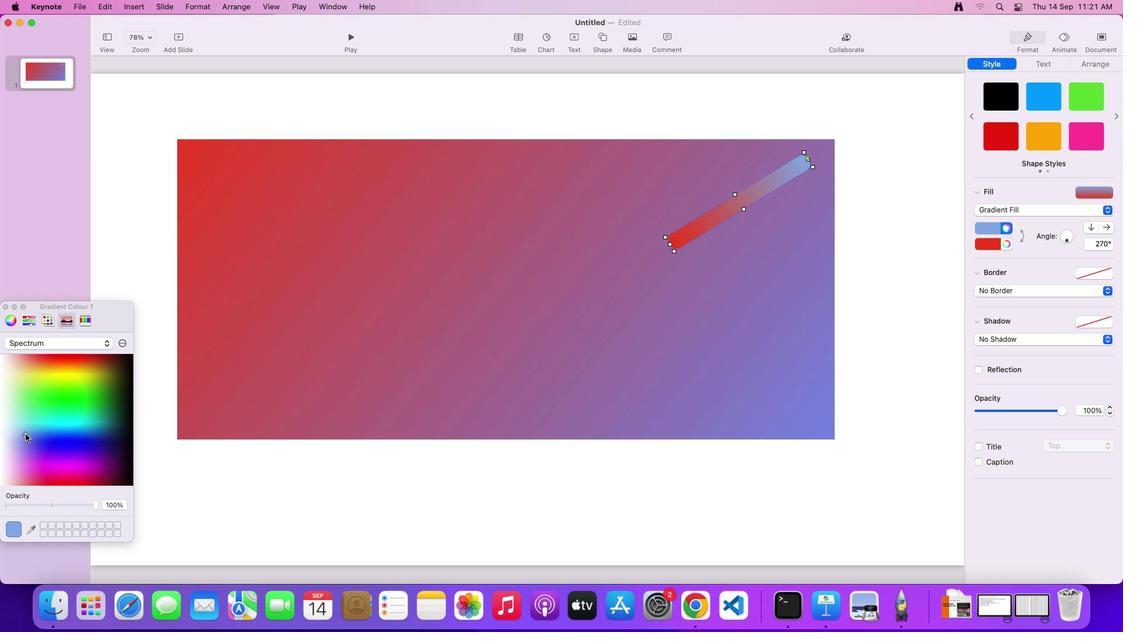
Action: Mouse moved to (741, 208)
Screenshot: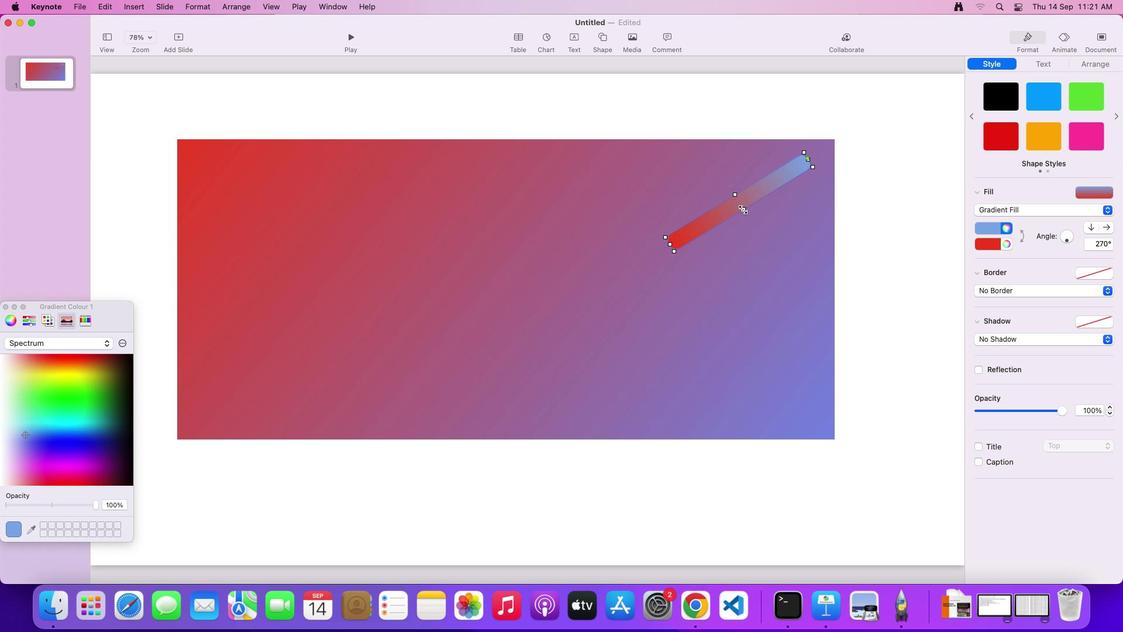 
Action: Mouse pressed left at (741, 208)
Screenshot: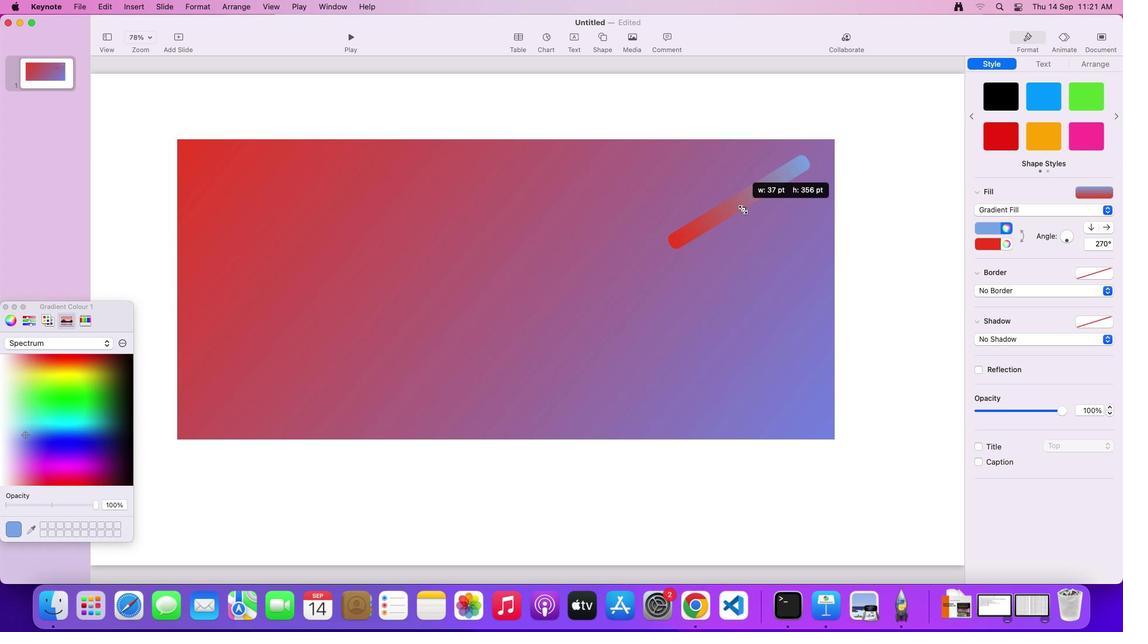 
Action: Mouse moved to (8, 431)
Screenshot: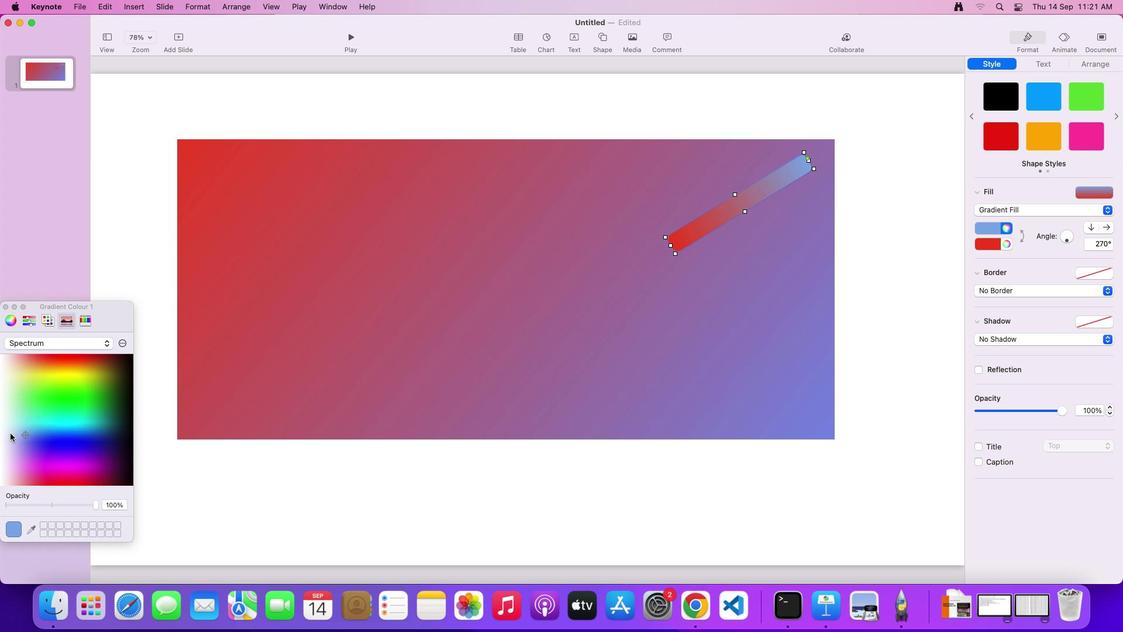 
Action: Mouse pressed left at (8, 431)
Screenshot: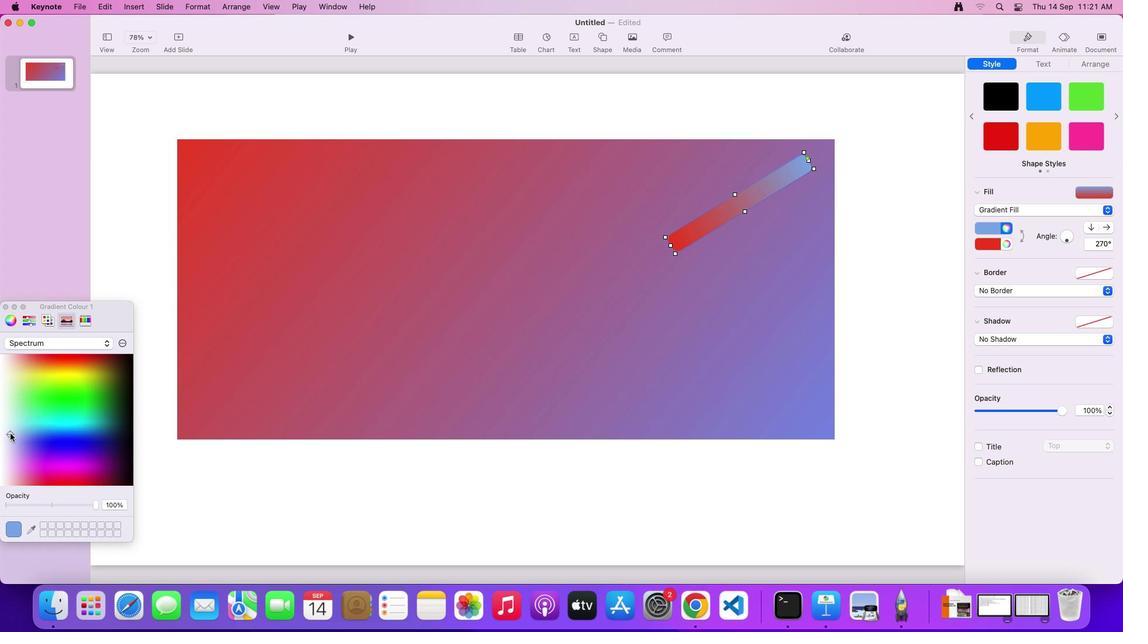 
Action: Mouse moved to (722, 211)
Screenshot: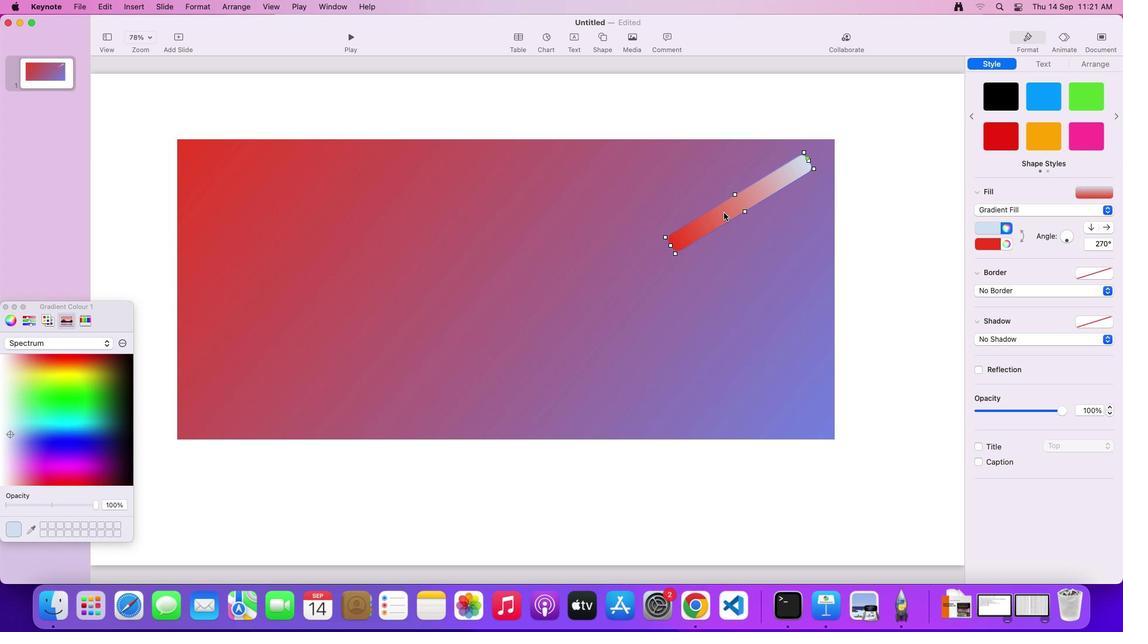 
Action: Mouse pressed left at (722, 211)
Screenshot: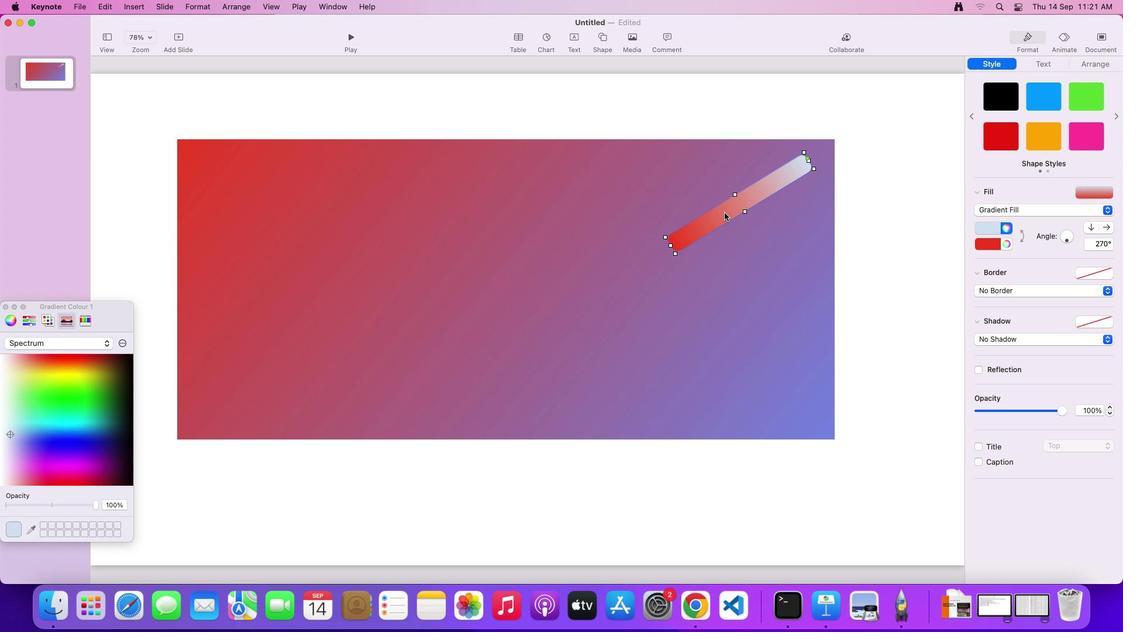 
Action: Mouse moved to (681, 272)
Screenshot: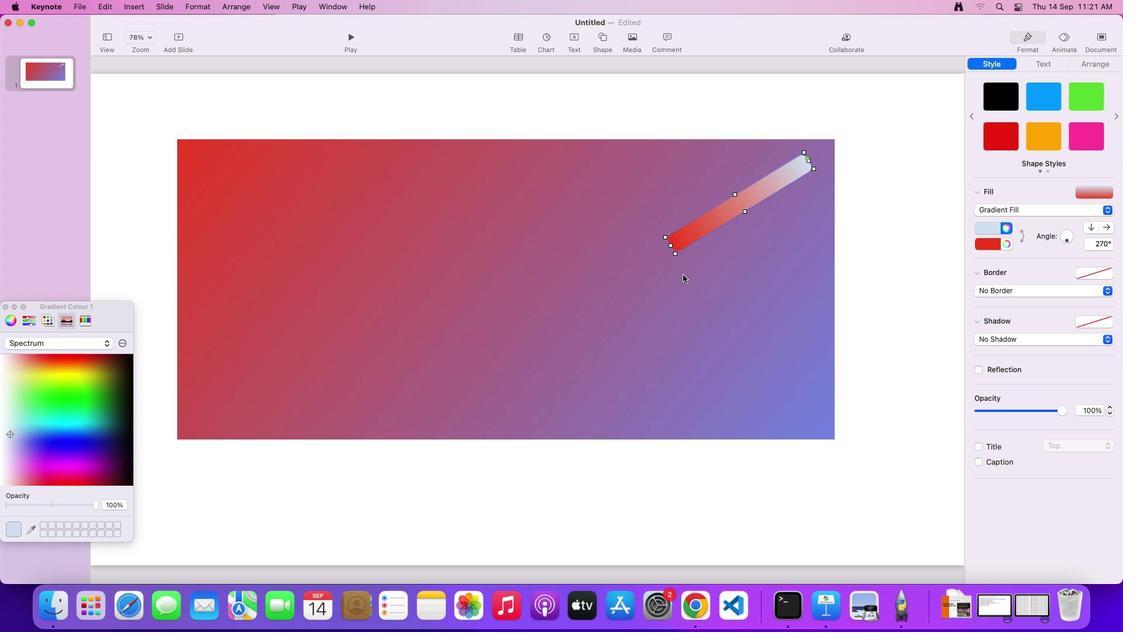 
Action: Mouse pressed left at (681, 272)
Screenshot: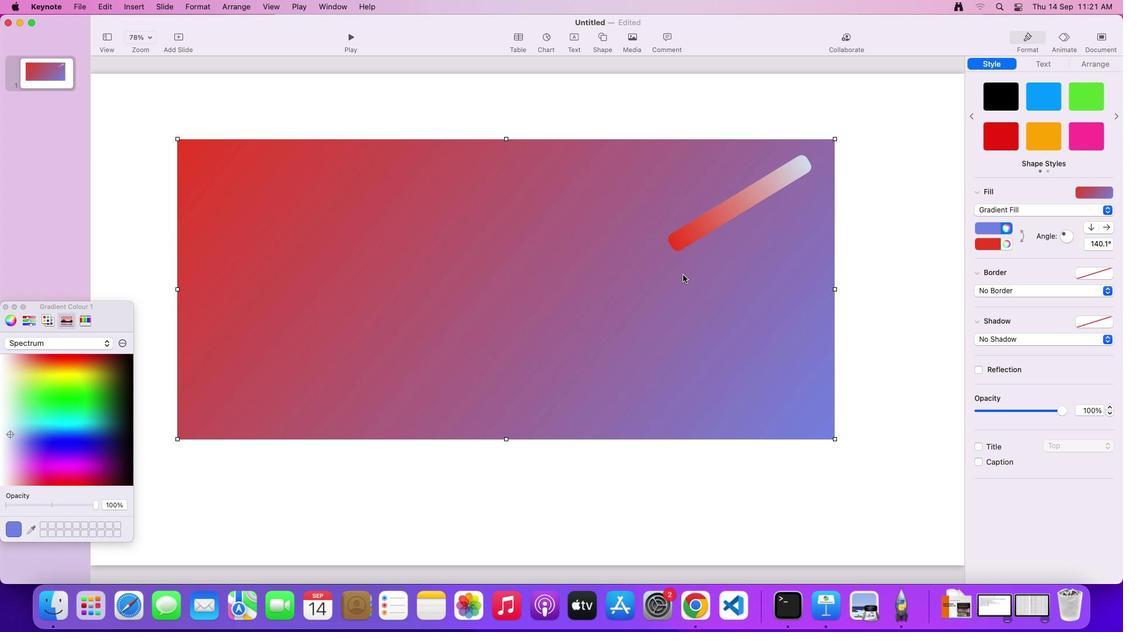 
Action: Mouse moved to (702, 220)
Screenshot: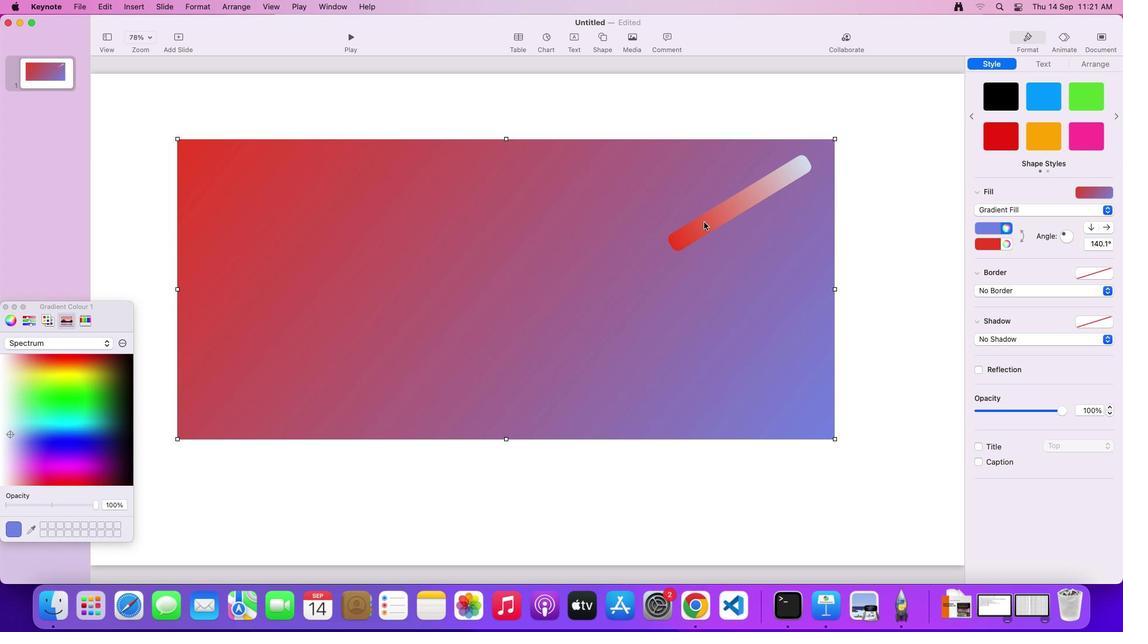 
Action: Mouse pressed left at (702, 220)
Screenshot: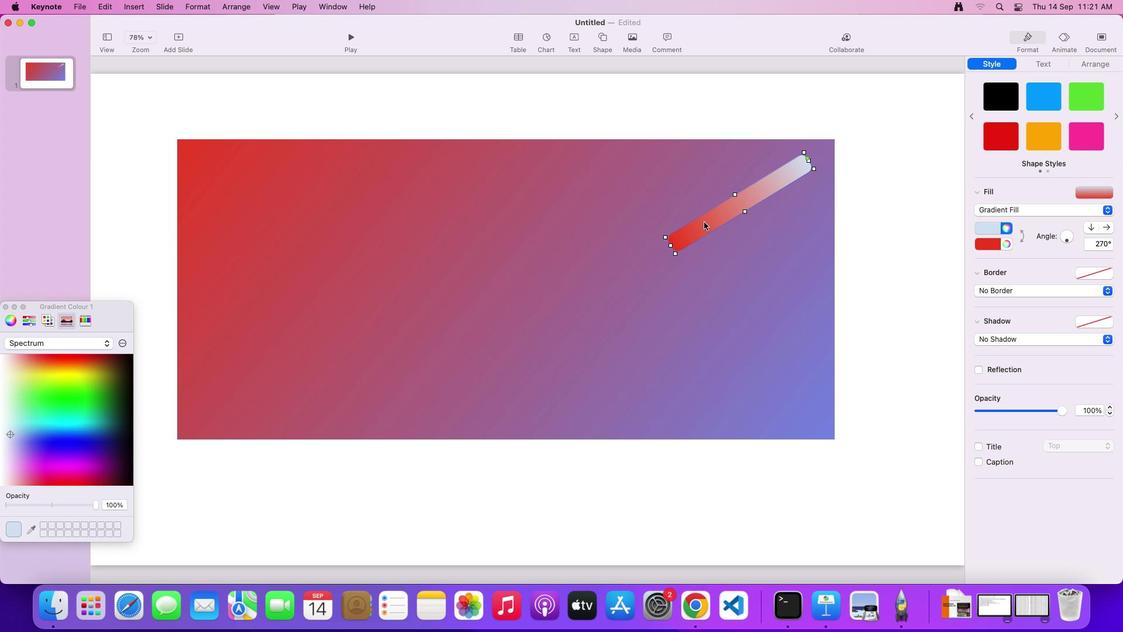 
Action: Mouse moved to (667, 244)
Screenshot: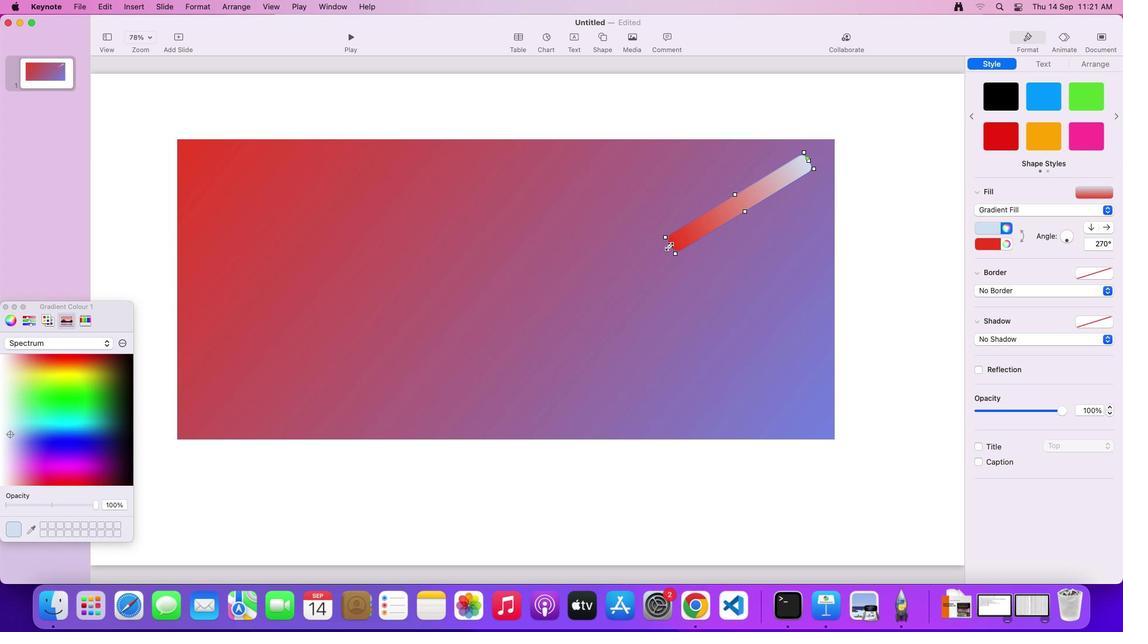
Action: Mouse pressed left at (667, 244)
Screenshot: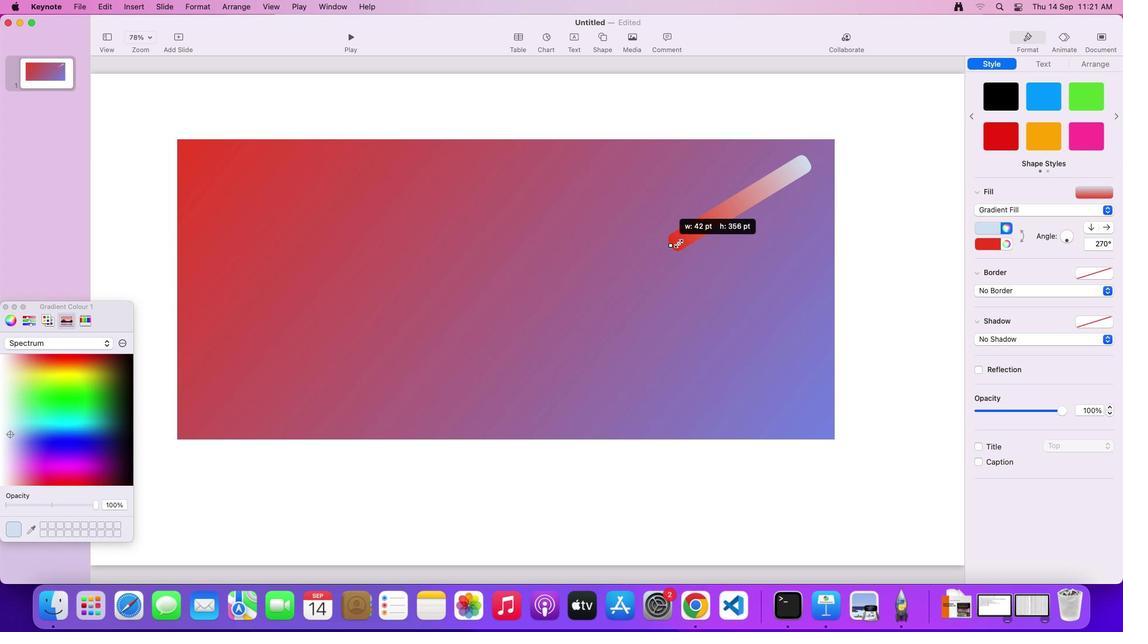 
Action: Mouse moved to (1090, 59)
Screenshot: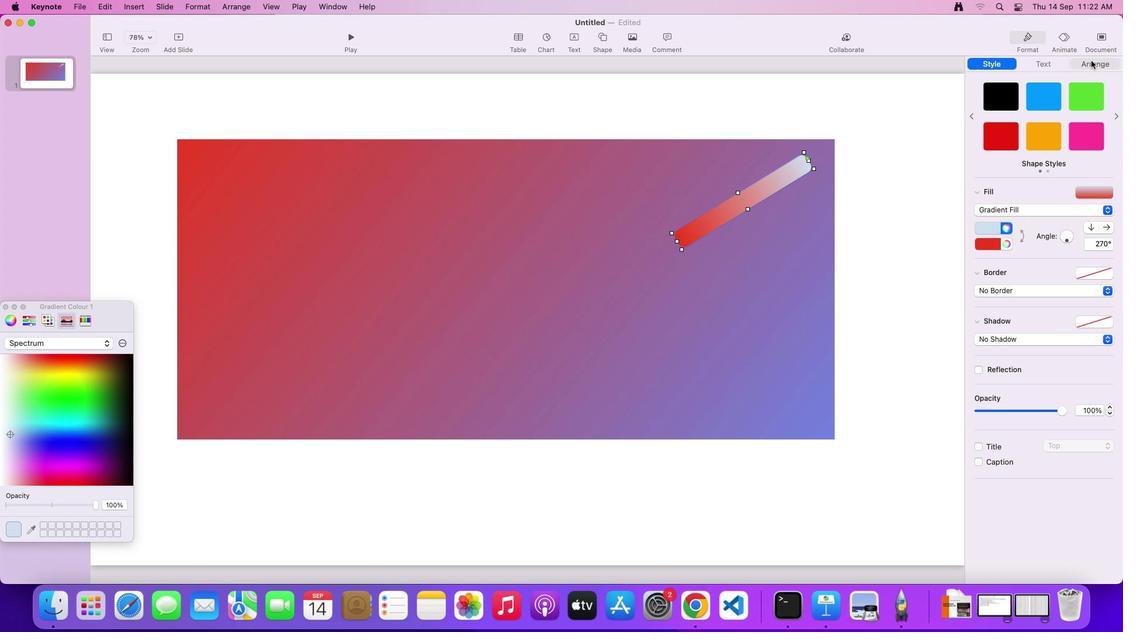 
Action: Mouse pressed left at (1090, 59)
Screenshot: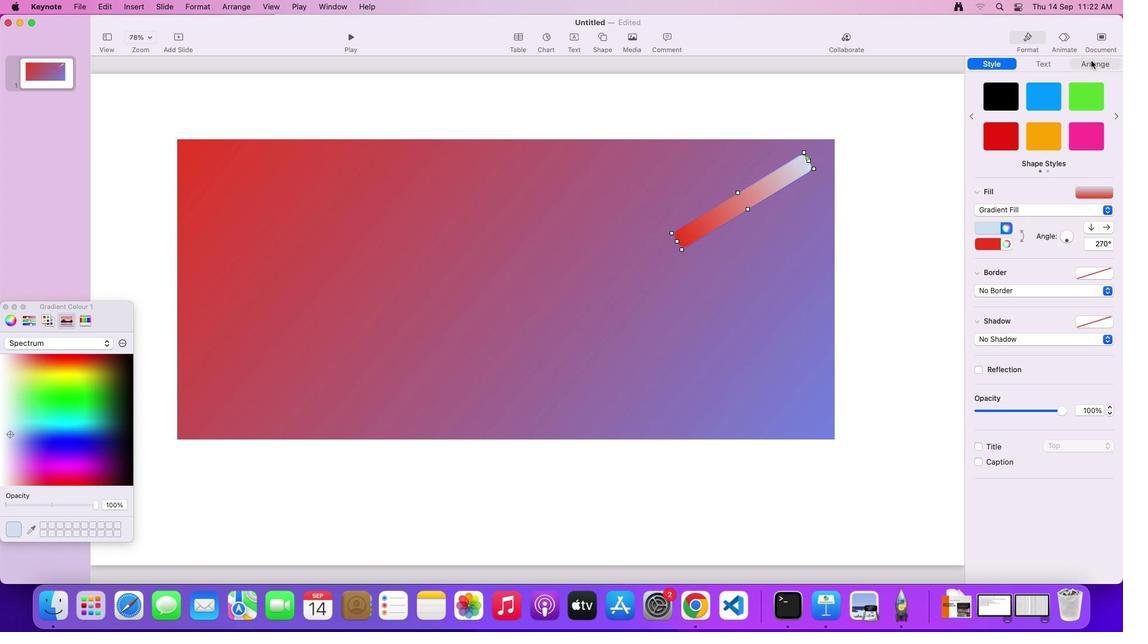 
Action: Mouse moved to (1004, 256)
Screenshot: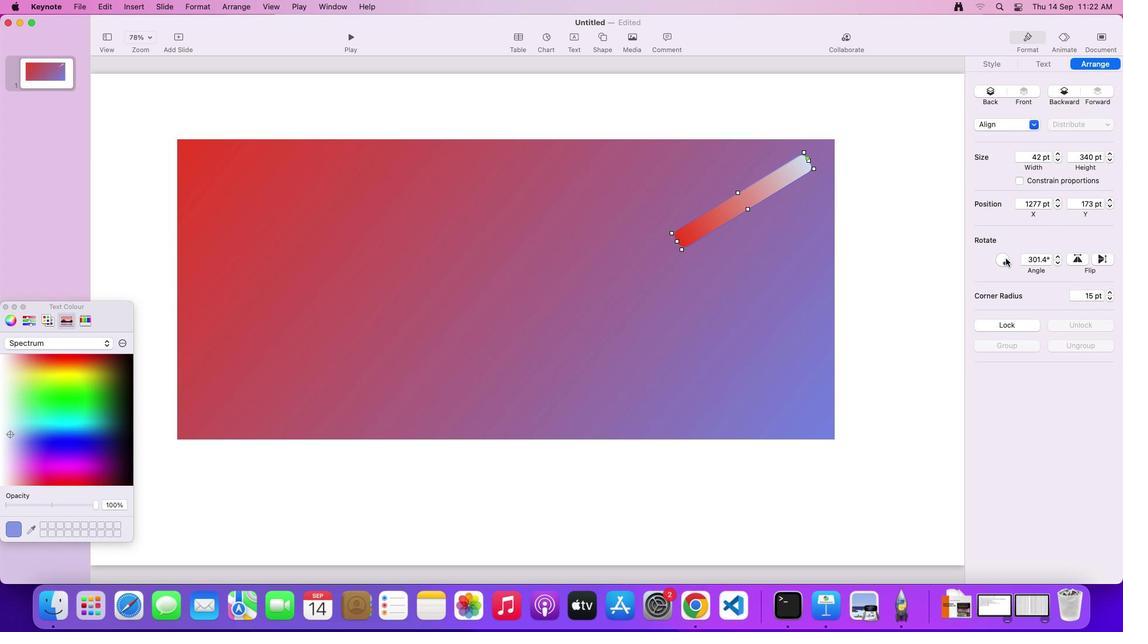 
Action: Mouse pressed left at (1004, 256)
Screenshot: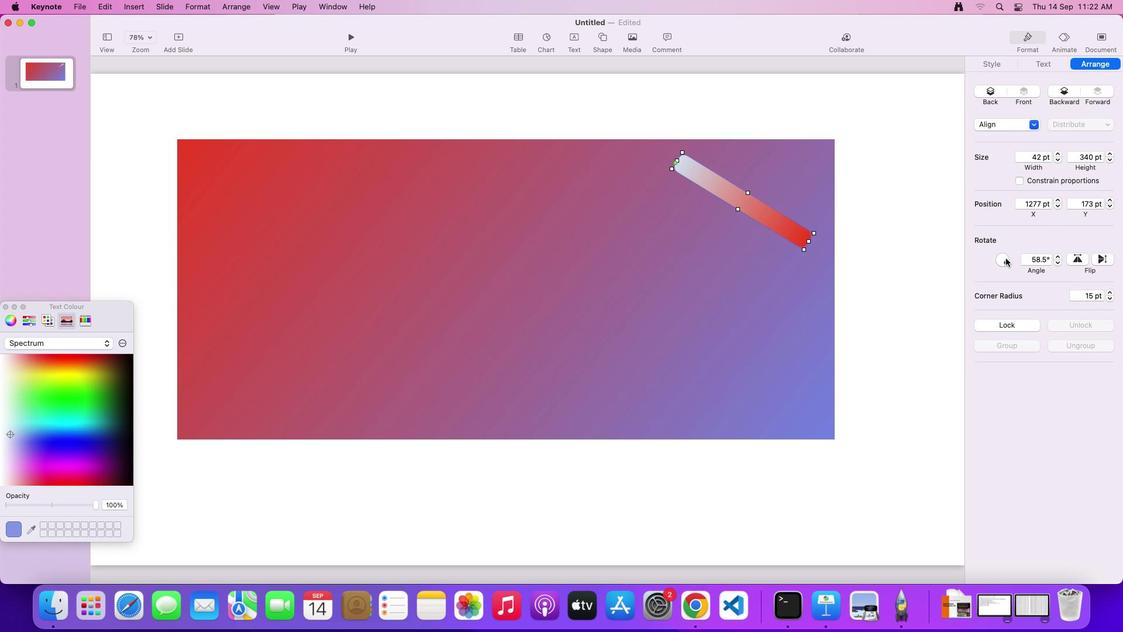 
Action: Mouse moved to (752, 213)
Screenshot: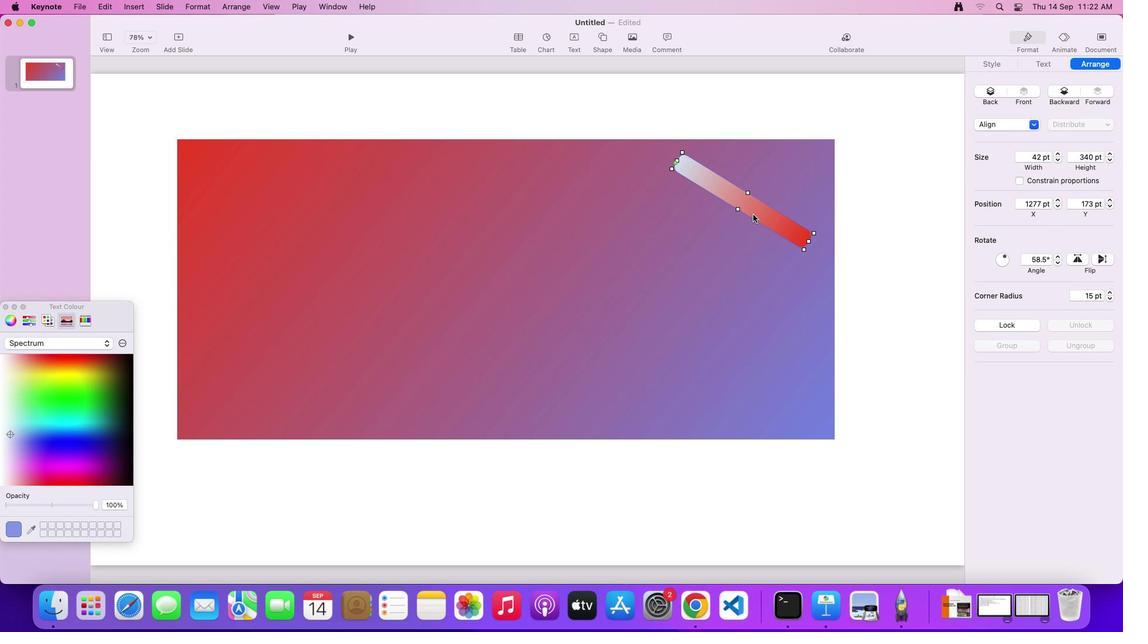 
Action: Mouse pressed left at (752, 213)
Screenshot: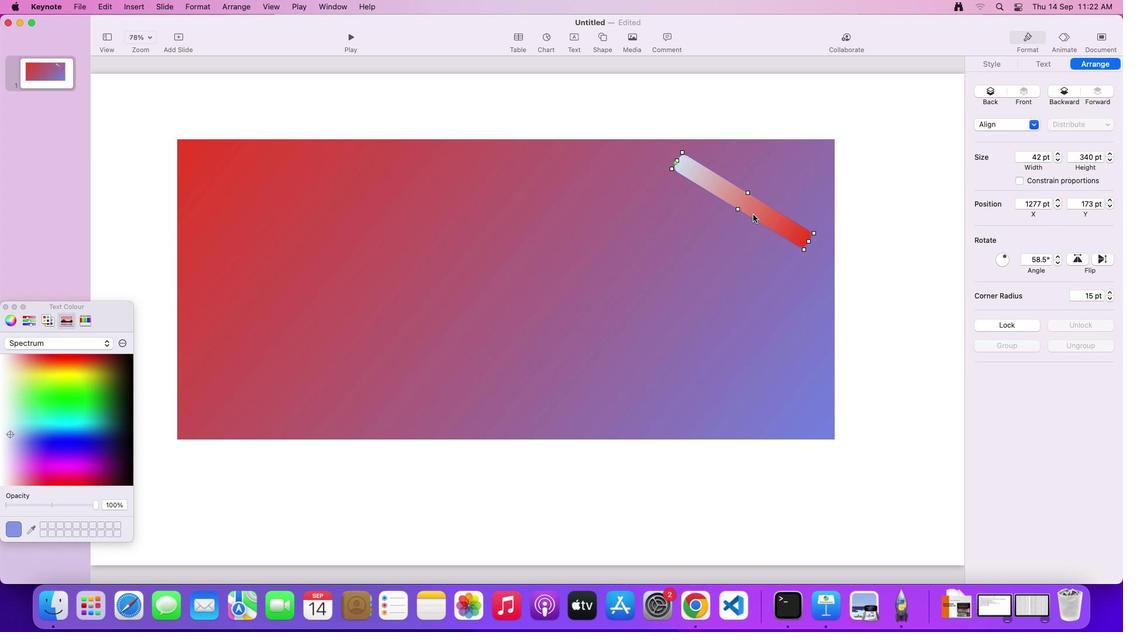 
Action: Mouse moved to (250, 189)
Screenshot: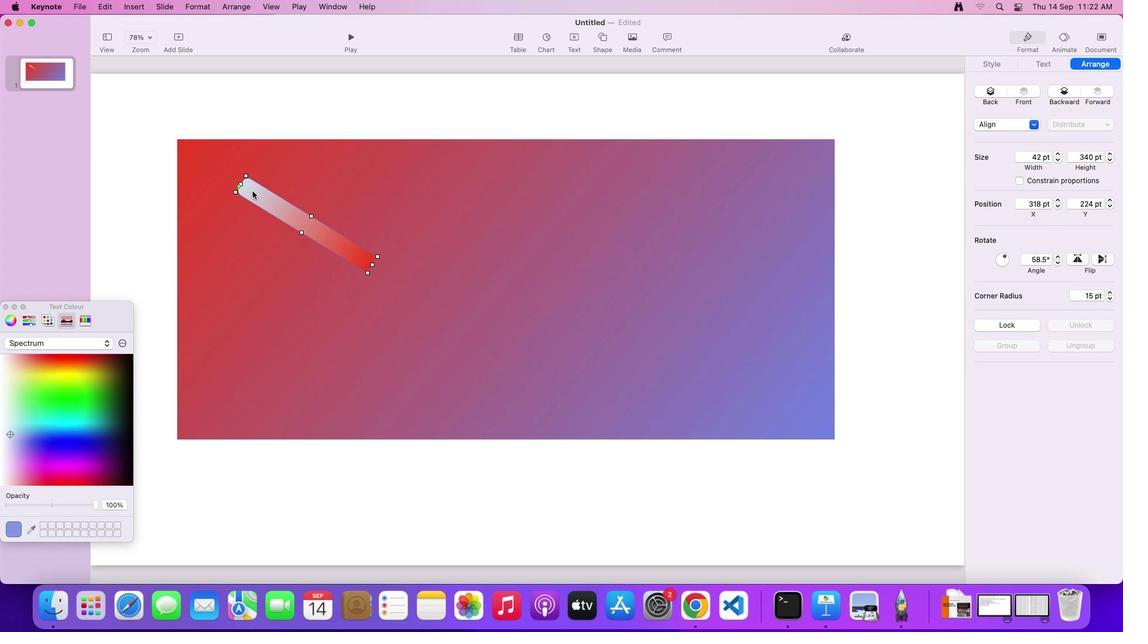 
Action: Mouse pressed left at (250, 189)
Screenshot: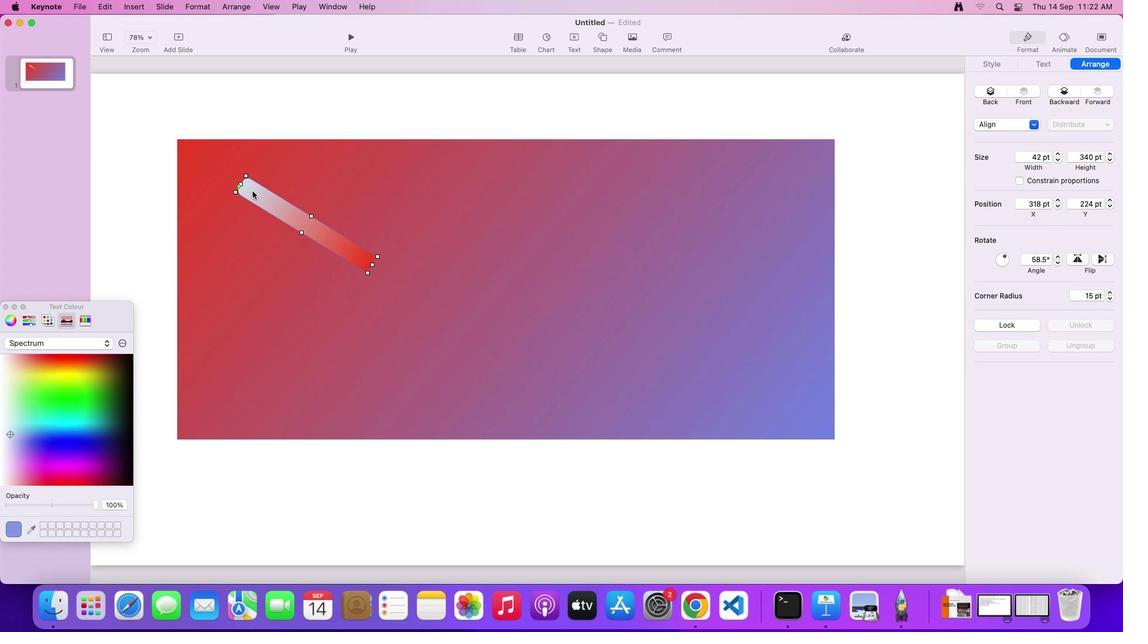
Action: Mouse moved to (801, 246)
Screenshot: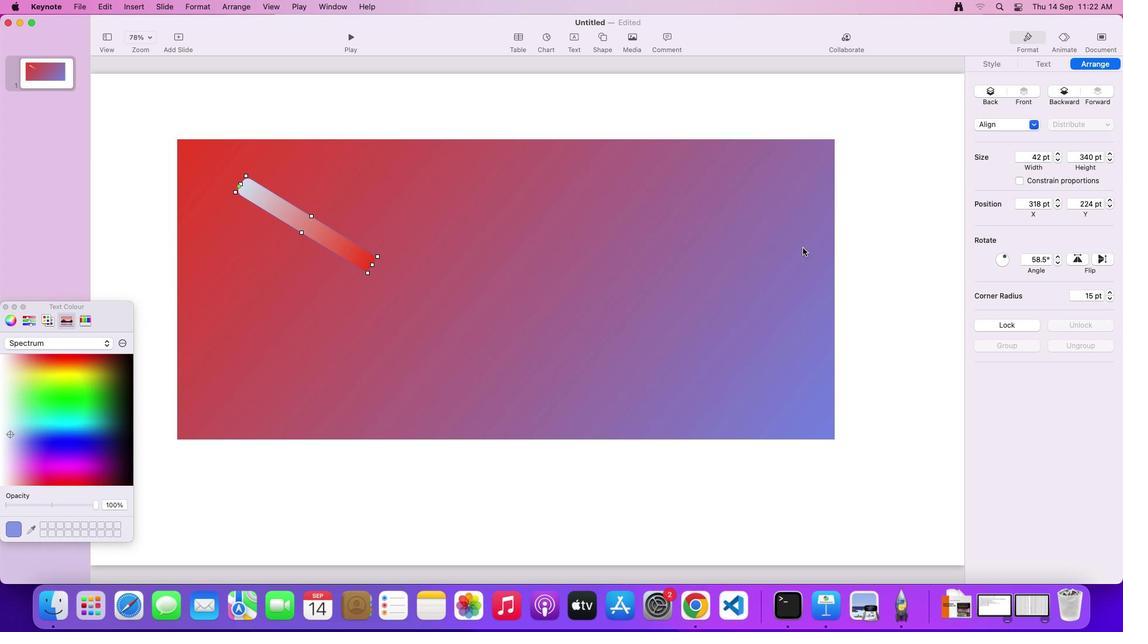 
Action: Key pressed Key.cmd'z''z''z''z''z''z''z''z''z''z''z''z''z''z'
Screenshot: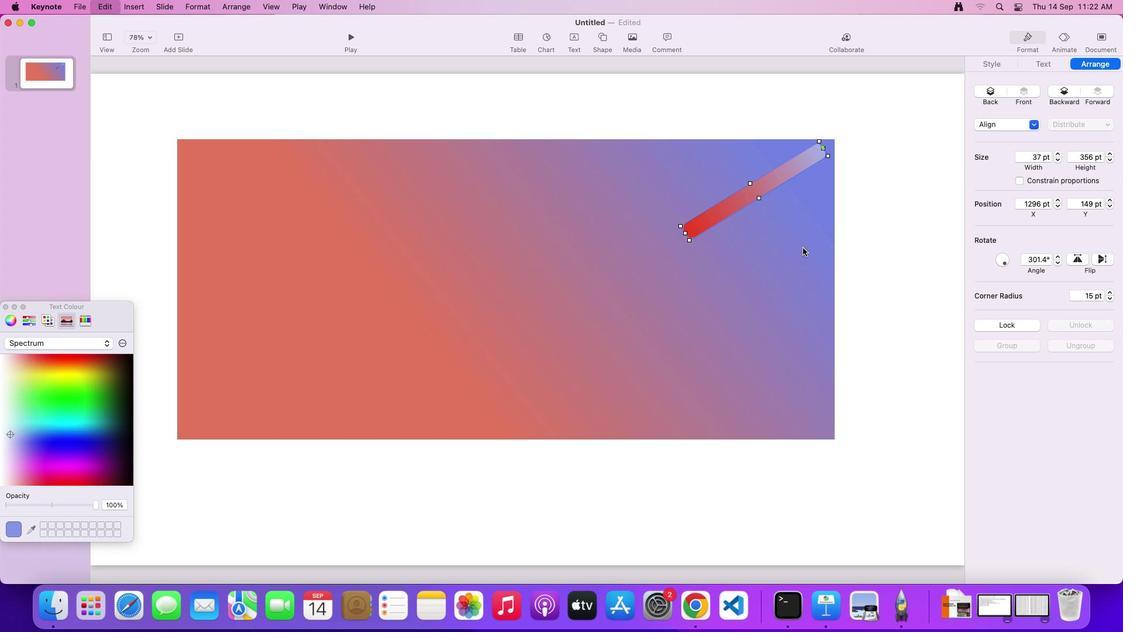 
Action: Mouse moved to (698, 253)
Screenshot: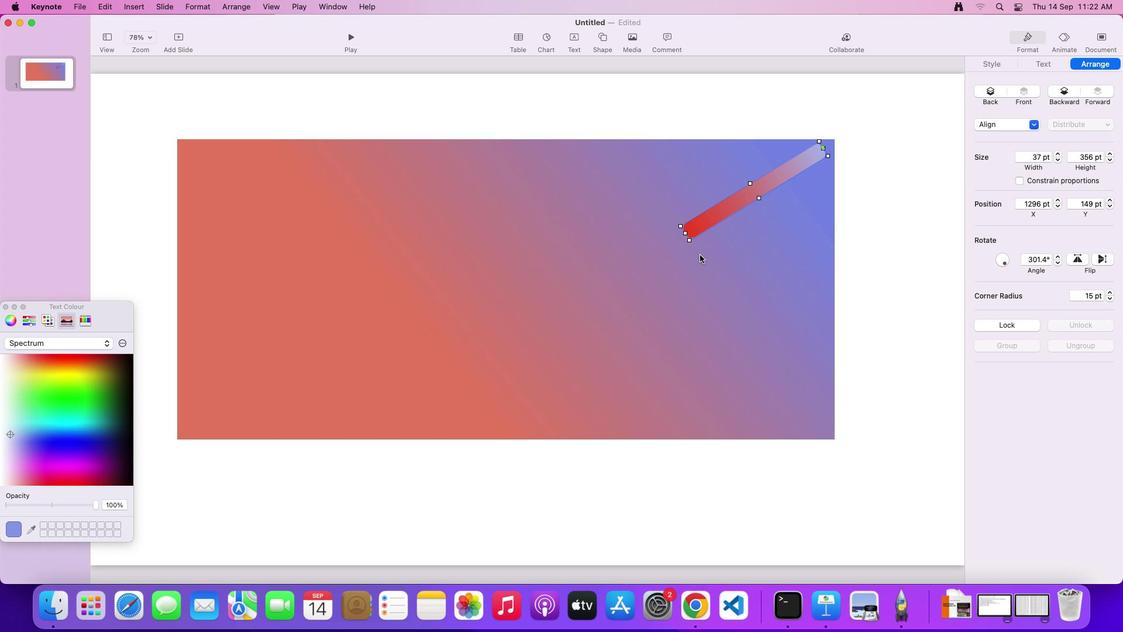 
Action: Mouse pressed left at (698, 253)
Screenshot: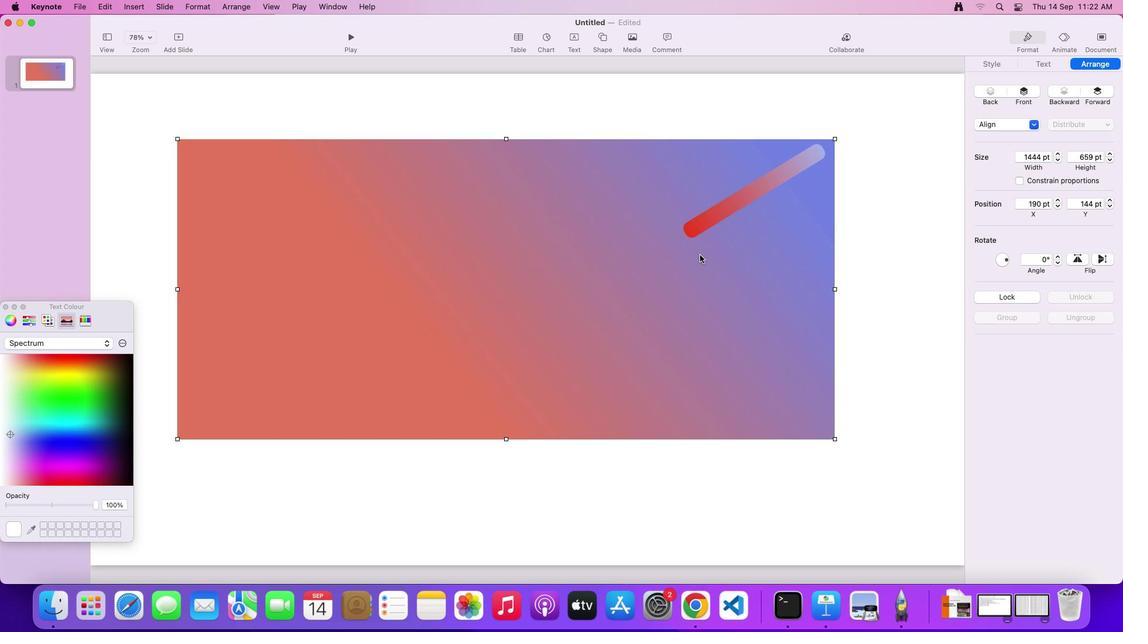 
Action: Mouse moved to (721, 204)
Screenshot: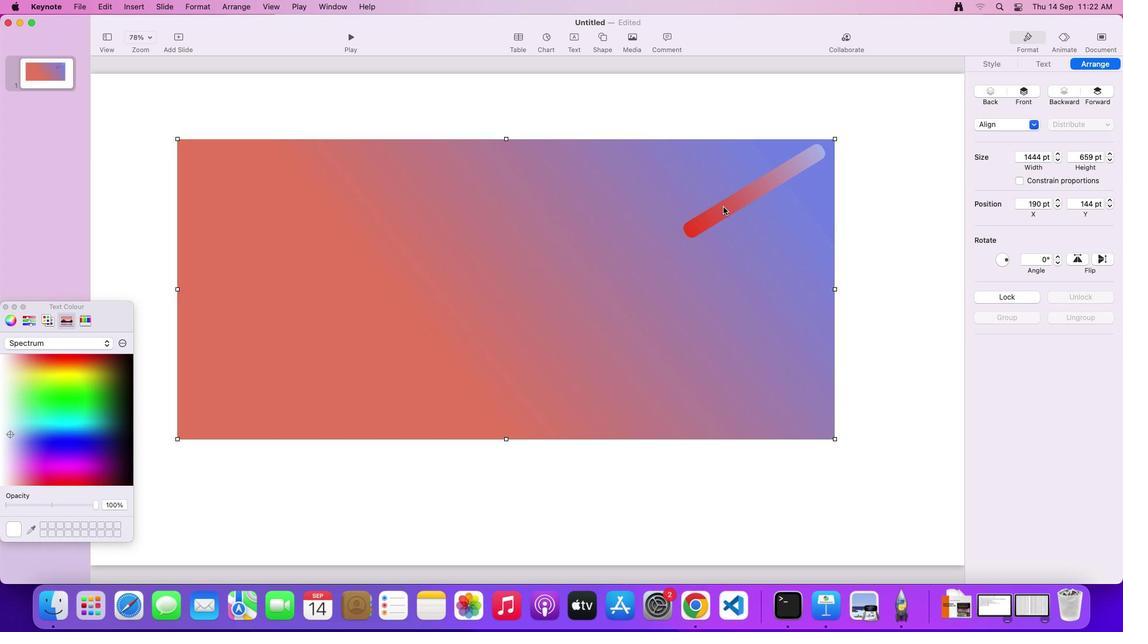 
Action: Mouse pressed left at (721, 204)
Screenshot: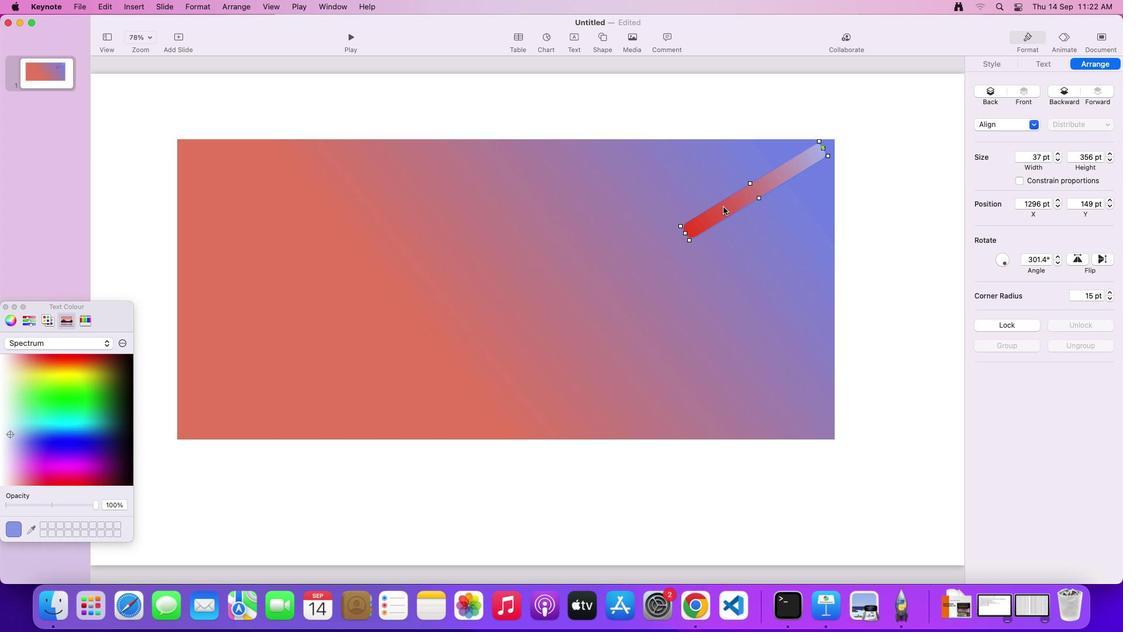 
Action: Mouse moved to (716, 211)
Screenshot: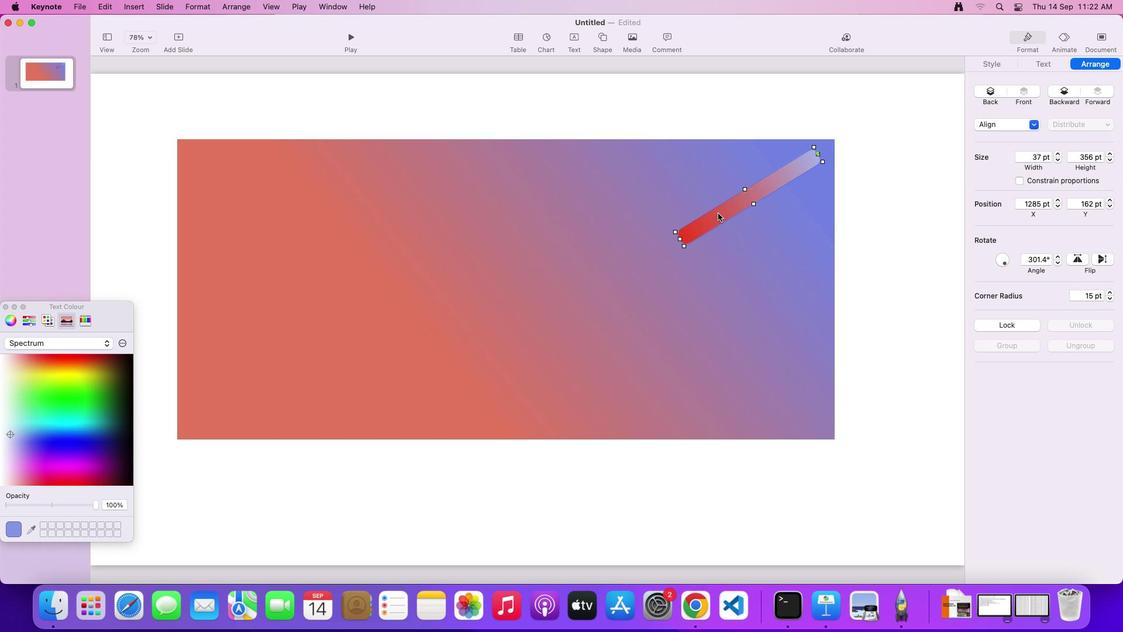 
Action: Key pressed Key.cmd'z''z''z''z''z''z''z'
Screenshot: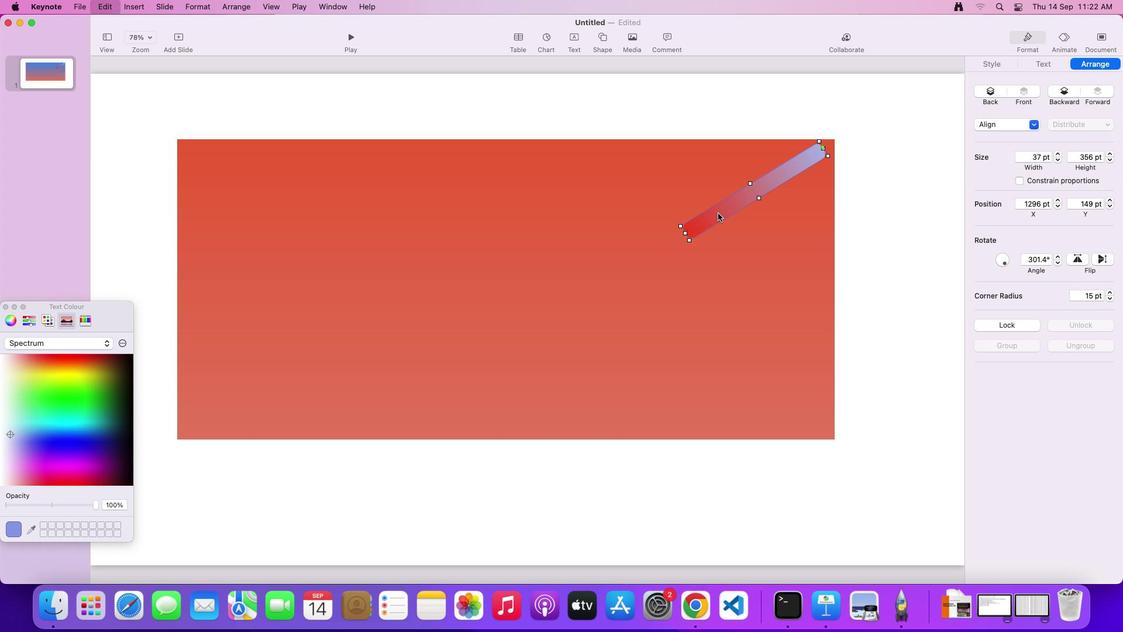 
Action: Mouse pressed left at (716, 211)
Screenshot: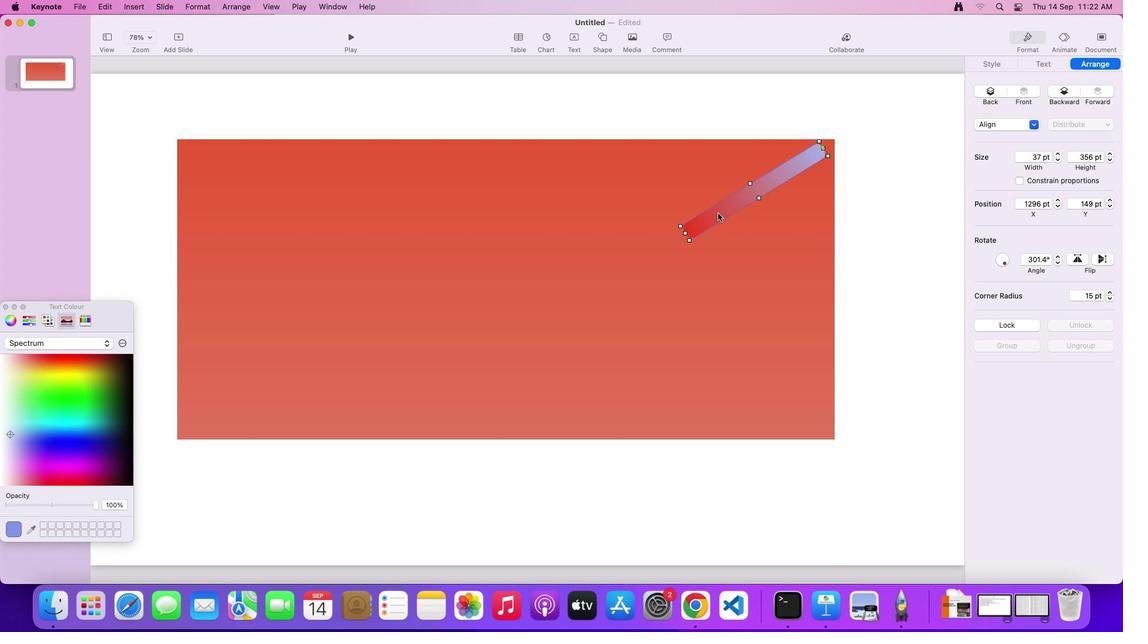 
Action: Key pressed Key.cmd'z'Key.cmd'z''z''z''z''z''z''z''z'
Screenshot: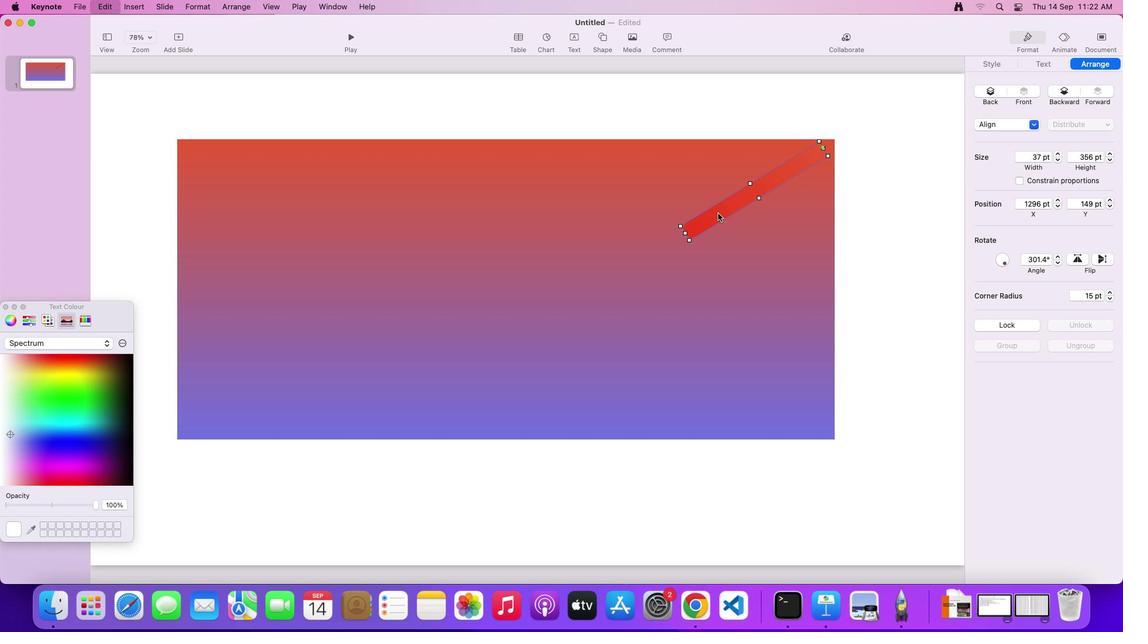 
Action: Mouse moved to (714, 216)
Screenshot: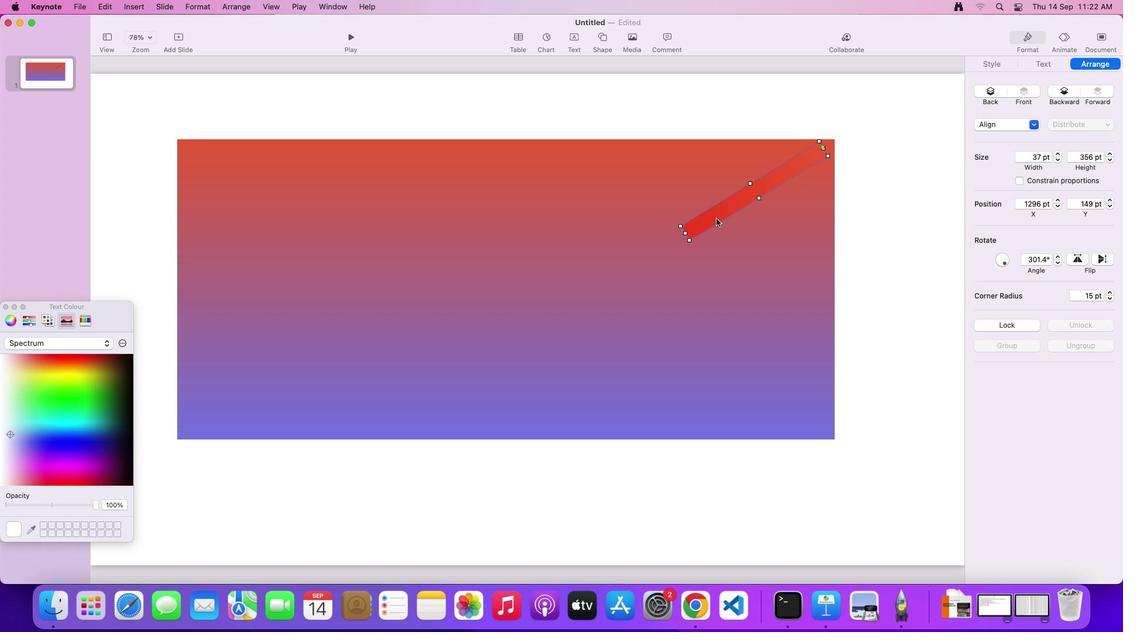 
Action: Mouse pressed left at (714, 216)
Screenshot: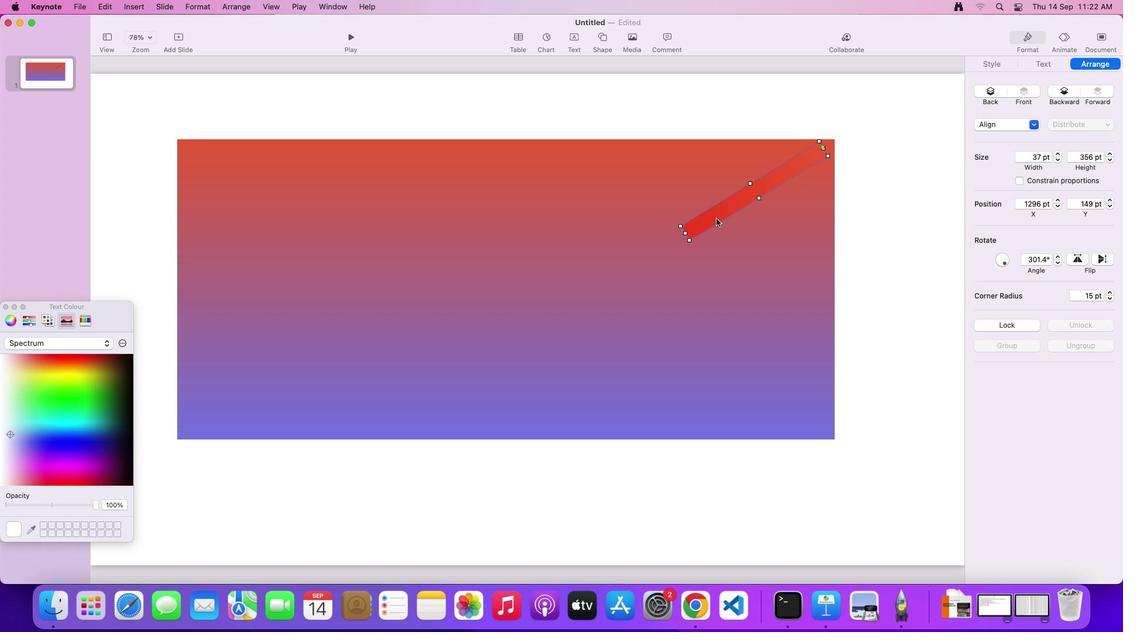 
Action: Mouse moved to (754, 275)
Screenshot: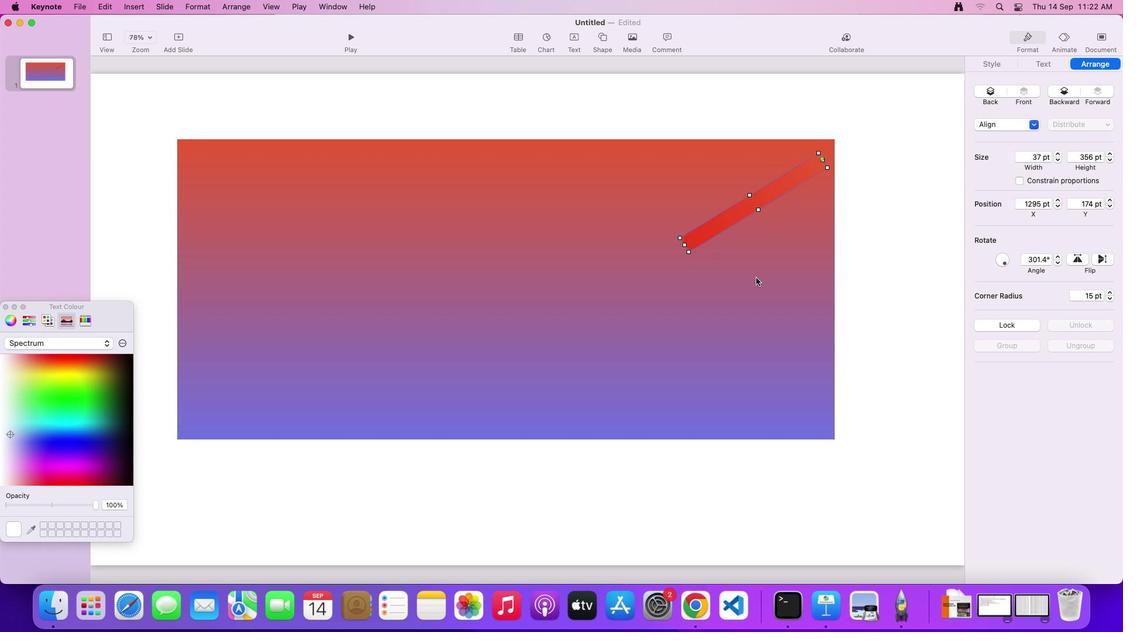 
Action: Mouse pressed left at (754, 275)
Screenshot: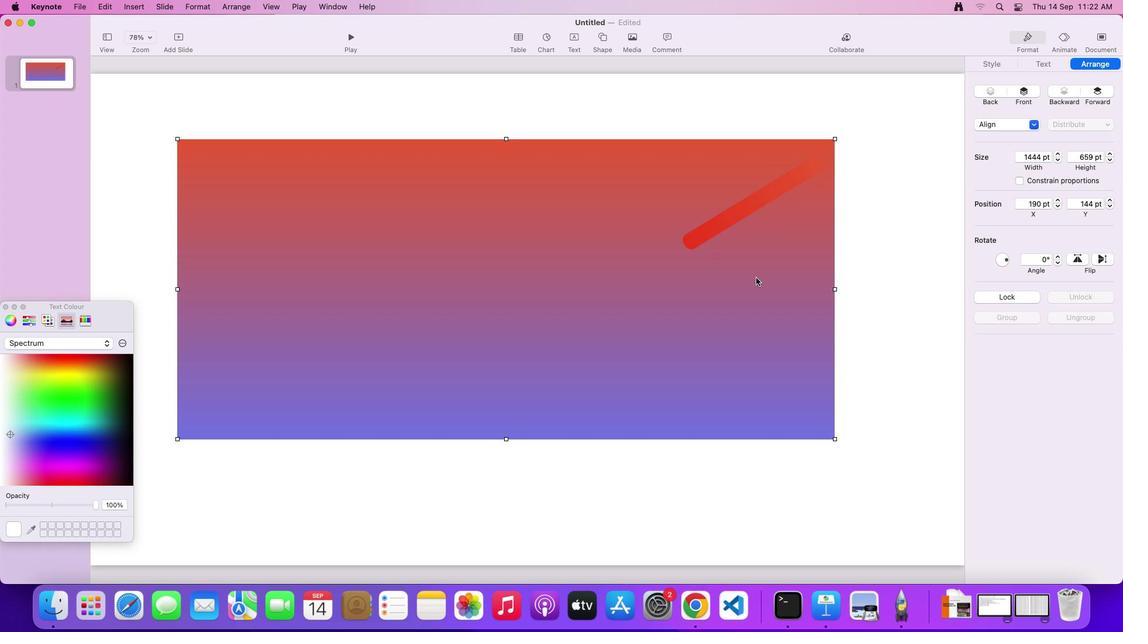 
Action: Mouse moved to (726, 224)
Screenshot: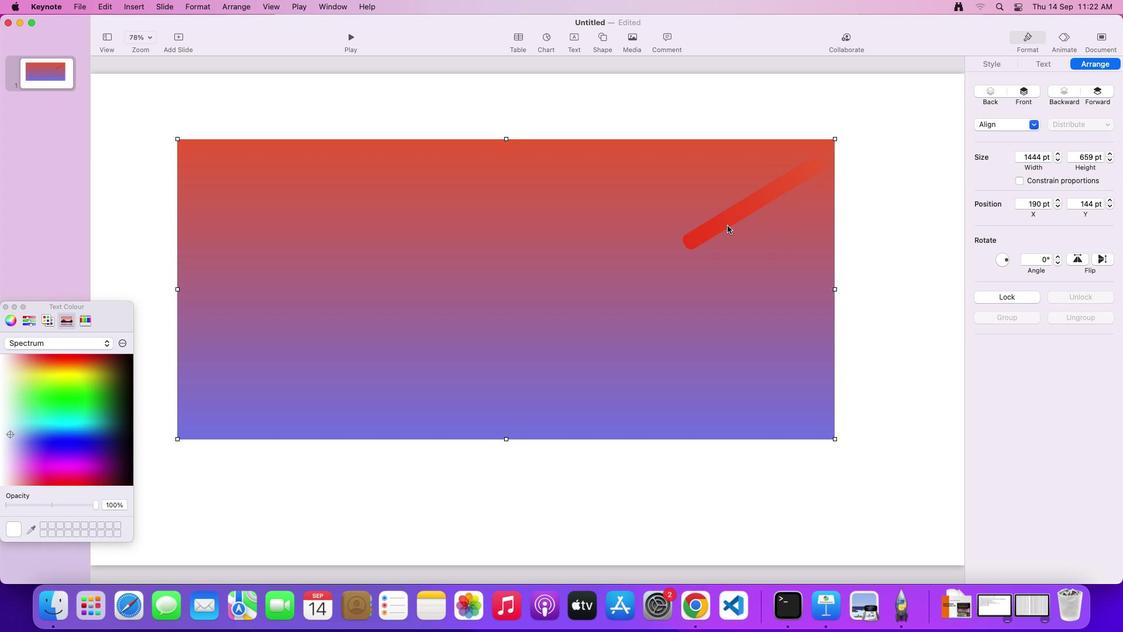 
Action: Mouse pressed left at (726, 224)
Screenshot: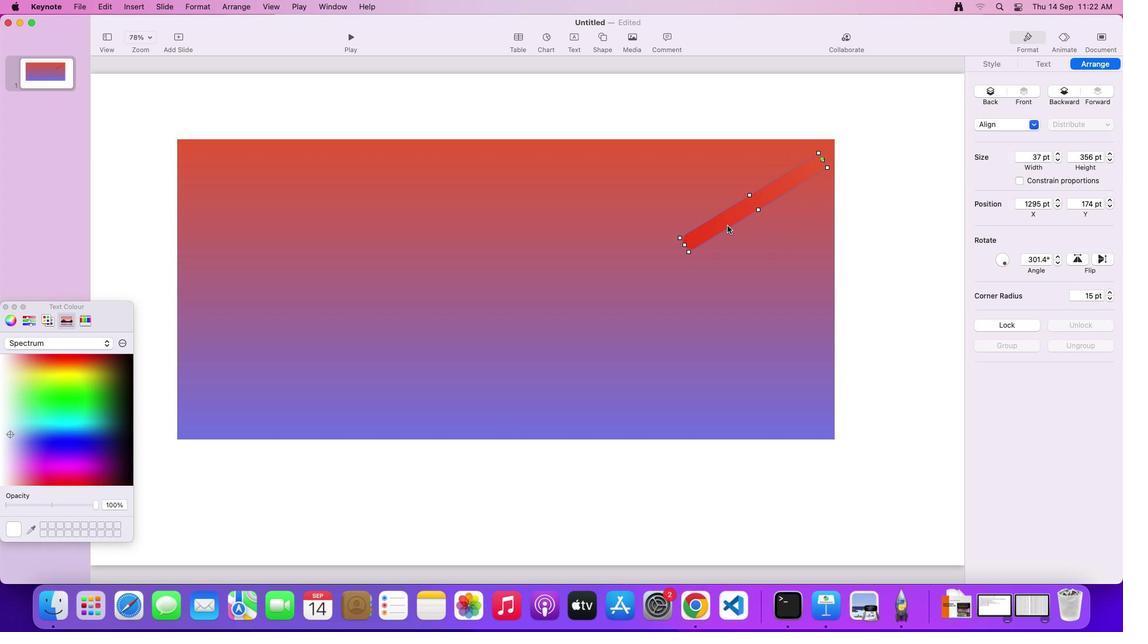 
Action: Mouse moved to (985, 59)
Screenshot: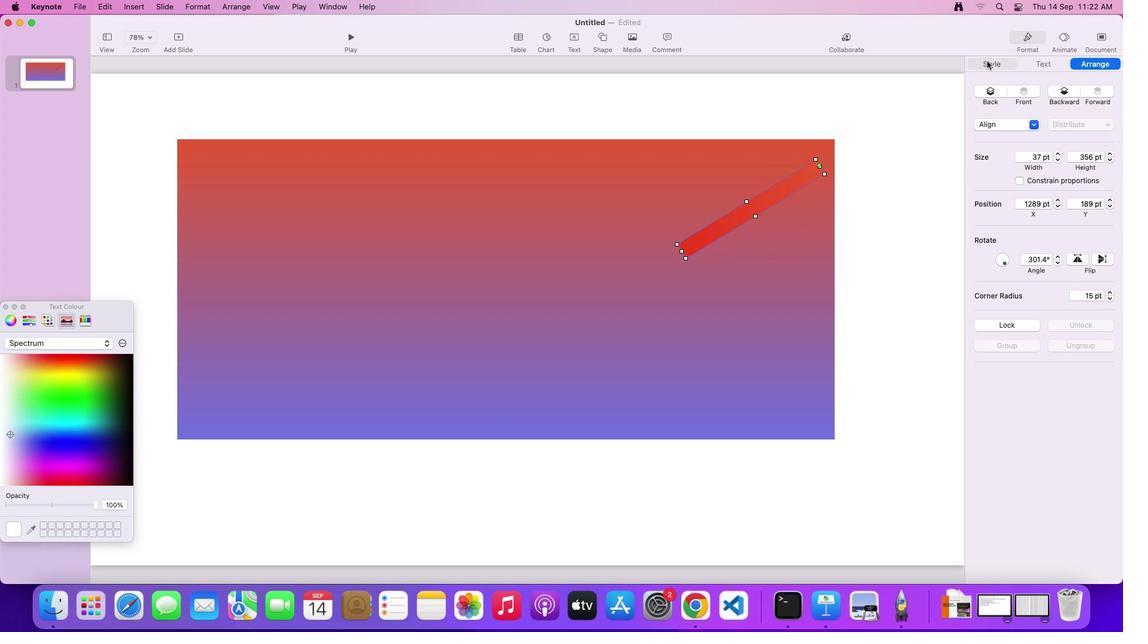 
Action: Mouse pressed left at (985, 59)
Screenshot: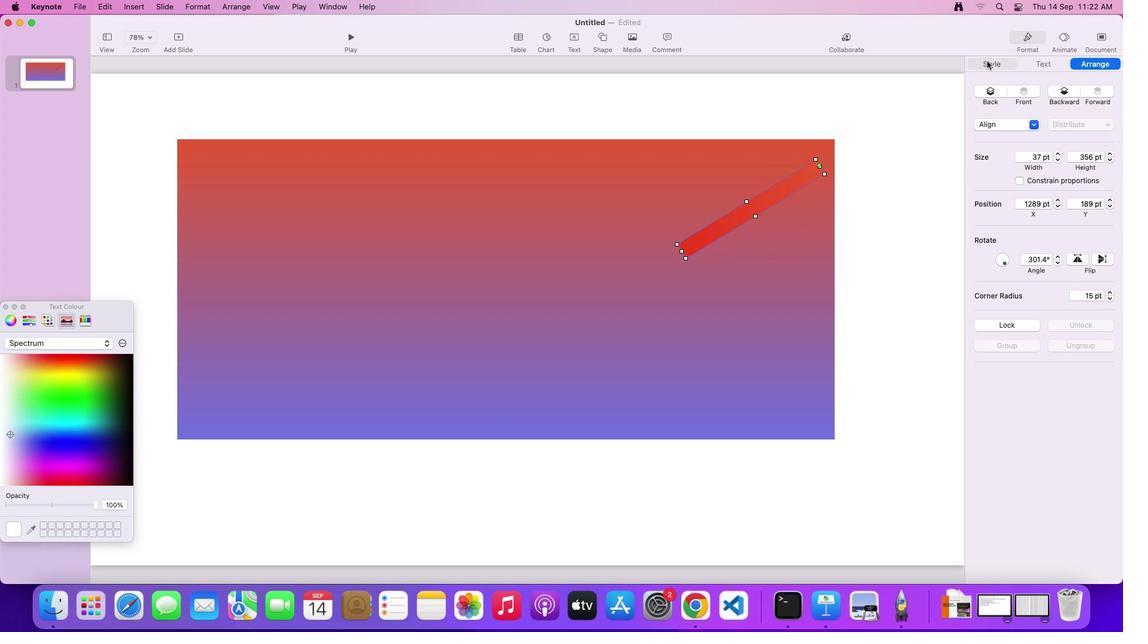 
Action: Mouse moved to (1106, 206)
Screenshot: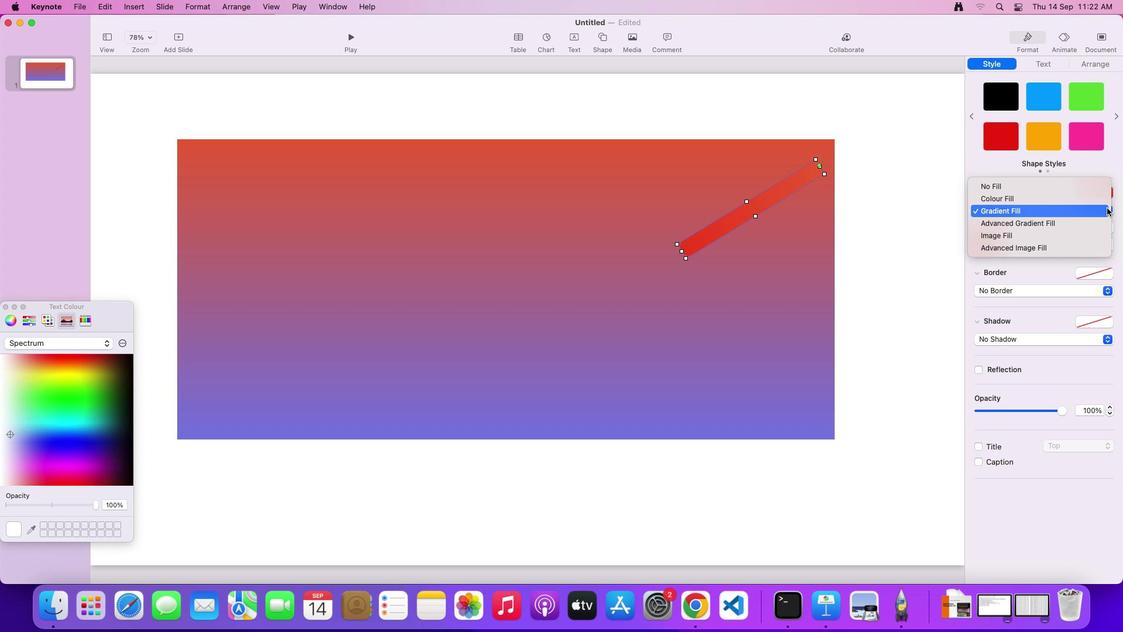
Action: Mouse pressed left at (1106, 206)
Screenshot: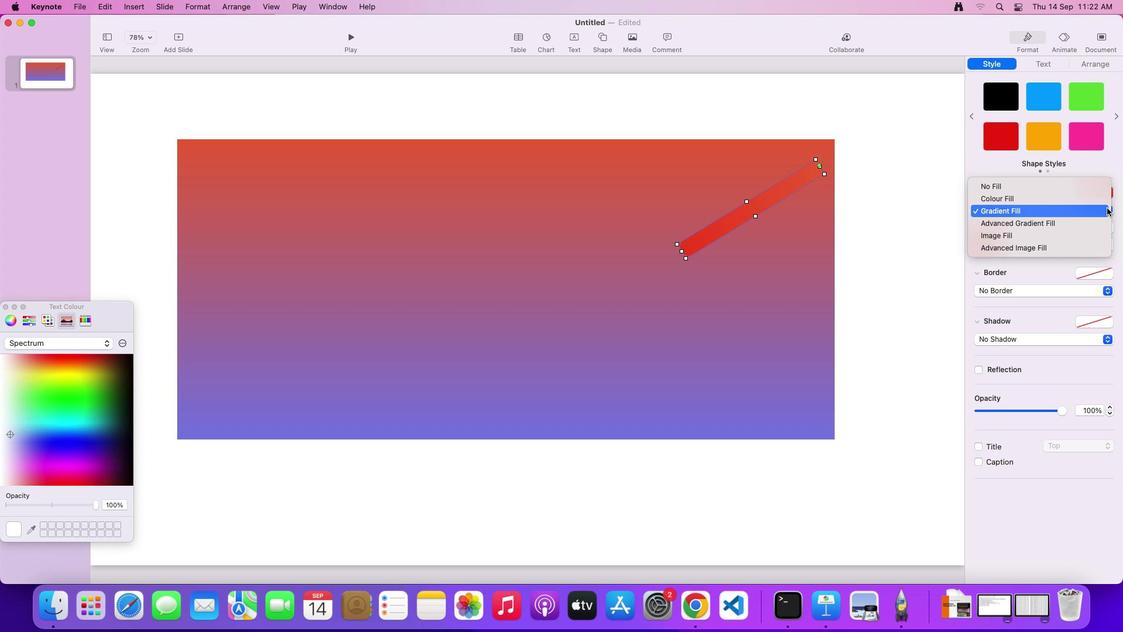 
Action: Mouse moved to (998, 158)
Screenshot: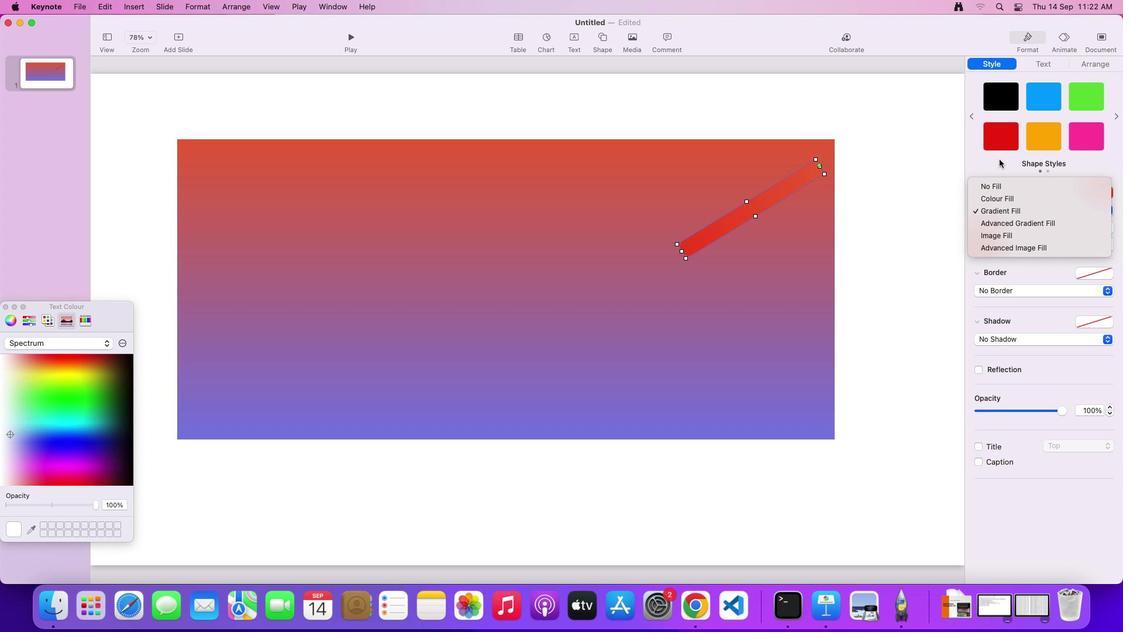
Action: Mouse pressed left at (998, 158)
Screenshot: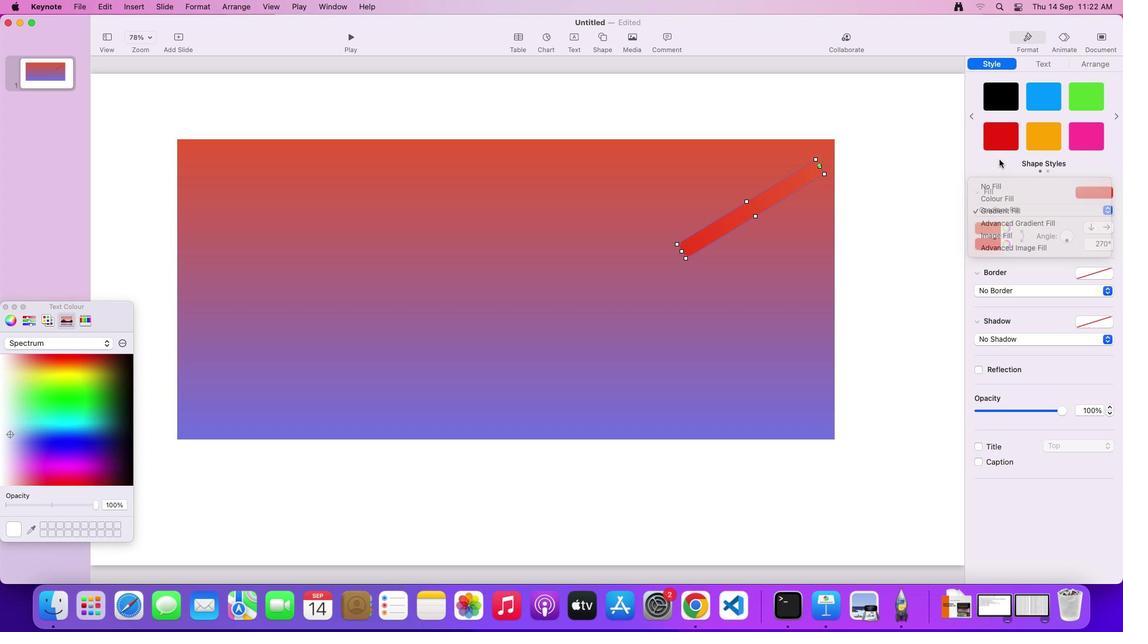 
Action: Mouse moved to (1104, 287)
Screenshot: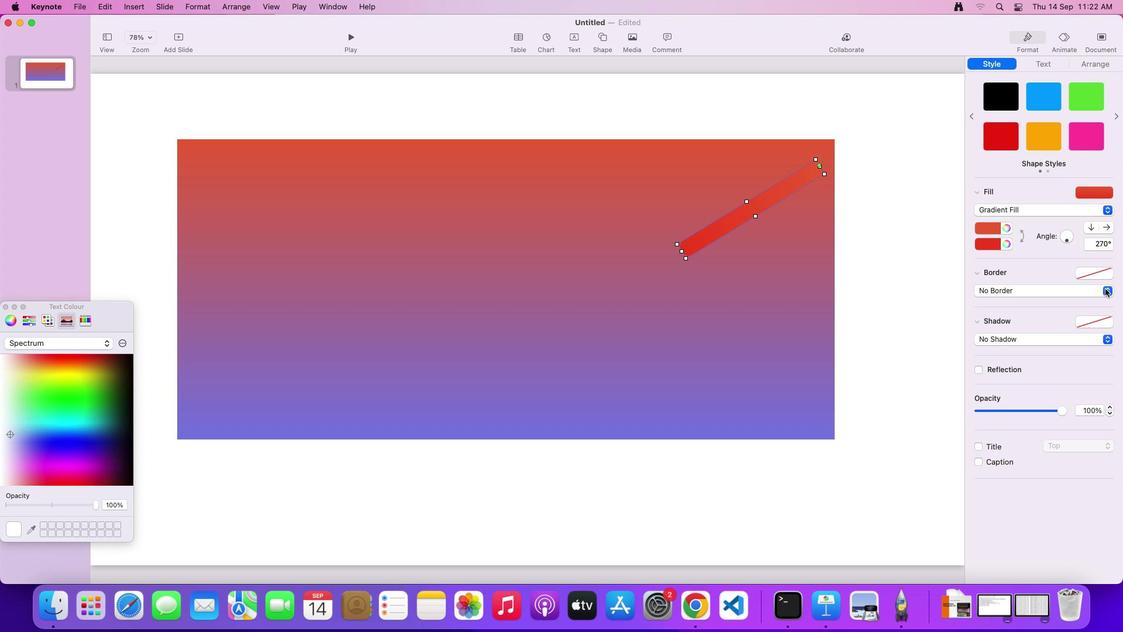 
Action: Mouse pressed left at (1104, 287)
Screenshot: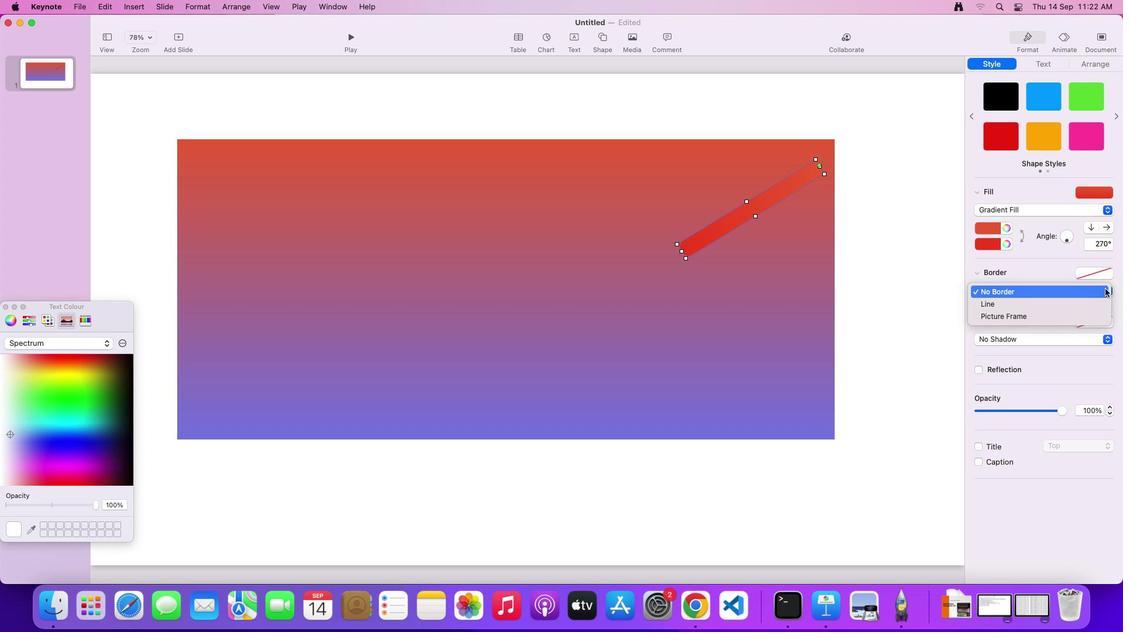 
Action: Mouse moved to (1025, 299)
Screenshot: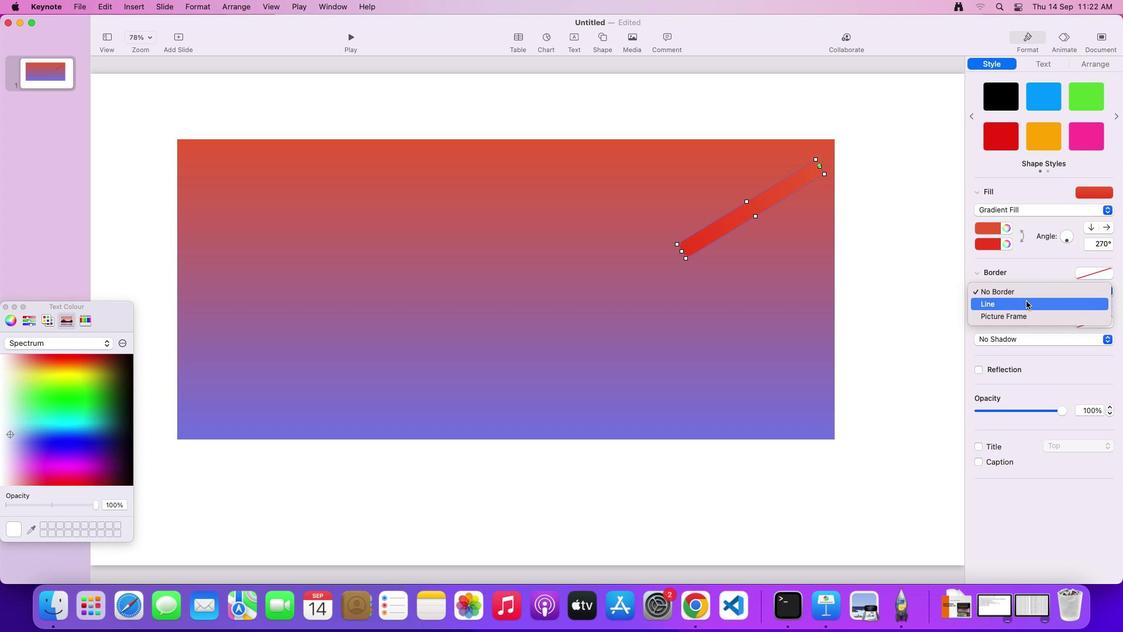 
Action: Mouse pressed left at (1025, 299)
Screenshot: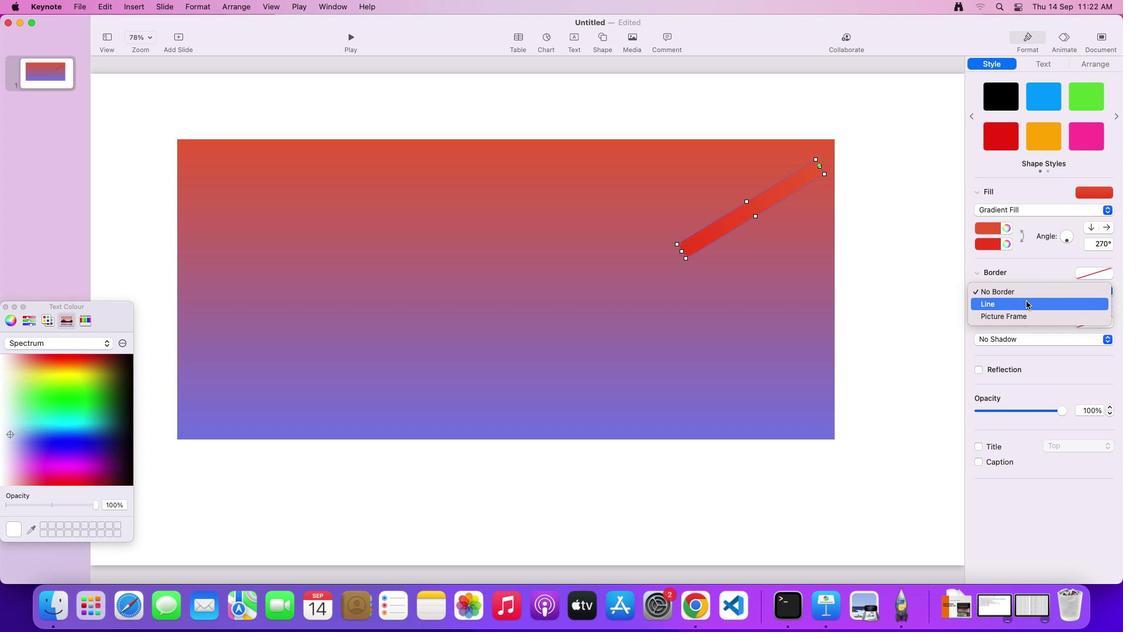 
Action: Mouse moved to (1043, 304)
Screenshot: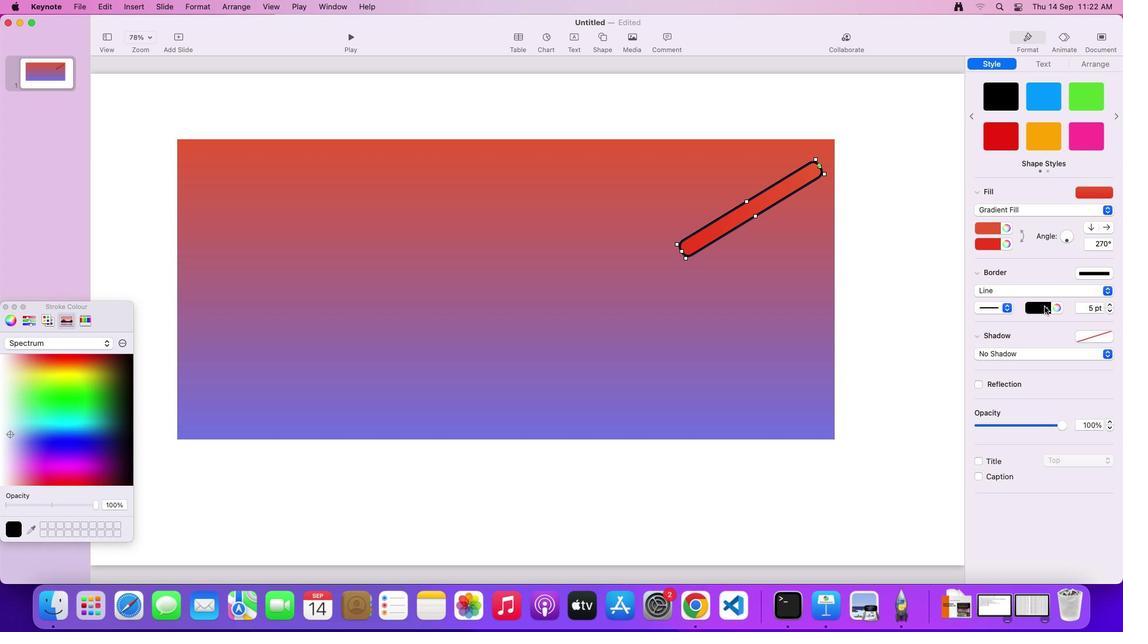 
Action: Mouse pressed left at (1043, 304)
Screenshot: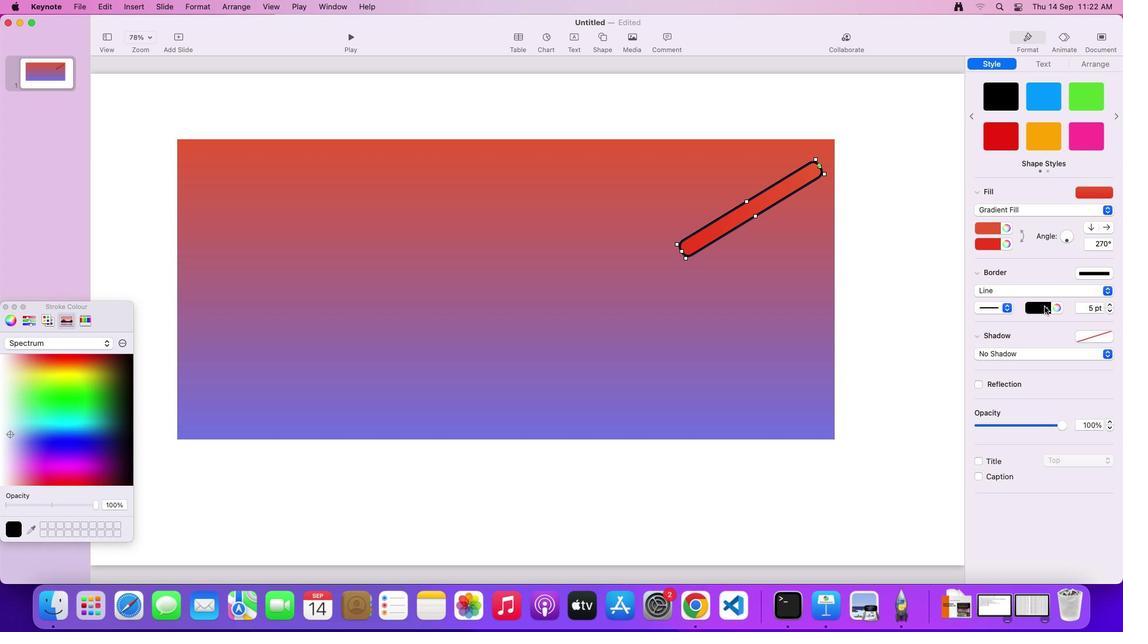 
Action: Mouse moved to (1077, 356)
Screenshot: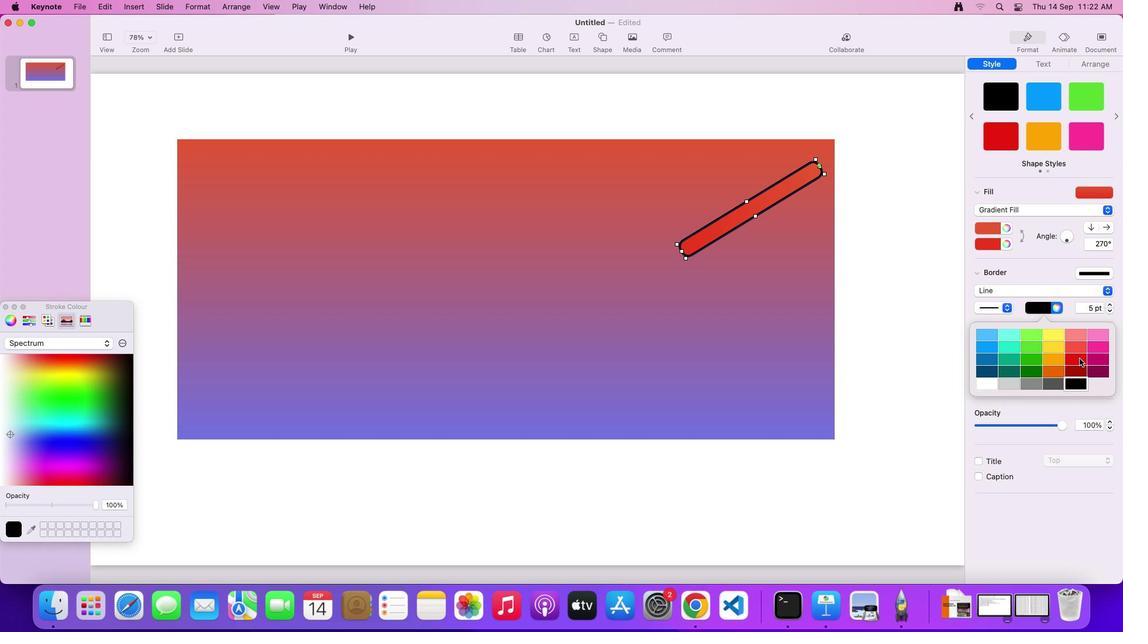 
Action: Mouse pressed left at (1077, 356)
Screenshot: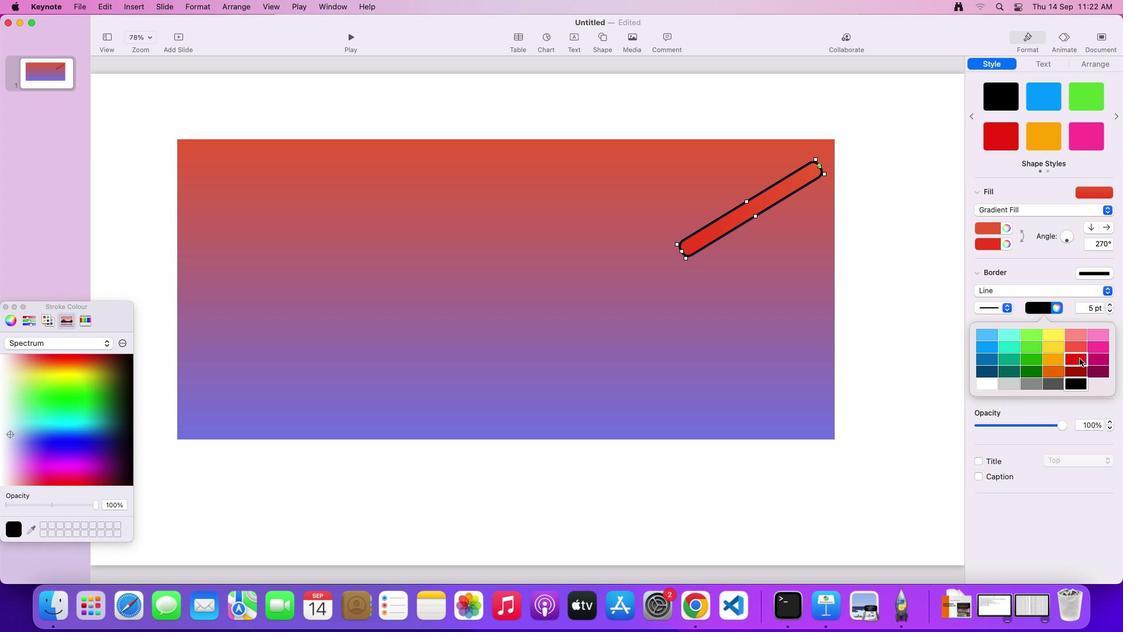 
Action: Mouse moved to (1110, 309)
Screenshot: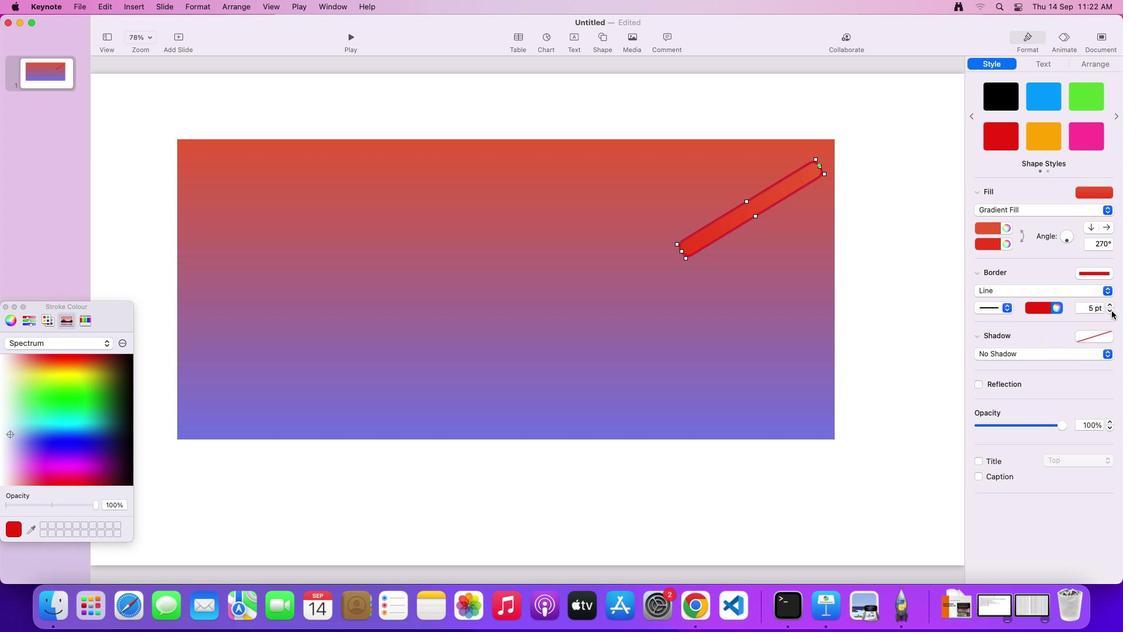 
Action: Mouse pressed left at (1110, 309)
Screenshot: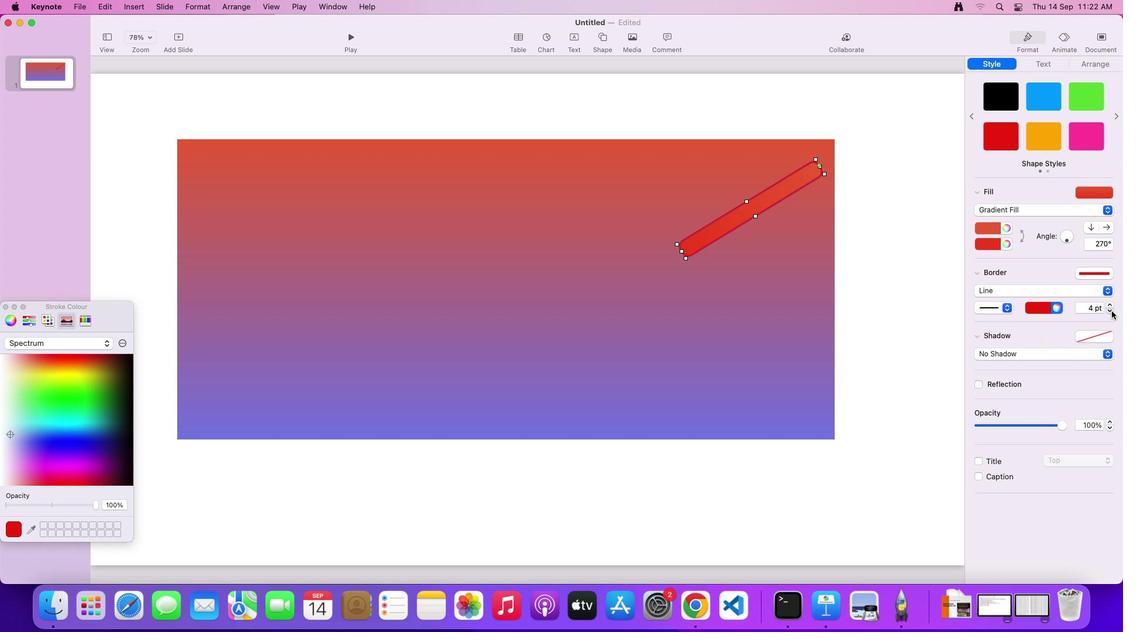 
Action: Mouse moved to (733, 280)
Screenshot: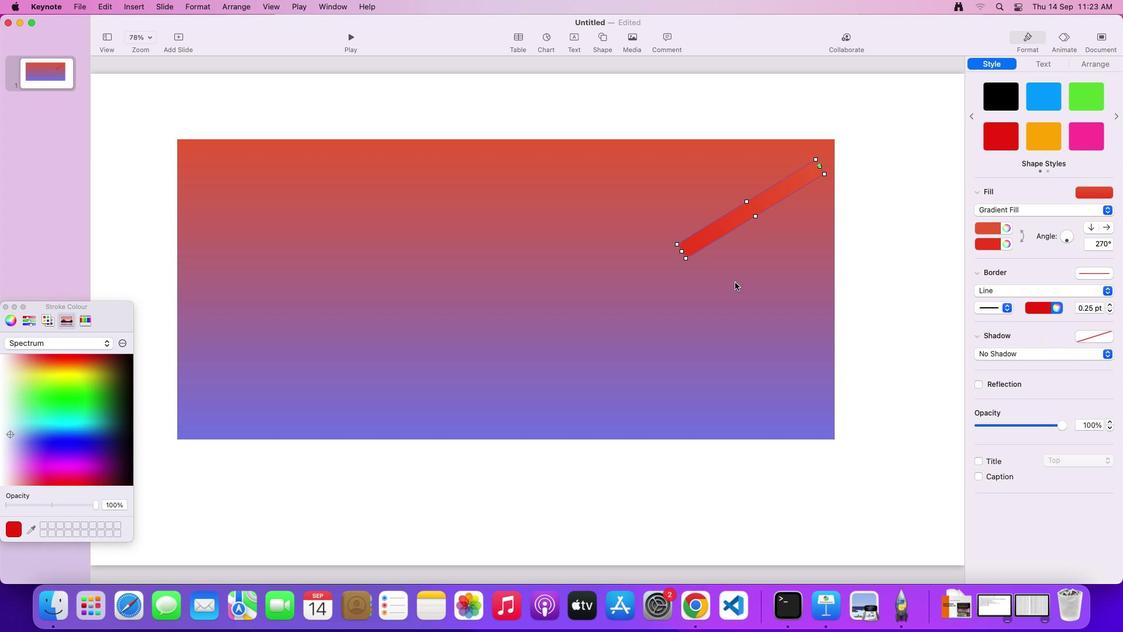 
Action: Mouse pressed left at (733, 280)
